 Task: Add an event  with title  Casual Second Performance Review, date '2024/03/19'  to 2024/03/20 & Select Event type as  Group. Add location for the event as  Ghent, Belgium and add a description: The session will begin with an introduction to the importance of effective presentations, emphasizing the impact of clear communication, engaging delivery, and confident body language. Participants will have the opportunity to learn key strategies and best practices for creating impactful presentations that captivate audiences and convey messages effectively.Create an event link  http-casualsecondperformancereviewcom & Select the event color as  Electric Lime. , logged in from the account softage.4@softage.netand send the event invitation to softage.2@softage.net and softage.3@softage.net
Action: Mouse moved to (535, 301)
Screenshot: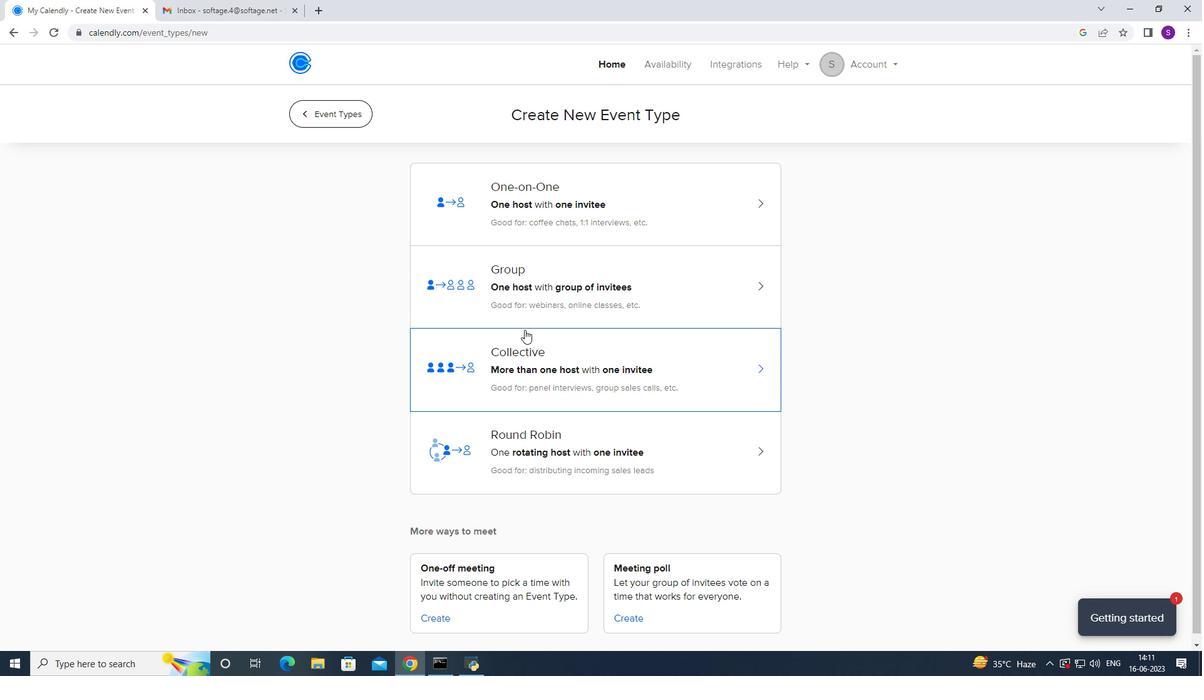 
Action: Mouse pressed left at (535, 301)
Screenshot: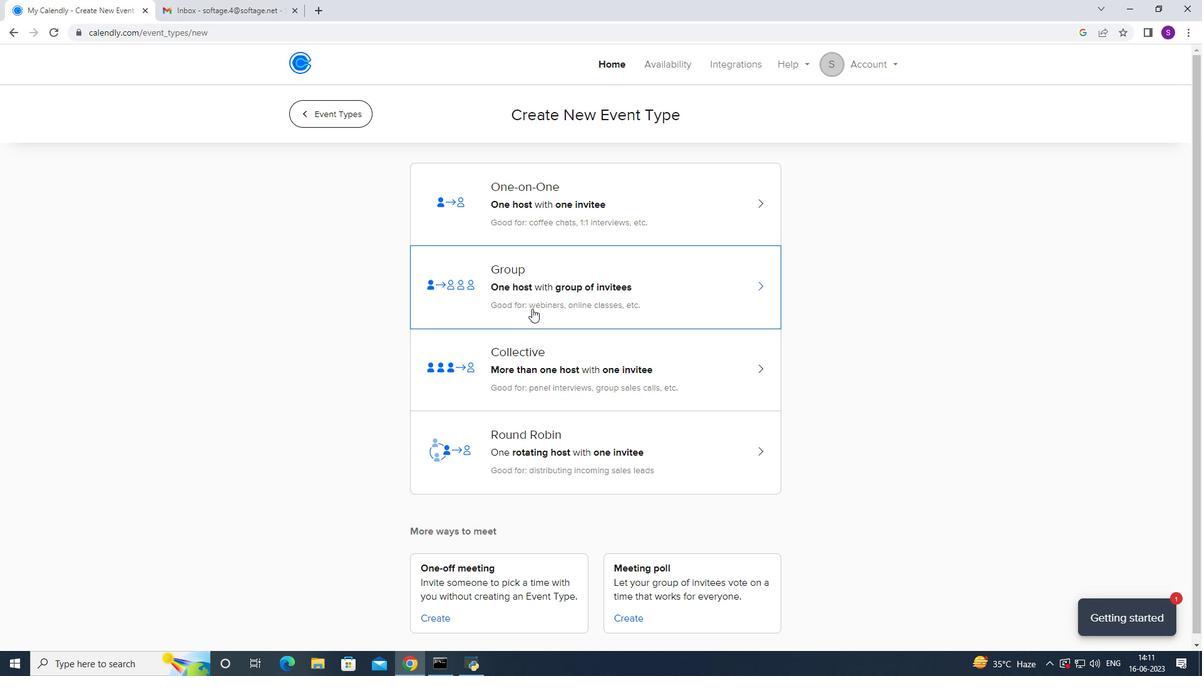 
Action: Mouse moved to (1097, 114)
Screenshot: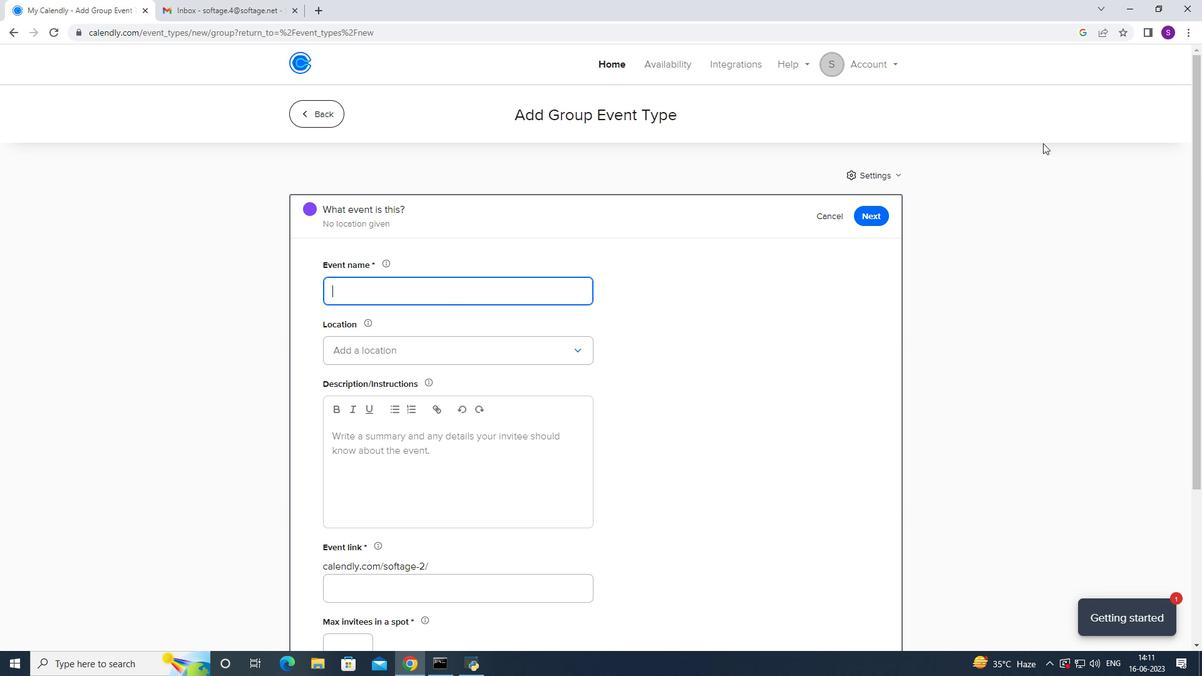
Action: Key pressed <Key.caps_lock>C<Key.caps_lock>asual
Screenshot: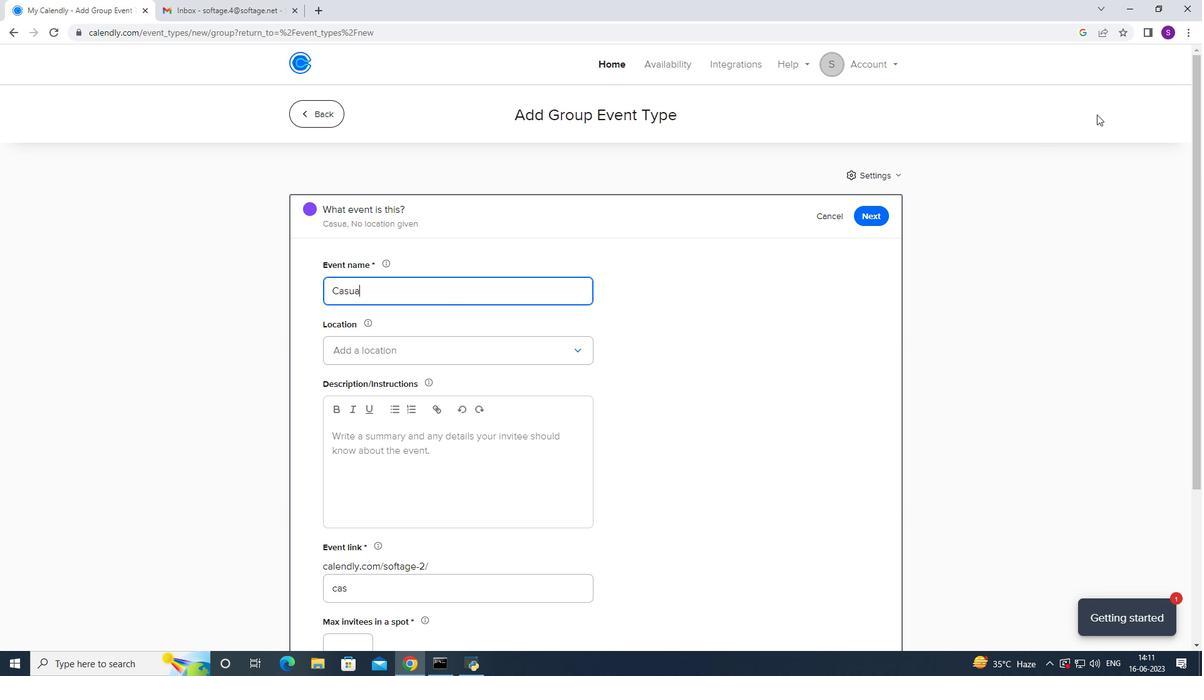 
Action: Mouse moved to (1101, 113)
Screenshot: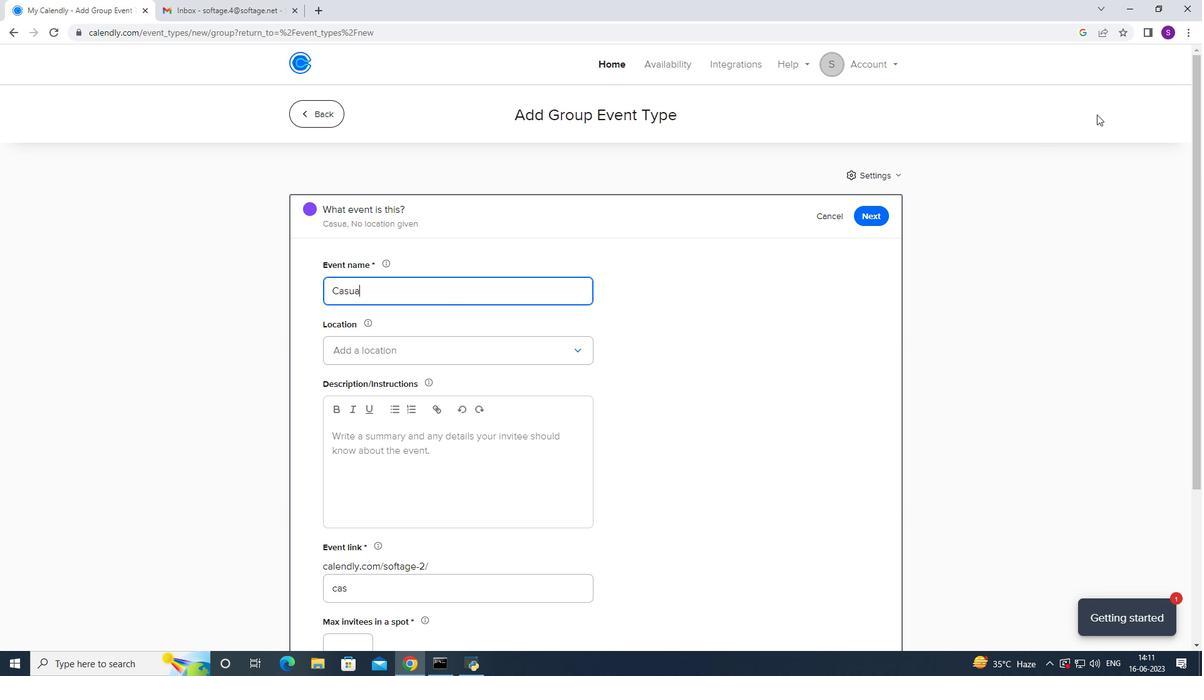 
Action: Key pressed <Key.space><Key.caps_lock>S<Key.caps_lock>ec
Screenshot: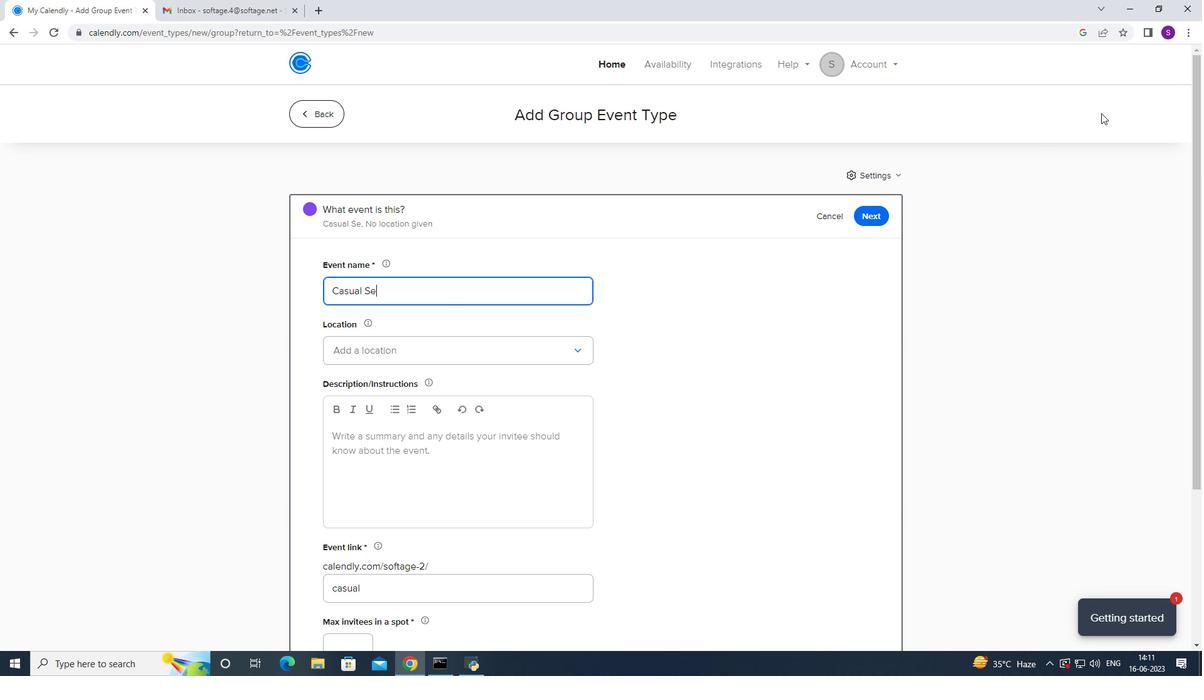 
Action: Mouse moved to (1164, 87)
Screenshot: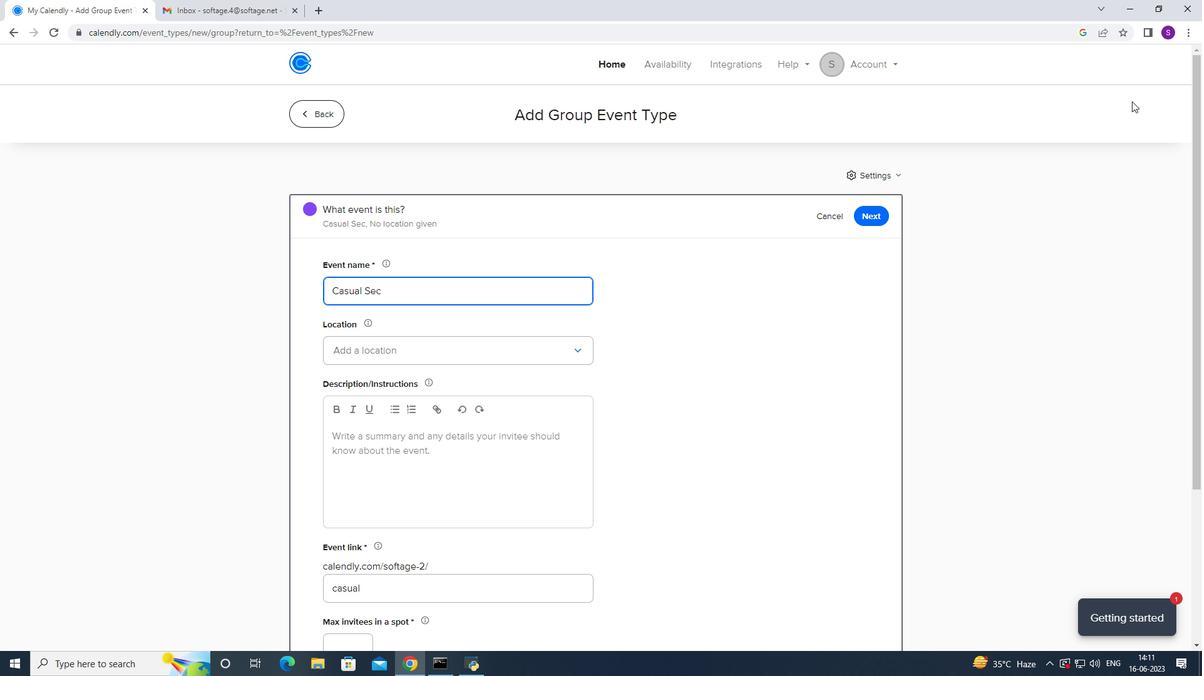 
Action: Key pressed o
Screenshot: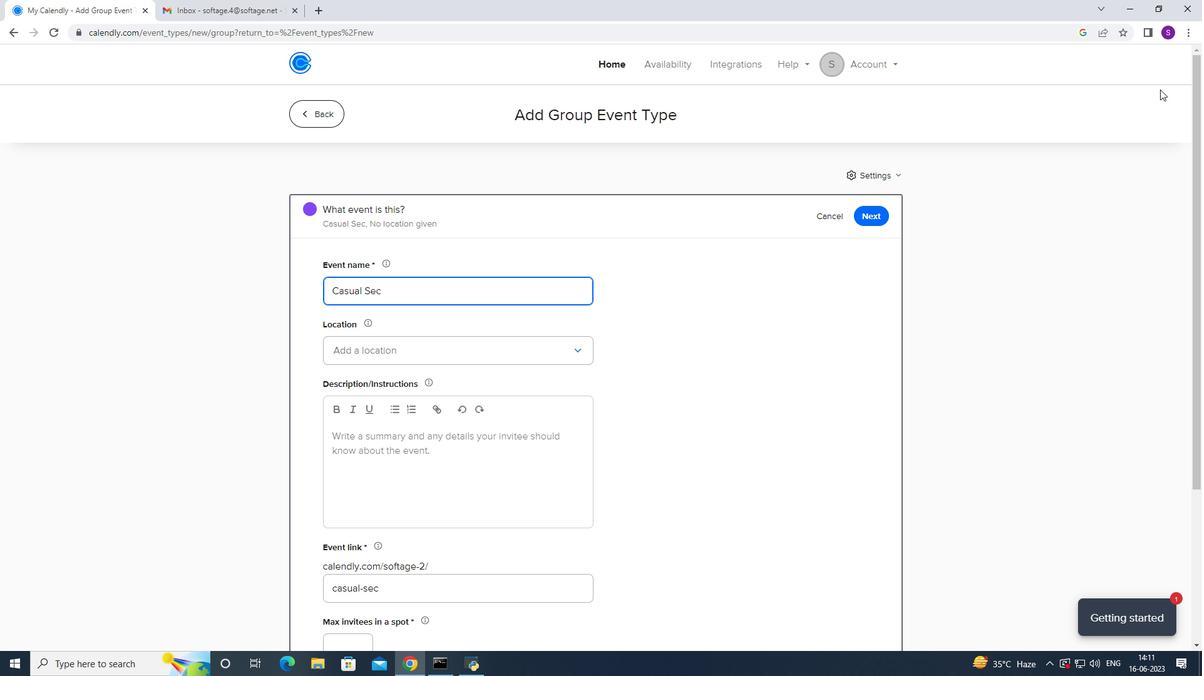 
Action: Mouse moved to (1172, 84)
Screenshot: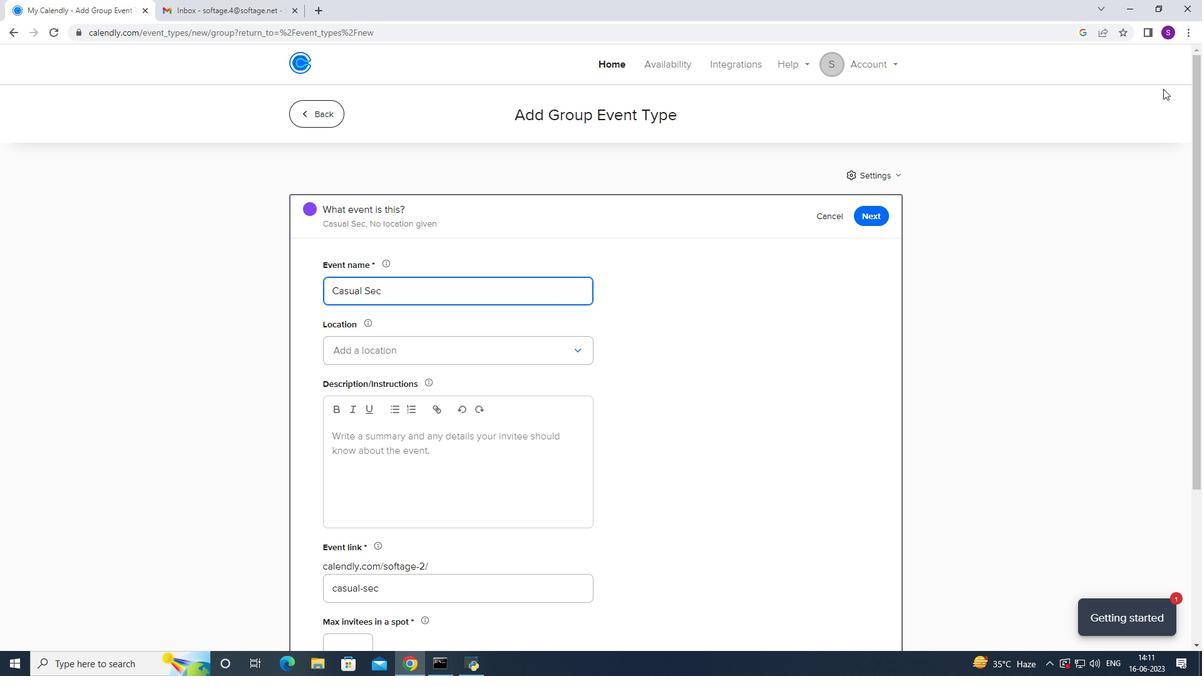 
Action: Key pressed nd<Key.space><Key.caps_lock>P<Key.caps_lock>erf
Screenshot: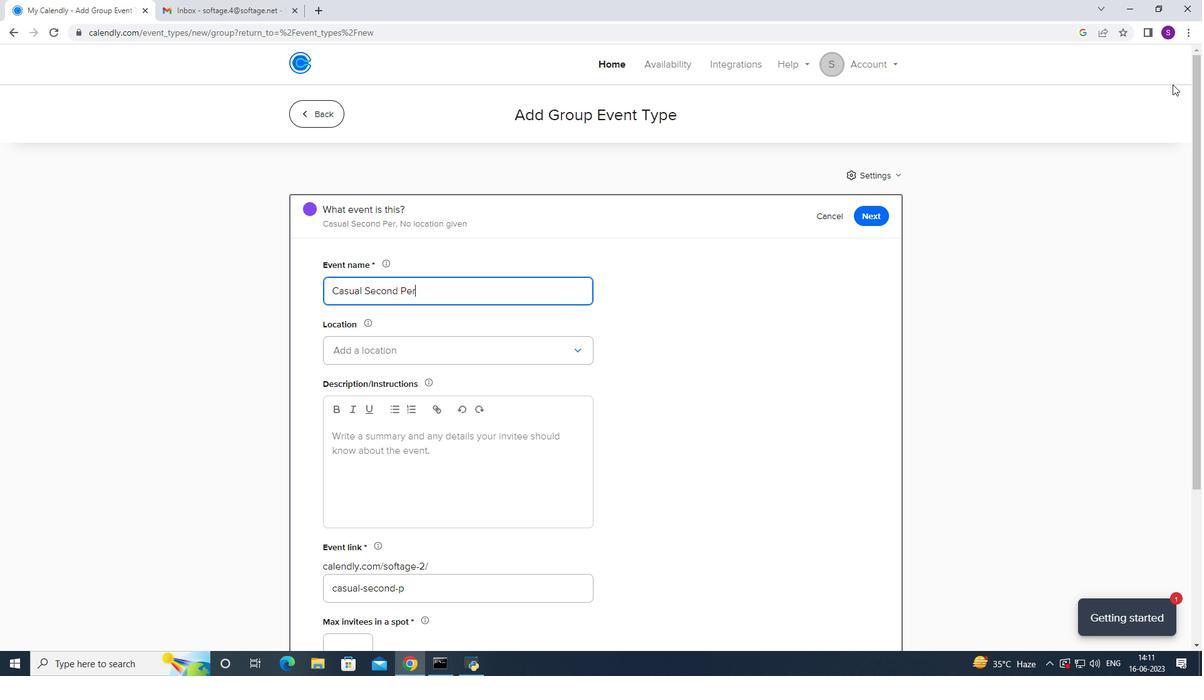 
Action: Mouse moved to (1182, 80)
Screenshot: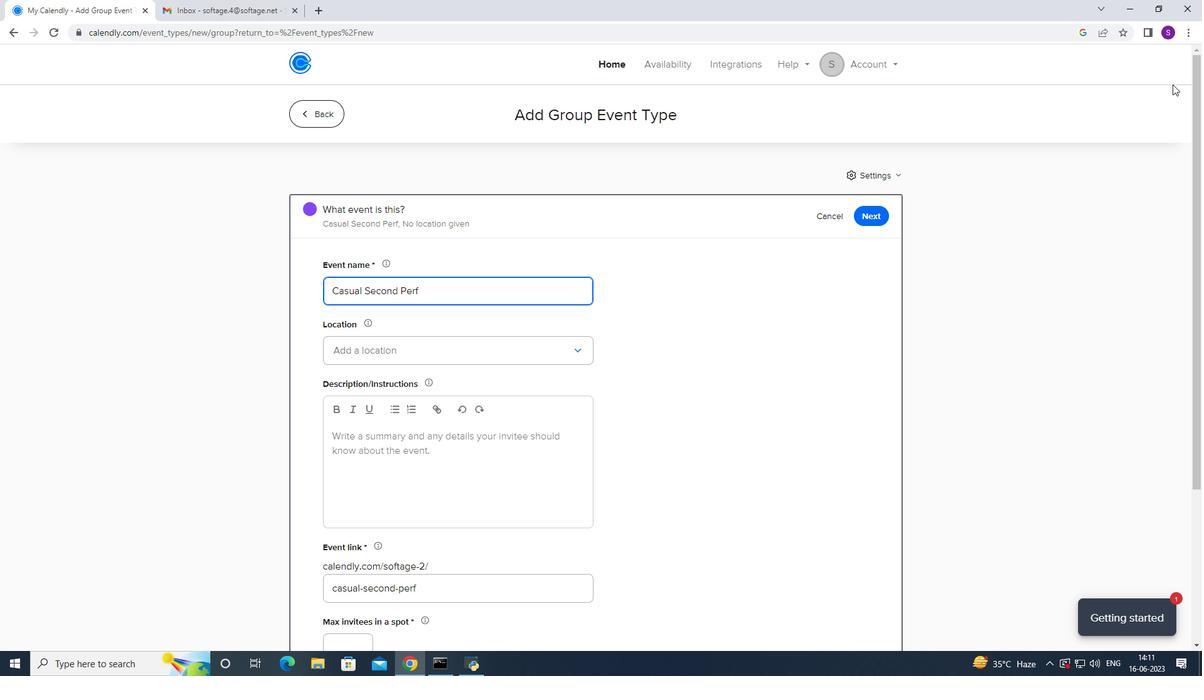 
Action: Key pressed ormance<Key.space><Key.caps_lock>RE
Screenshot: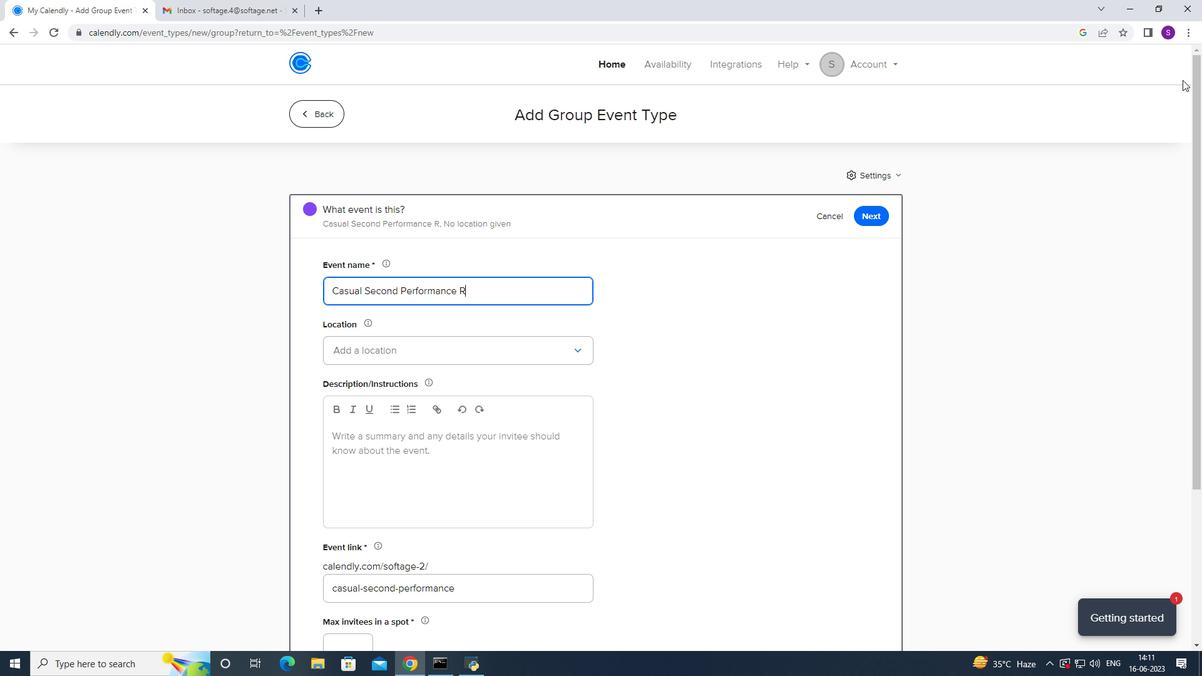 
Action: Mouse moved to (1184, 80)
Screenshot: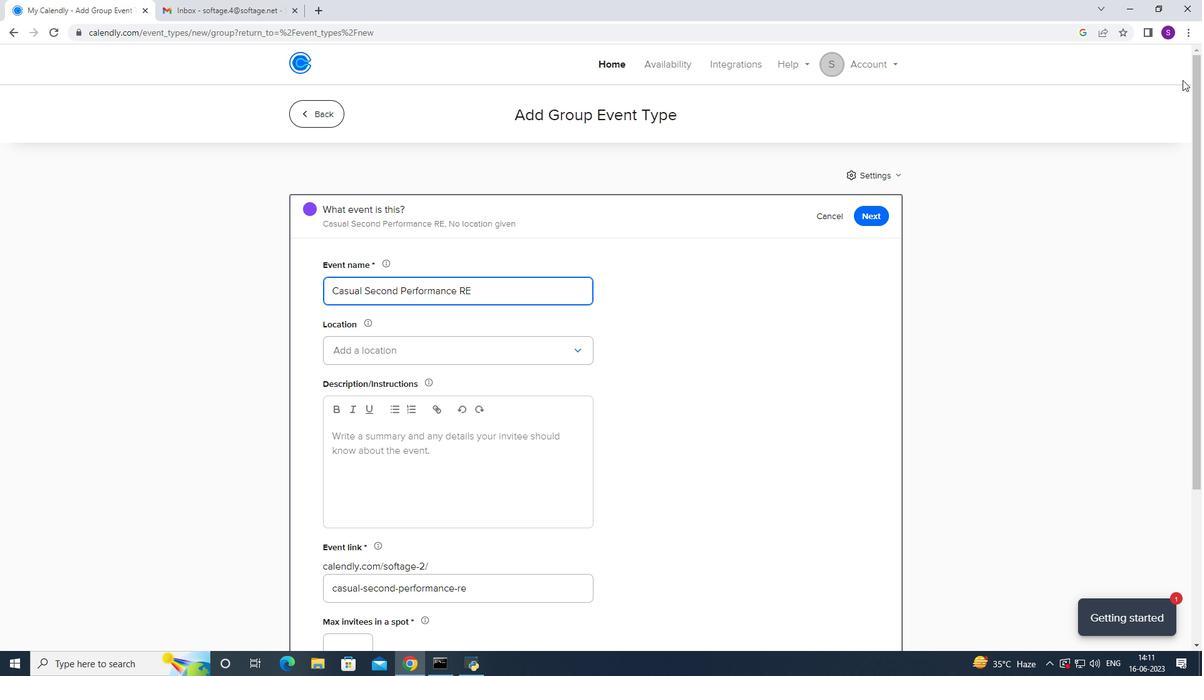
Action: Key pressed <Key.backspace>
Screenshot: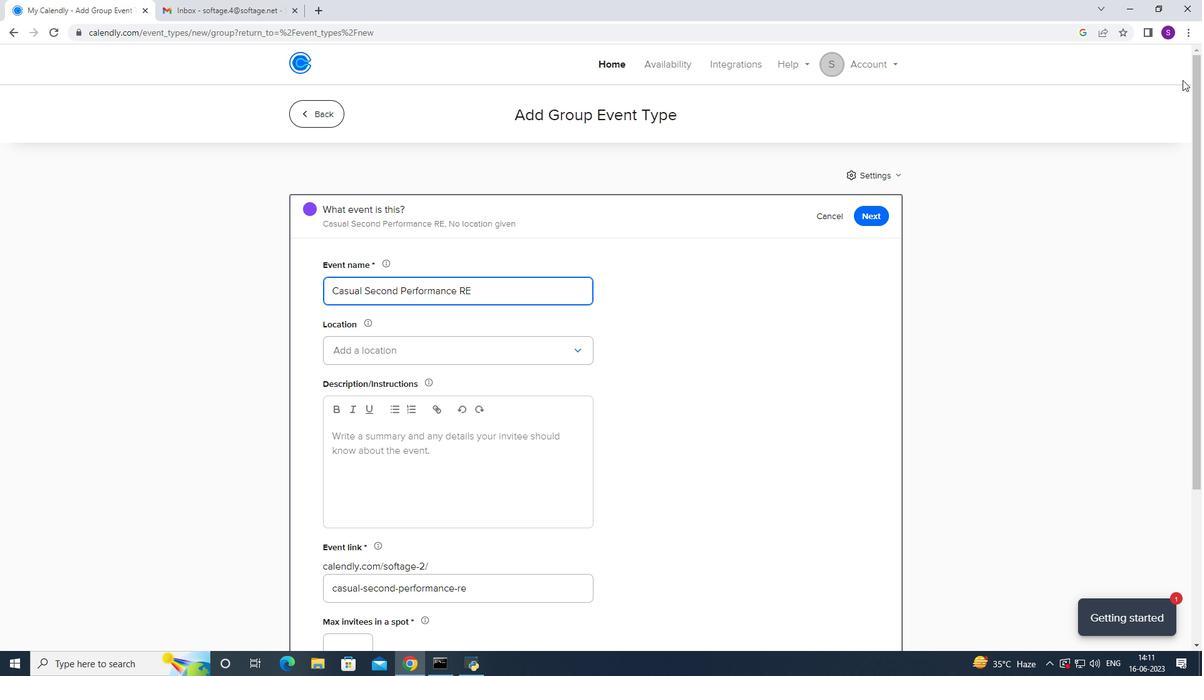 
Action: Mouse moved to (1202, 73)
Screenshot: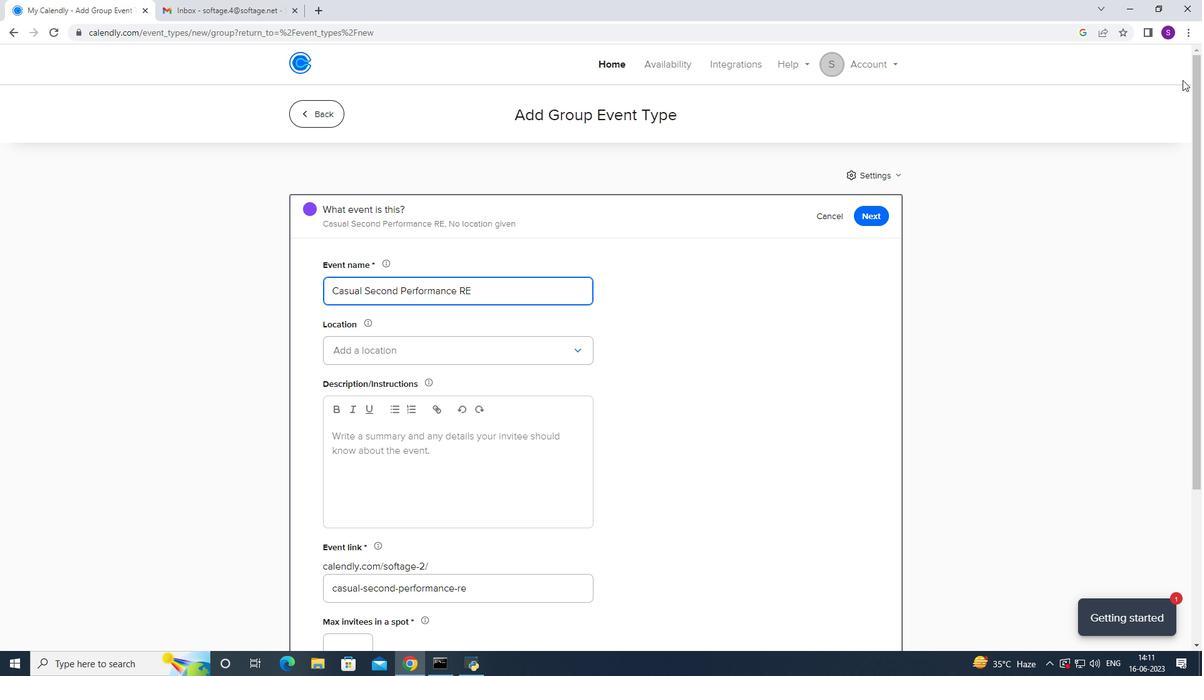 
Action: Key pressed <Key.caps_lock>eview
Screenshot: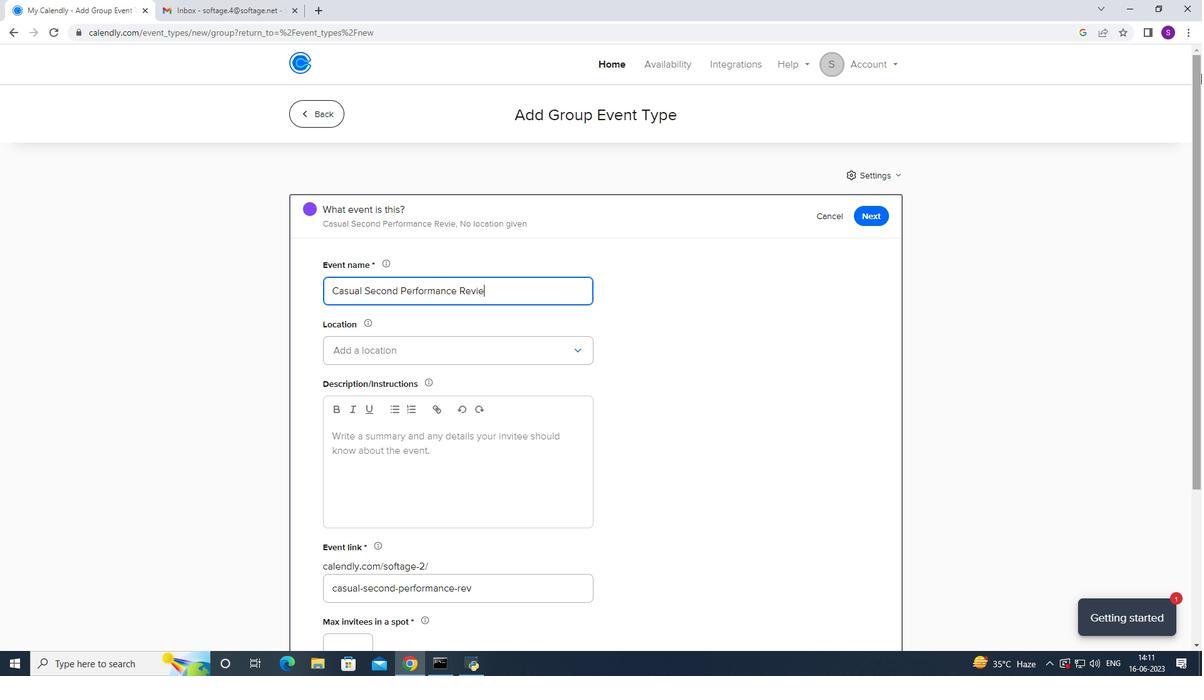 
Action: Mouse moved to (355, 363)
Screenshot: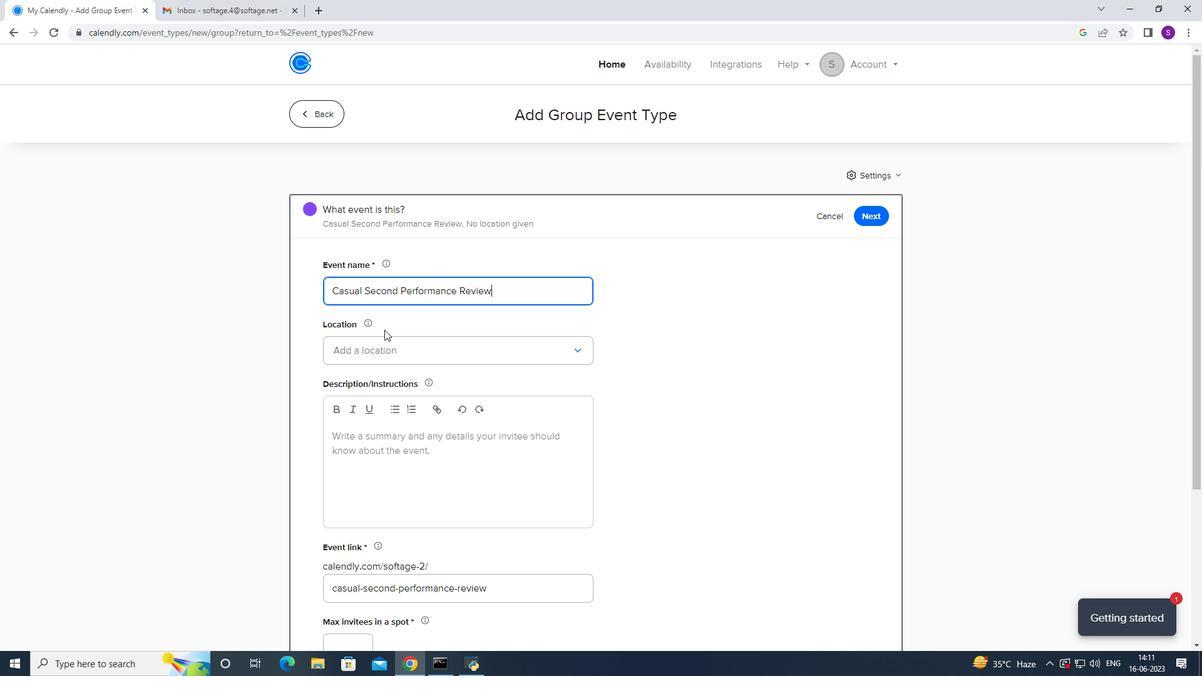 
Action: Mouse pressed left at (355, 363)
Screenshot: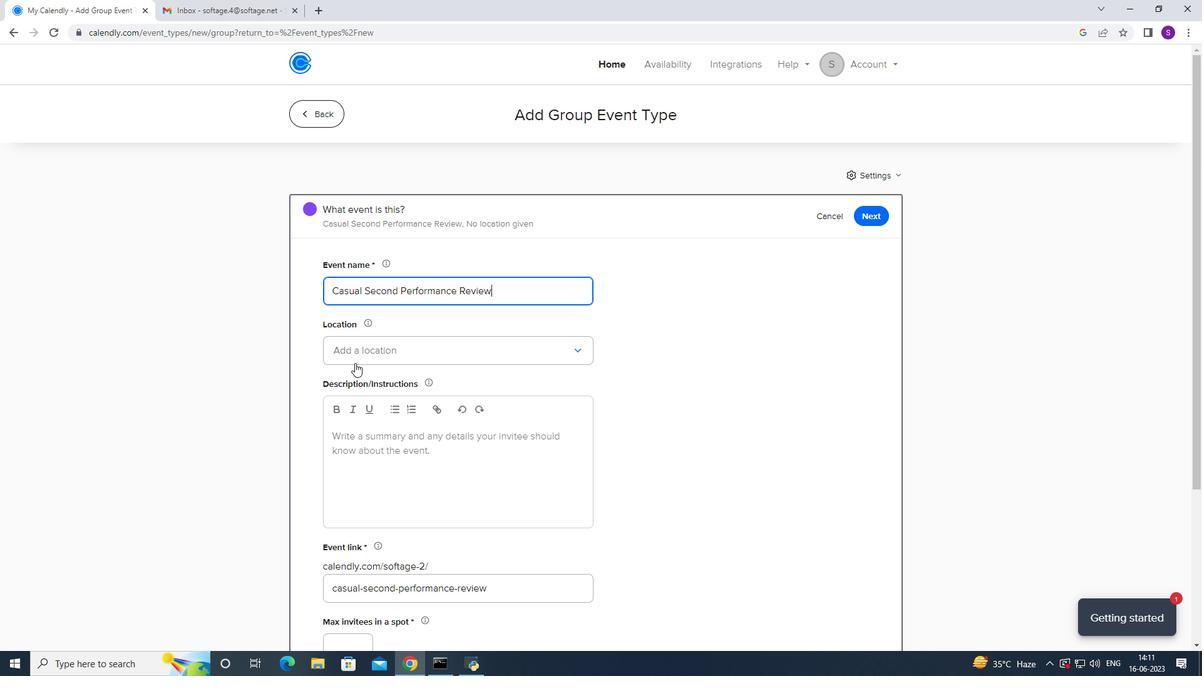 
Action: Mouse moved to (351, 391)
Screenshot: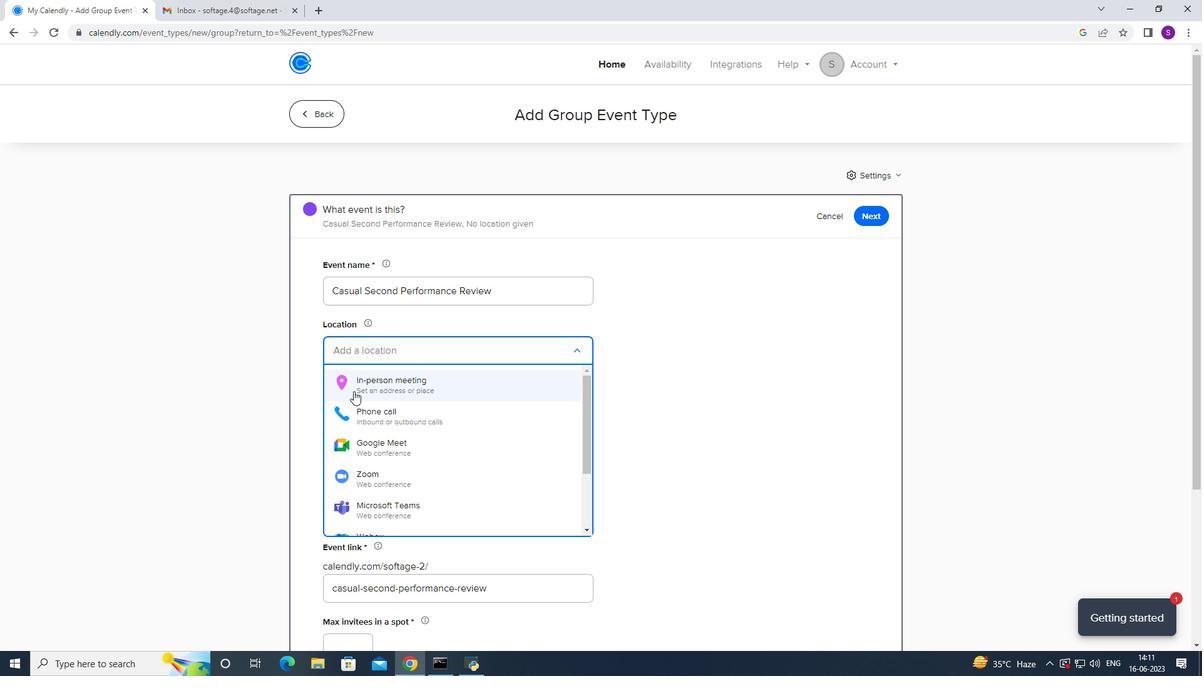 
Action: Mouse pressed left at (351, 391)
Screenshot: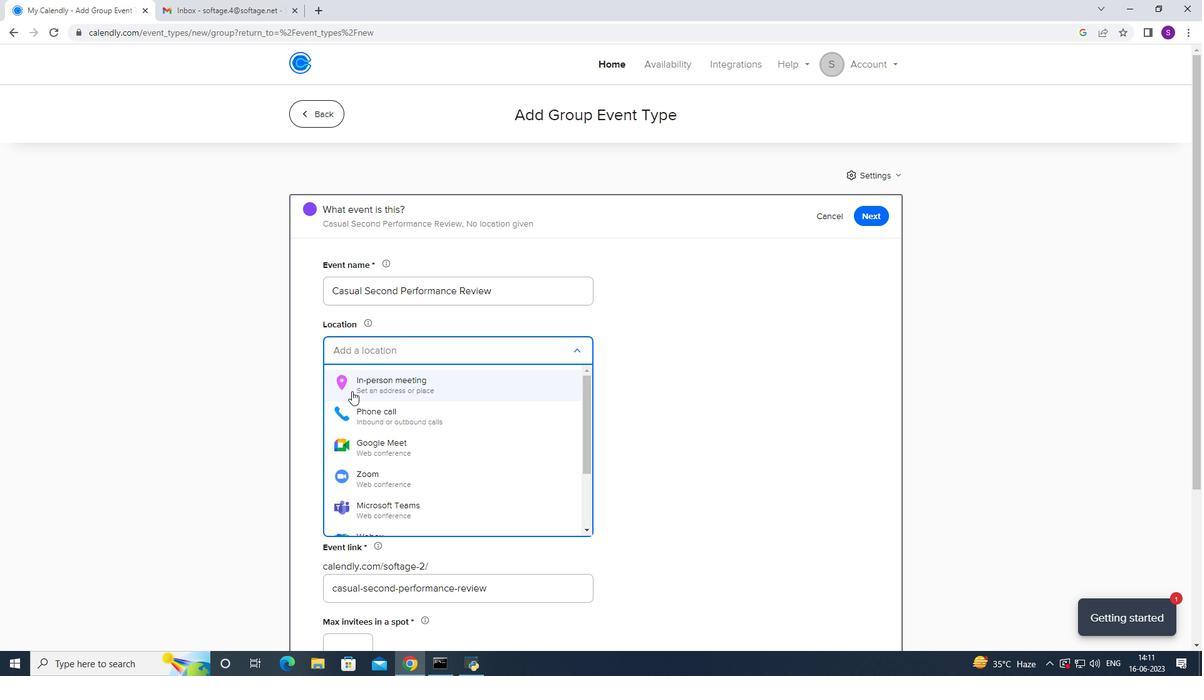 
Action: Mouse moved to (566, 211)
Screenshot: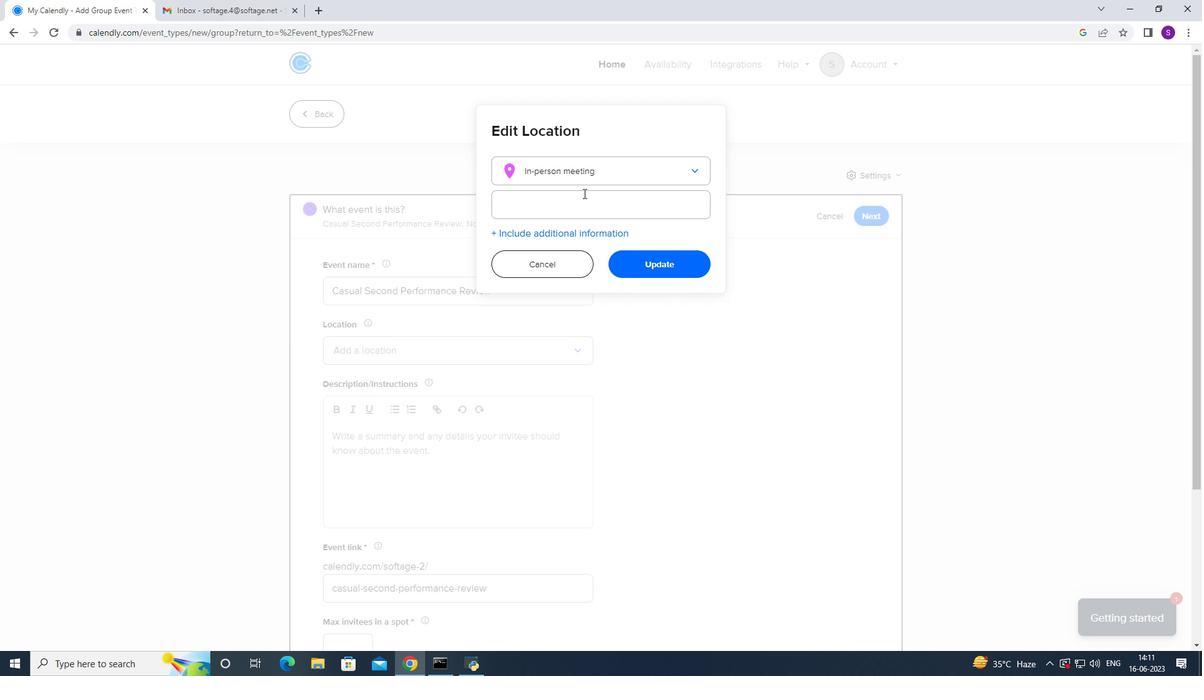 
Action: Mouse pressed left at (566, 211)
Screenshot: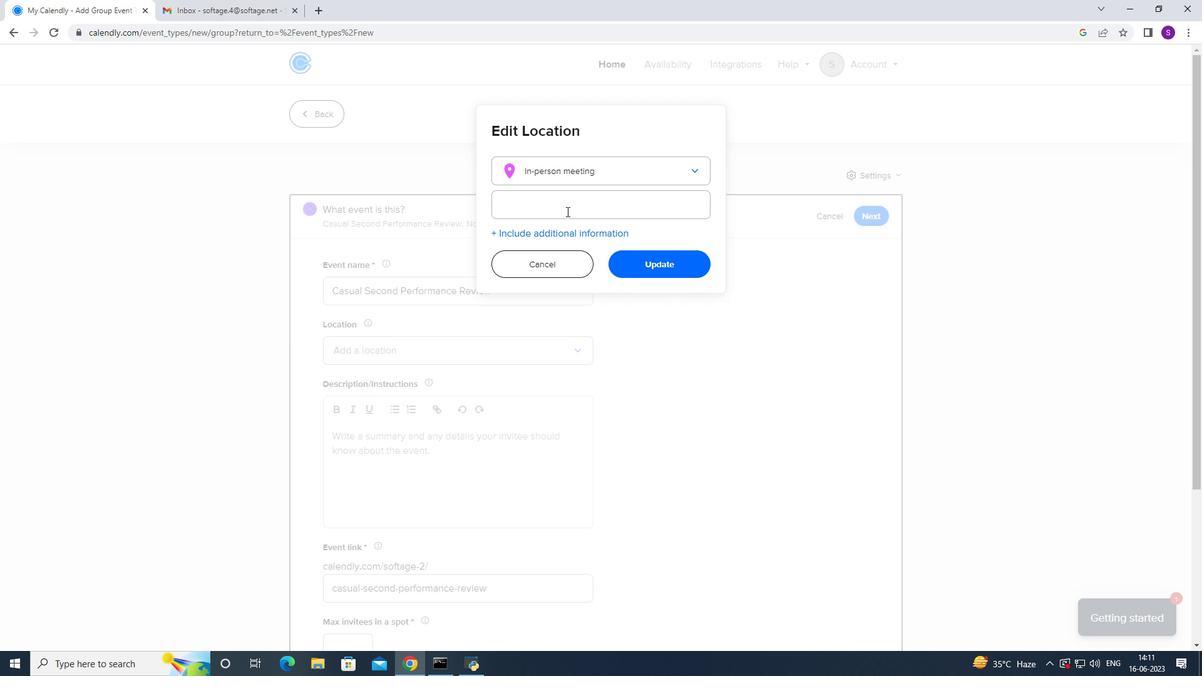 
Action: Mouse moved to (566, 213)
Screenshot: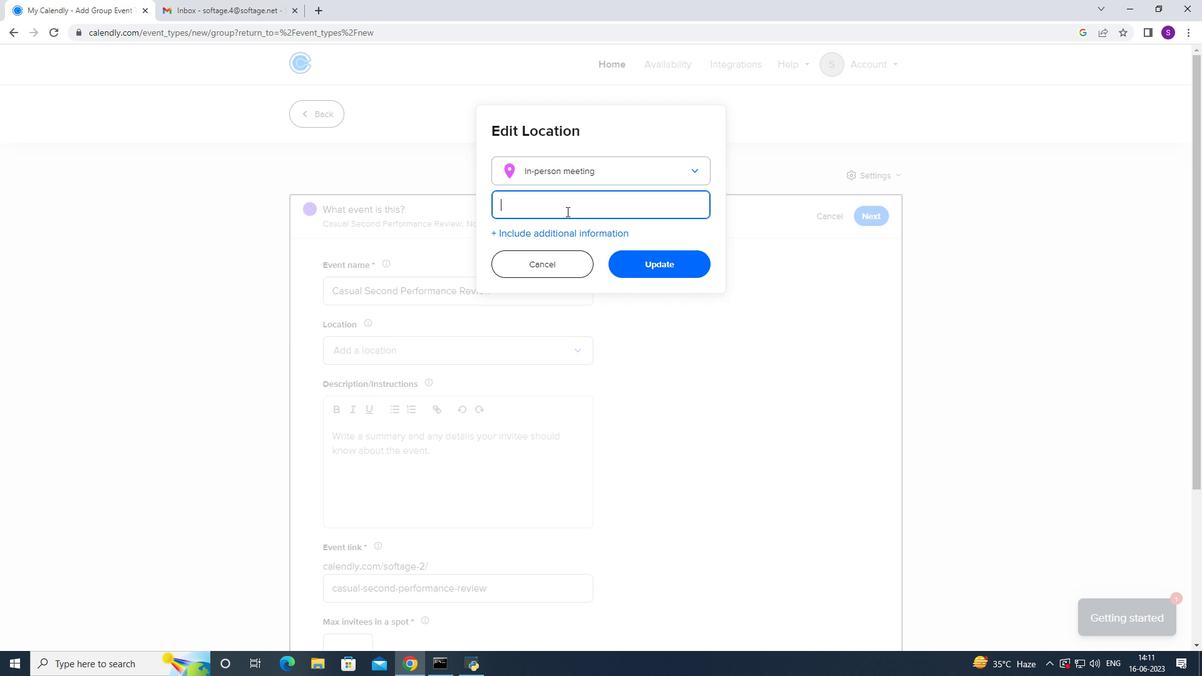 
Action: Key pressed <Key.caps_lock>G<Key.caps_lock>hent,<Key.space><Key.caps_lock>B<Key.caps_lock>elgiy
Screenshot: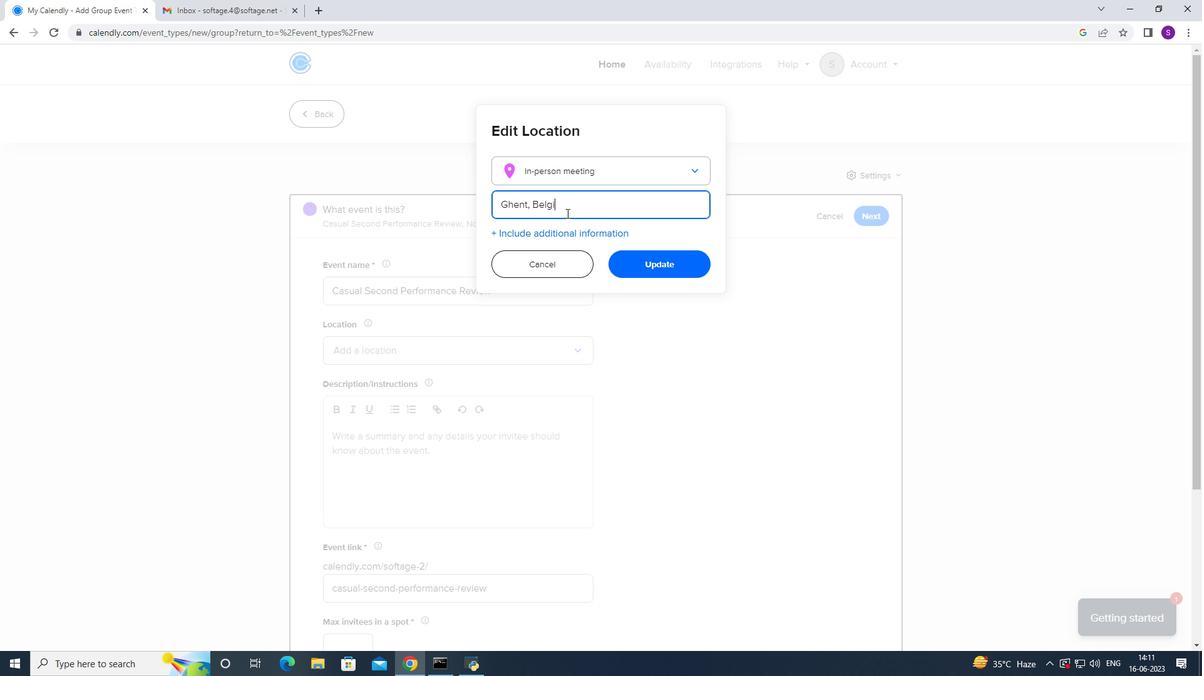 
Action: Mouse moved to (684, 214)
Screenshot: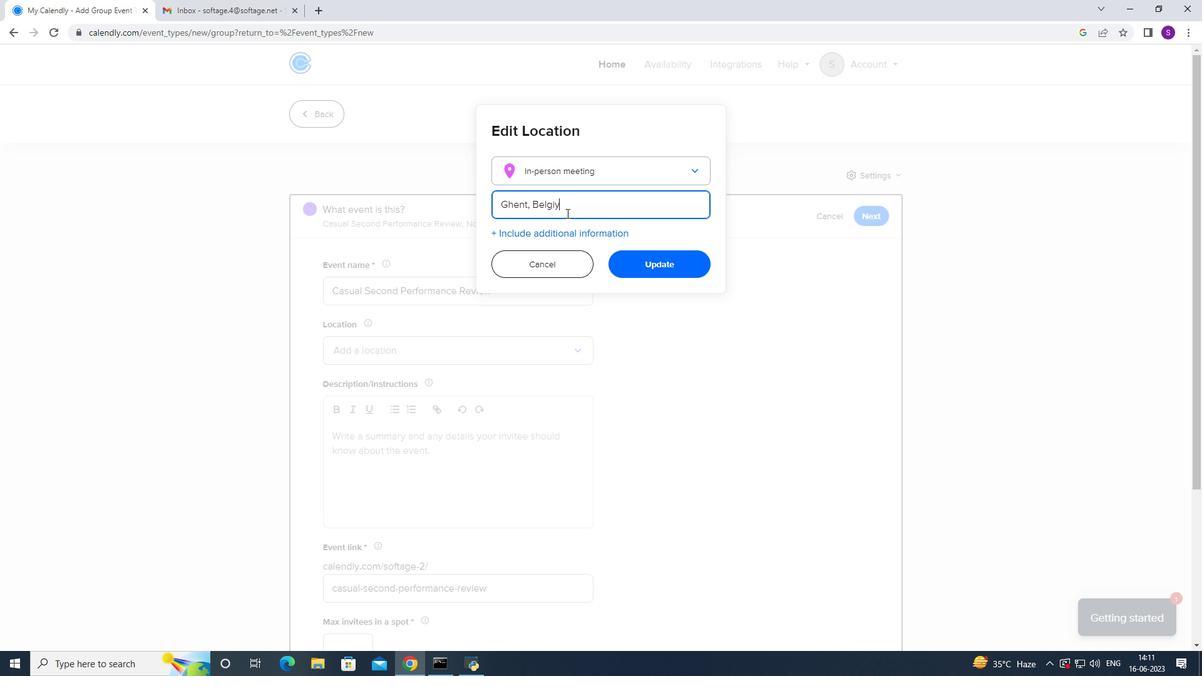 
Action: Key pressed =
Screenshot: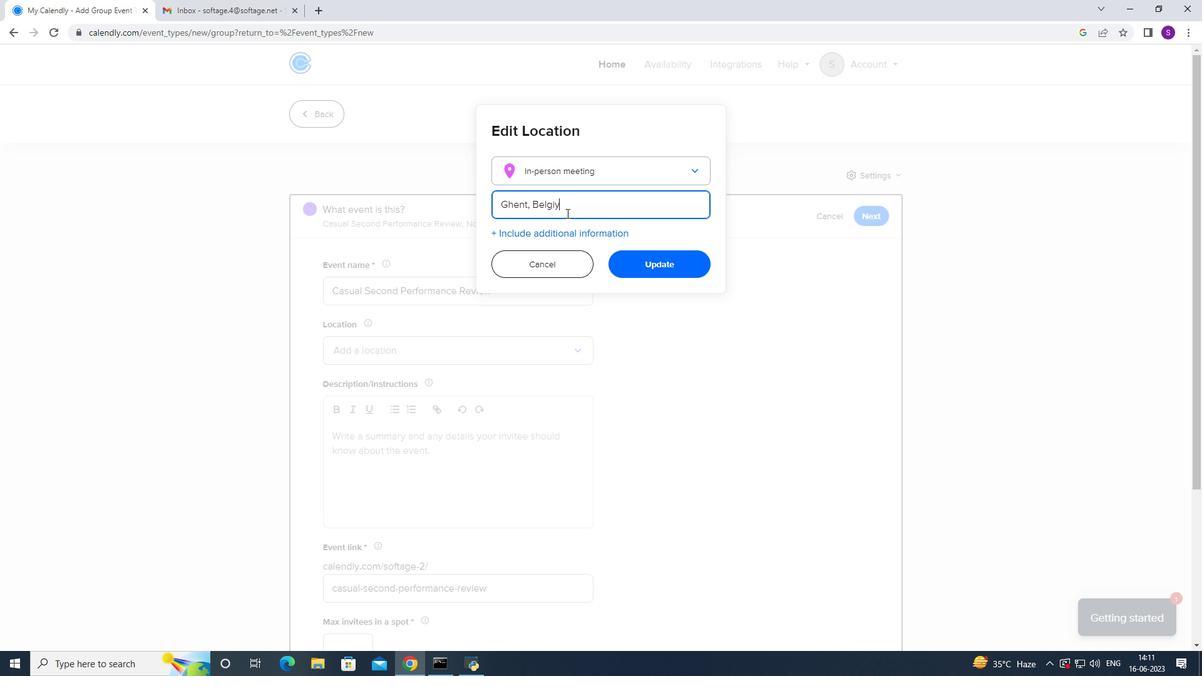 
Action: Mouse moved to (763, 204)
Screenshot: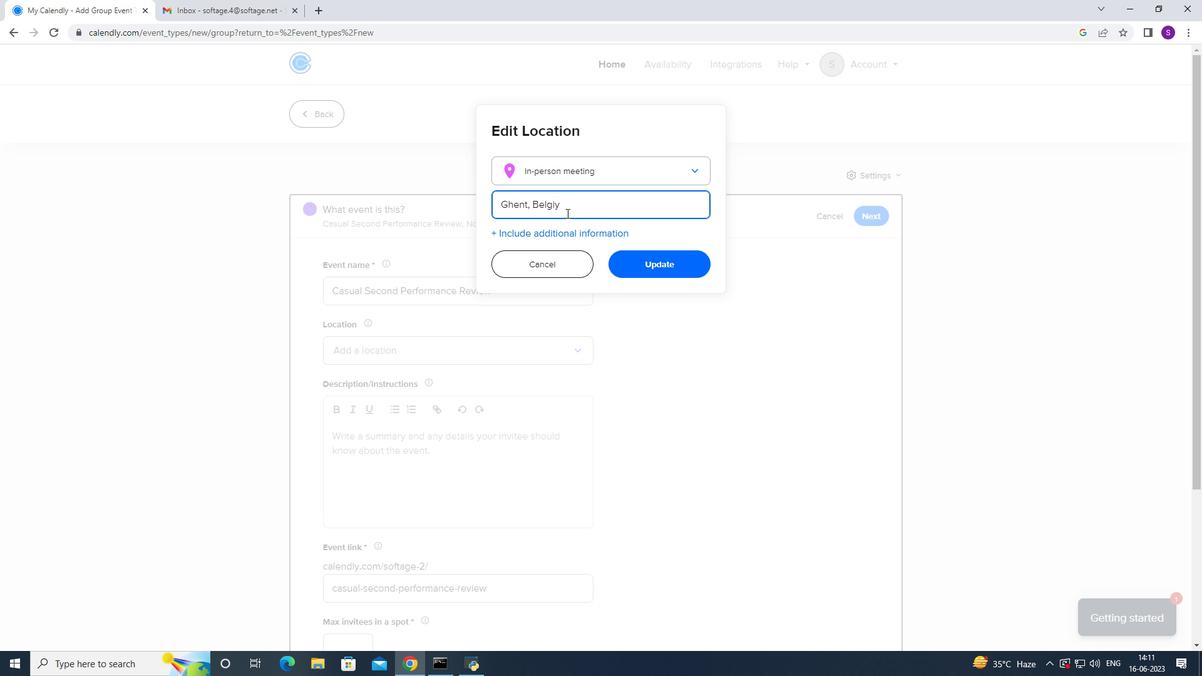 
Action: Key pressed <Key.backspace><Key.backspace>um
Screenshot: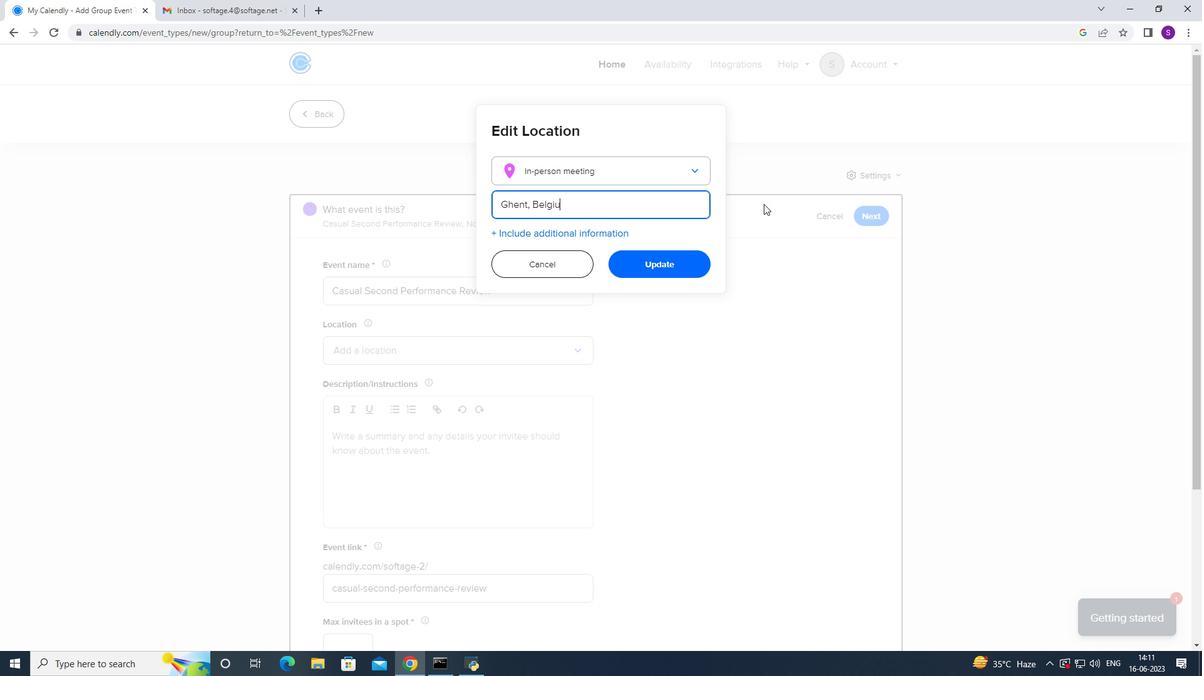 
Action: Mouse moved to (654, 270)
Screenshot: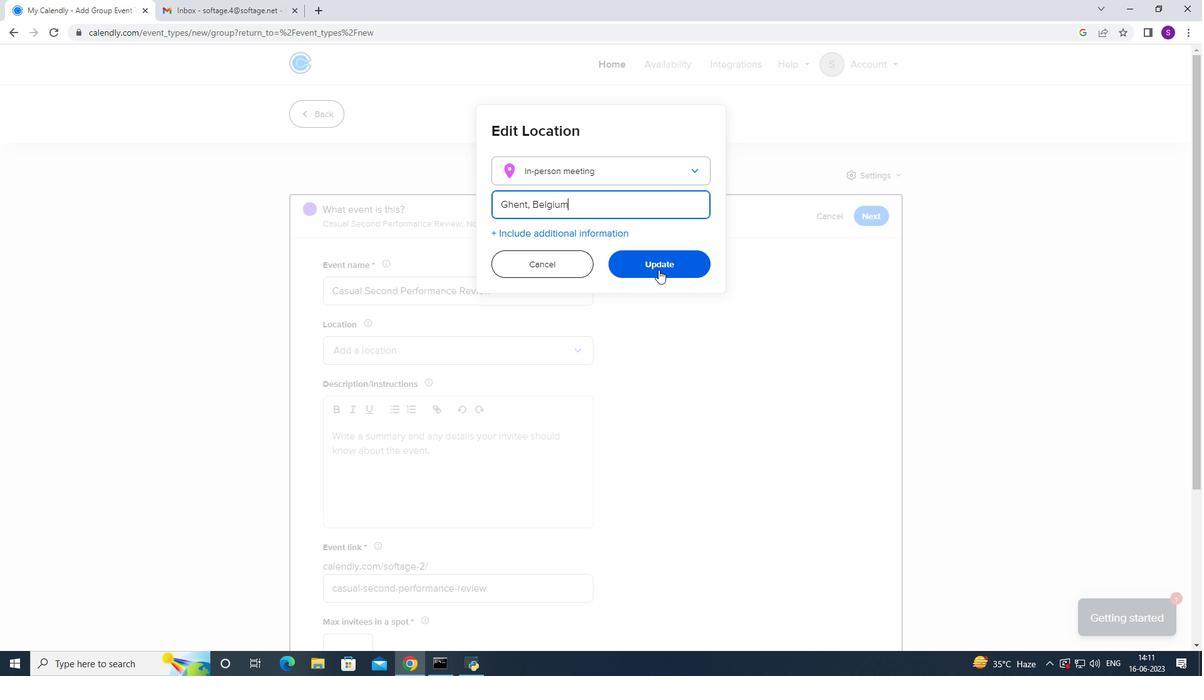 
Action: Mouse pressed left at (654, 270)
Screenshot: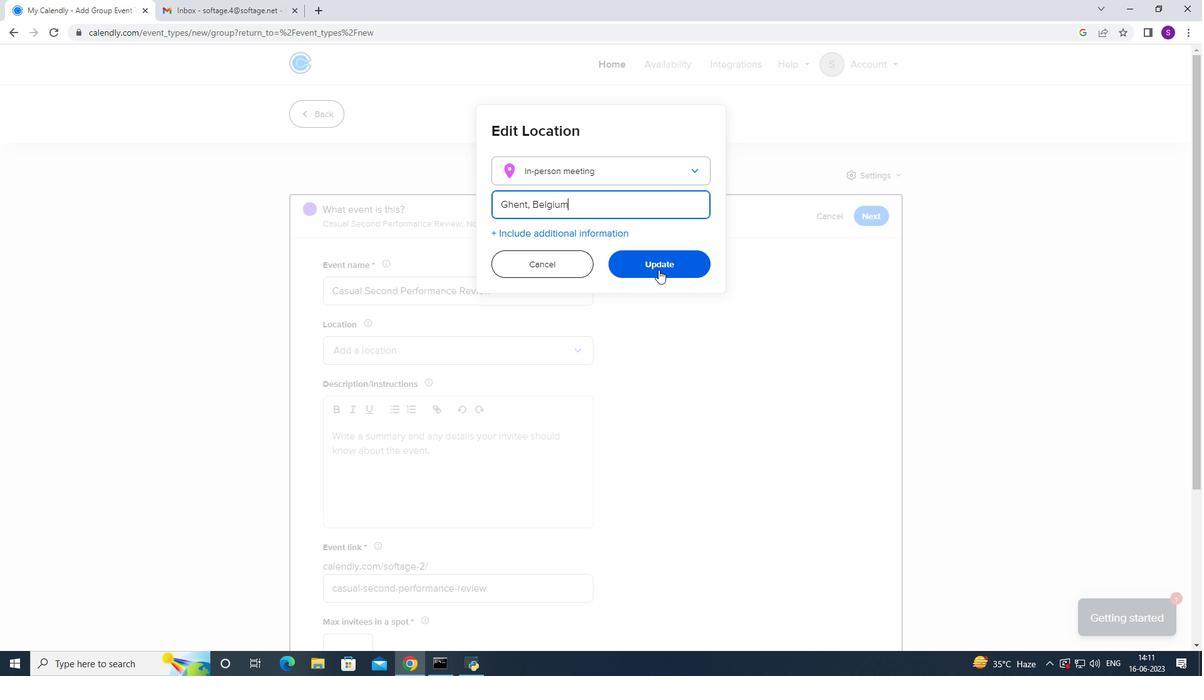 
Action: Mouse moved to (519, 374)
Screenshot: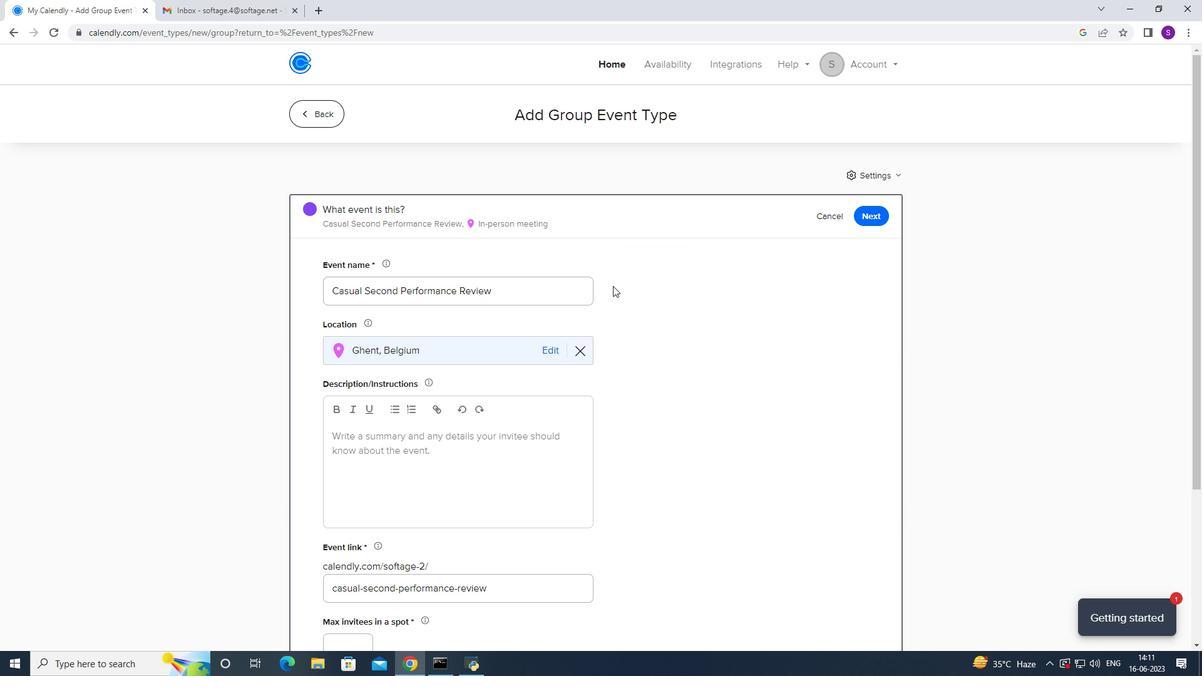
Action: Mouse scrolled (529, 363) with delta (0, 0)
Screenshot: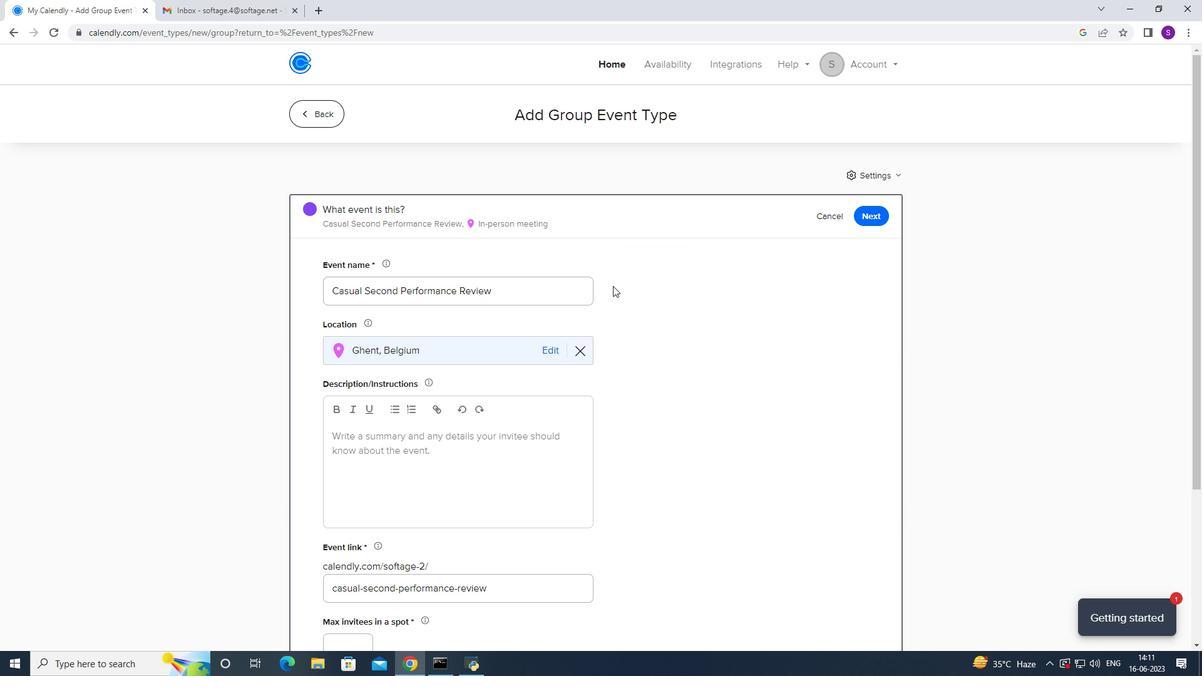 
Action: Mouse moved to (515, 376)
Screenshot: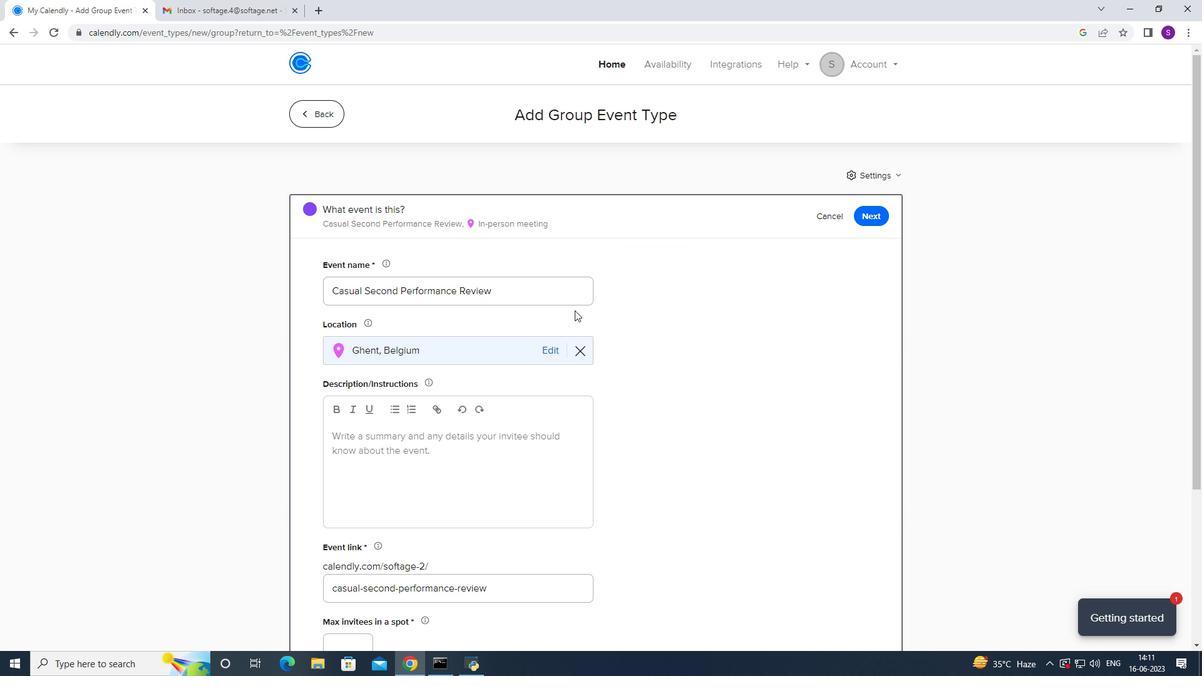 
Action: Mouse scrolled (519, 373) with delta (0, 0)
Screenshot: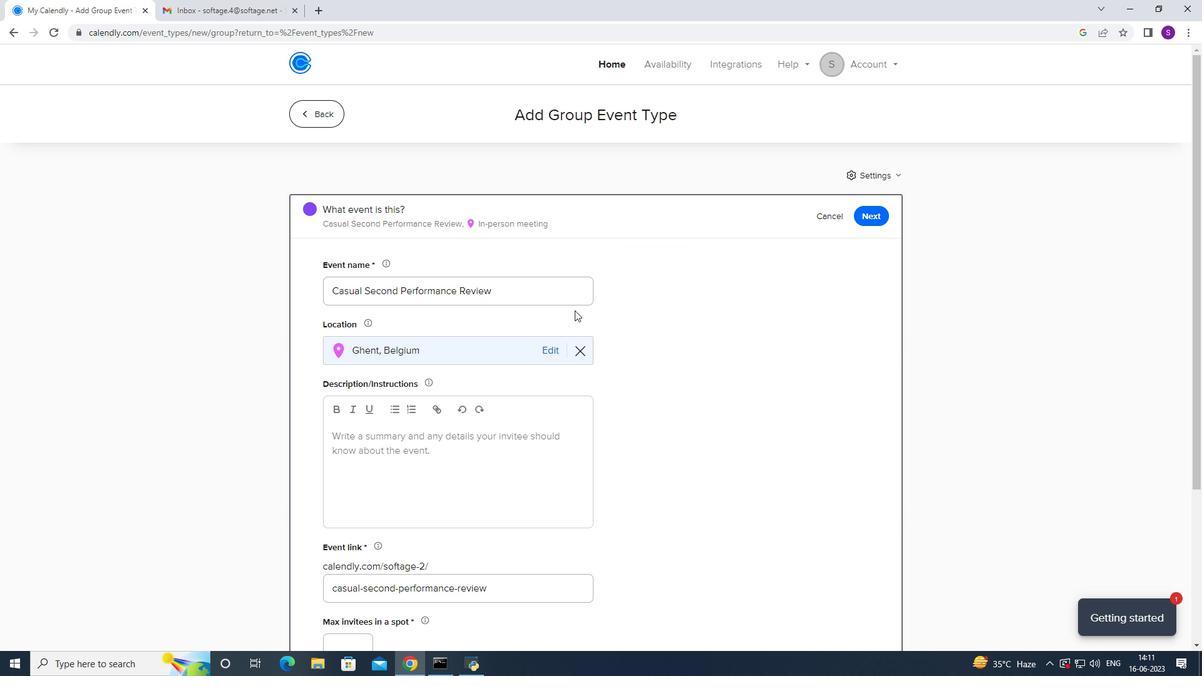 
Action: Mouse moved to (510, 376)
Screenshot: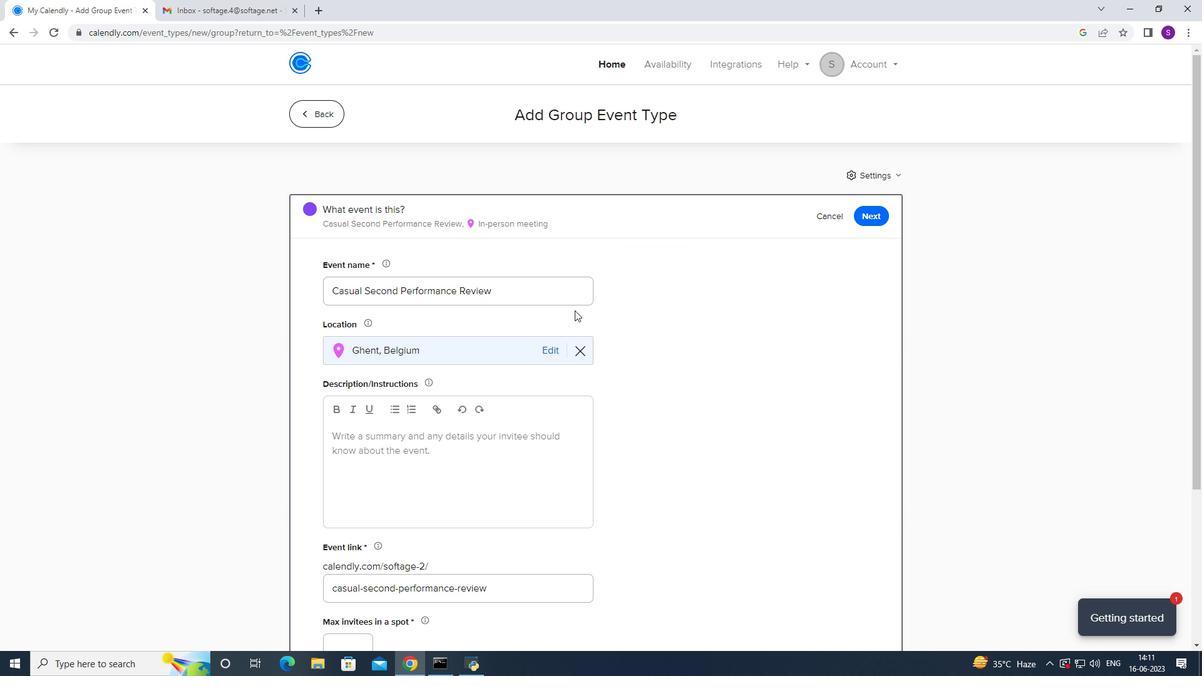
Action: Mouse scrolled (515, 375) with delta (0, 0)
Screenshot: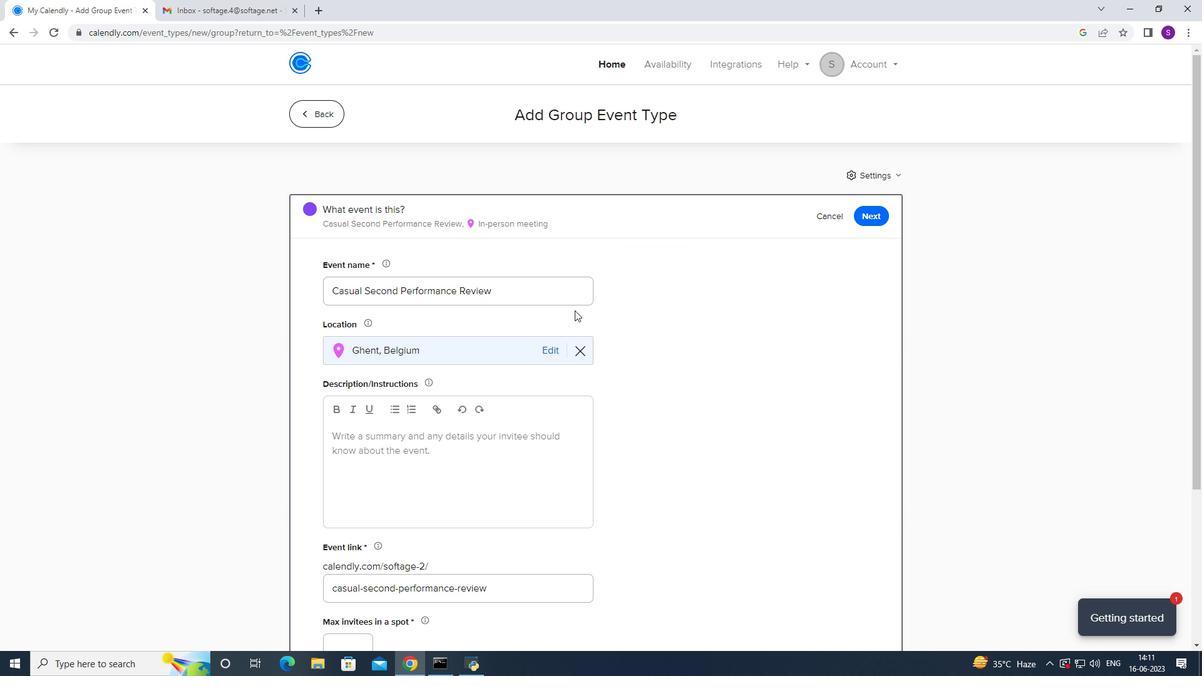 
Action: Mouse moved to (505, 378)
Screenshot: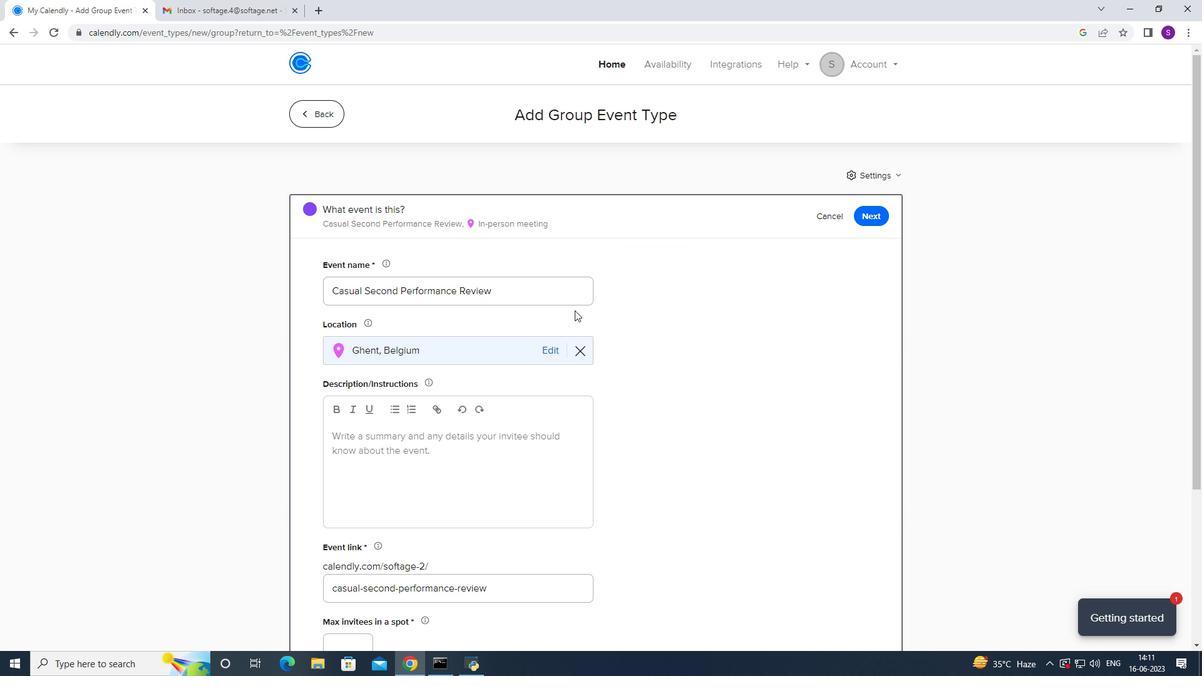 
Action: Mouse scrolled (510, 376) with delta (0, 0)
Screenshot: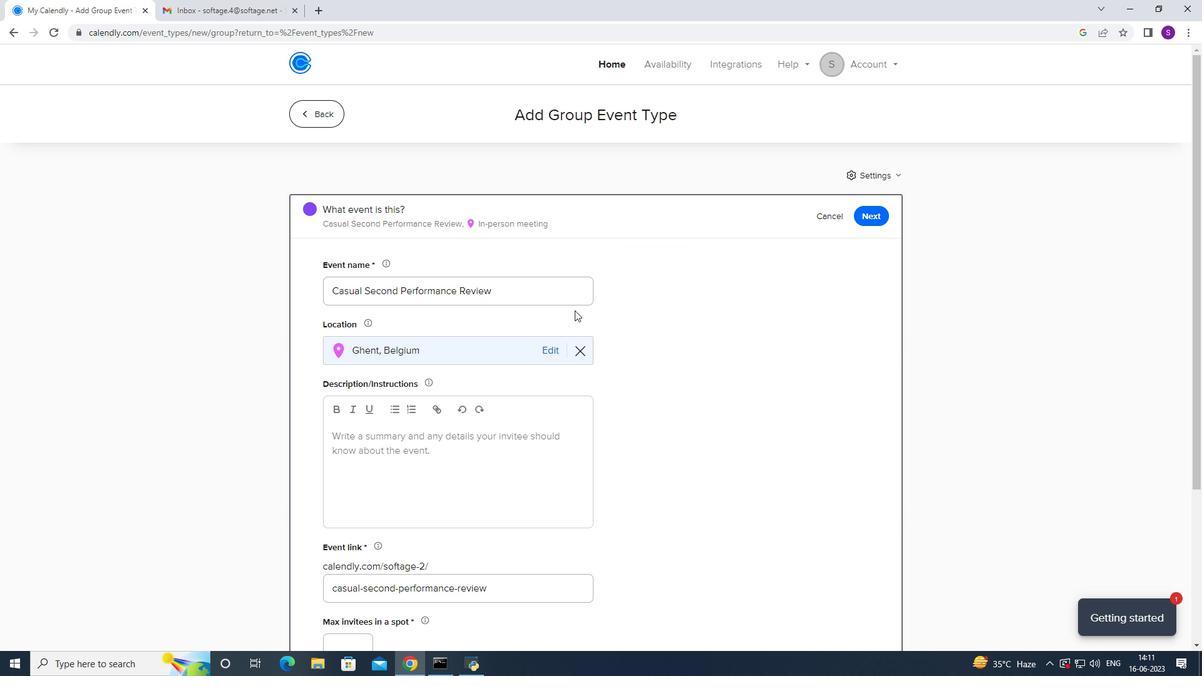 
Action: Mouse moved to (501, 380)
Screenshot: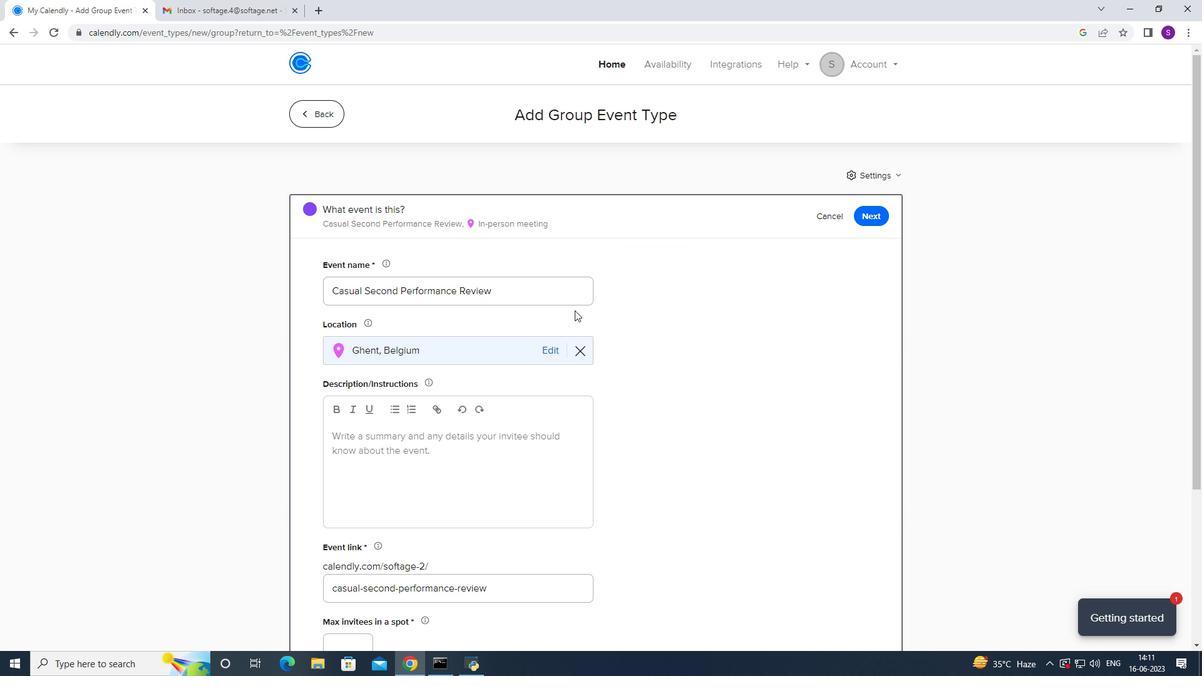 
Action: Mouse scrolled (505, 378) with delta (0, 0)
Screenshot: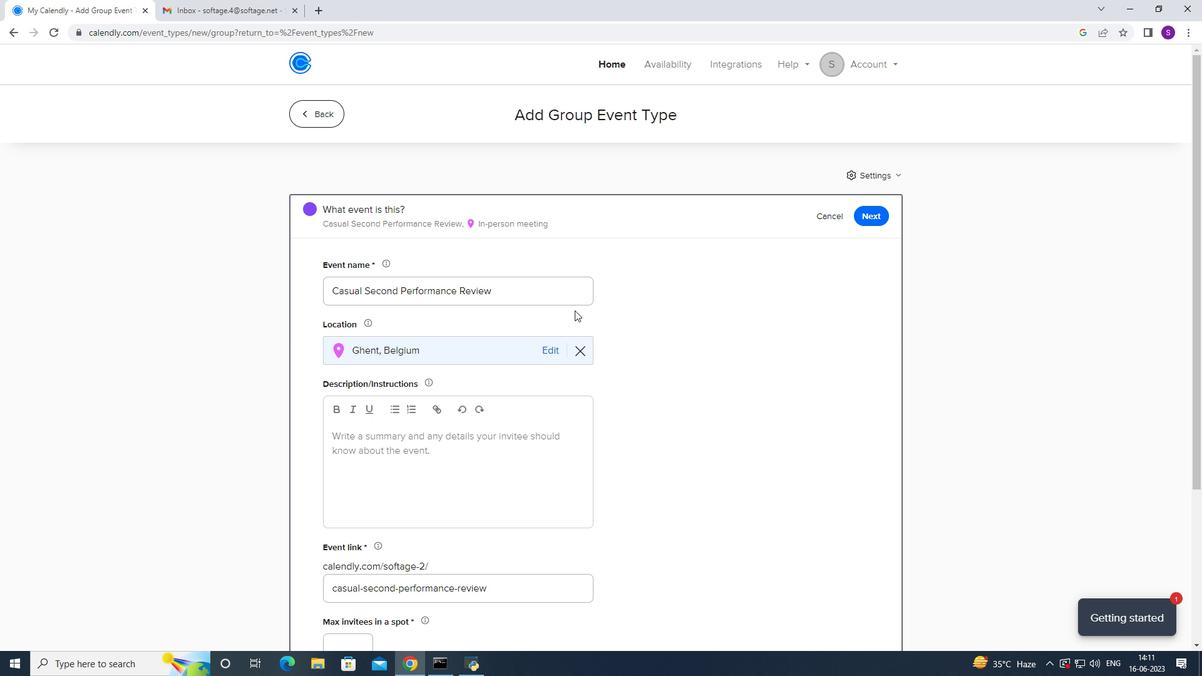 
Action: Mouse moved to (353, 438)
Screenshot: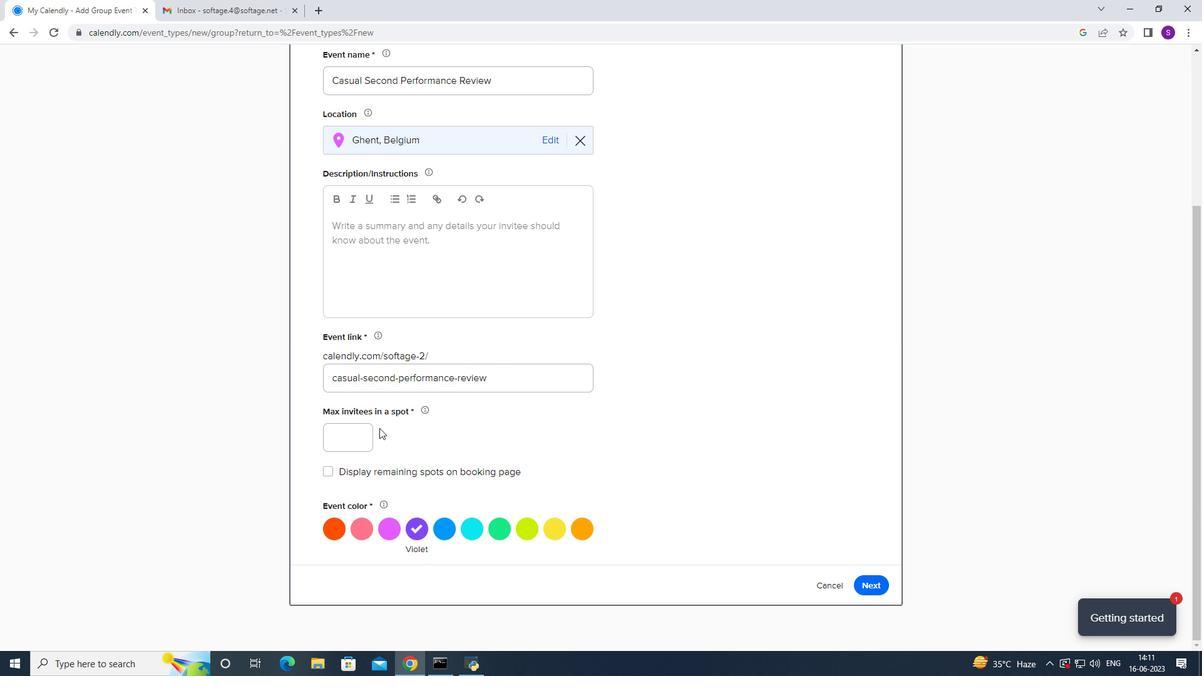 
Action: Mouse pressed left at (353, 438)
Screenshot: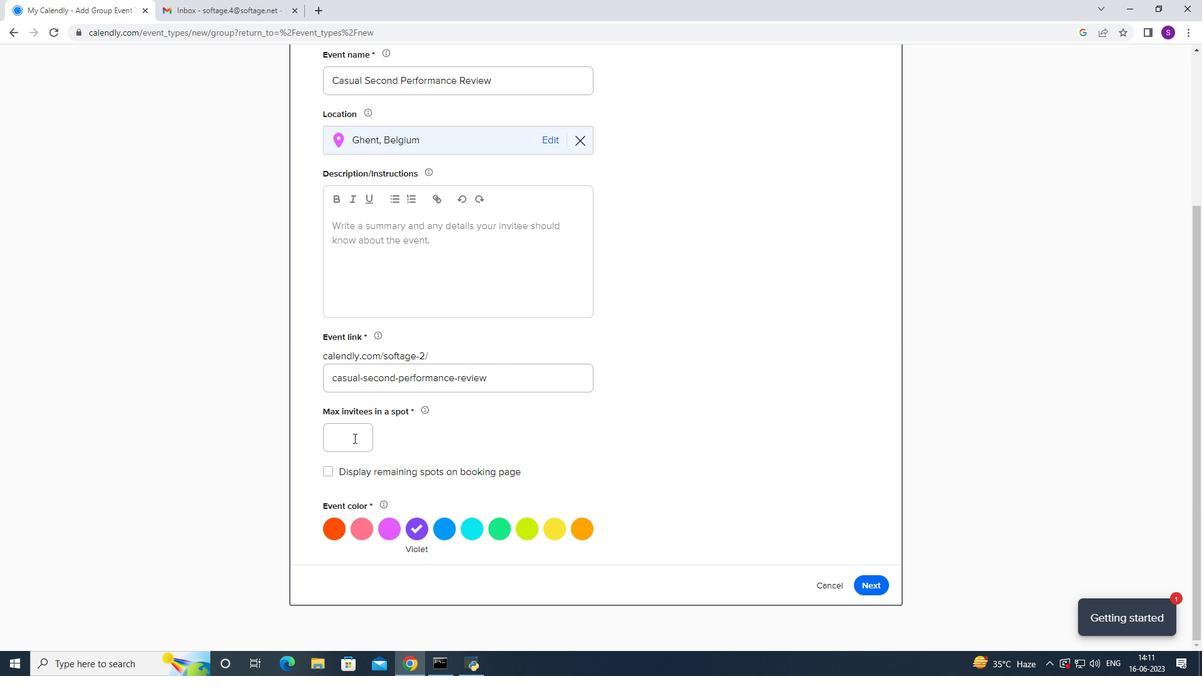 
Action: Key pressed 3
Screenshot: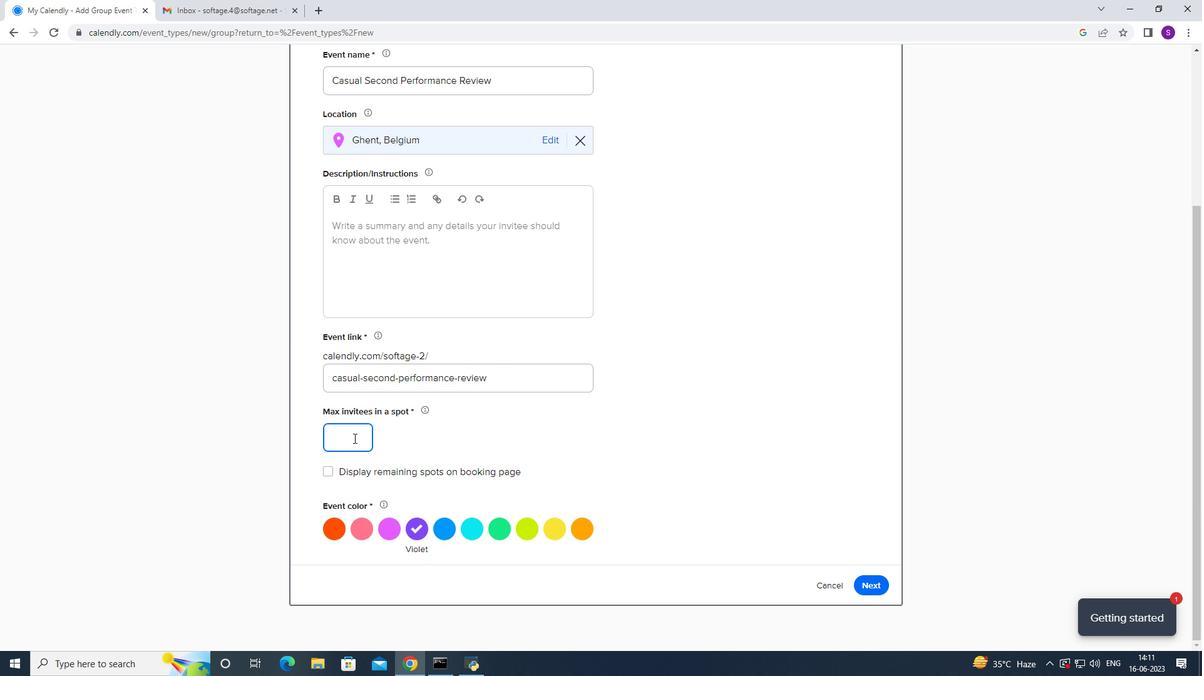 
Action: Mouse moved to (353, 521)
Screenshot: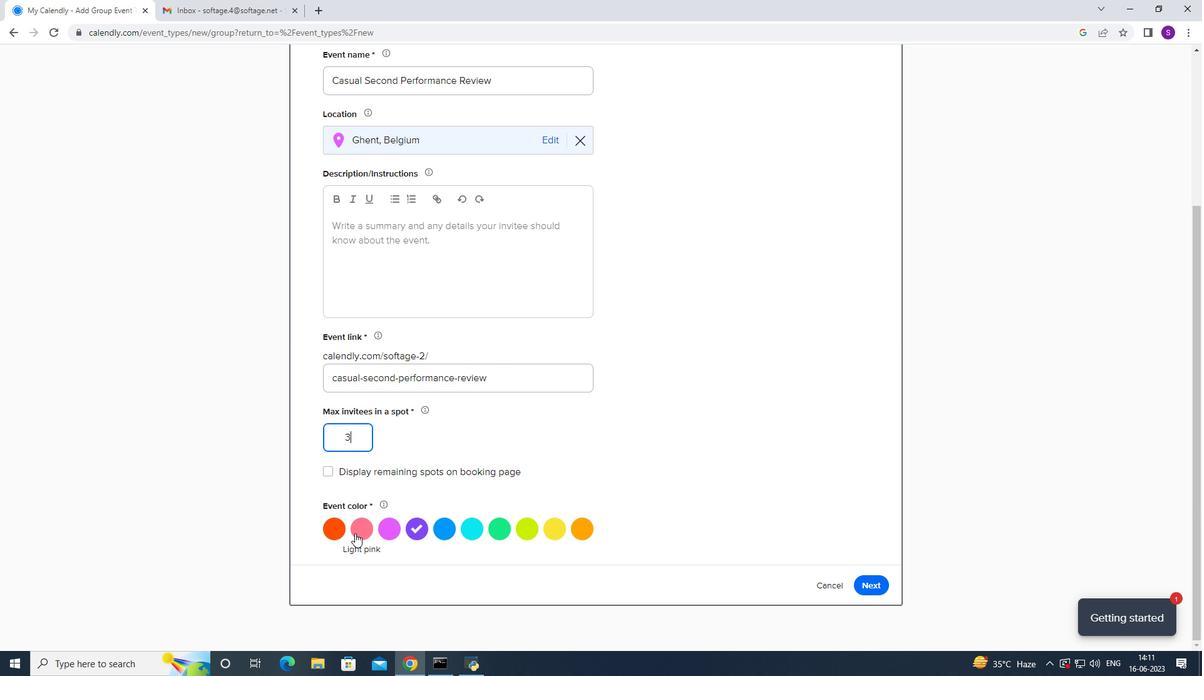 
Action: Mouse scrolled (353, 520) with delta (0, 0)
Screenshot: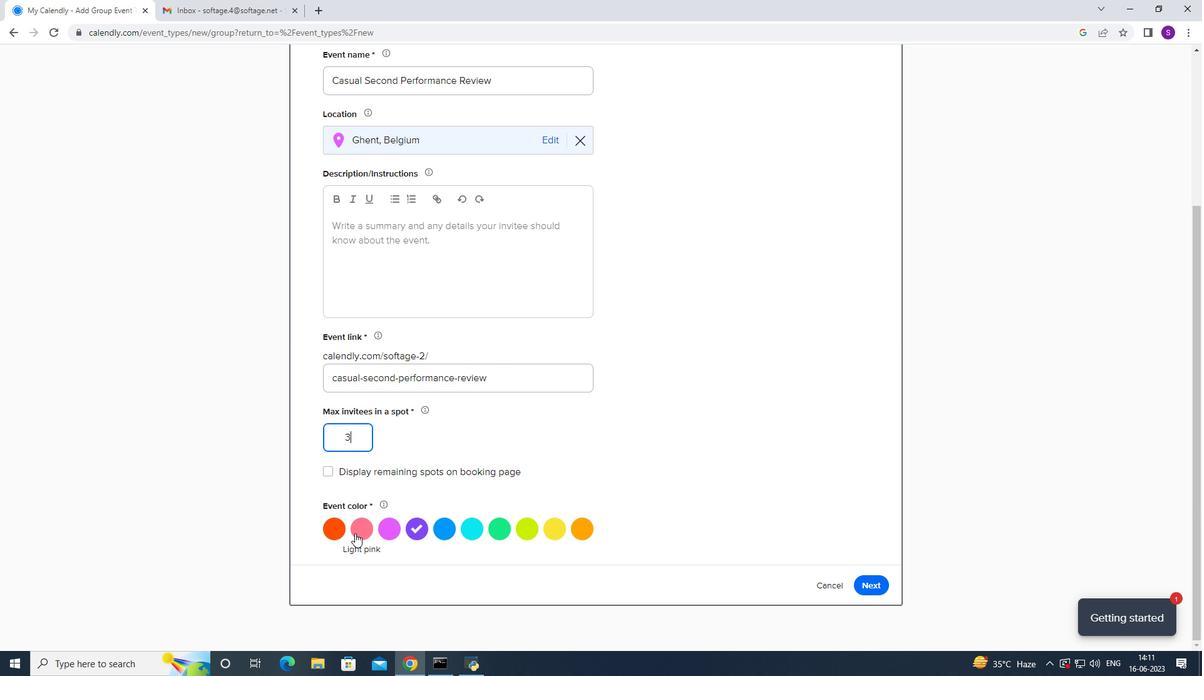 
Action: Mouse moved to (532, 536)
Screenshot: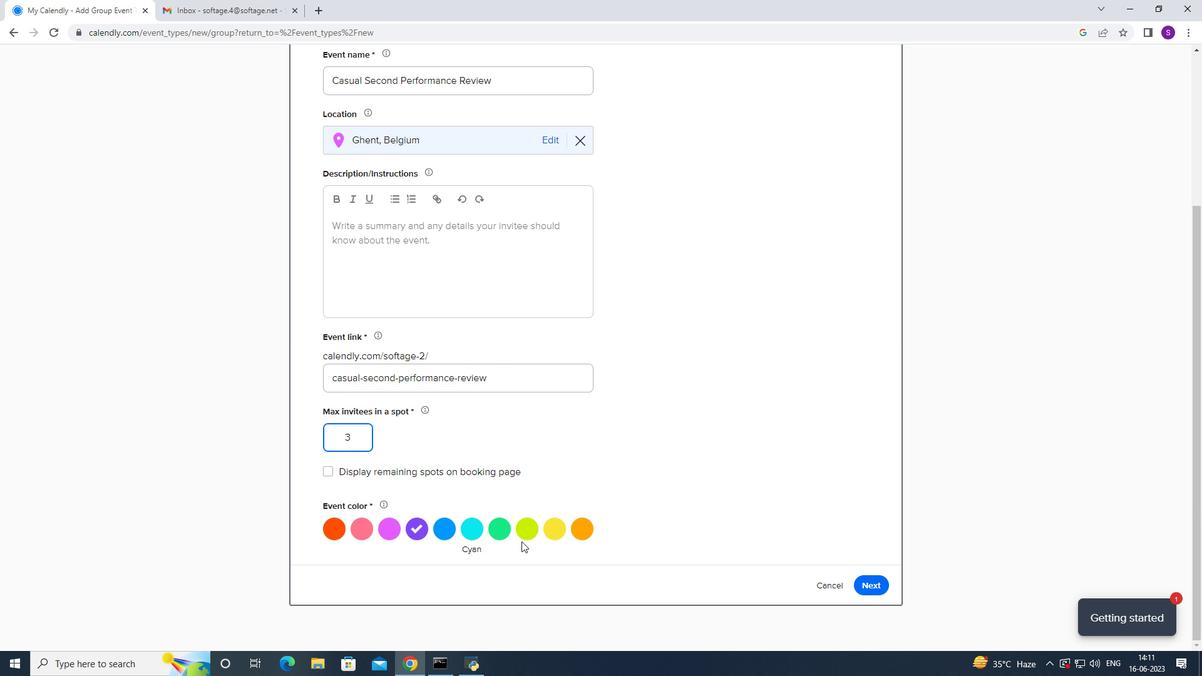 
Action: Mouse pressed left at (532, 536)
Screenshot: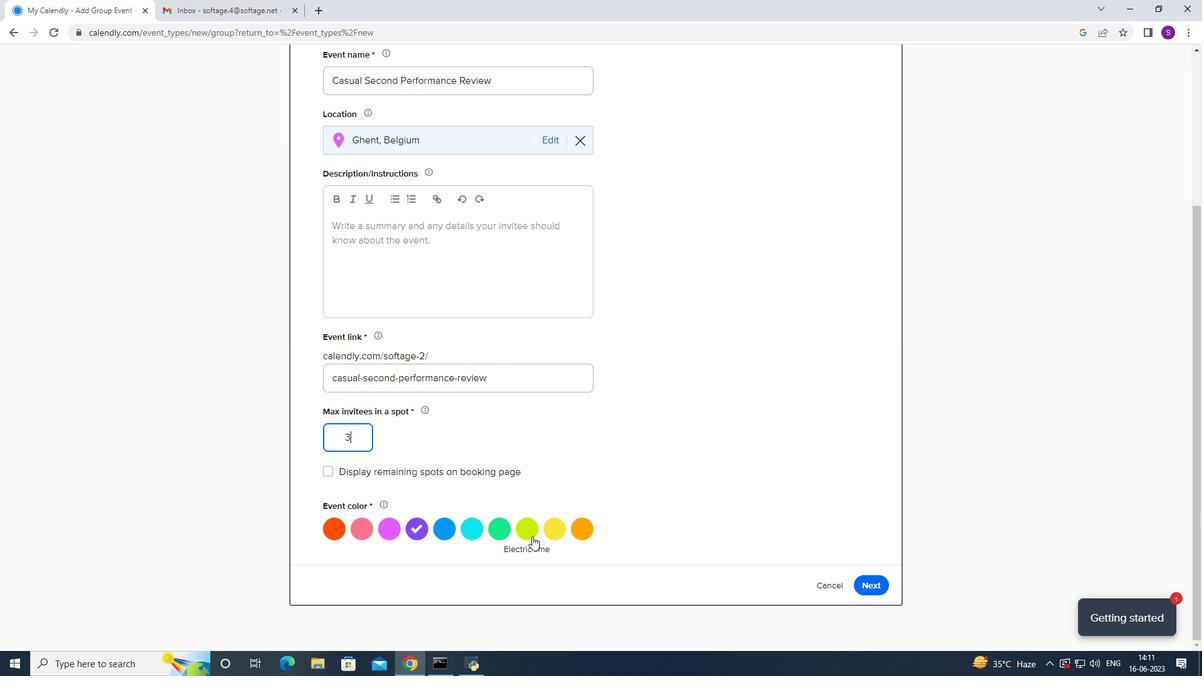 
Action: Mouse moved to (388, 246)
Screenshot: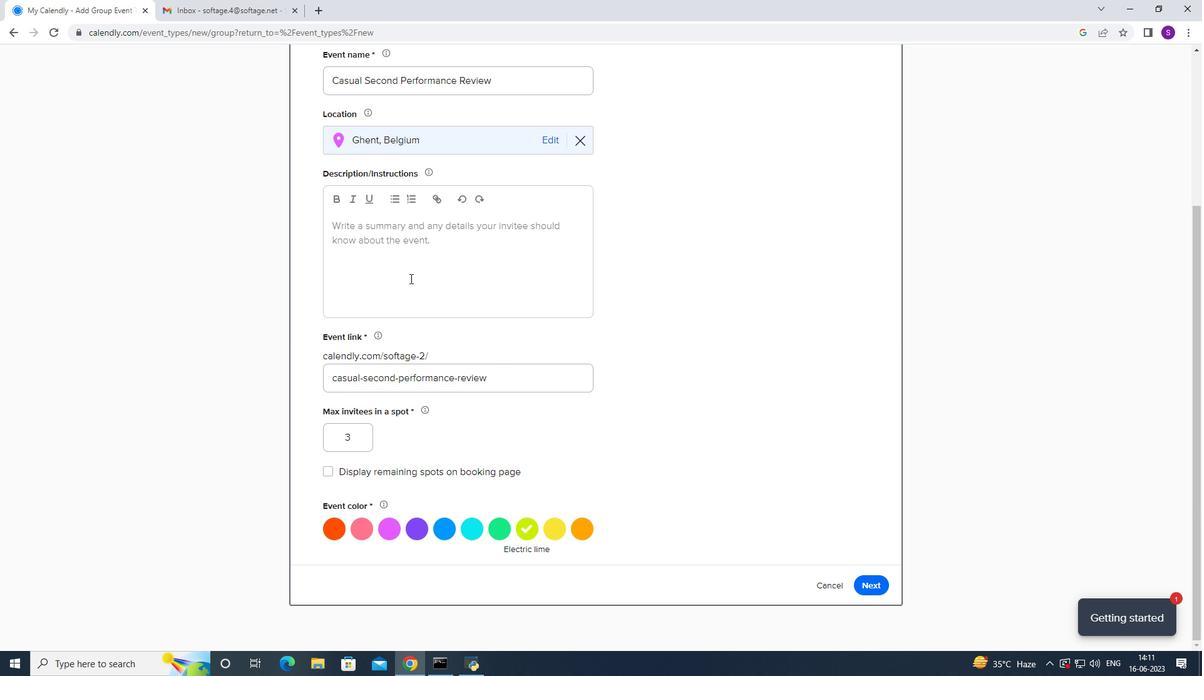 
Action: Mouse pressed left at (388, 246)
Screenshot: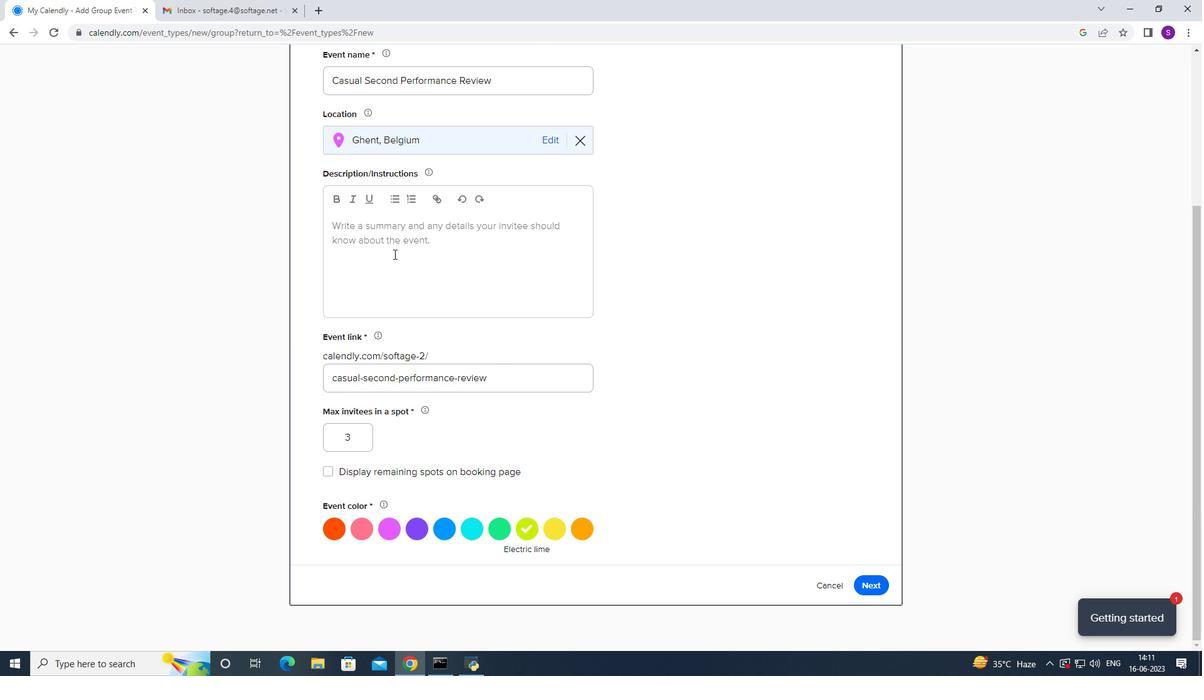 
Action: Mouse moved to (516, 281)
Screenshot: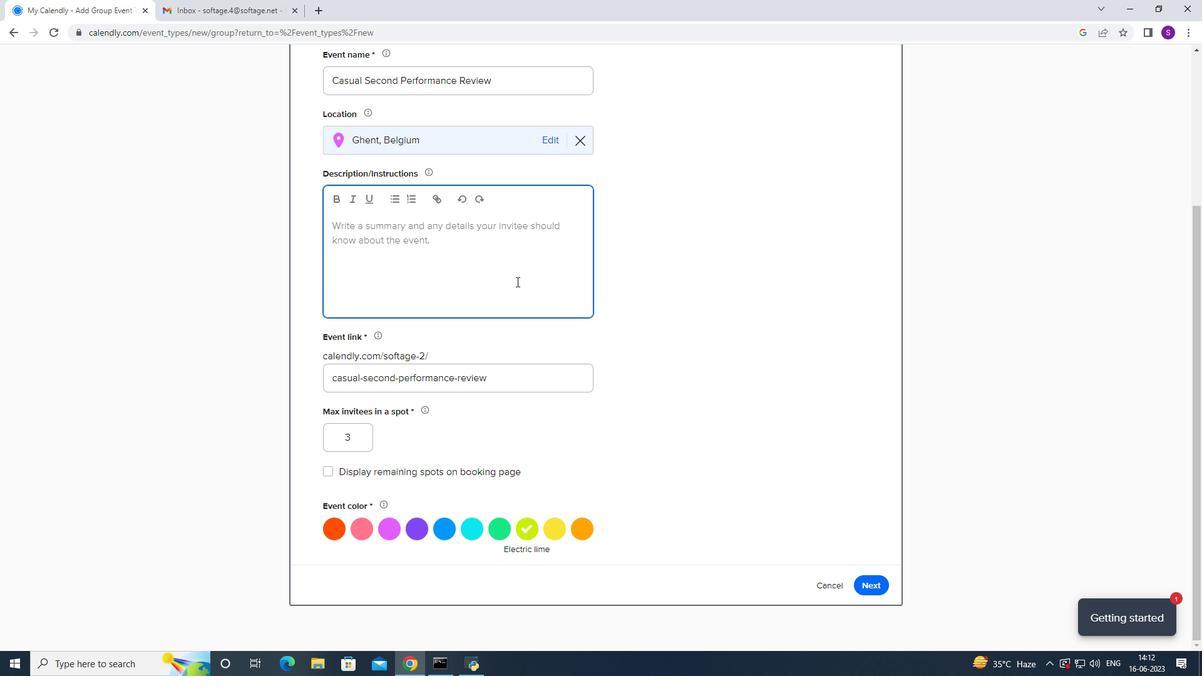 
Action: Key pressed <Key.caps_lock>T<Key.caps_lock>he<Key.space>session<Key.space>will<Key.space>beginb<Key.space><Key.backspace><Key.backspace><Key.space>with<Key.space>an<Key.space>introf
Screenshot: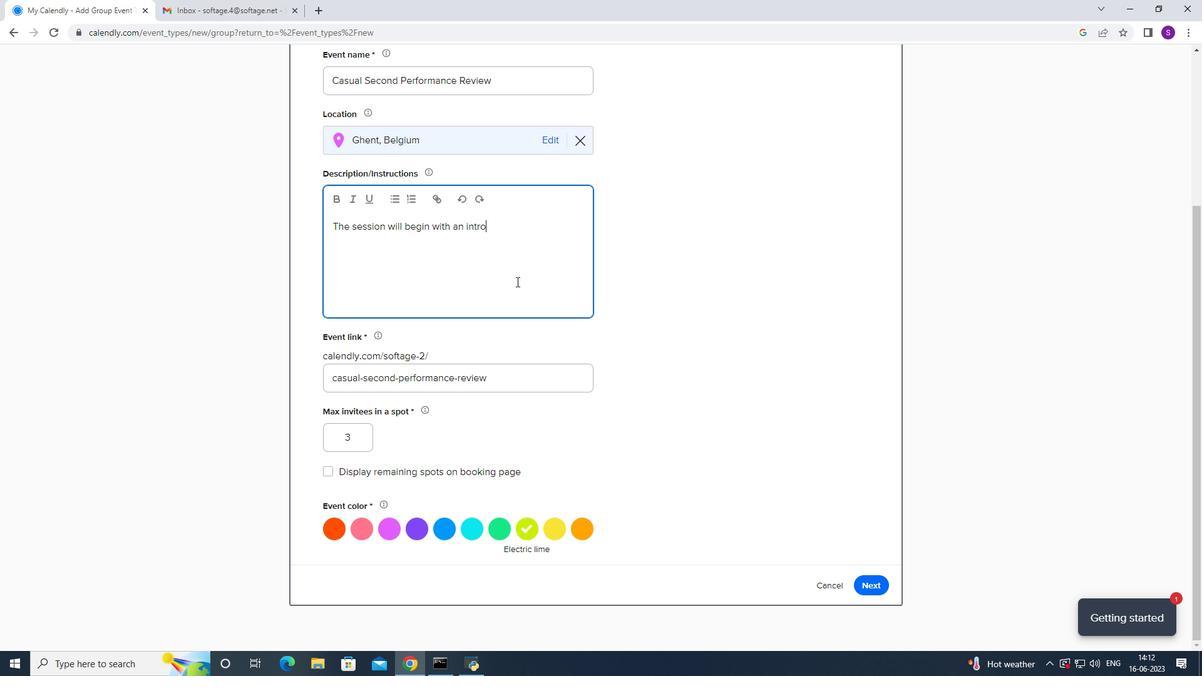 
Action: Mouse moved to (691, 266)
Screenshot: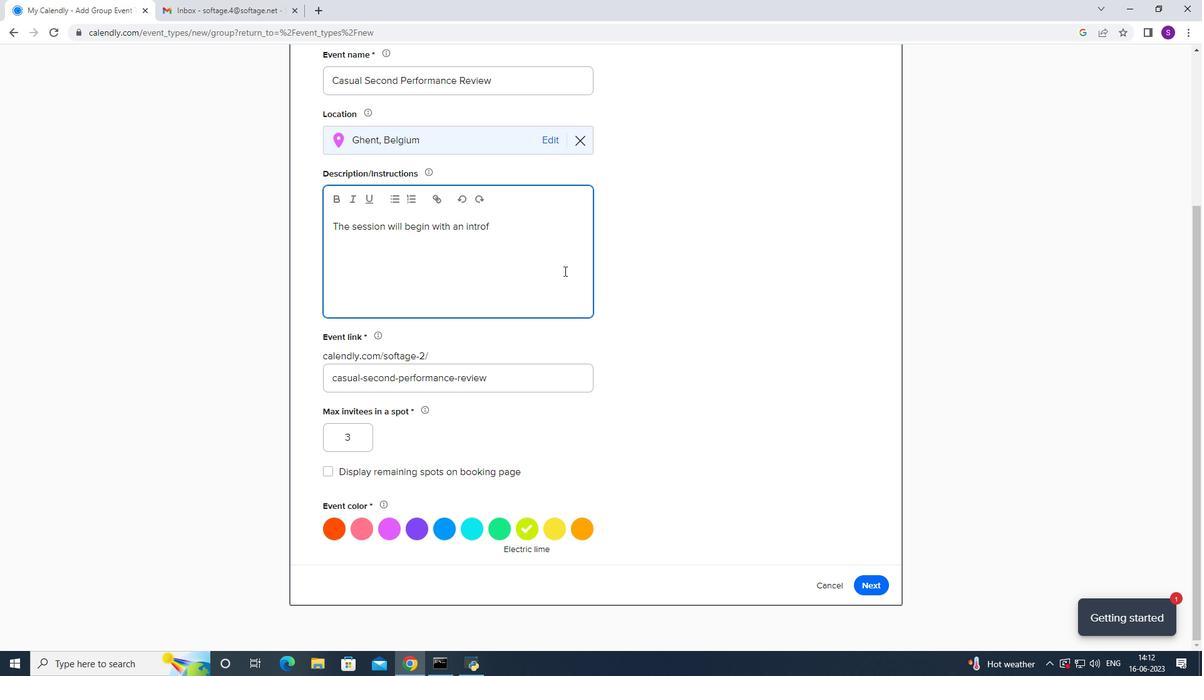 
Action: Key pressed <Key.backspace>duction<Key.space>to<Key.space>the<Key.space>importanc<Key.space>of<Key.space>effective<Key.space>presentato<Key.backspace><Key.backspace><Key.backspace><Key.backspace><Key.backspace><Key.backspace><Key.backspace><Key.backspace>esentta<Key.backspace><Key.backspace>ations<Key.space>
Screenshot: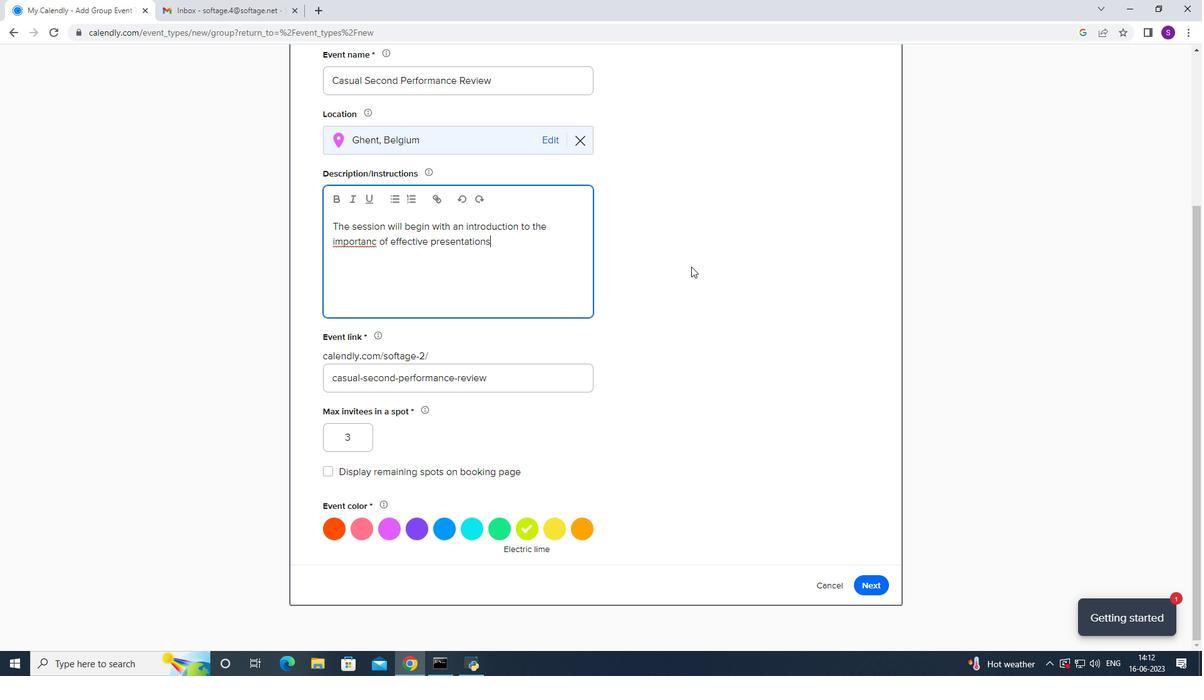 
Action: Mouse scrolled (691, 267) with delta (0, 0)
Screenshot: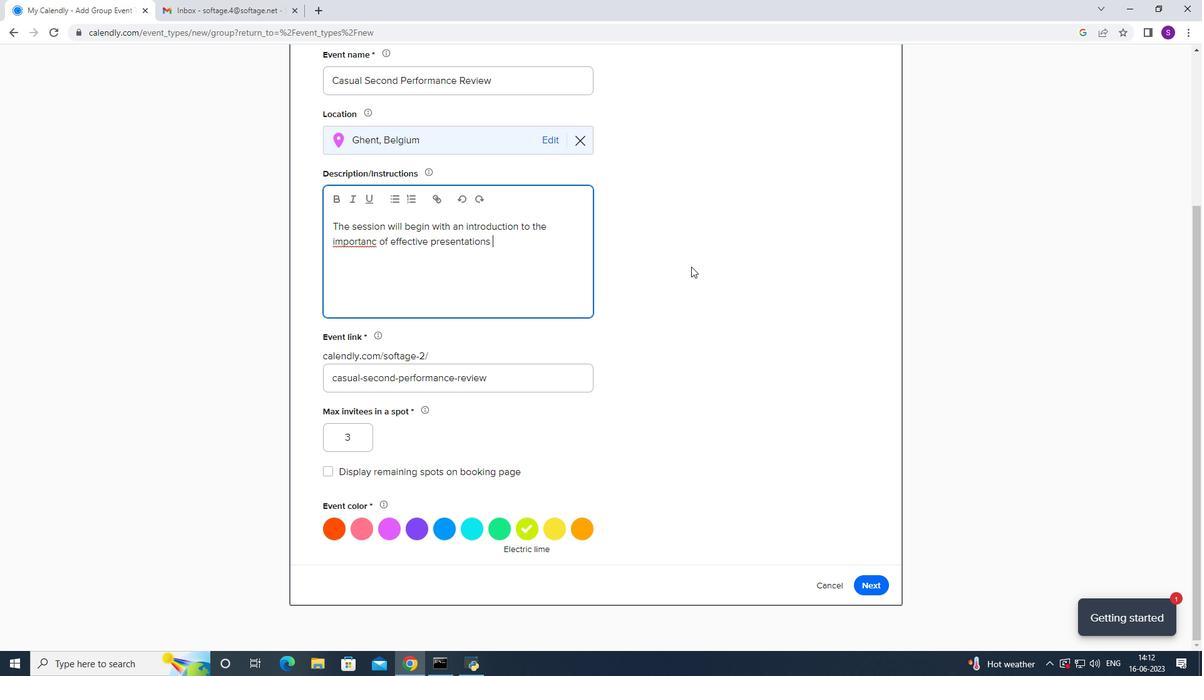 
Action: Mouse moved to (373, 308)
Screenshot: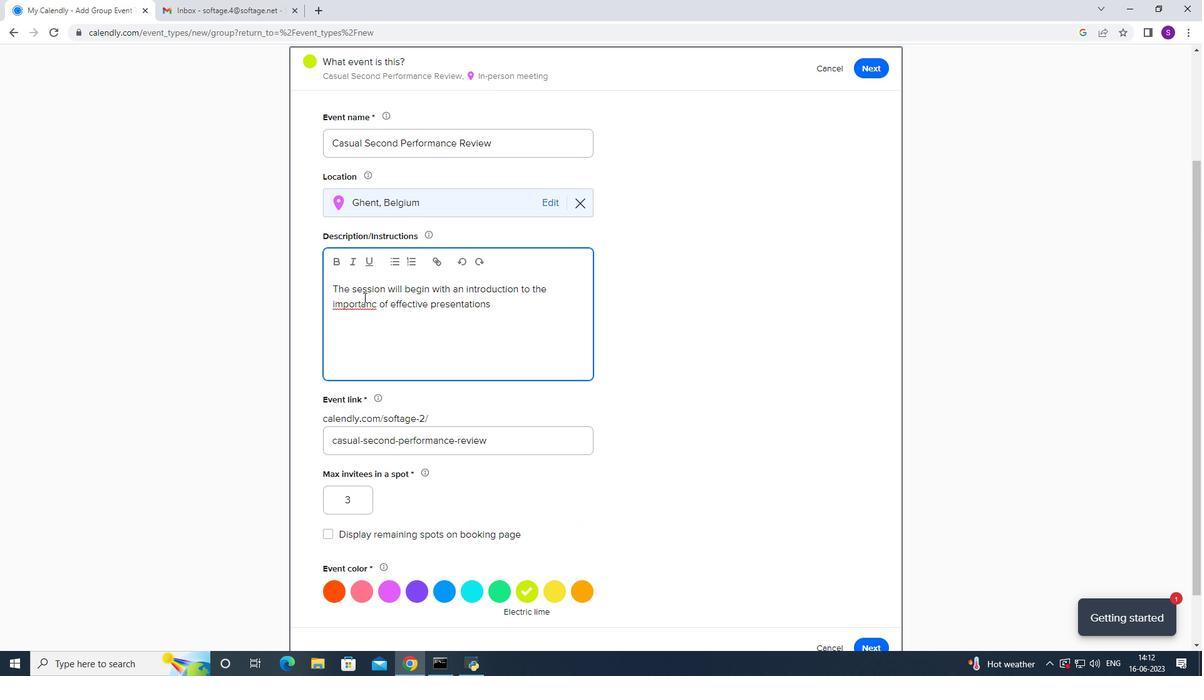 
Action: Mouse pressed left at (373, 308)
Screenshot: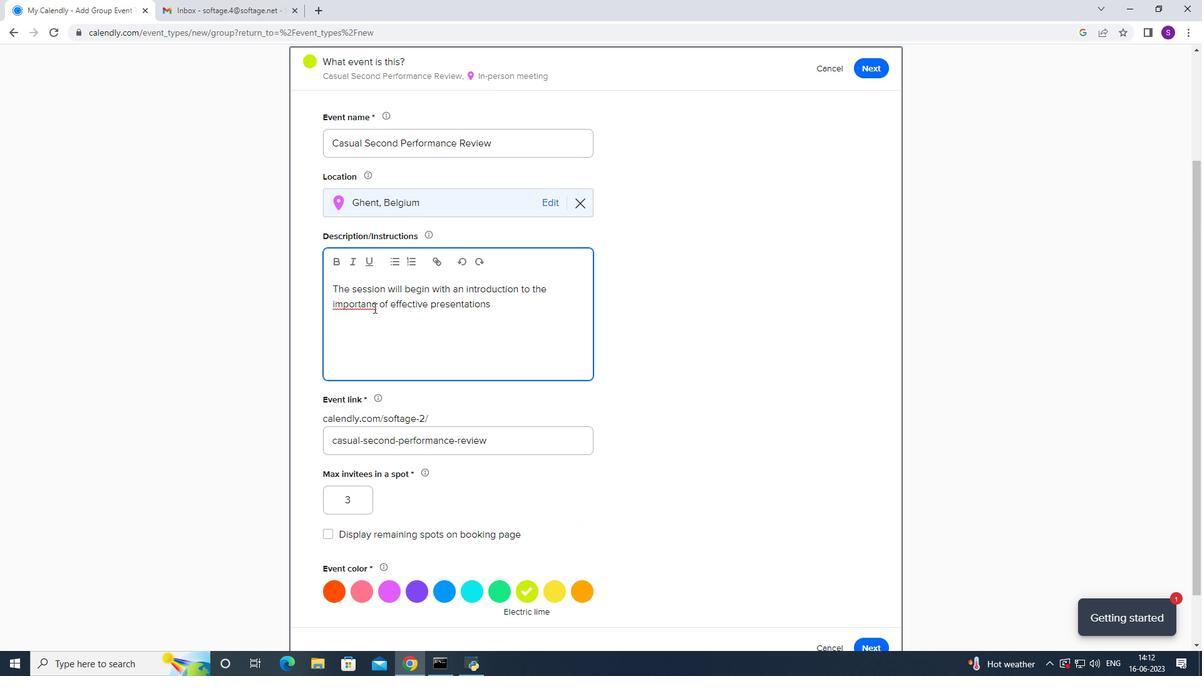 
Action: Mouse moved to (378, 306)
Screenshot: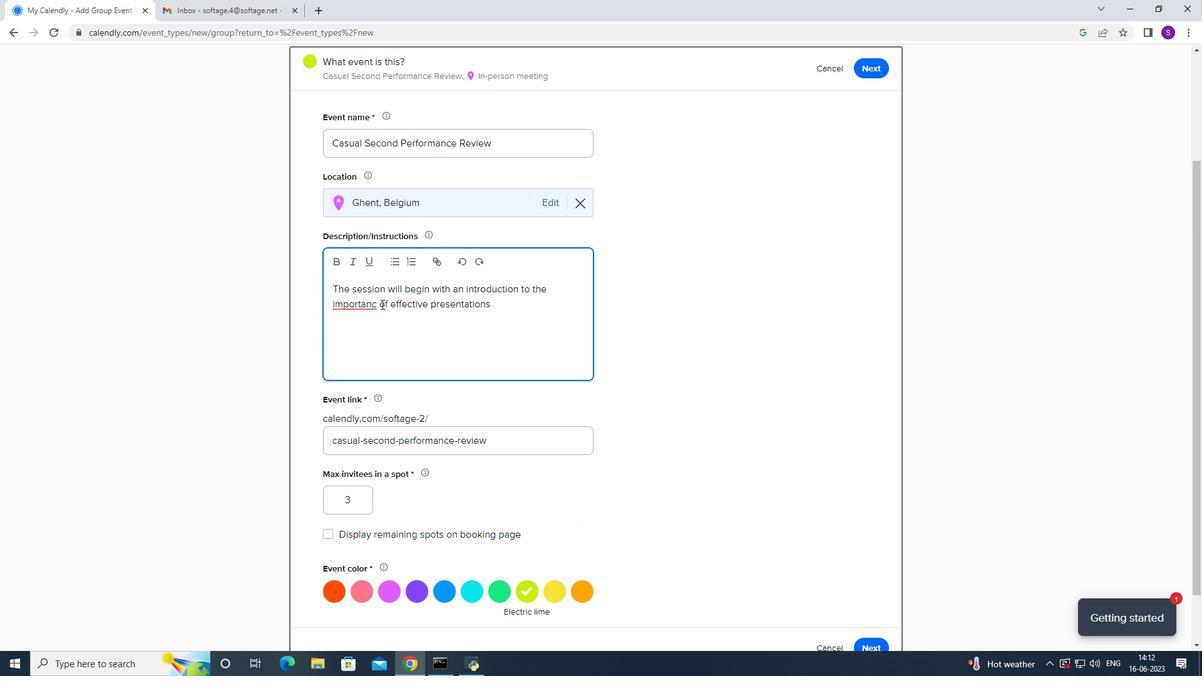 
Action: Mouse pressed left at (378, 306)
Screenshot: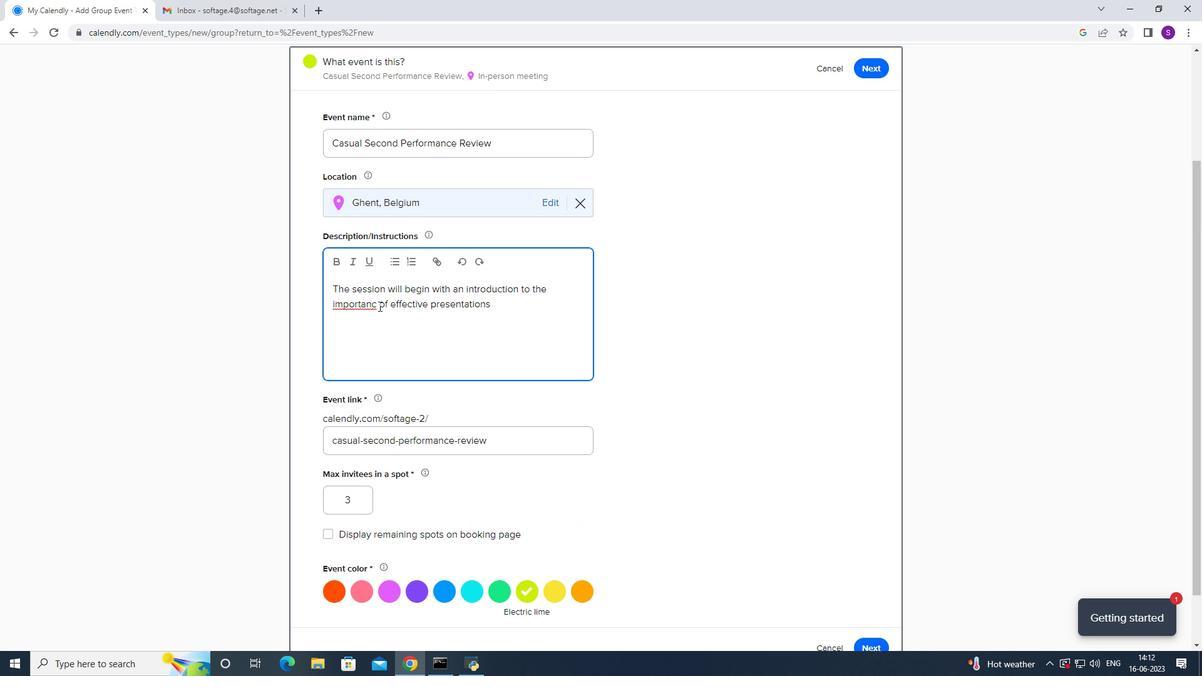 
Action: Mouse moved to (373, 304)
Screenshot: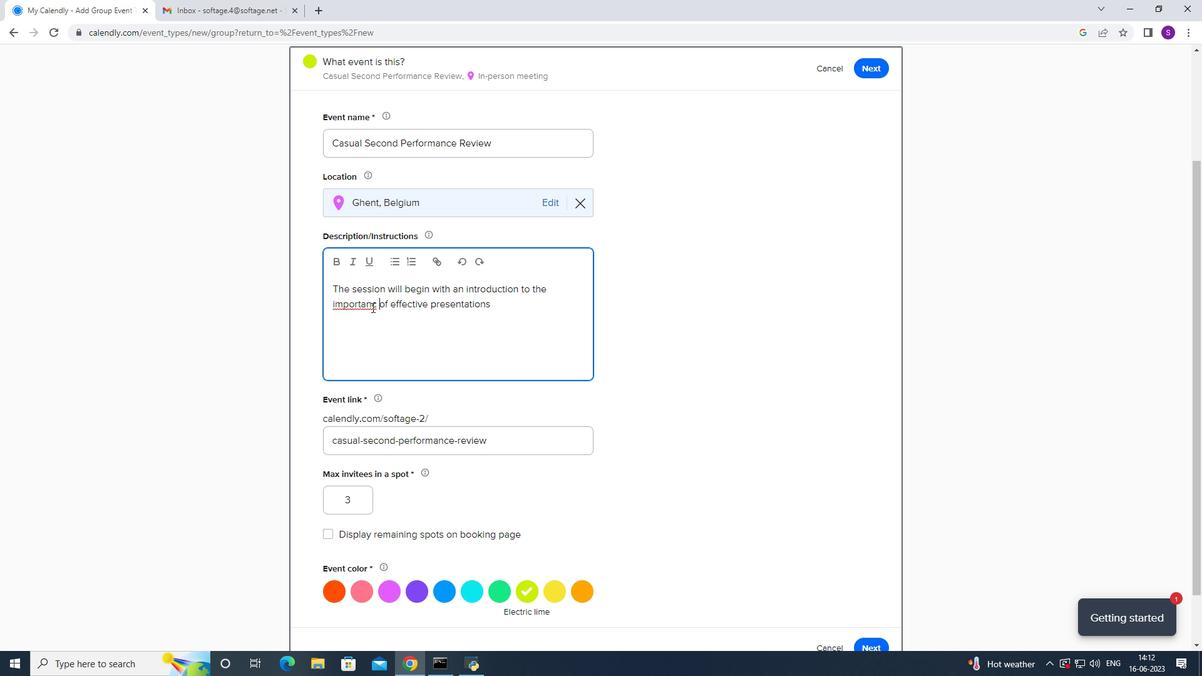 
Action: Mouse pressed left at (373, 304)
Screenshot: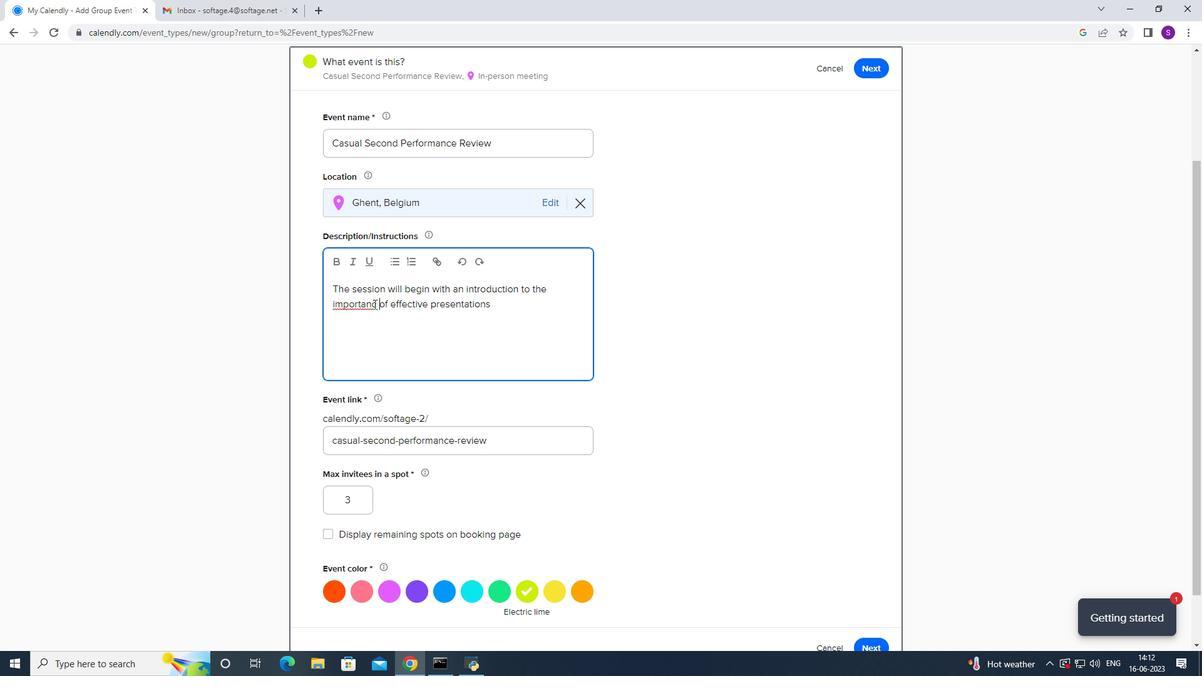 
Action: Key pressed e<Key.backspace>
Screenshot: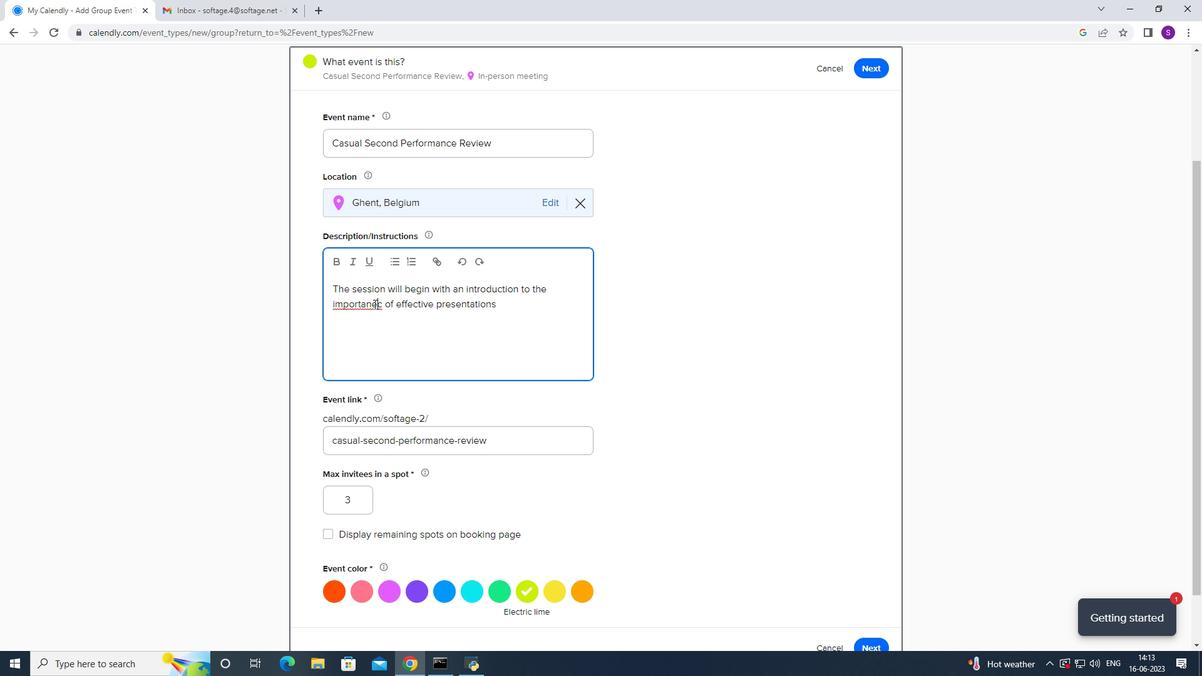 
Action: Mouse moved to (373, 308)
Screenshot: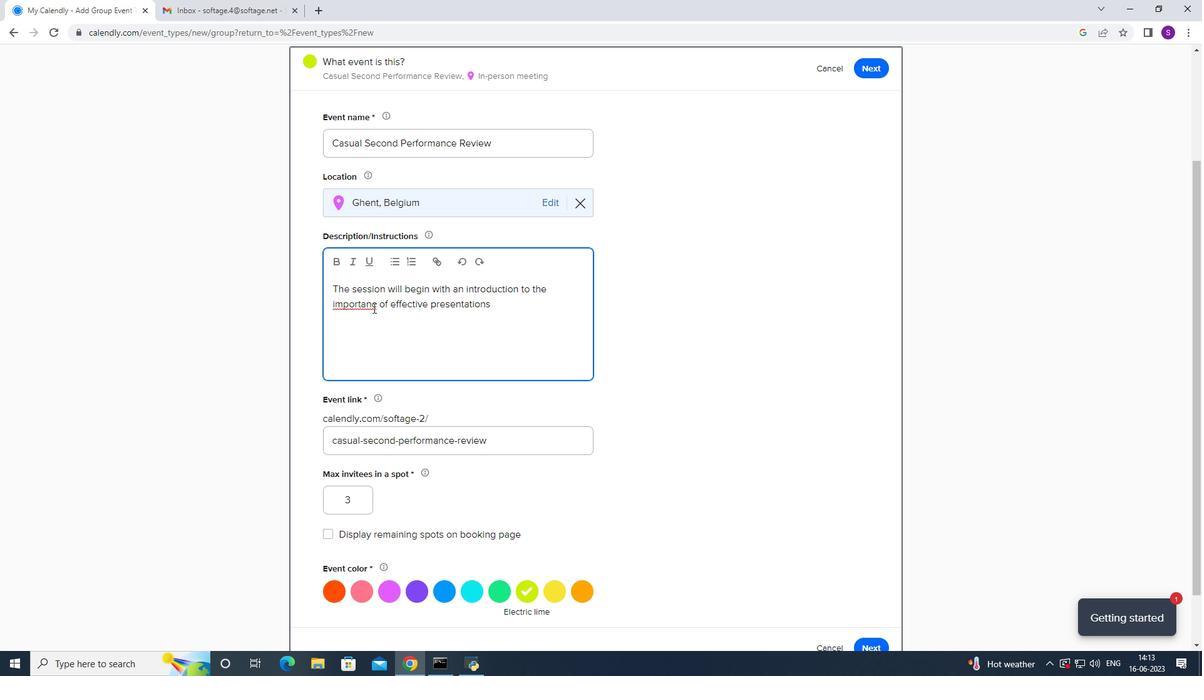 
Action: Mouse pressed left at (373, 308)
Screenshot: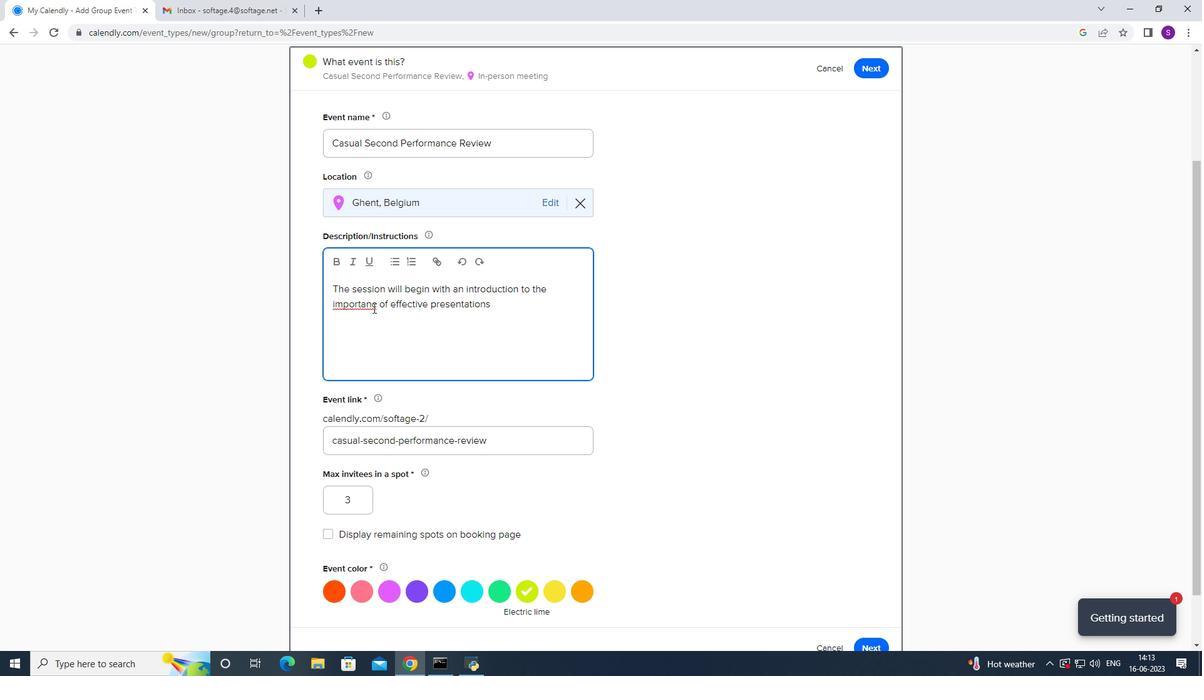 
Action: Mouse moved to (375, 308)
Screenshot: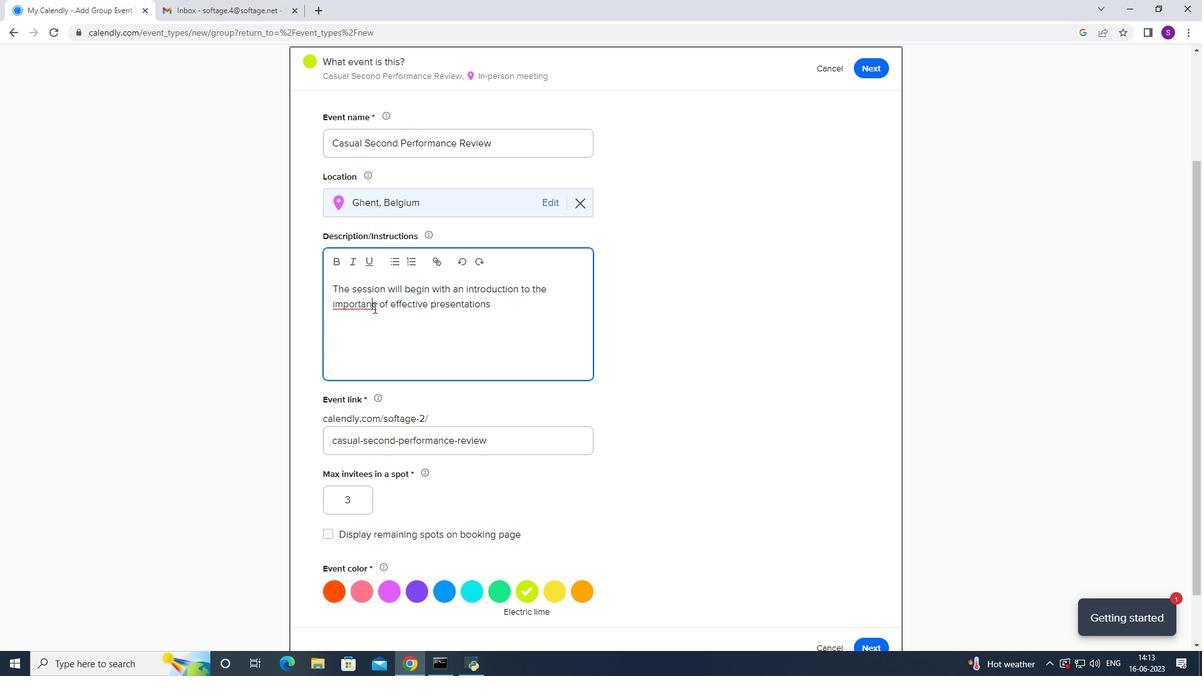 
Action: Mouse pressed left at (375, 308)
Screenshot: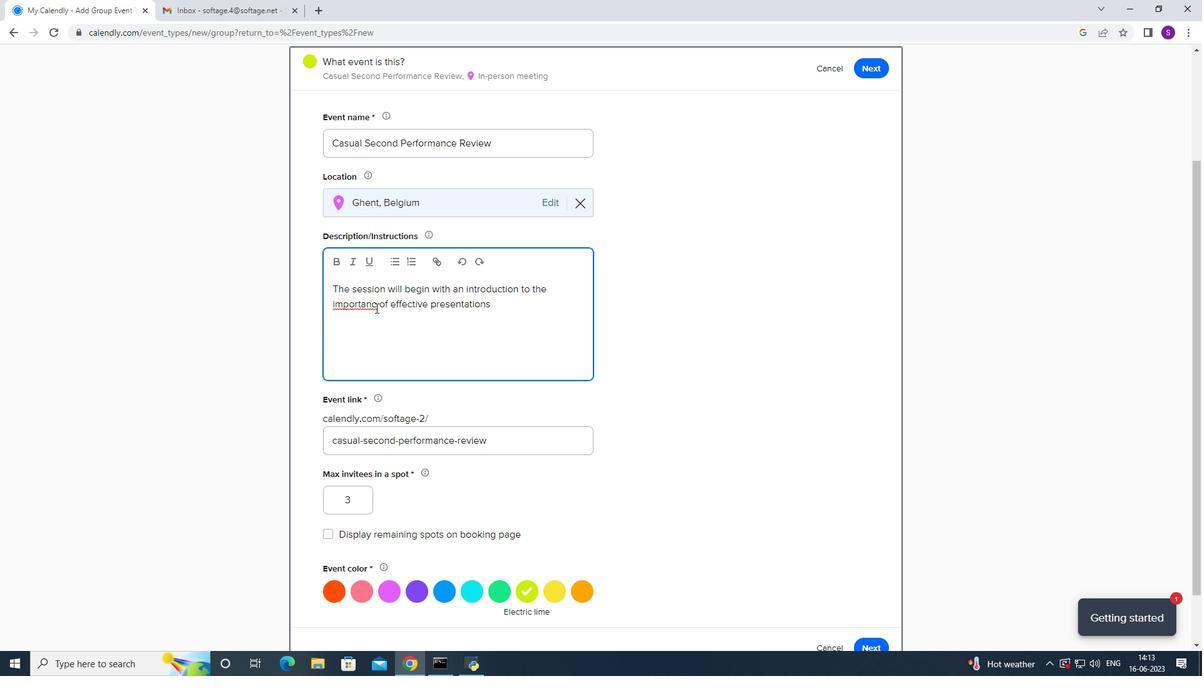 
Action: Key pressed e
Screenshot: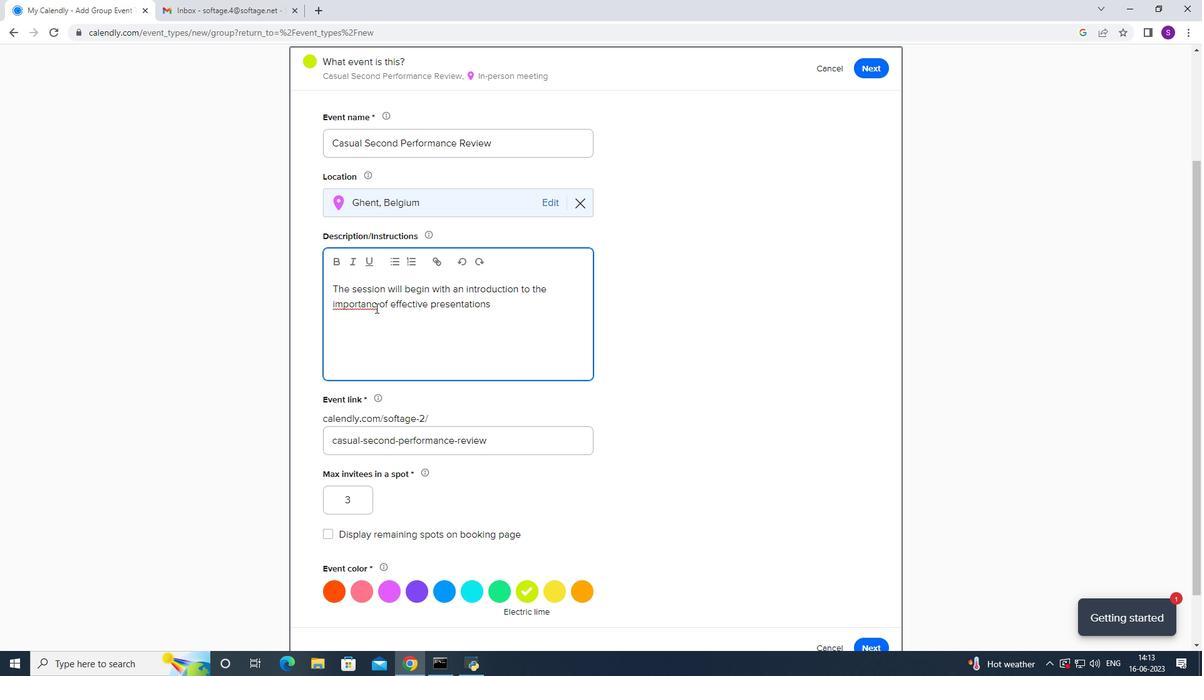 
Action: Mouse moved to (537, 304)
Screenshot: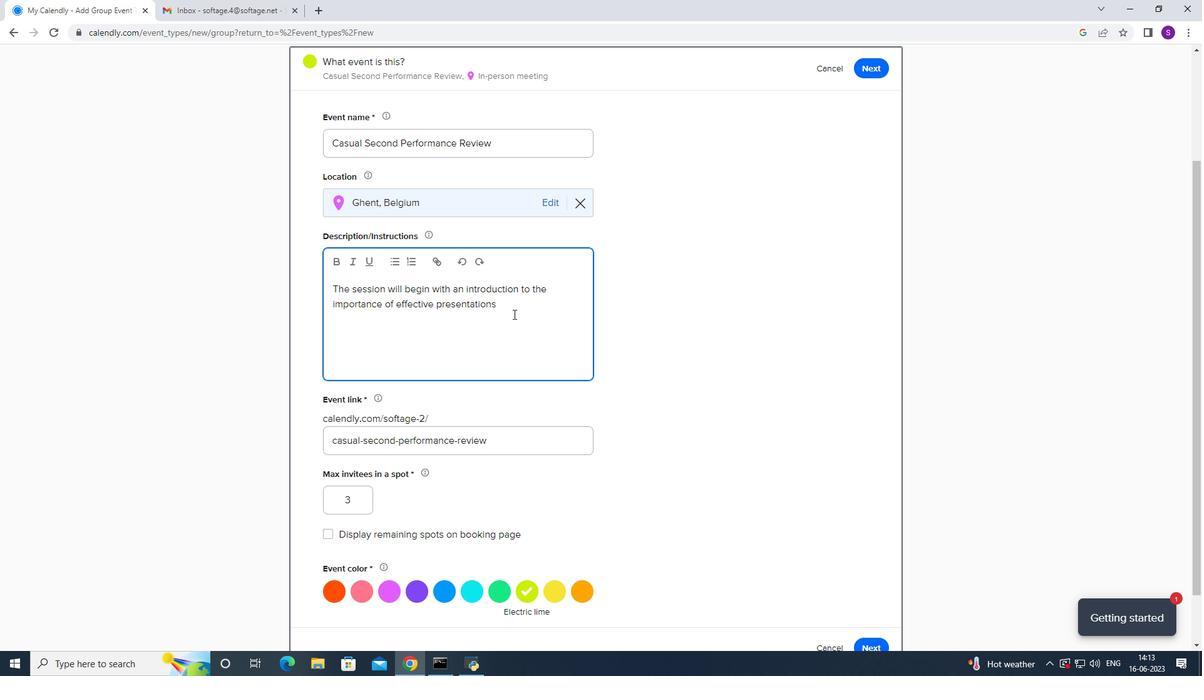 
Action: Mouse pressed left at (537, 304)
Screenshot: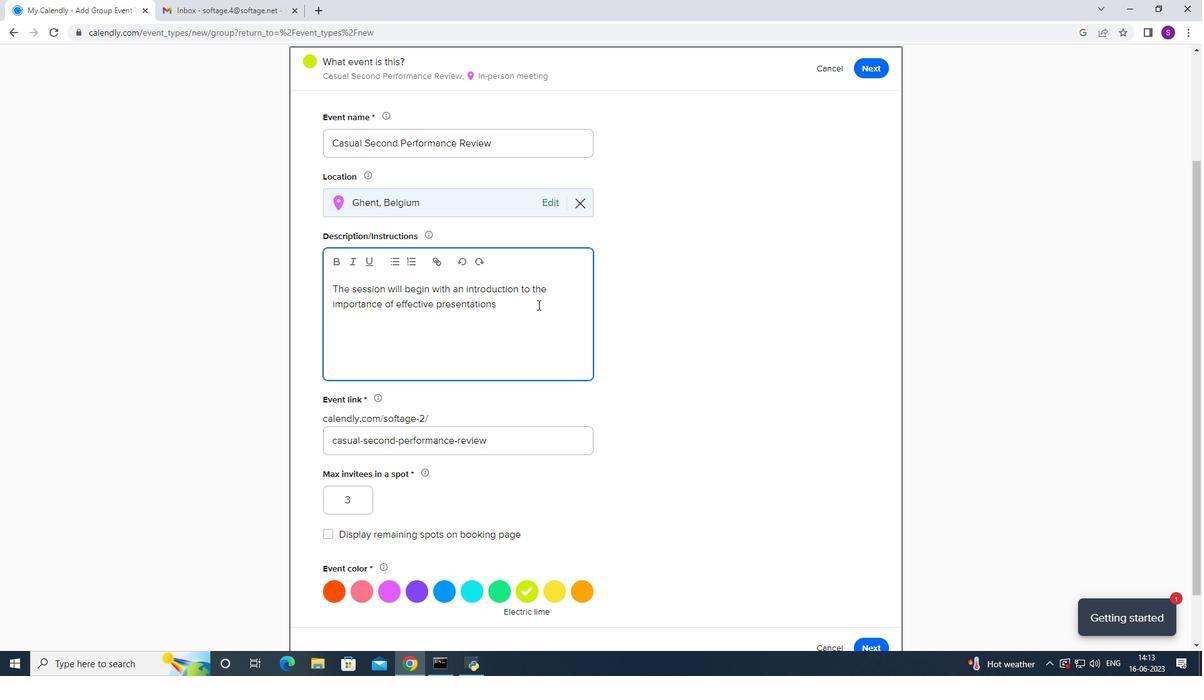 
Action: Mouse moved to (537, 303)
Screenshot: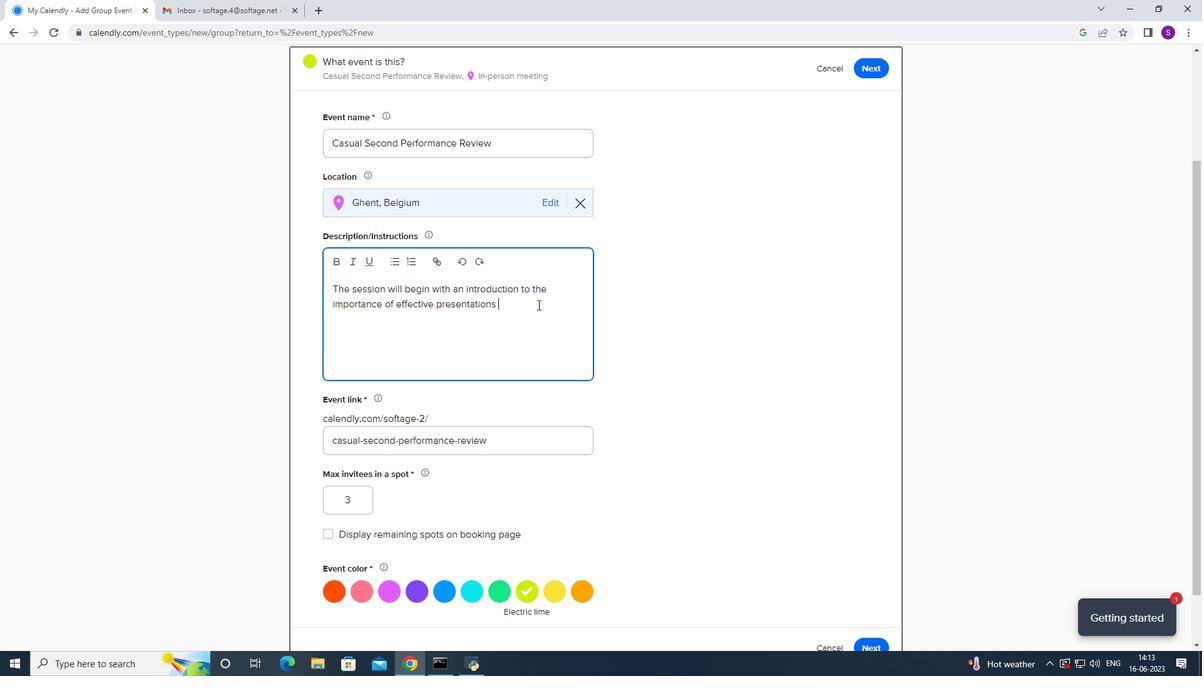 
Action: Key pressed ,em
Screenshot: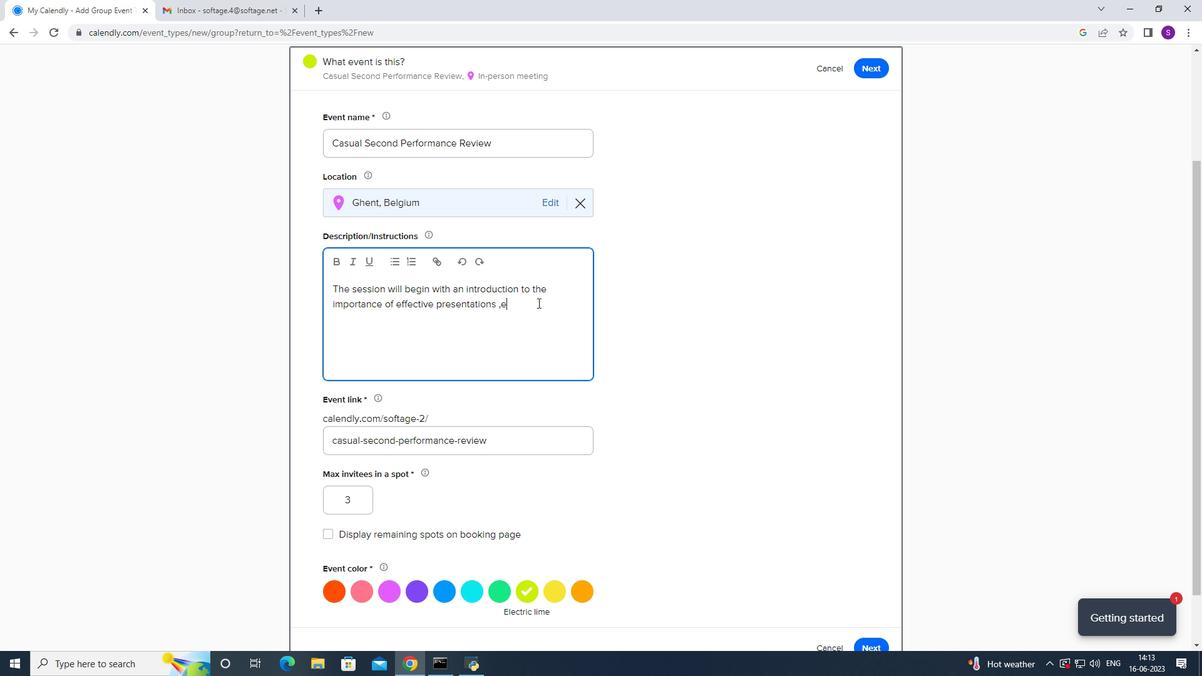 
Action: Mouse moved to (553, 294)
Screenshot: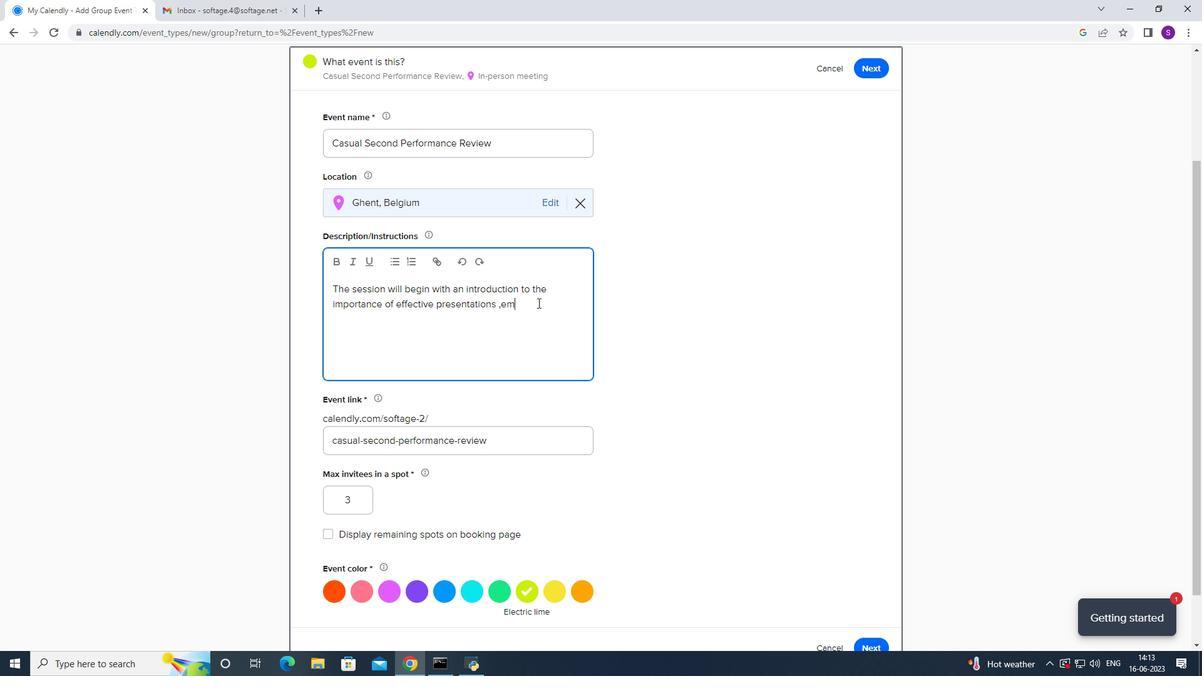 
Action: Key pressed p
Screenshot: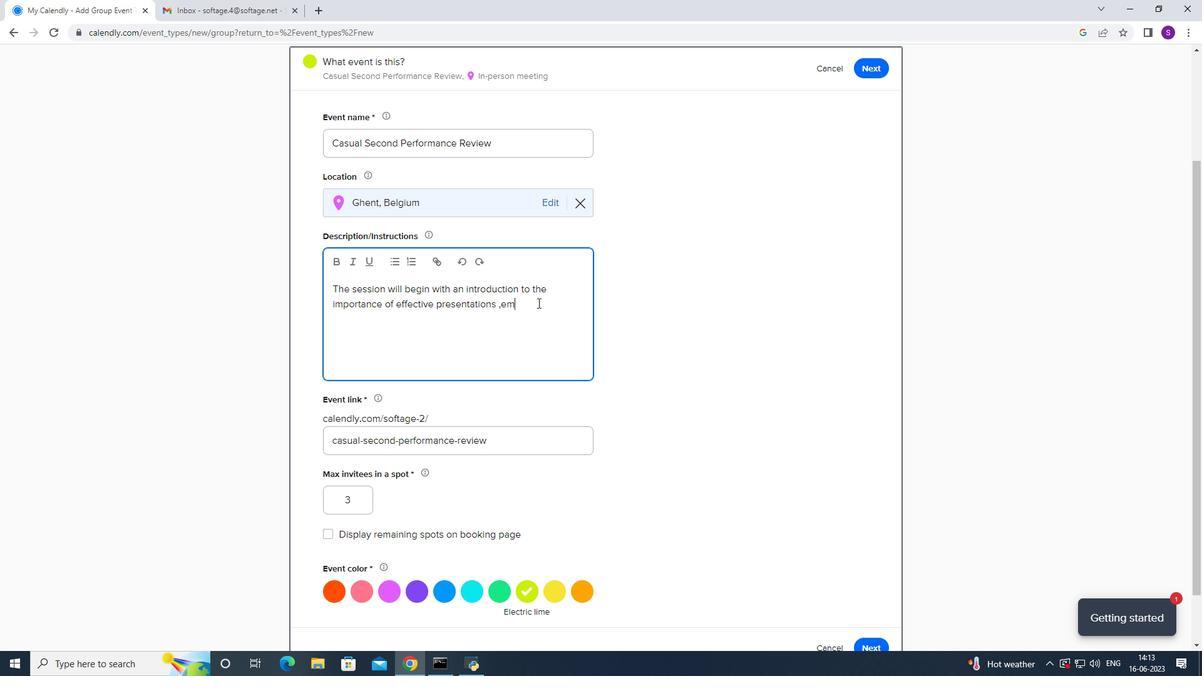 
Action: Mouse moved to (602, 275)
Screenshot: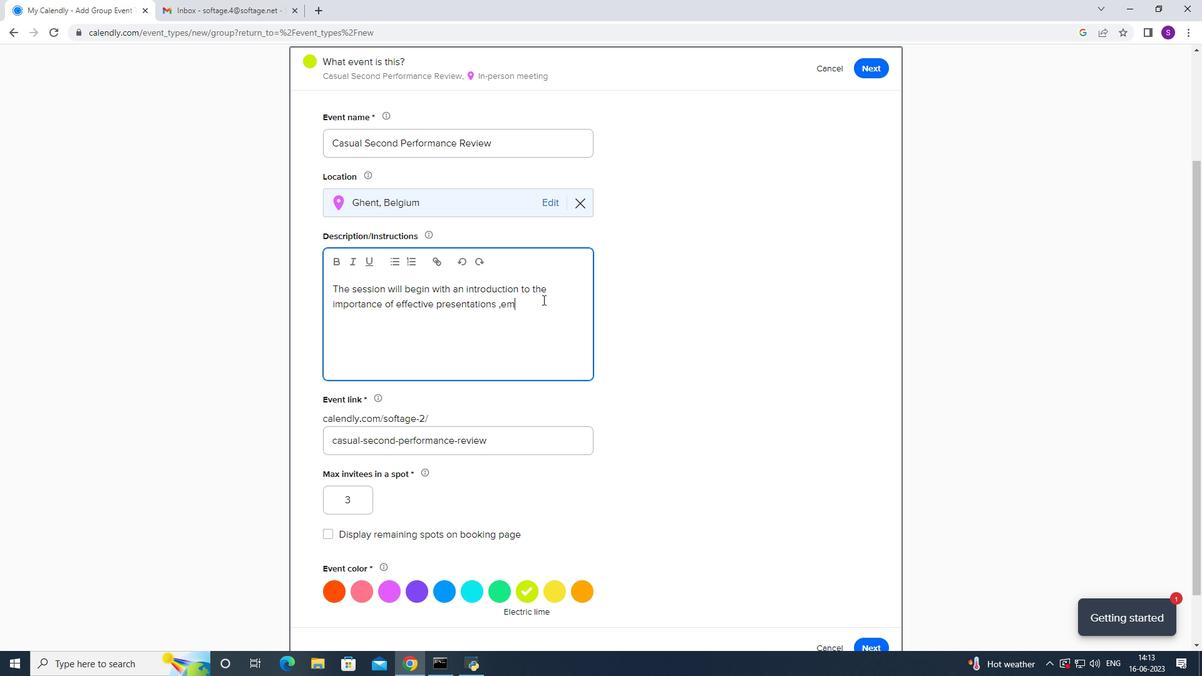 
Action: Key pressed hasizing<Key.space>the<Key.space>impact<Key.space>of<Key.space>clear<Key.space>communication<Key.space>,engaging<Key.space>delib
Screenshot: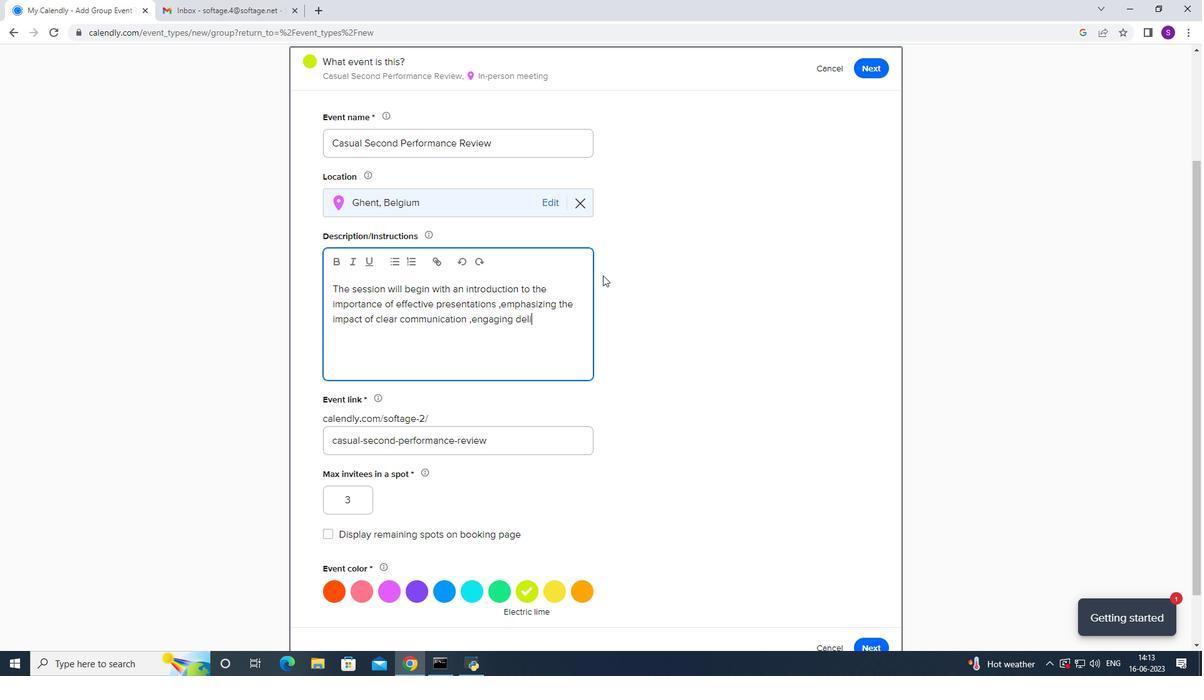 
Action: Mouse moved to (640, 260)
Screenshot: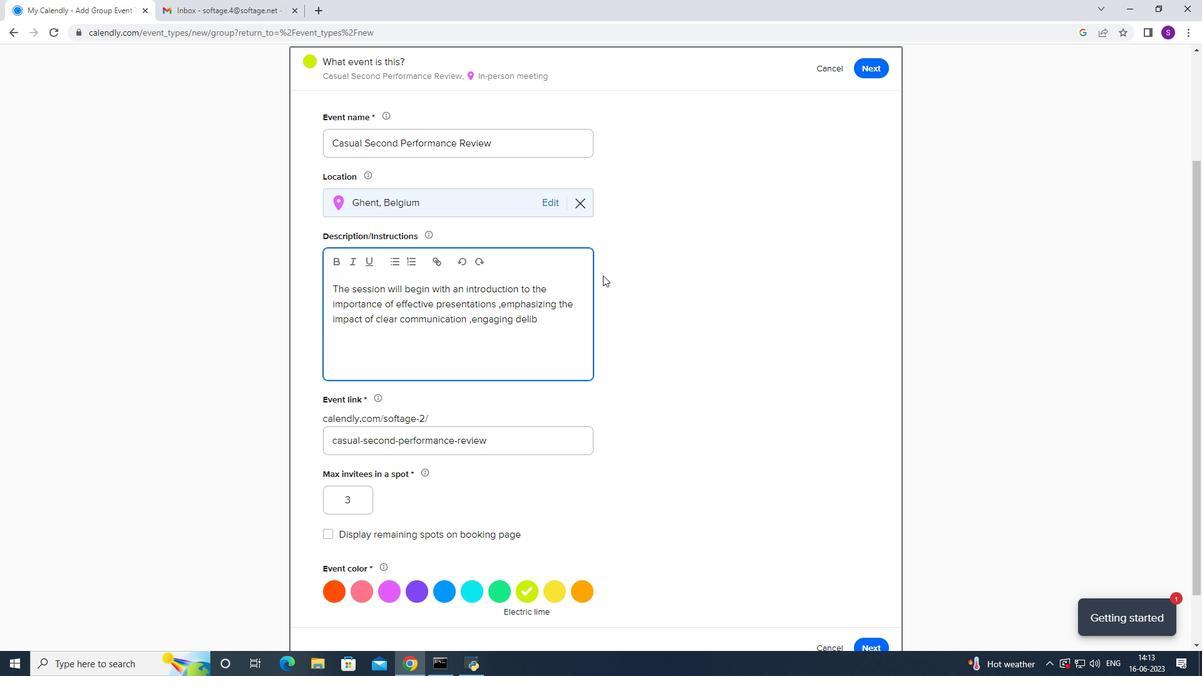 
Action: Key pressed <Key.backspace>
Screenshot: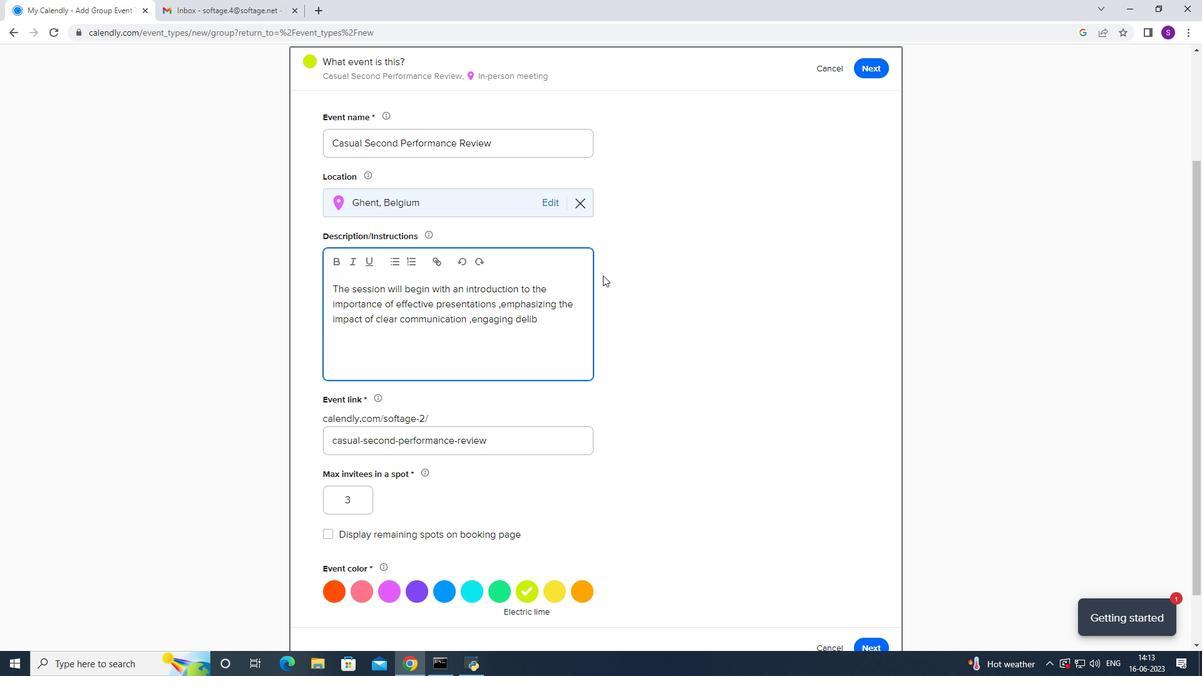 
Action: Mouse moved to (838, 179)
Screenshot: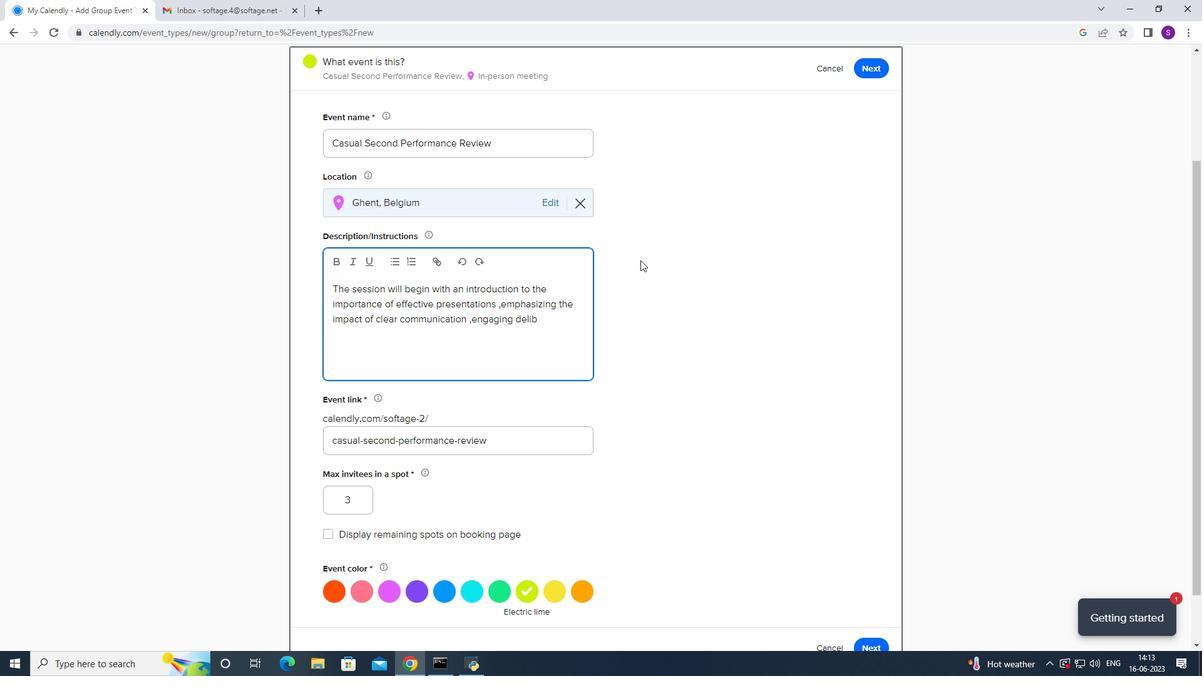 
Action: Key pressed vey<Key.backspace>
Screenshot: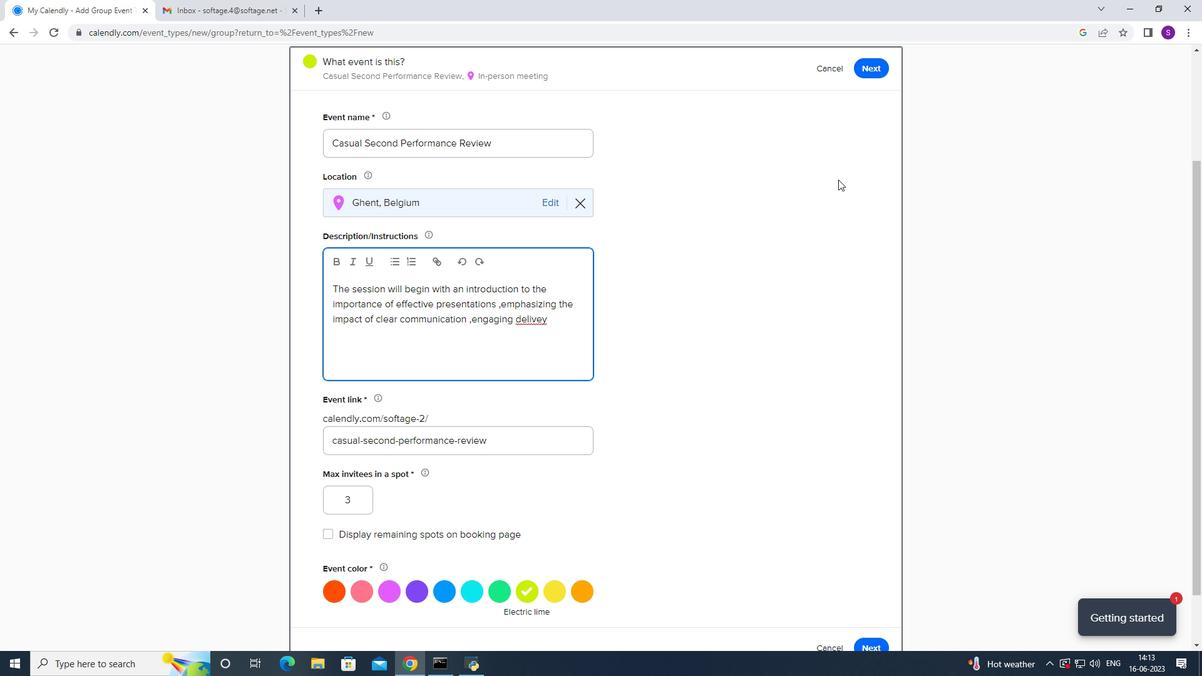 
Action: Mouse moved to (850, 174)
Screenshot: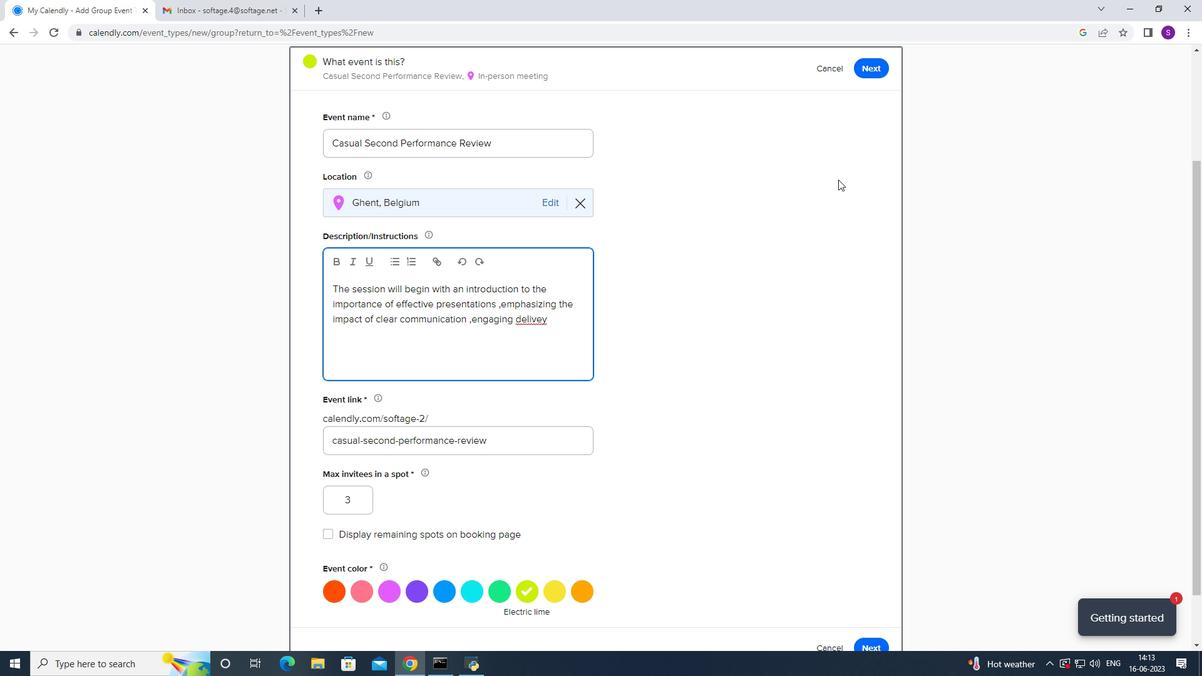 
Action: Key pressed ry,<Key.space>and<Key.space>confident
Screenshot: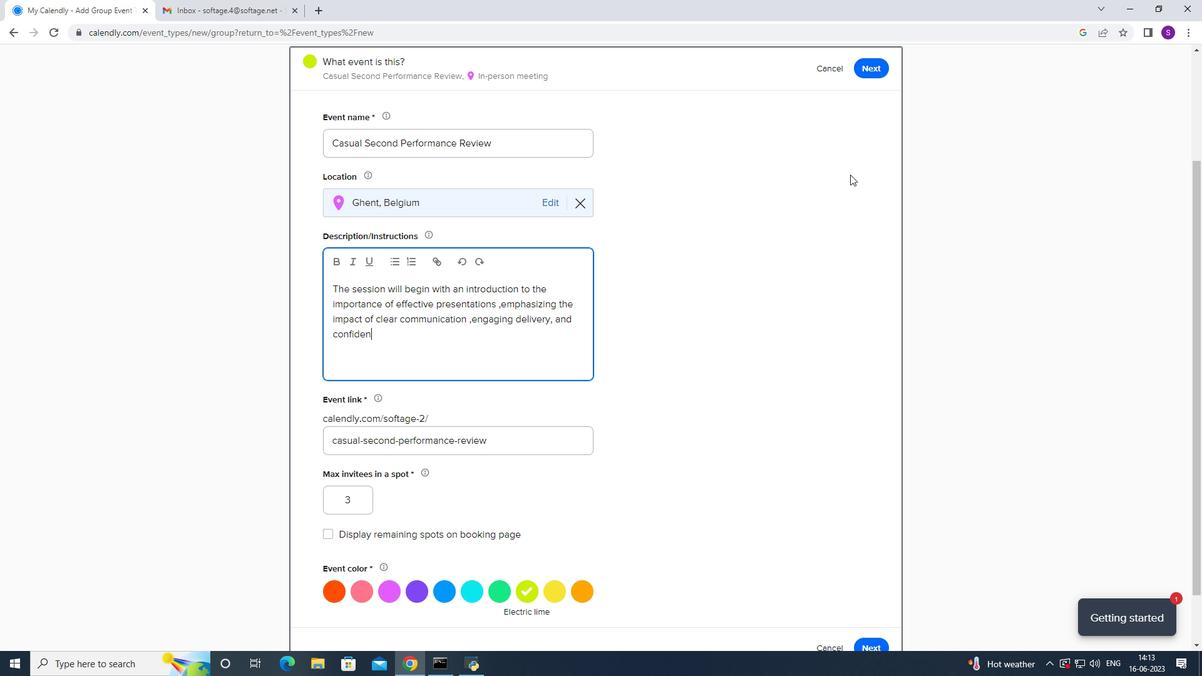 
Action: Mouse moved to (850, 174)
Screenshot: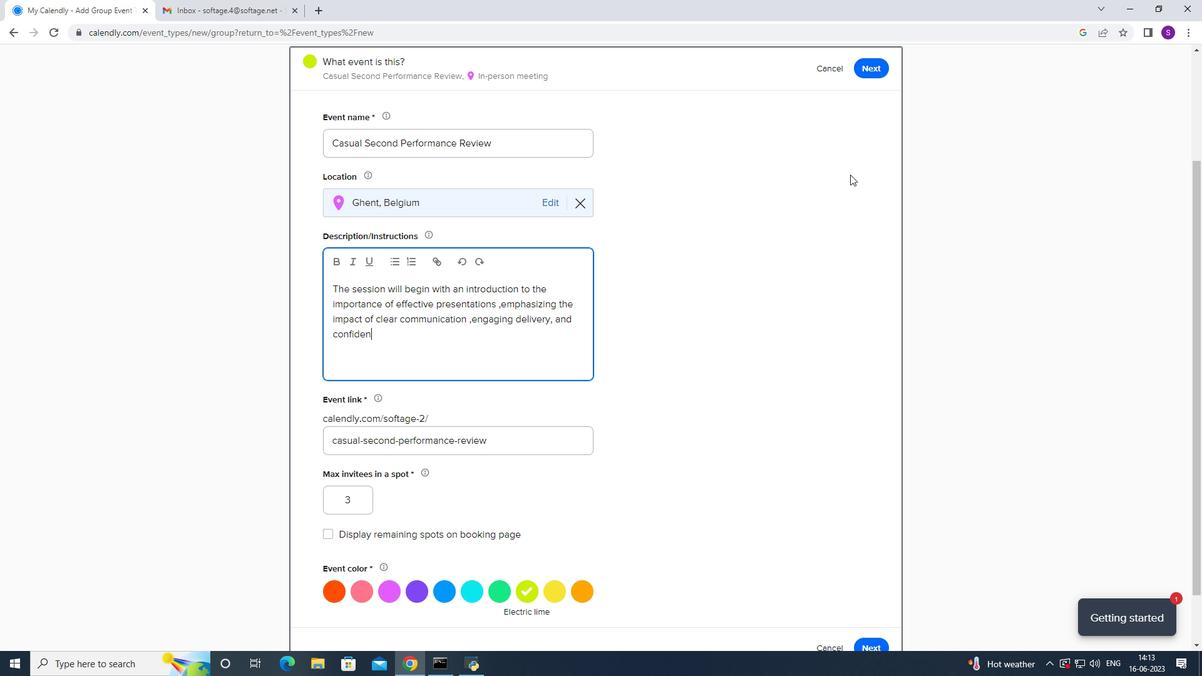 
Action: Key pressed body<Key.space>language.<Key.space>
Screenshot: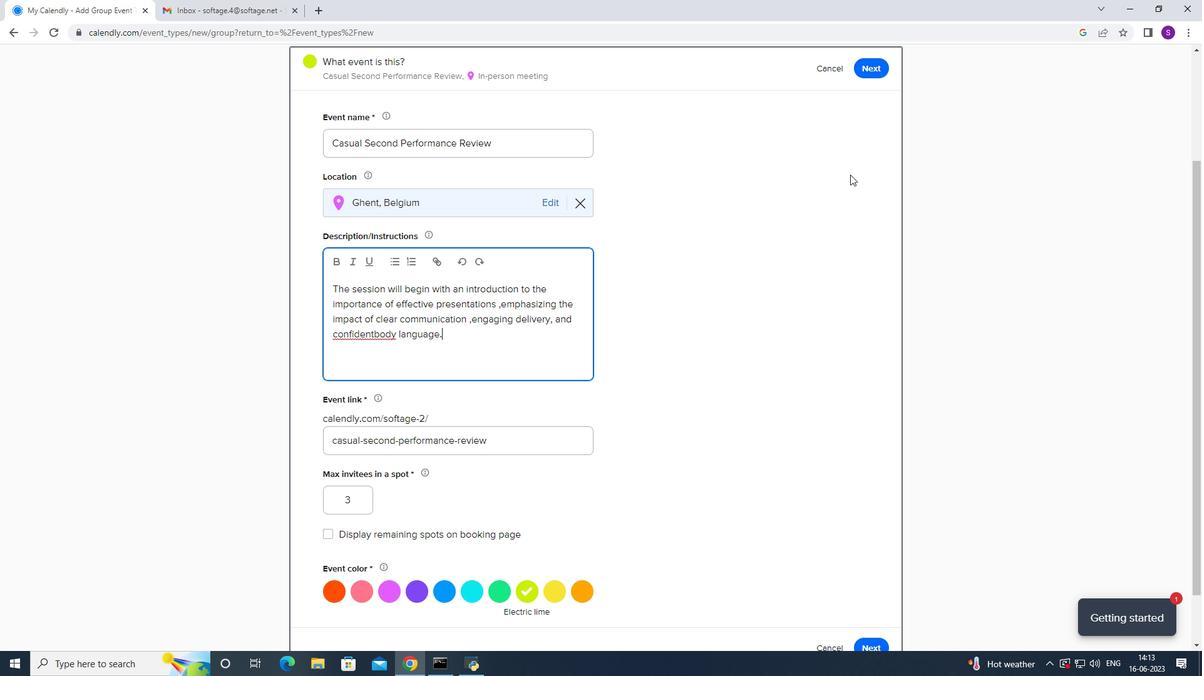 
Action: Mouse moved to (837, 159)
Screenshot: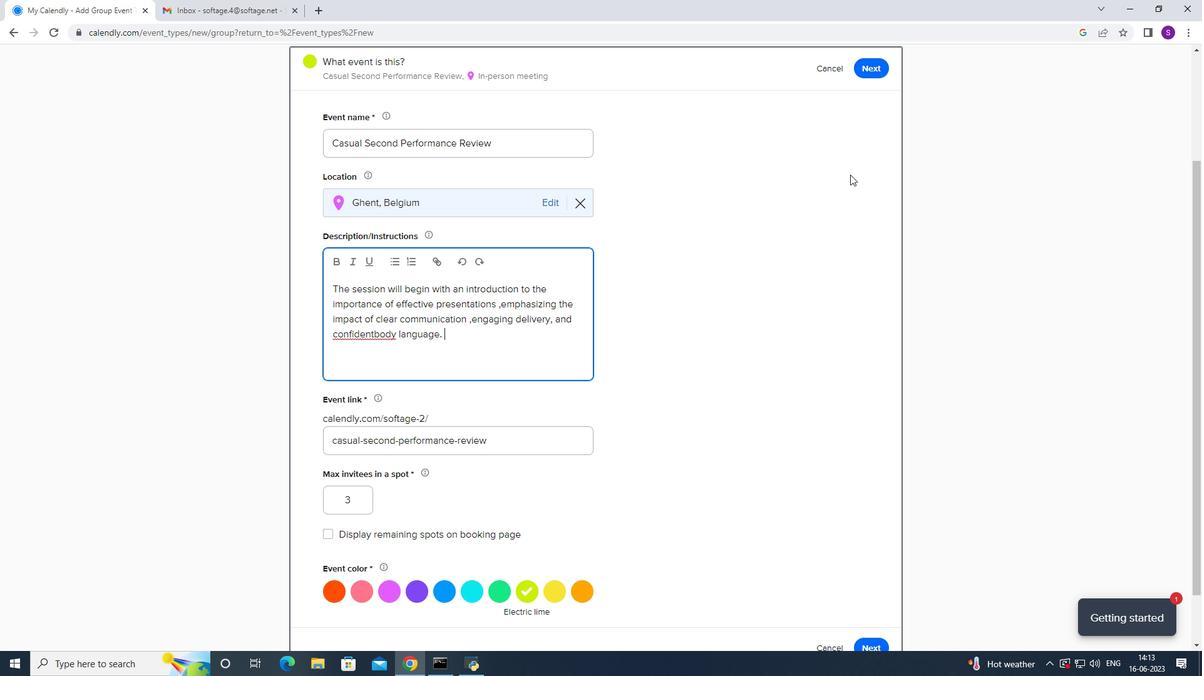 
Action: Mouse scrolled (837, 160) with delta (0, 0)
Screenshot: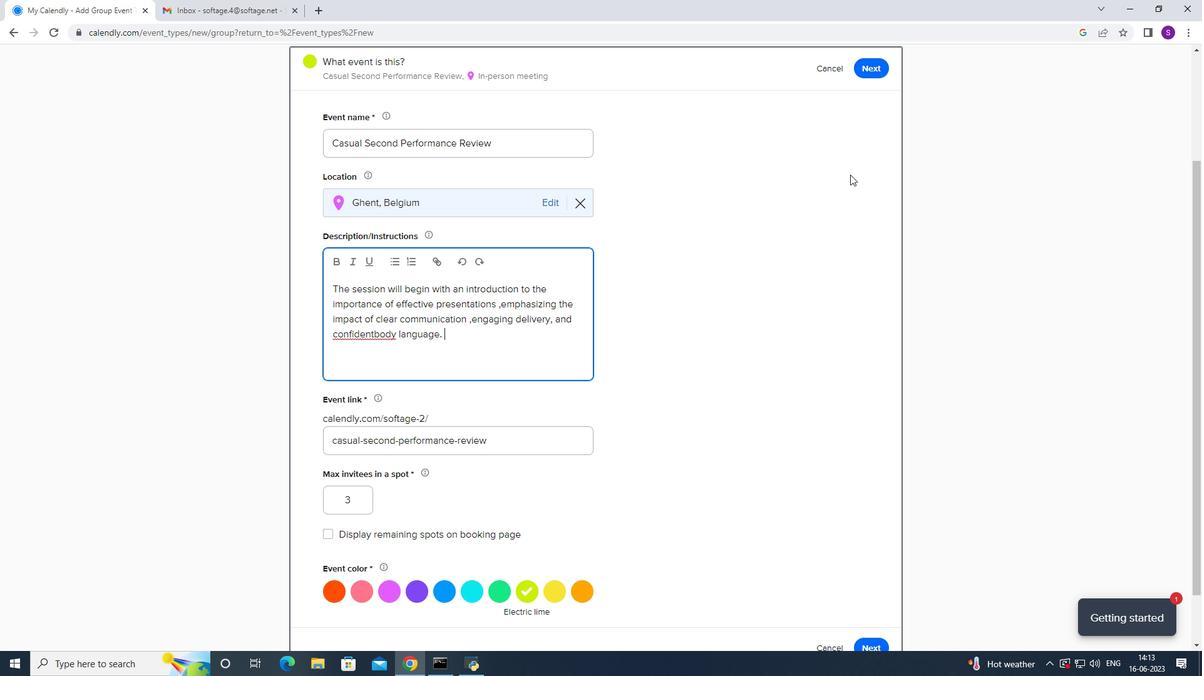 
Action: Mouse moved to (375, 400)
Screenshot: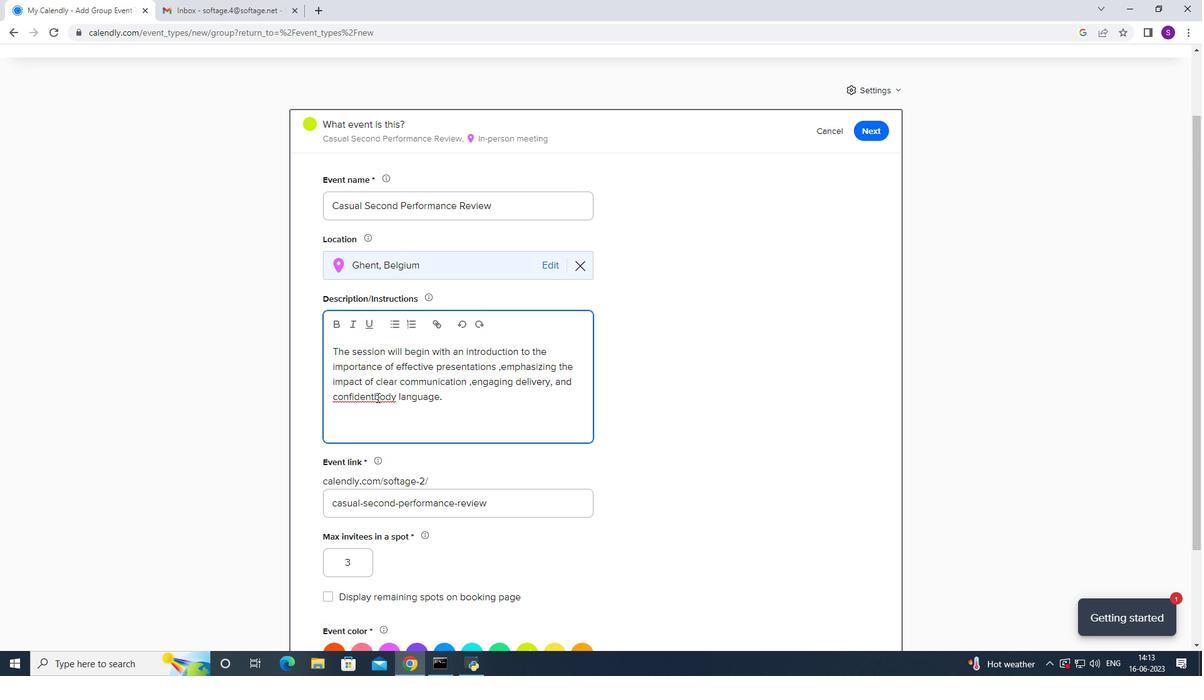 
Action: Mouse pressed left at (375, 400)
Screenshot: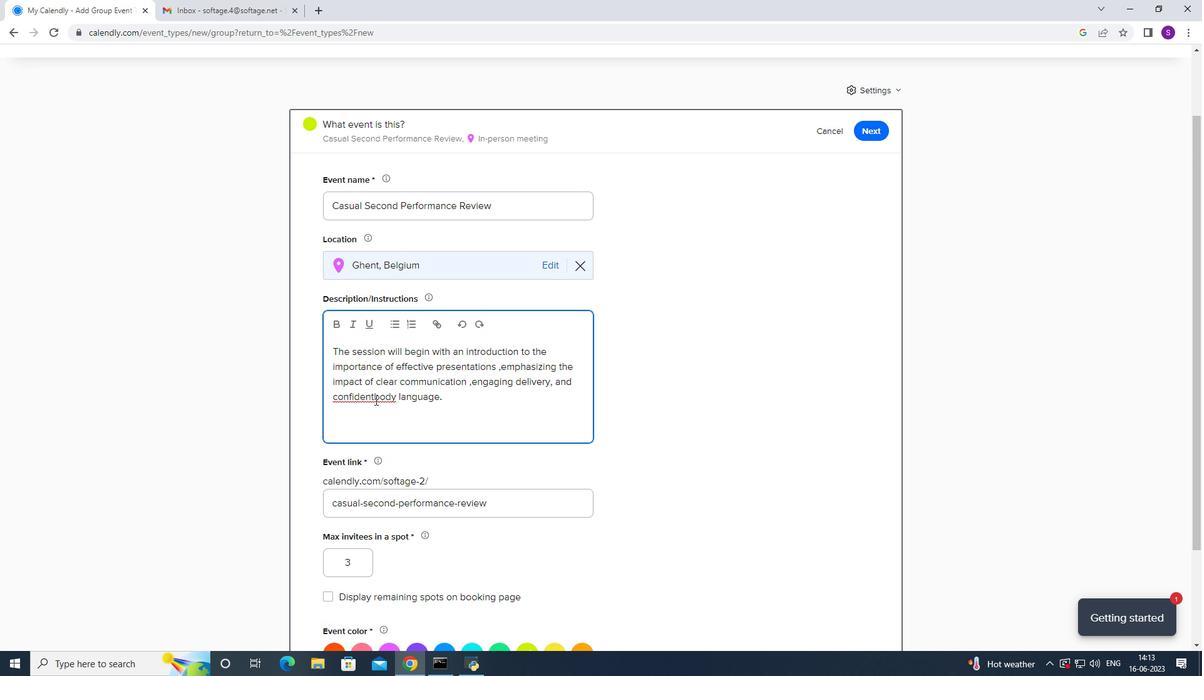 
Action: Key pressed <Key.space>
Screenshot: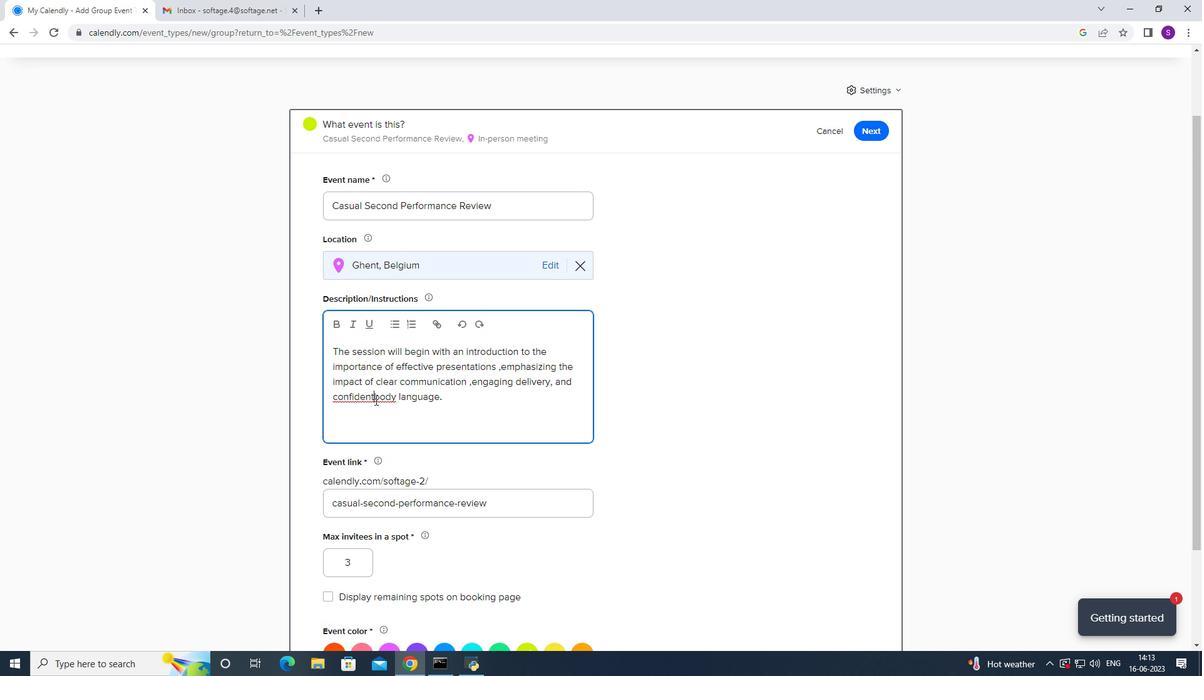 
Action: Mouse moved to (457, 400)
Screenshot: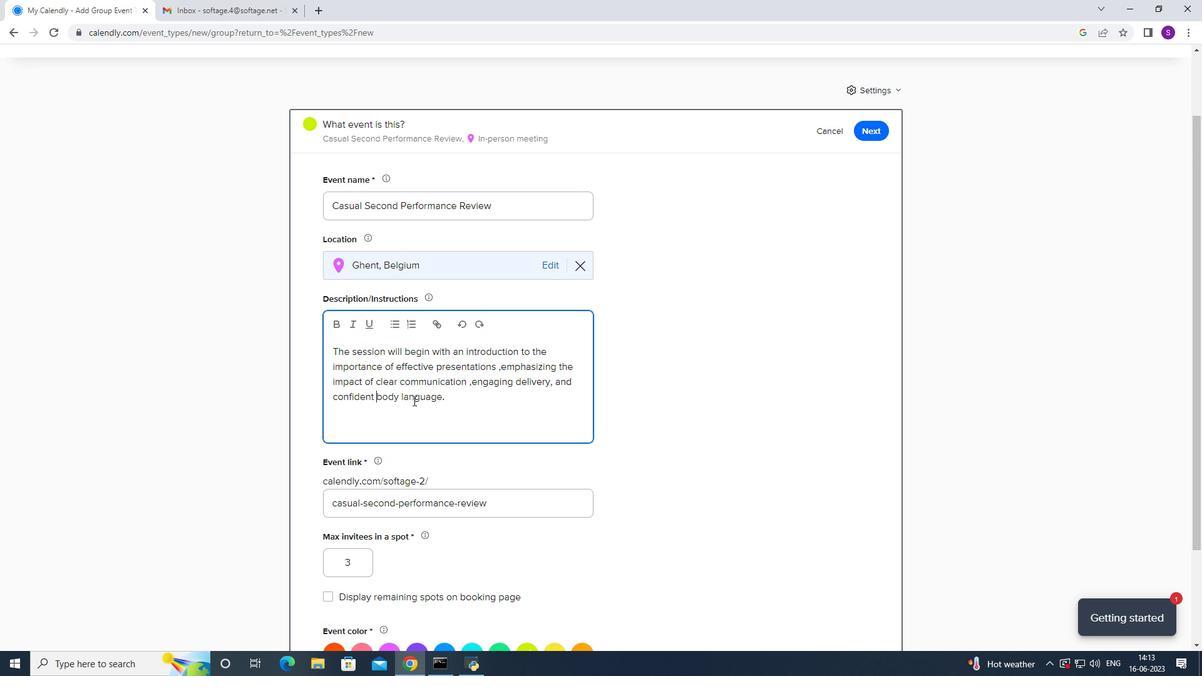 
Action: Mouse pressed left at (457, 400)
Screenshot: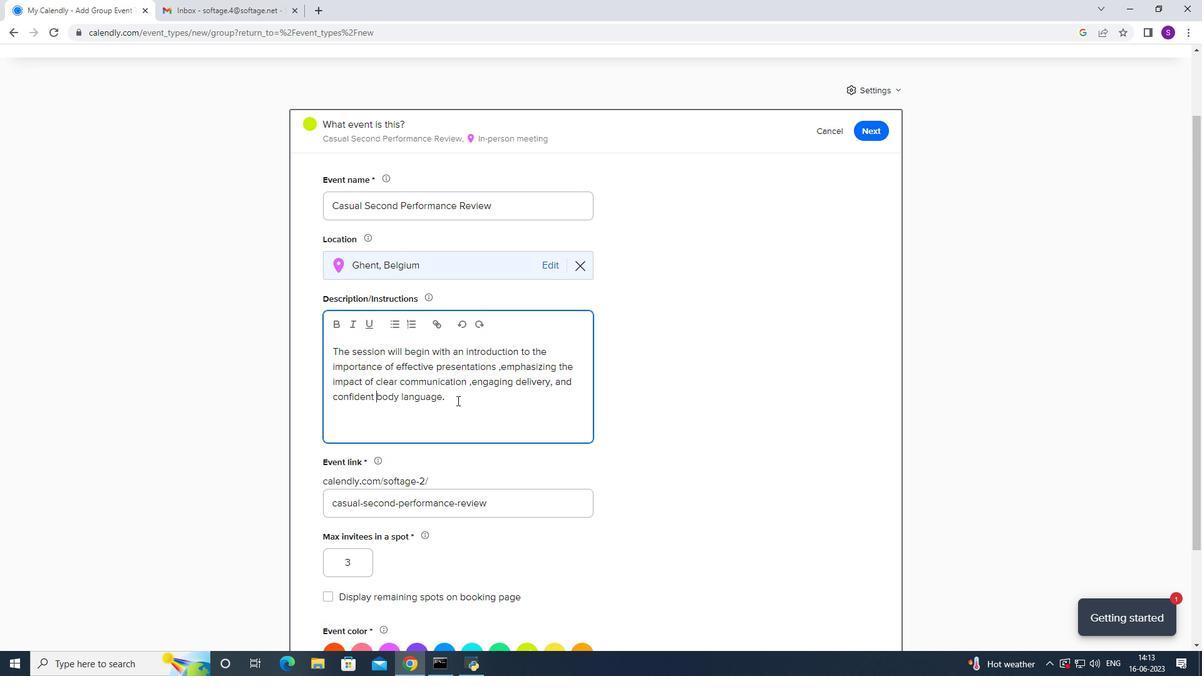 
Action: Mouse moved to (466, 403)
Screenshot: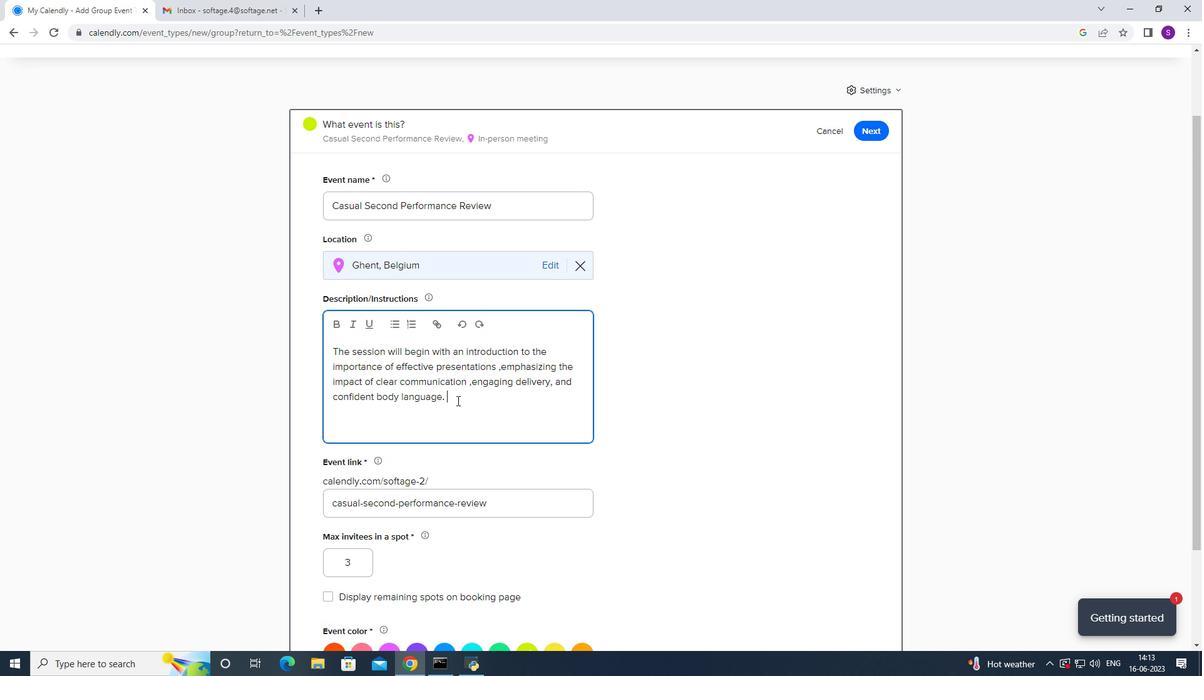 
Action: Key pressed <Key.caps_lock>P<Key.caps_lock>articipants<Key.space>will<Key.space>have<Key.space>the<Key.space>opportunity<Key.space>to<Key.space>learn<Key.space>key<Key.space>strategies<Key.space>and<Key.space>best<Key.space>prctices
Screenshot: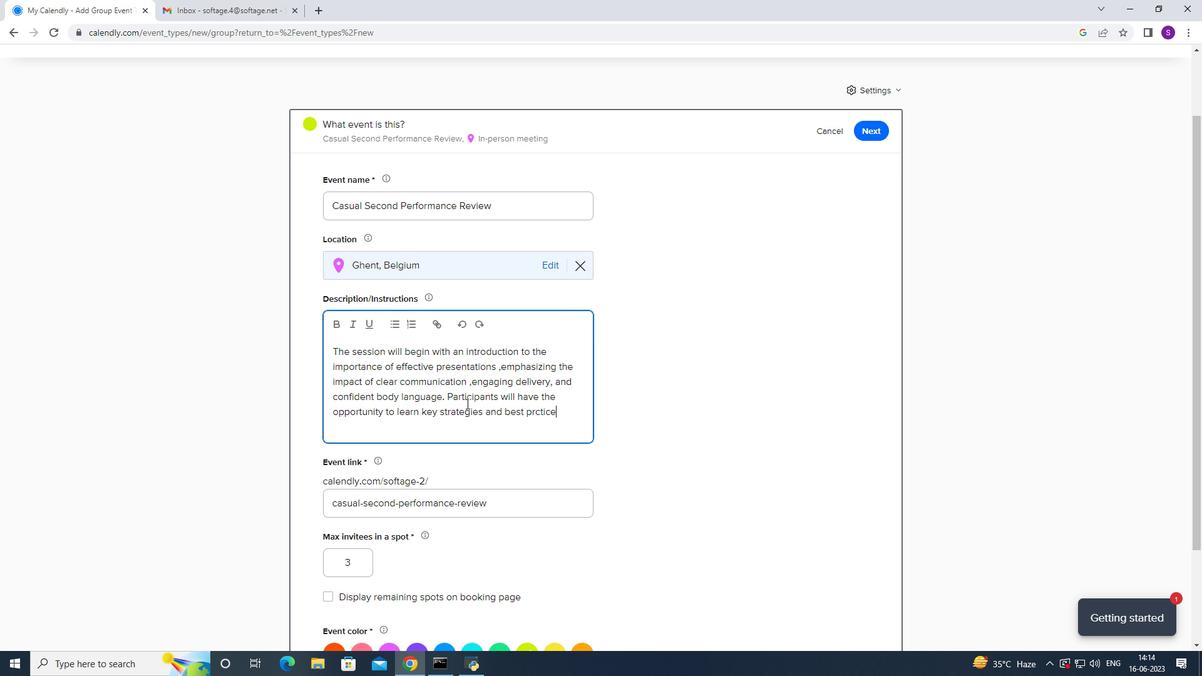 
Action: Mouse moved to (537, 416)
Screenshot: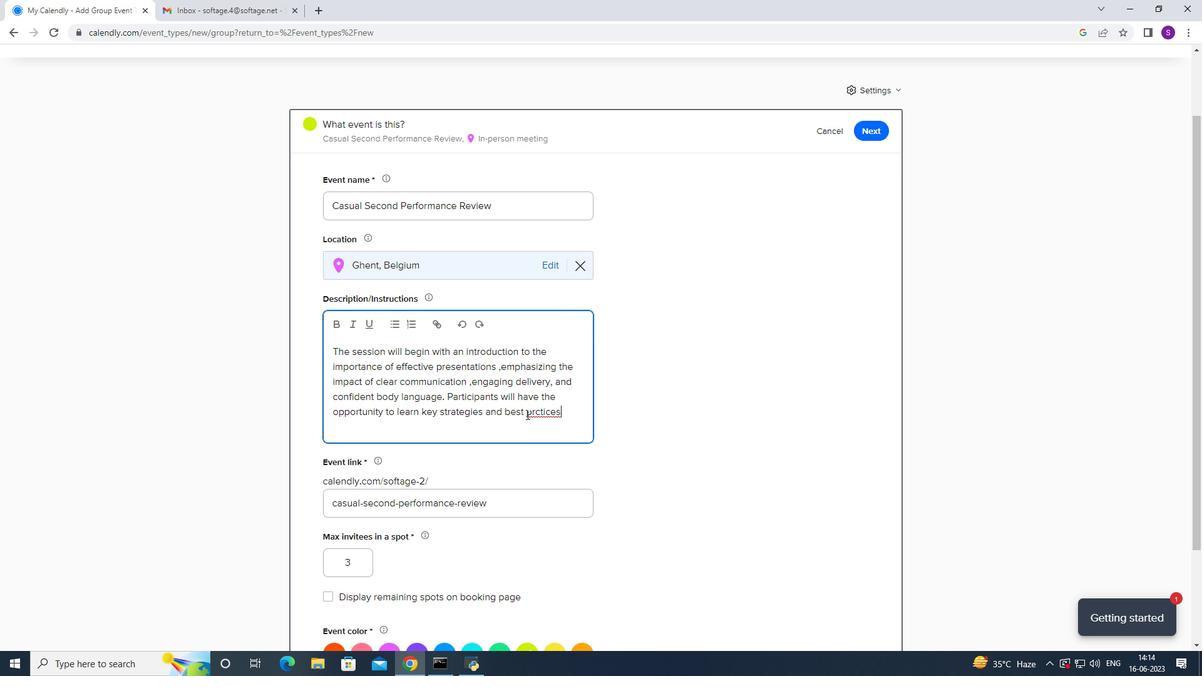 
Action: Mouse pressed left at (537, 416)
Screenshot: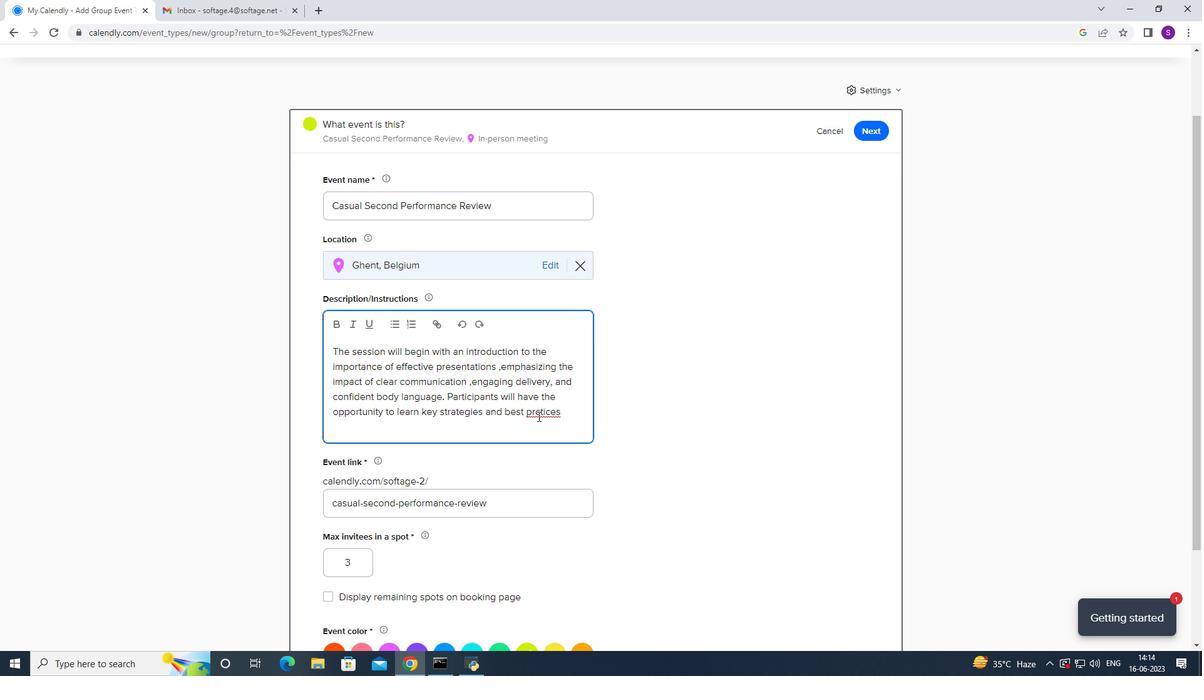 
Action: Mouse moved to (537, 418)
Screenshot: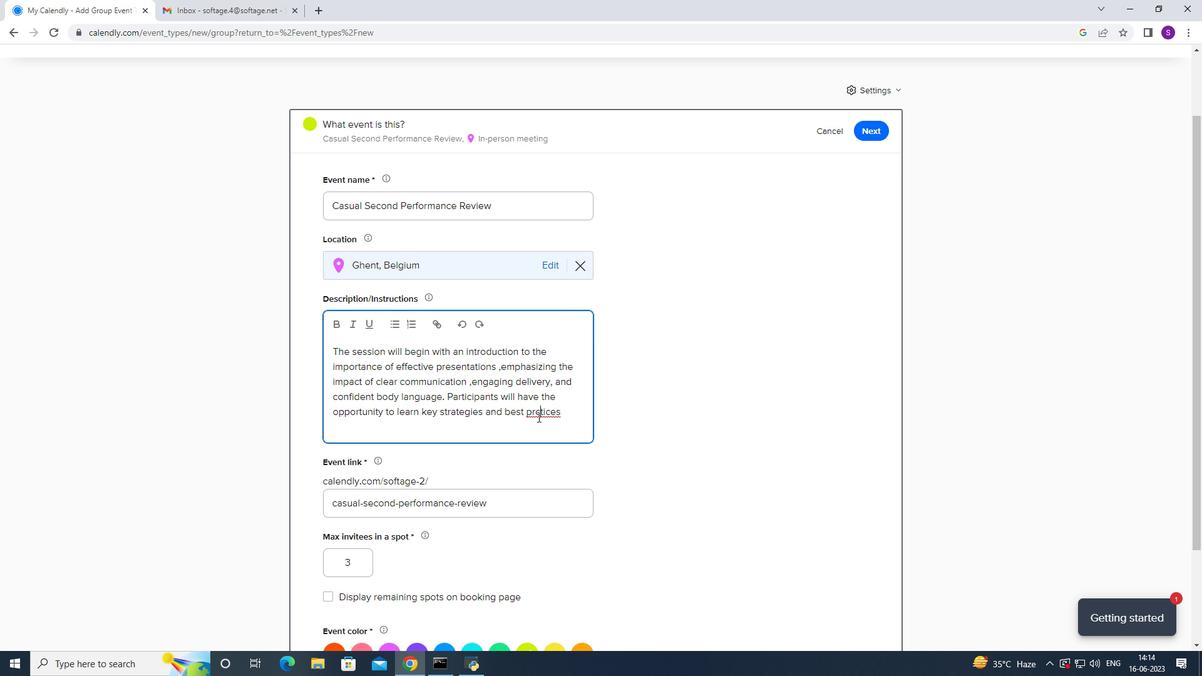 
Action: Mouse pressed left at (537, 418)
Screenshot: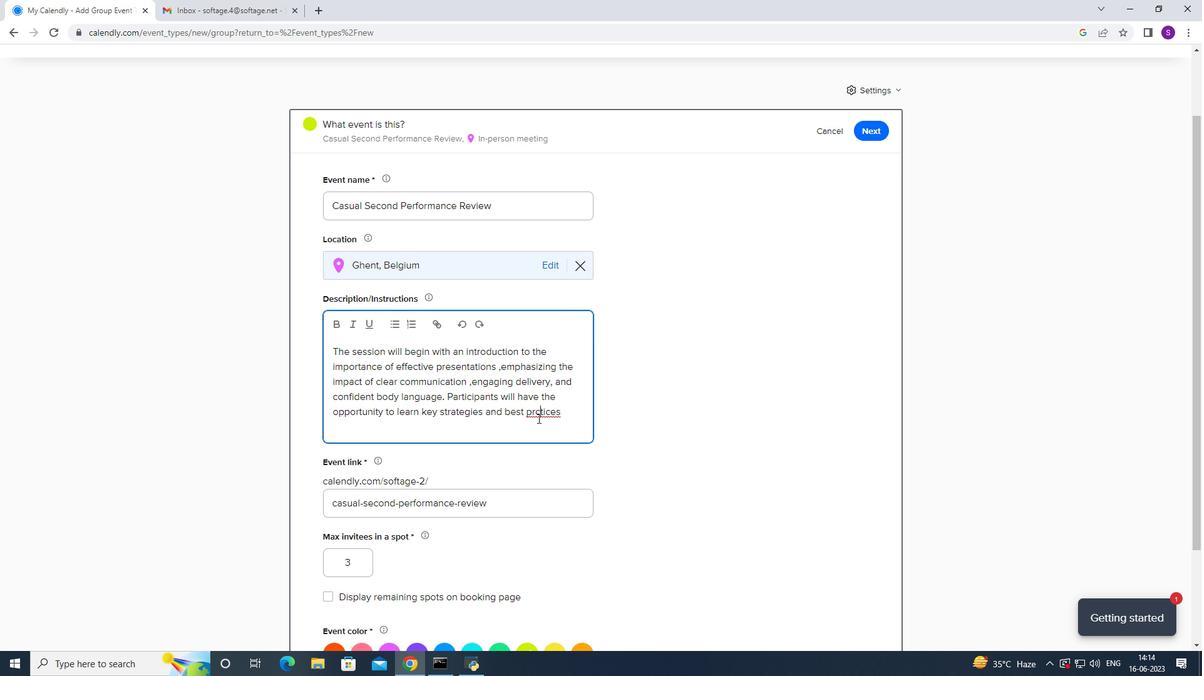 
Action: Mouse moved to (537, 418)
Screenshot: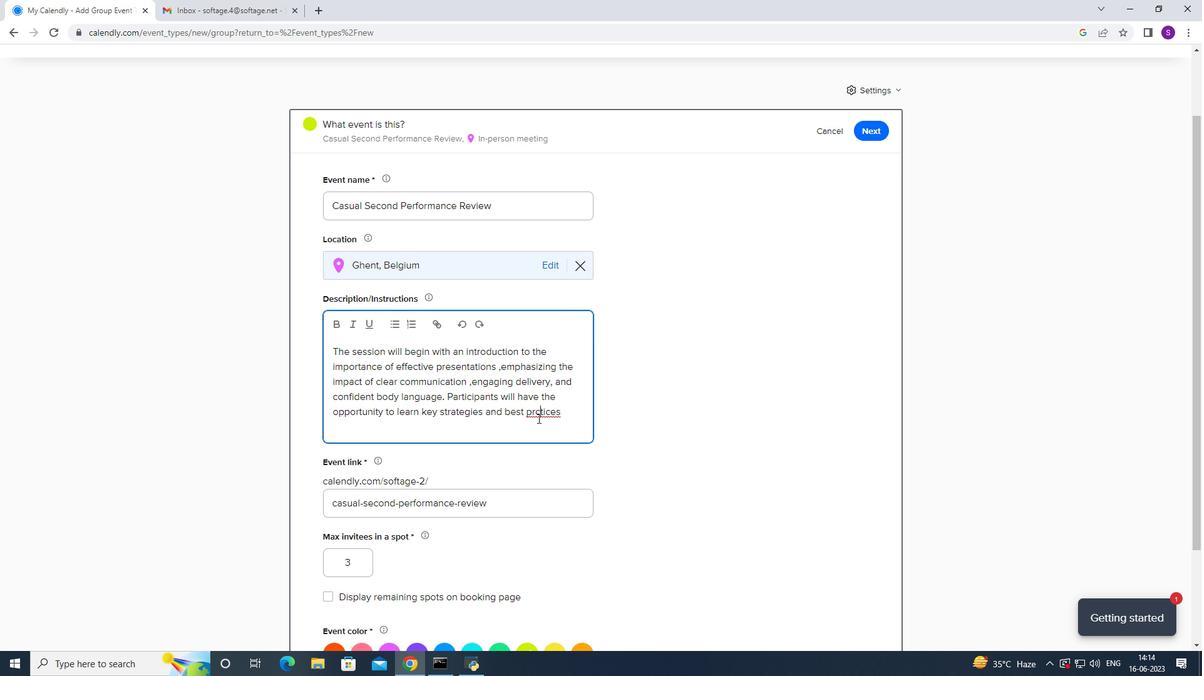 
Action: Mouse pressed left at (537, 418)
Screenshot: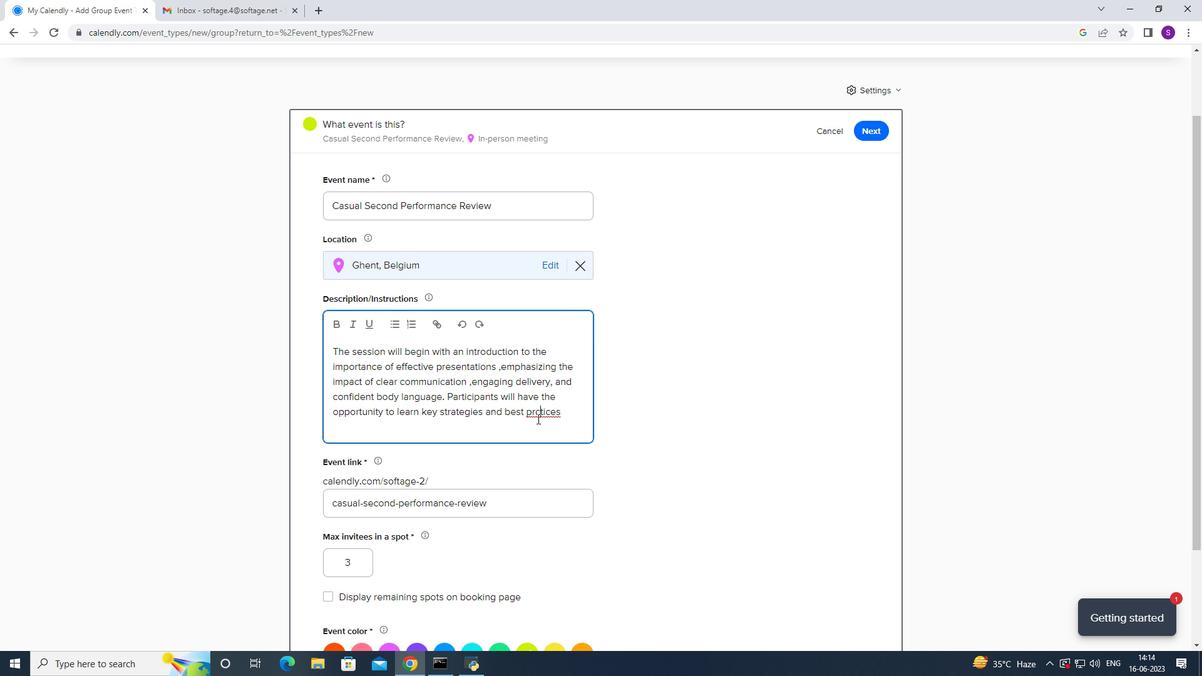 
Action: Mouse moved to (536, 419)
Screenshot: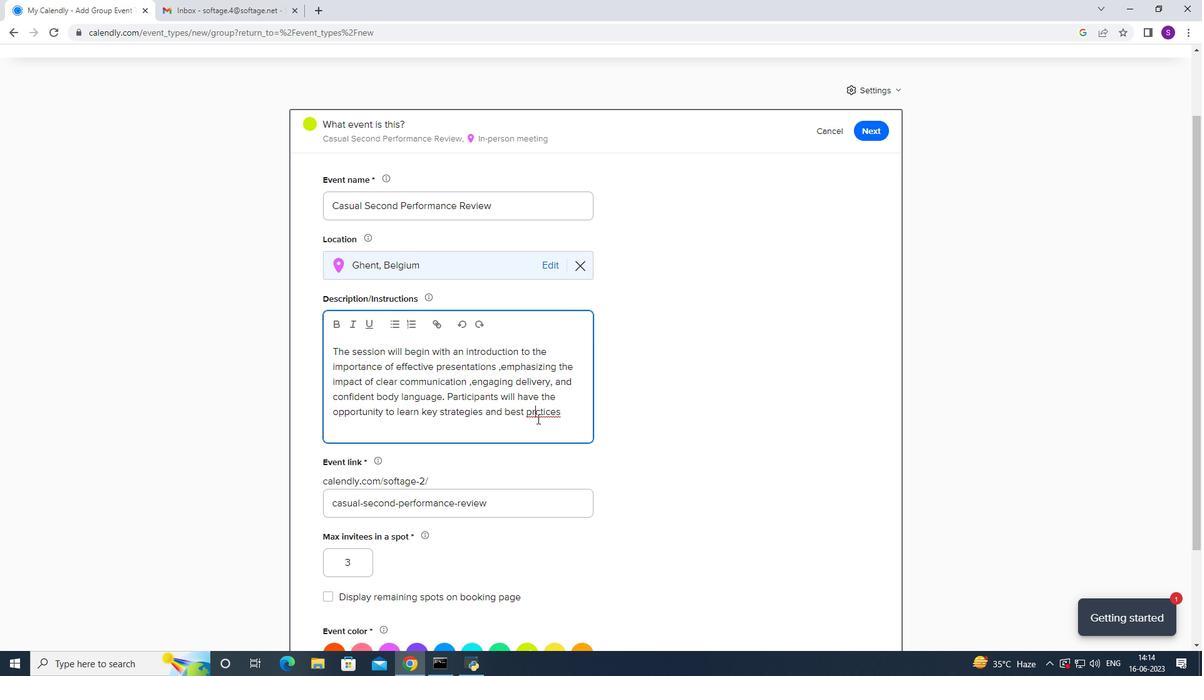 
Action: Key pressed a
Screenshot: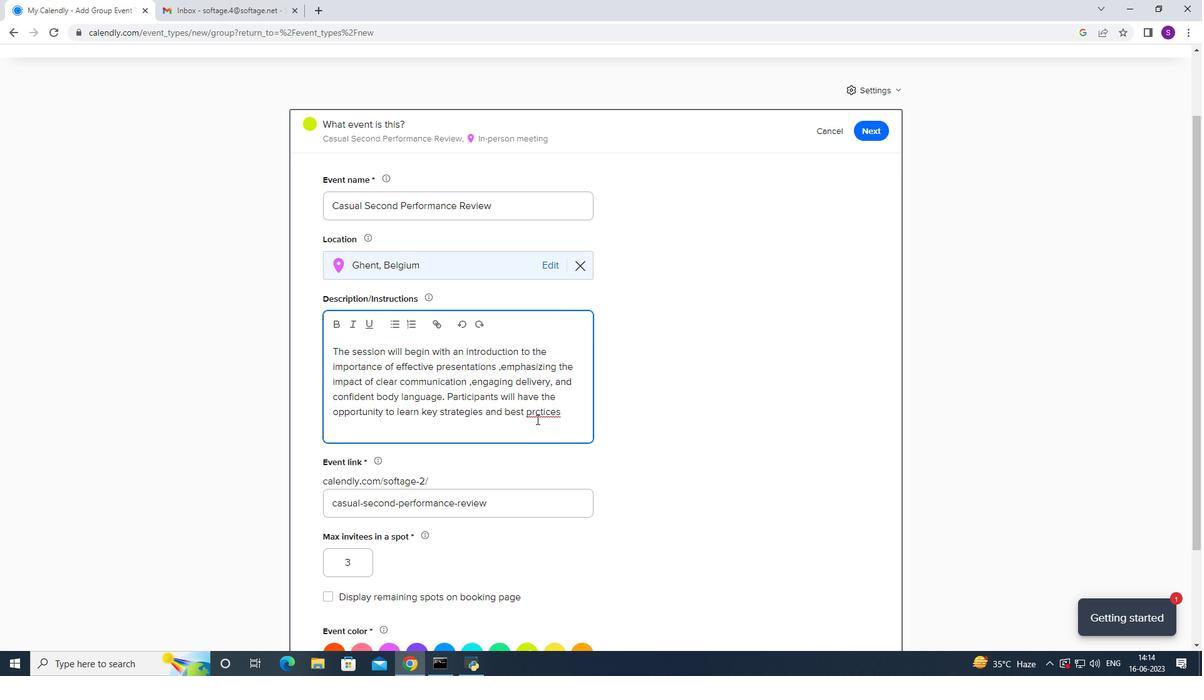 
Action: Mouse moved to (580, 414)
Screenshot: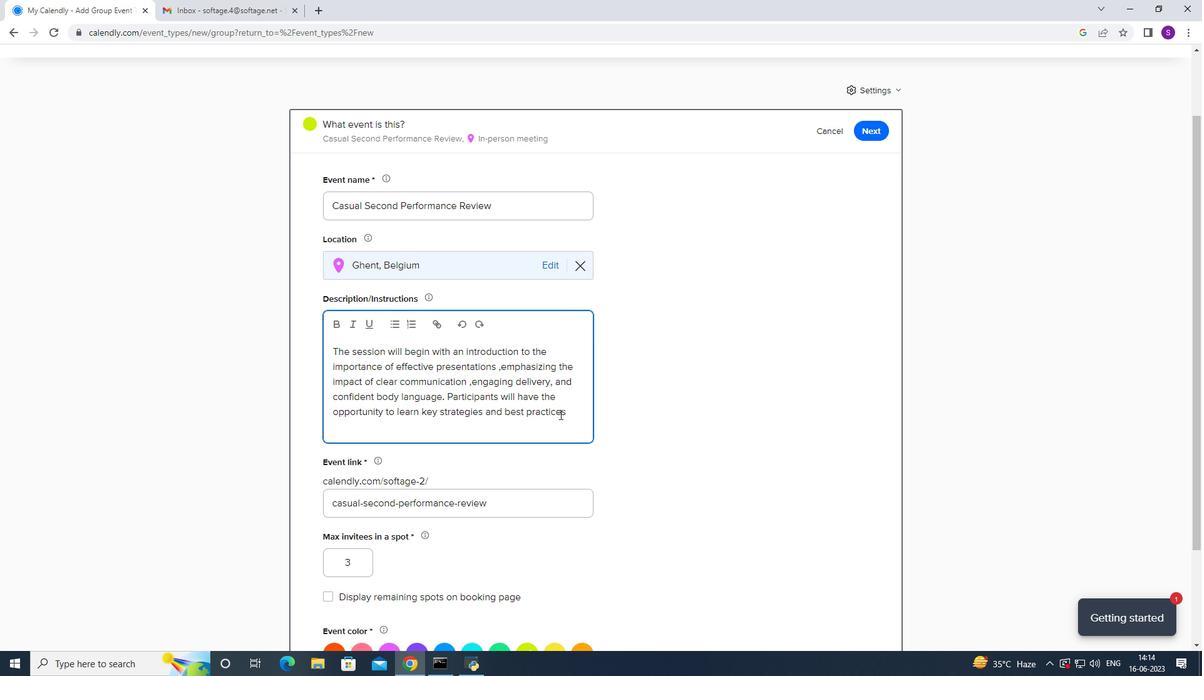
Action: Mouse pressed left at (580, 414)
Screenshot: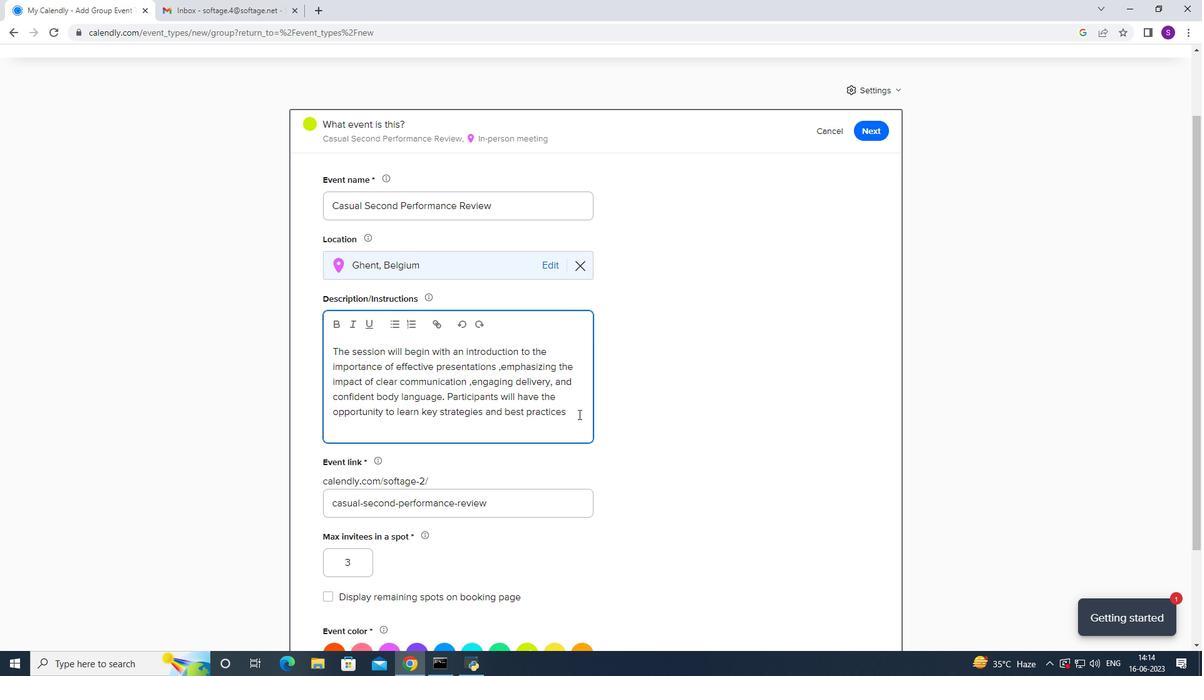 
Action: Mouse moved to (581, 413)
Screenshot: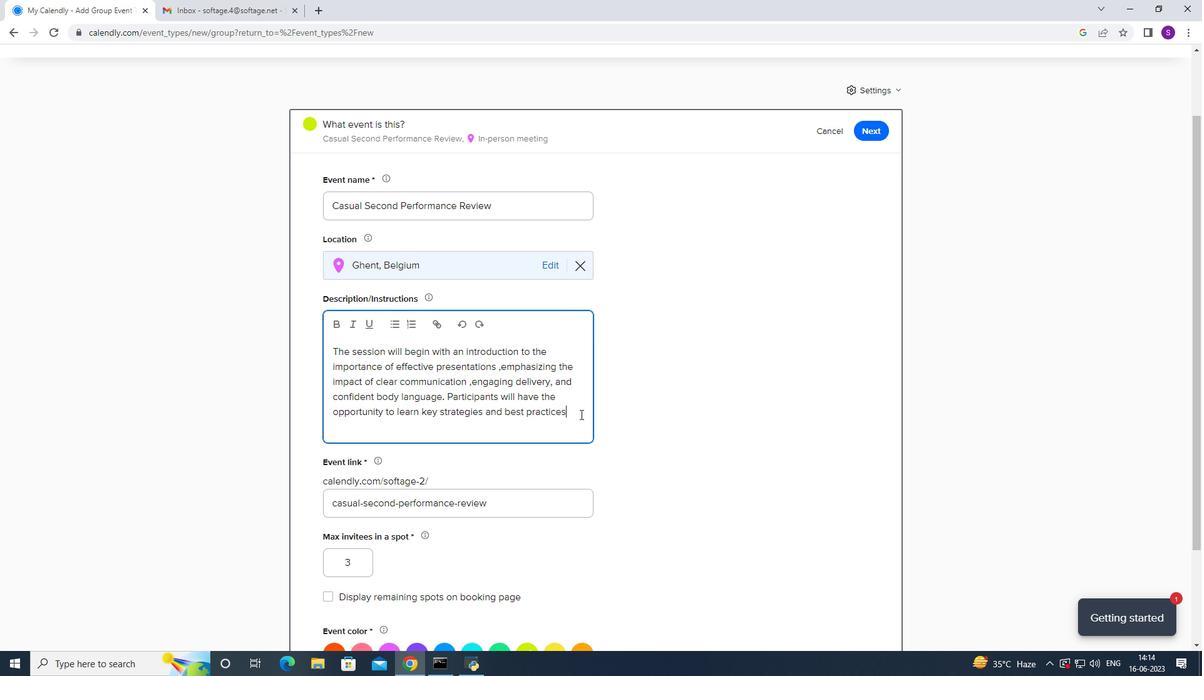 
Action: Key pressed forc<Key.backspace><Key.backspace><Key.backspace><Key.backspace><Key.space>for<Key.space>creatig<Key.backspace><Key.backspace>ing<Key.space>im
Screenshot: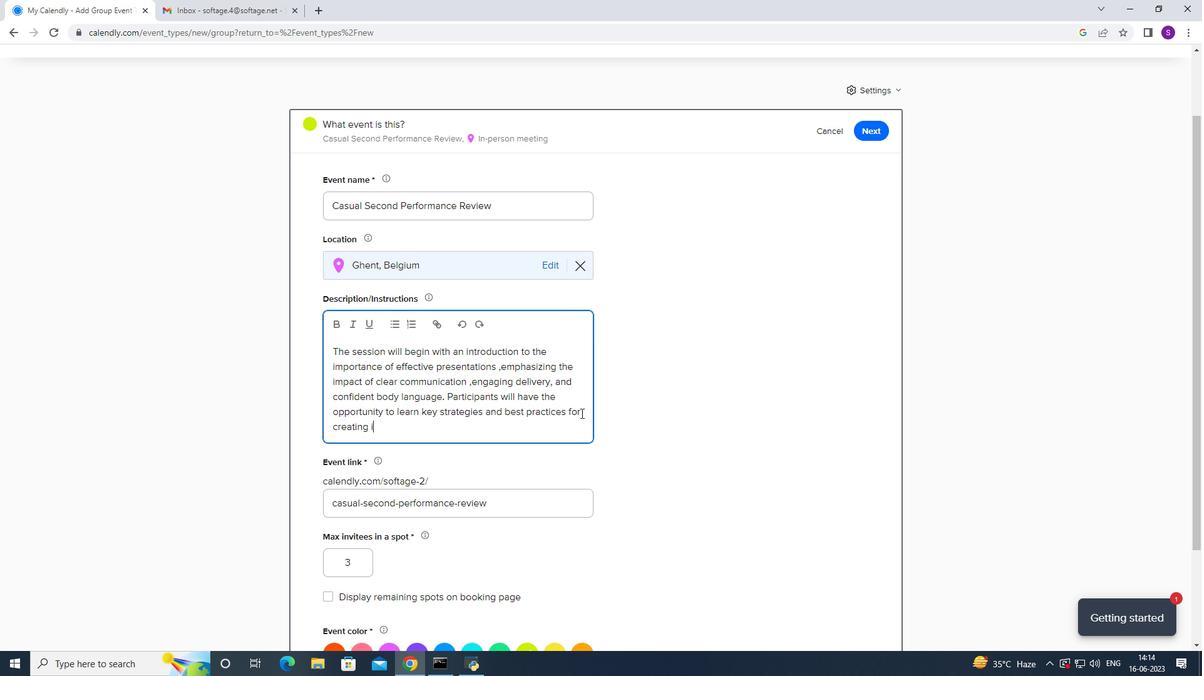 
Action: Mouse moved to (594, 406)
Screenshot: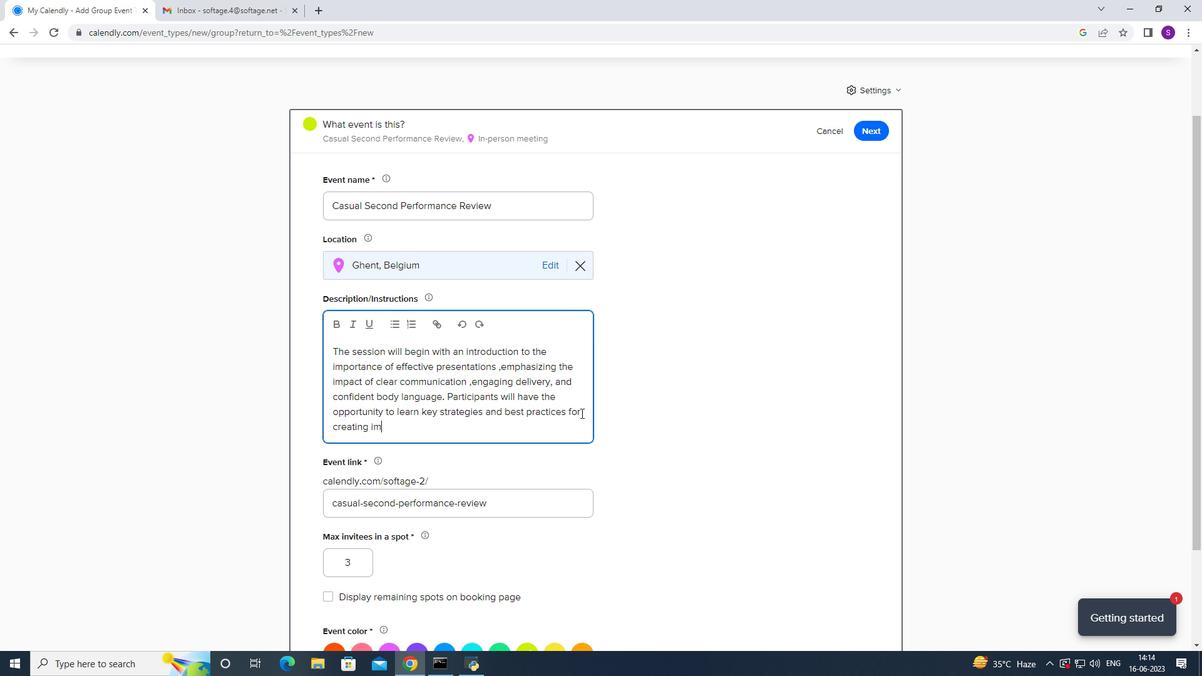
Action: Key pressed p
Screenshot: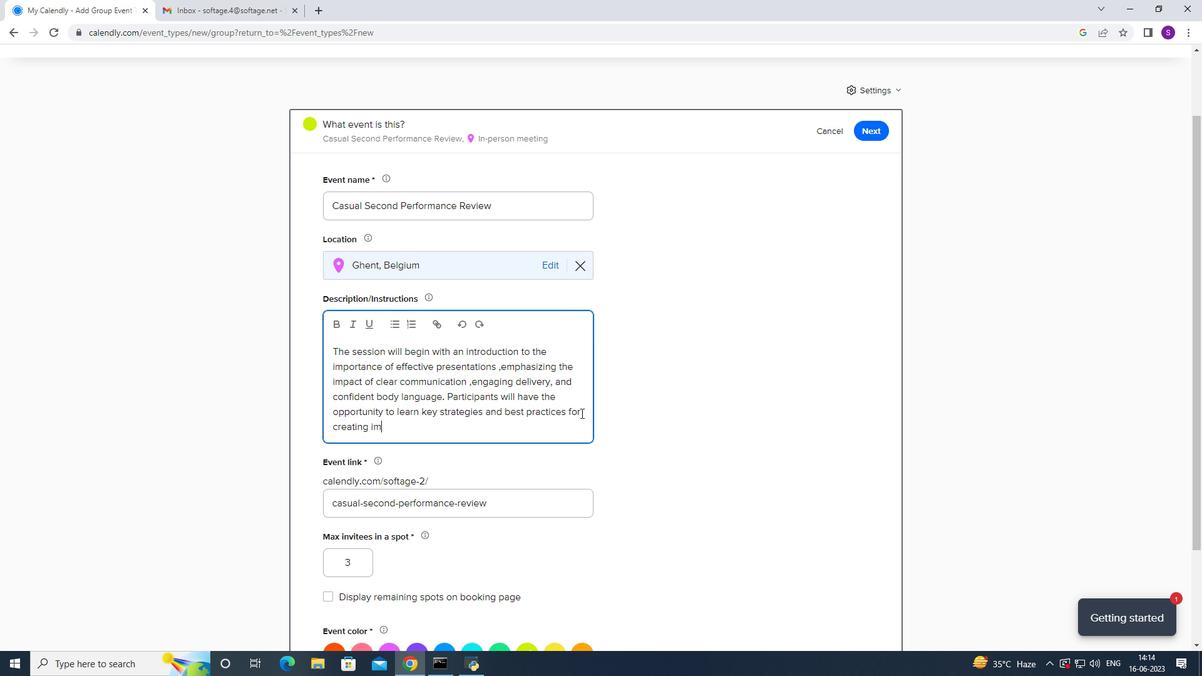 
Action: Mouse moved to (647, 383)
Screenshot: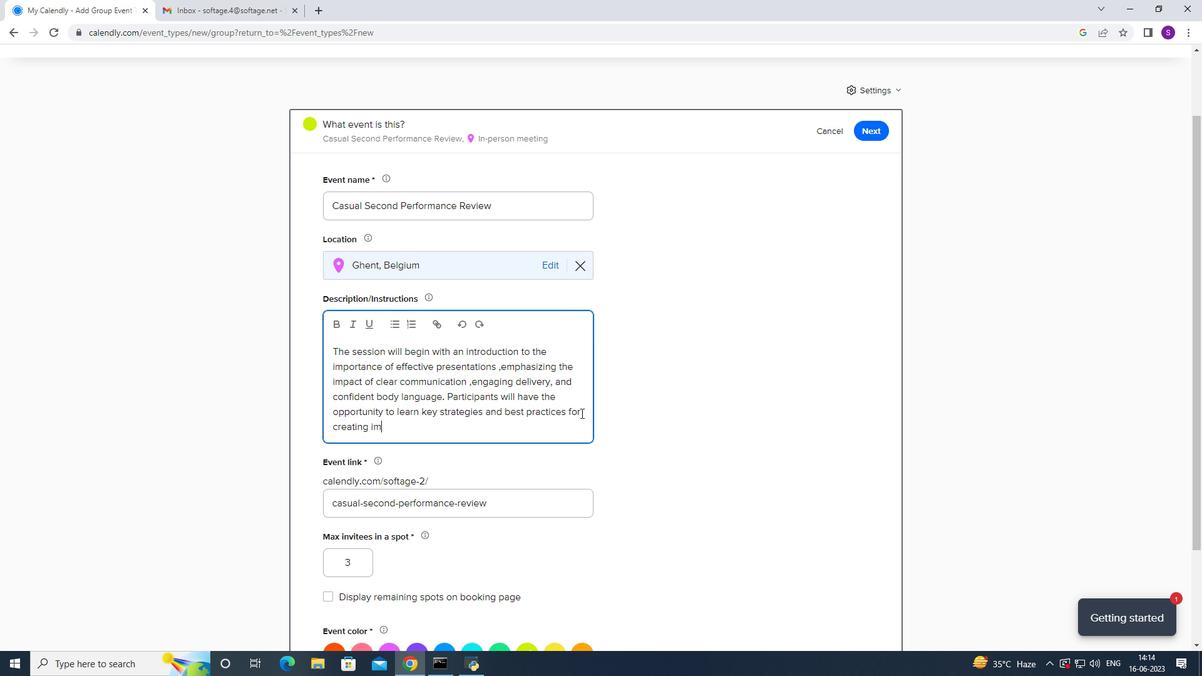 
Action: Key pressed actfi<Key.backspace>
Screenshot: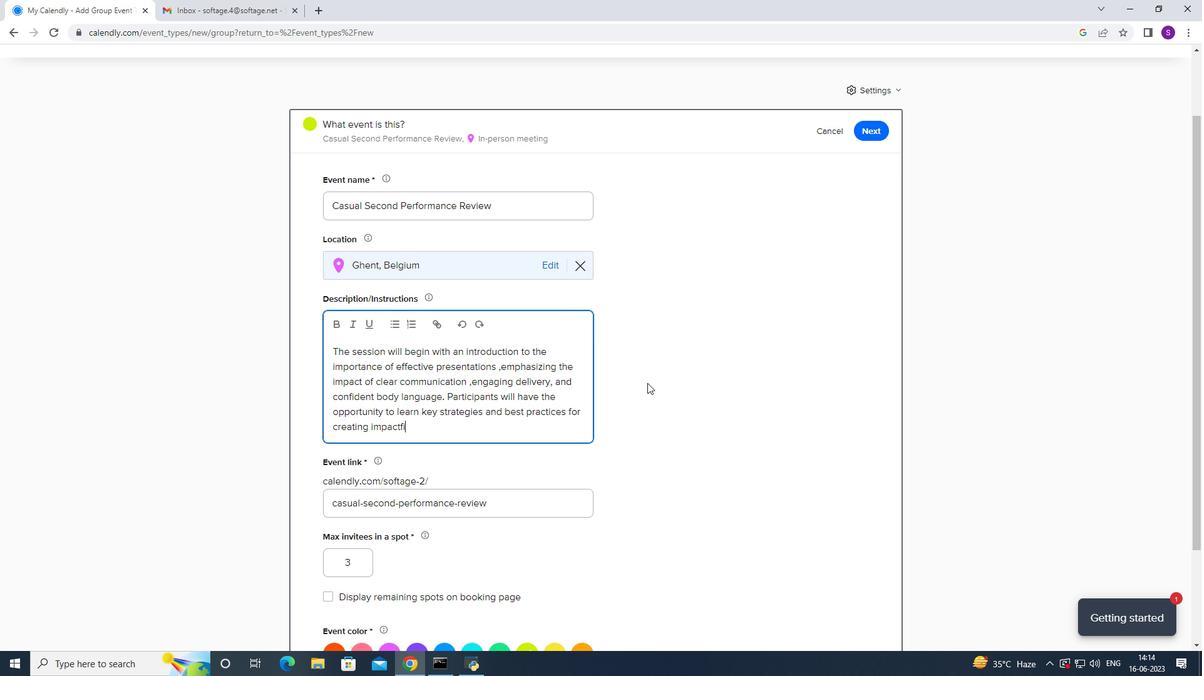 
Action: Mouse moved to (648, 383)
Screenshot: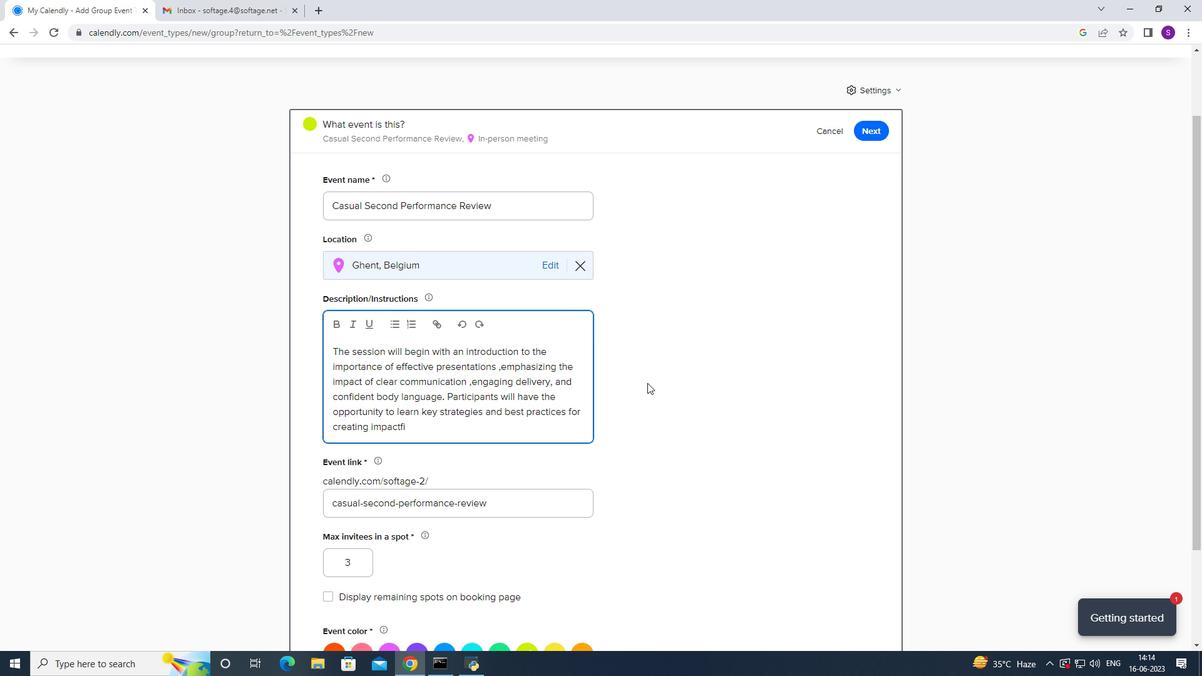 
Action: Key pressed ul<Key.space>presentations<Key.space>that<Key.space>capy<Key.backspace>=t<Key.backspace><Key.backspace>tivate<Key.space>audui<Key.backspace><Key.backspace>iences<Key.space>and<Key.space>convey<Key.space>messages<Key.space>effectively.
Screenshot: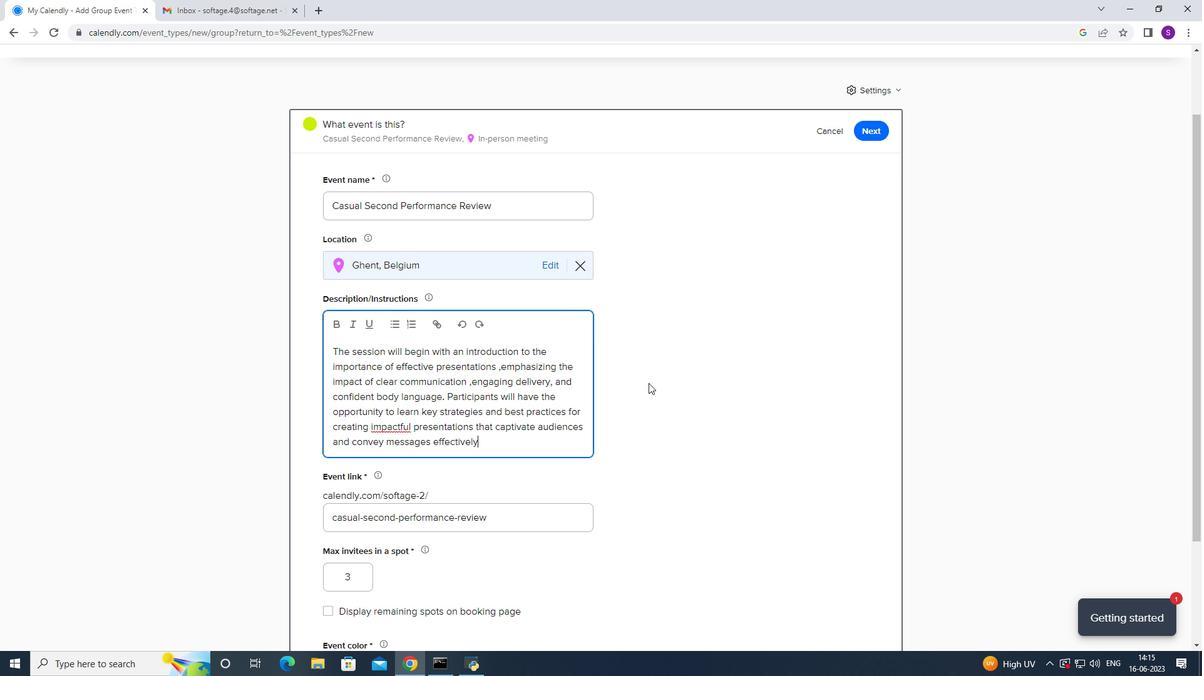
Action: Mouse moved to (422, 532)
Screenshot: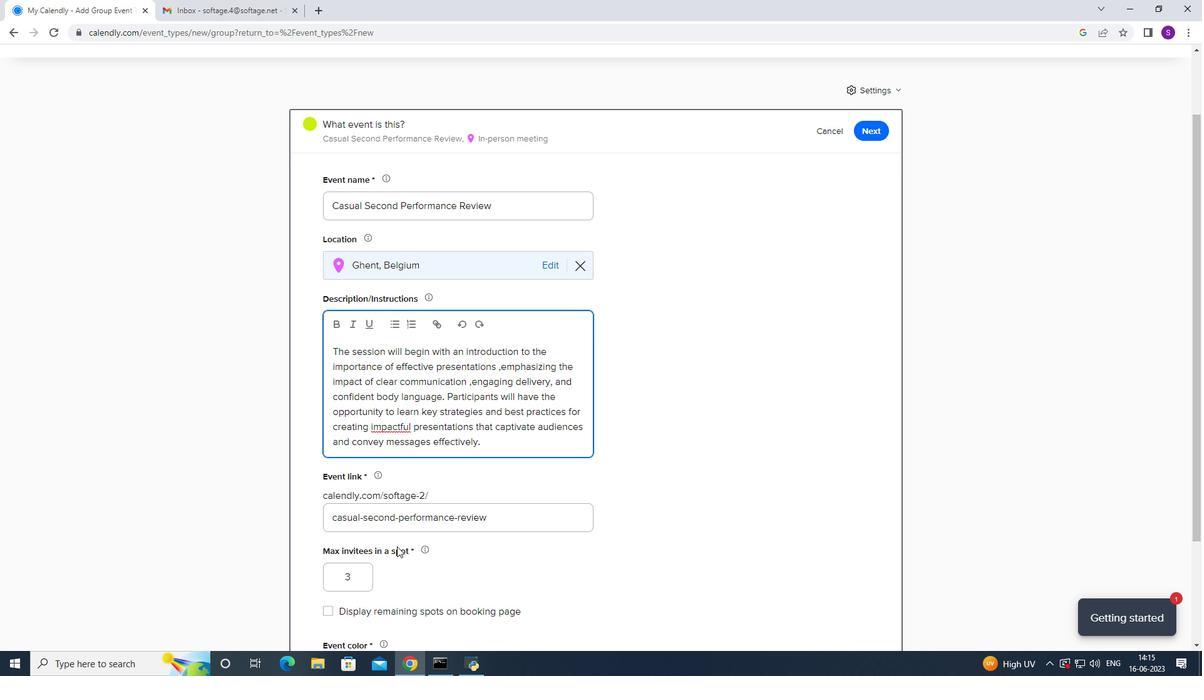 
Action: Mouse scrolled (422, 531) with delta (0, 0)
Screenshot: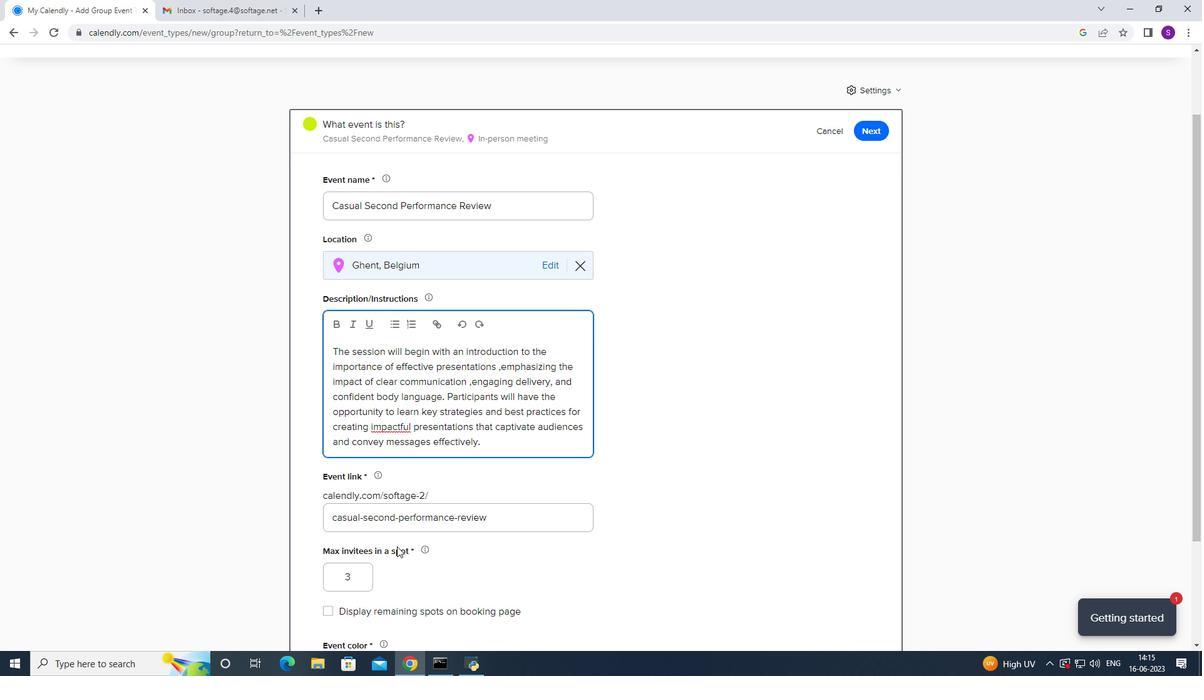 
Action: Mouse scrolled (422, 531) with delta (0, 0)
Screenshot: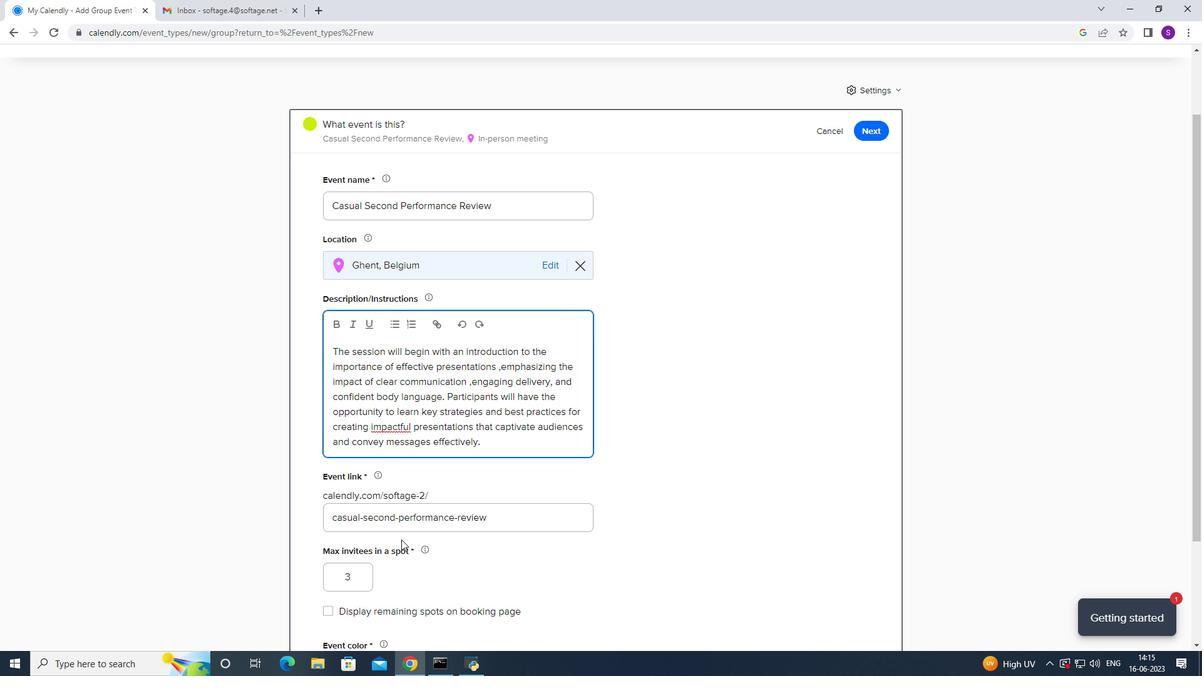 
Action: Mouse scrolled (422, 531) with delta (0, 0)
Screenshot: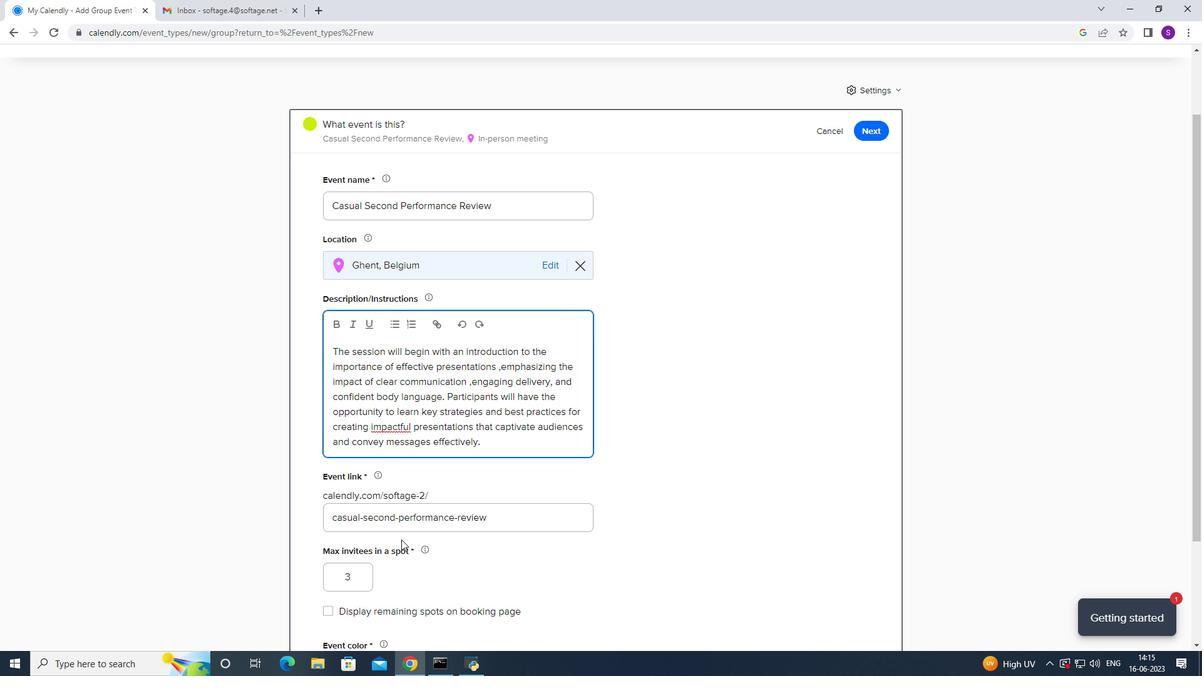 
Action: Mouse scrolled (422, 531) with delta (0, 0)
Screenshot: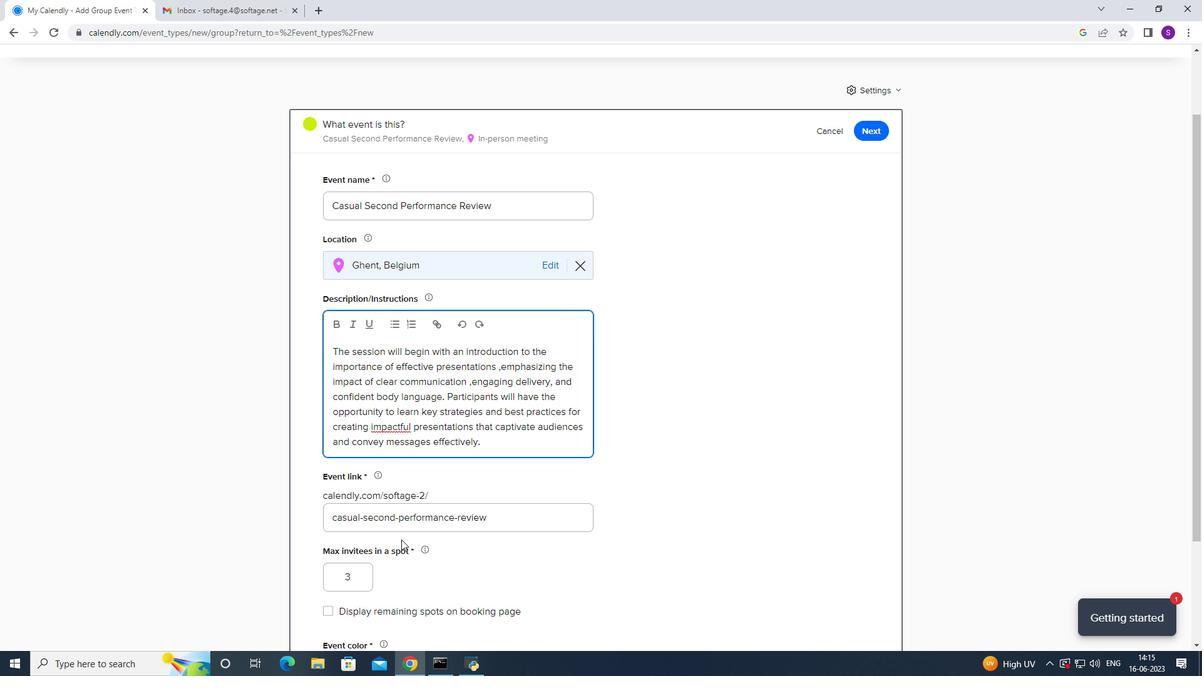 
Action: Mouse scrolled (422, 530) with delta (0, -1)
Screenshot: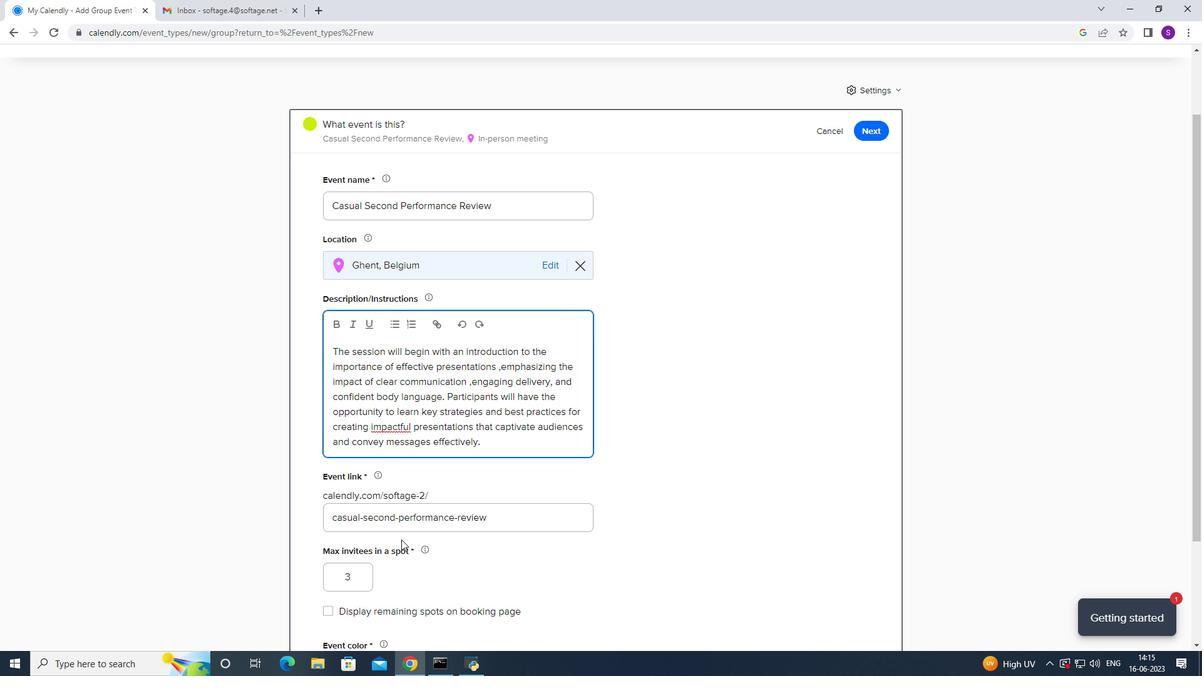 
Action: Mouse scrolled (422, 531) with delta (0, 0)
Screenshot: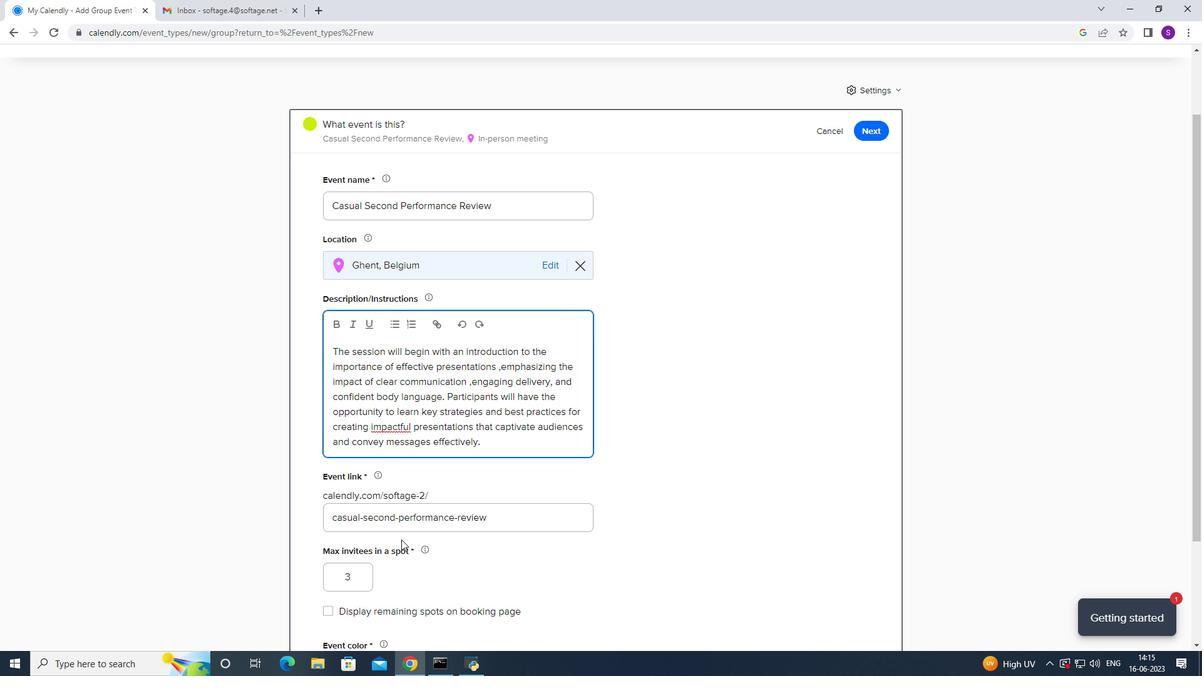 
Action: Mouse scrolled (422, 531) with delta (0, 0)
Screenshot: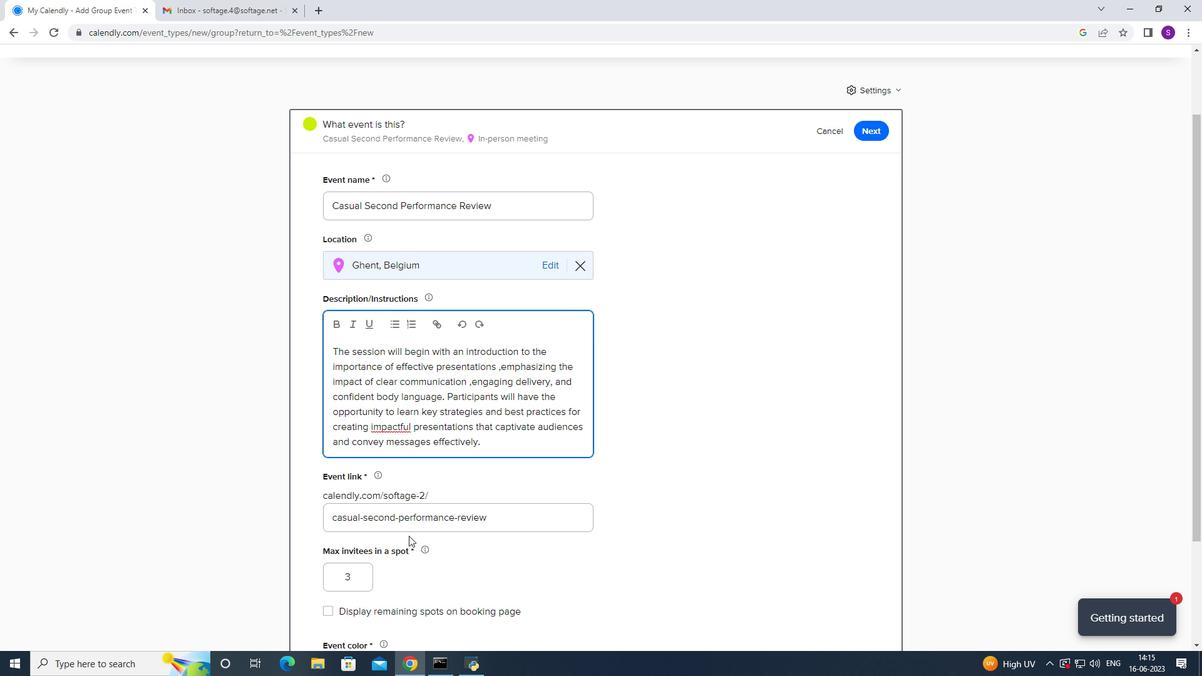 
Action: Mouse moved to (875, 581)
Screenshot: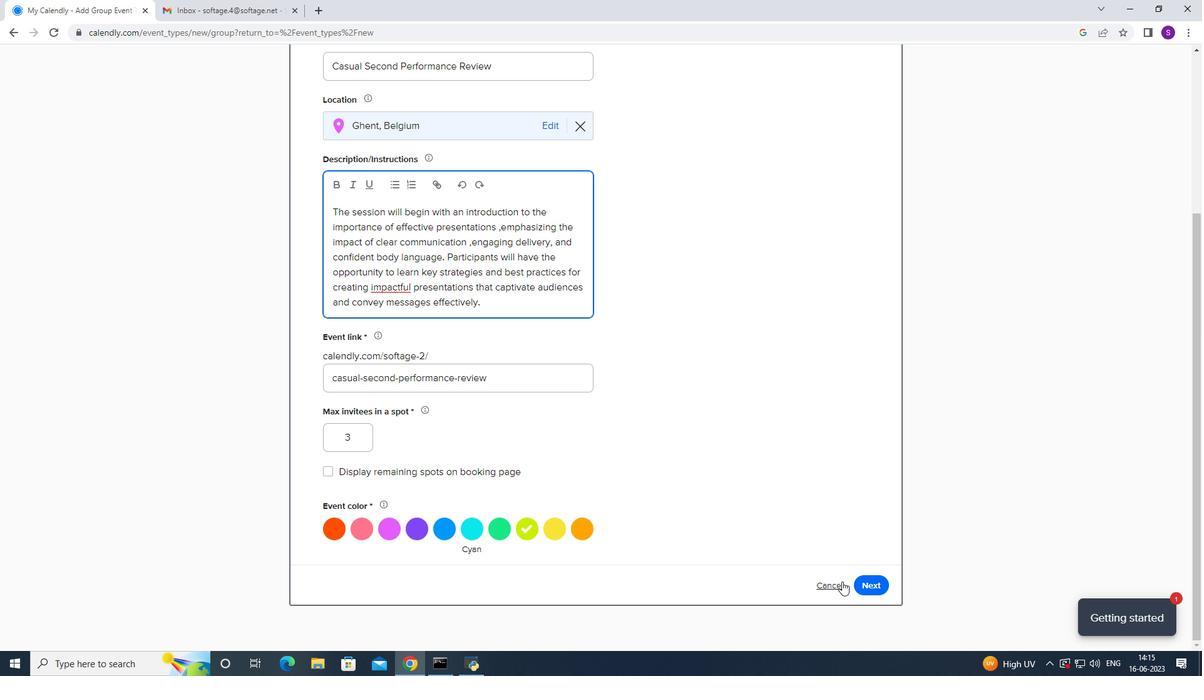 
Action: Mouse pressed left at (875, 581)
Screenshot: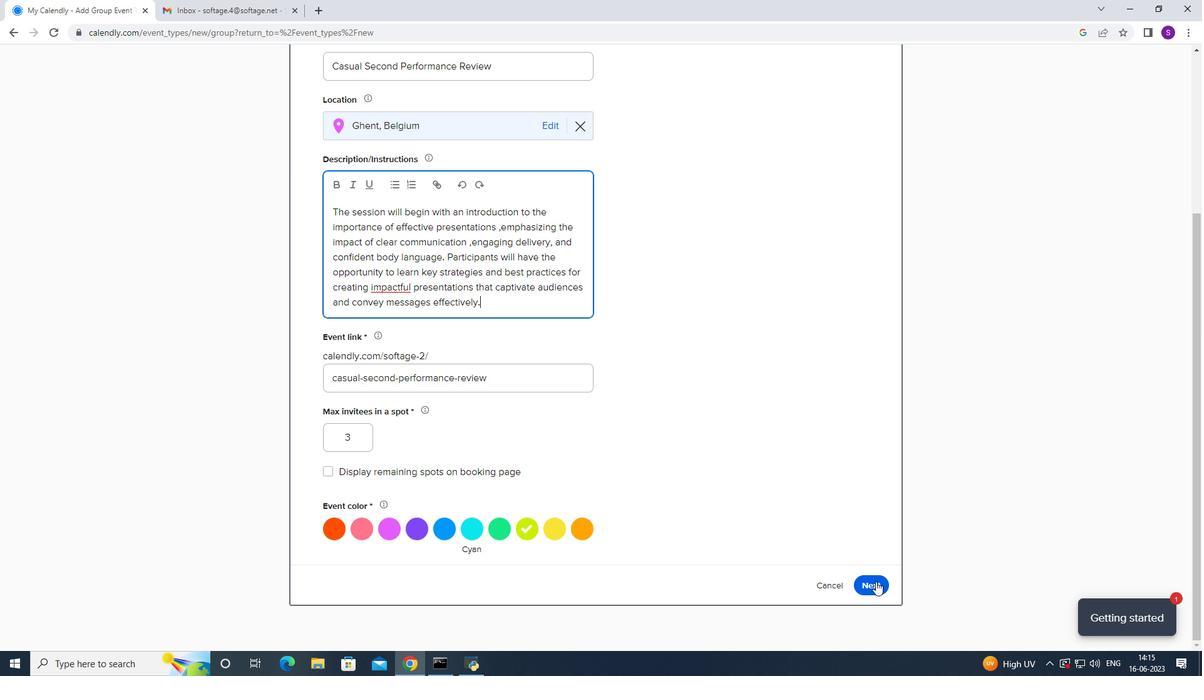 
Action: Mouse moved to (341, 179)
Screenshot: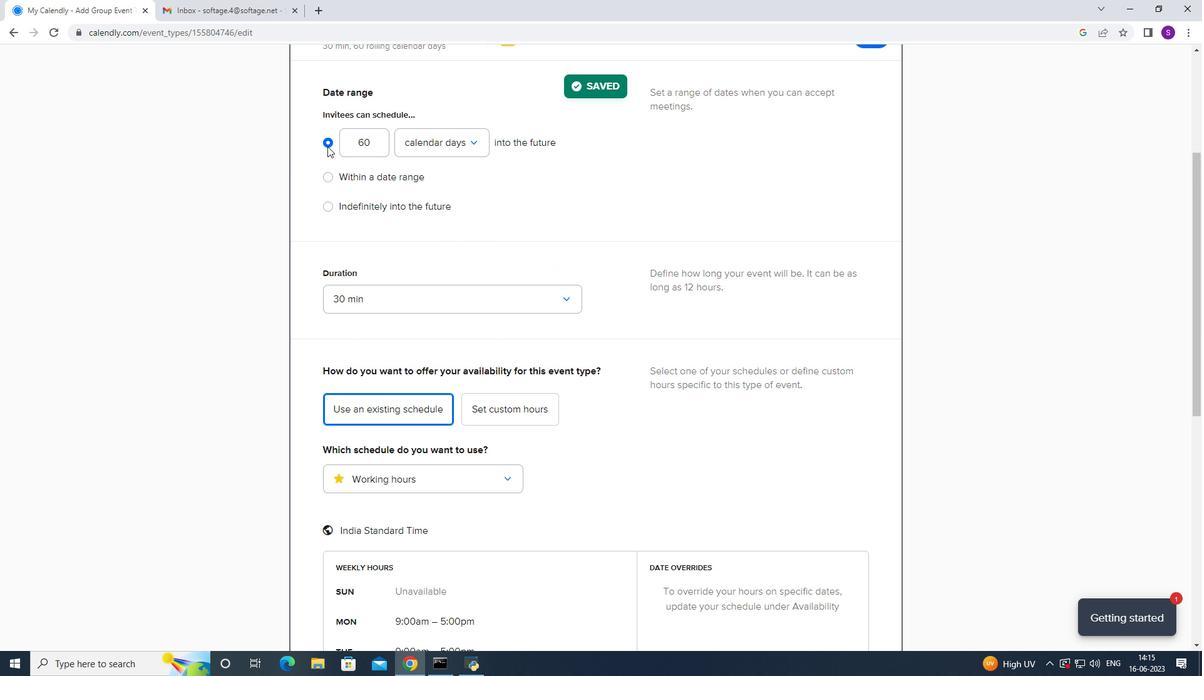 
Action: Mouse pressed left at (341, 179)
Screenshot: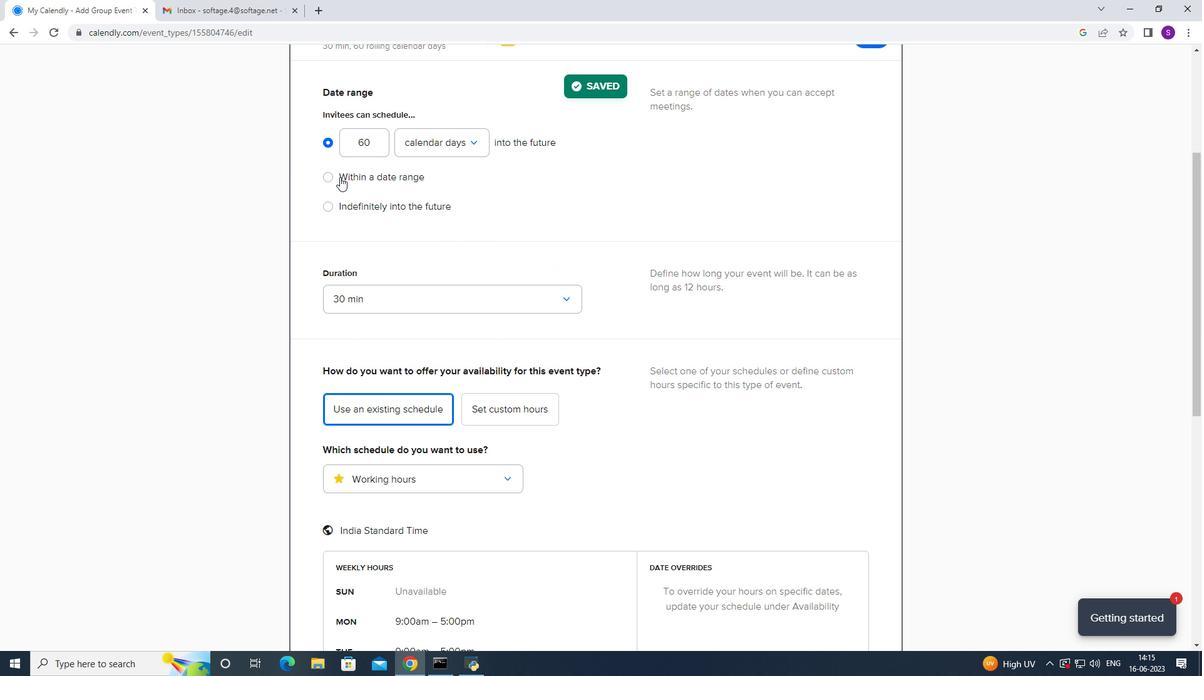 
Action: Mouse moved to (461, 182)
Screenshot: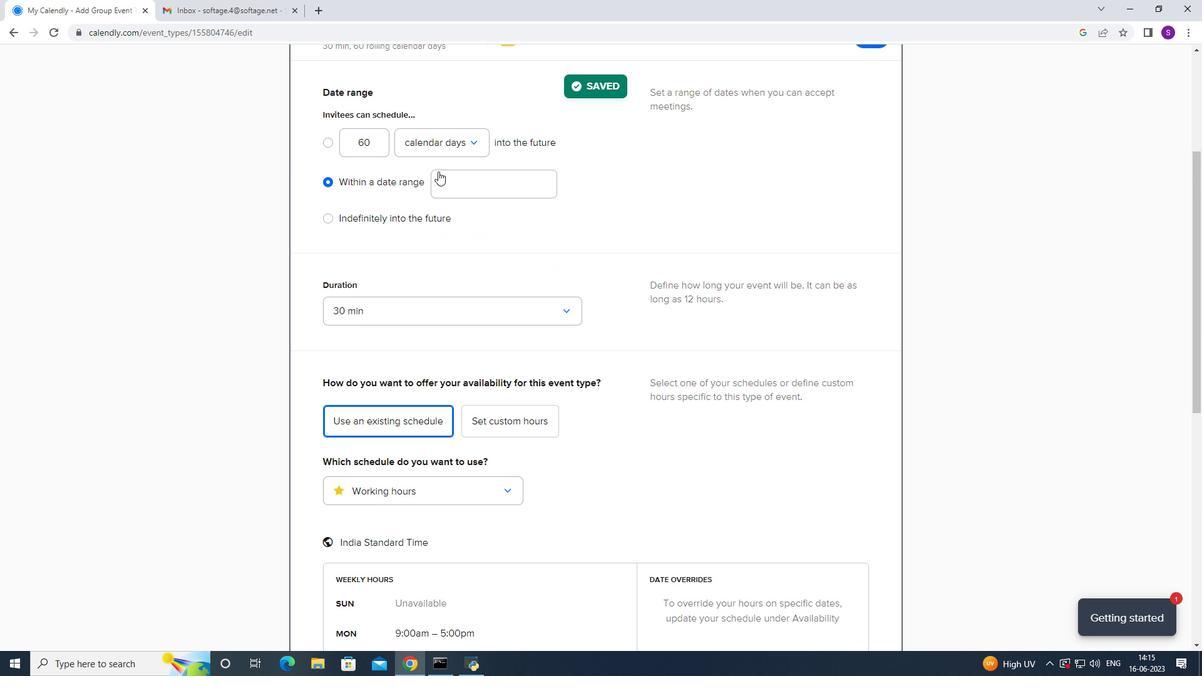 
Action: Mouse pressed left at (461, 182)
Screenshot: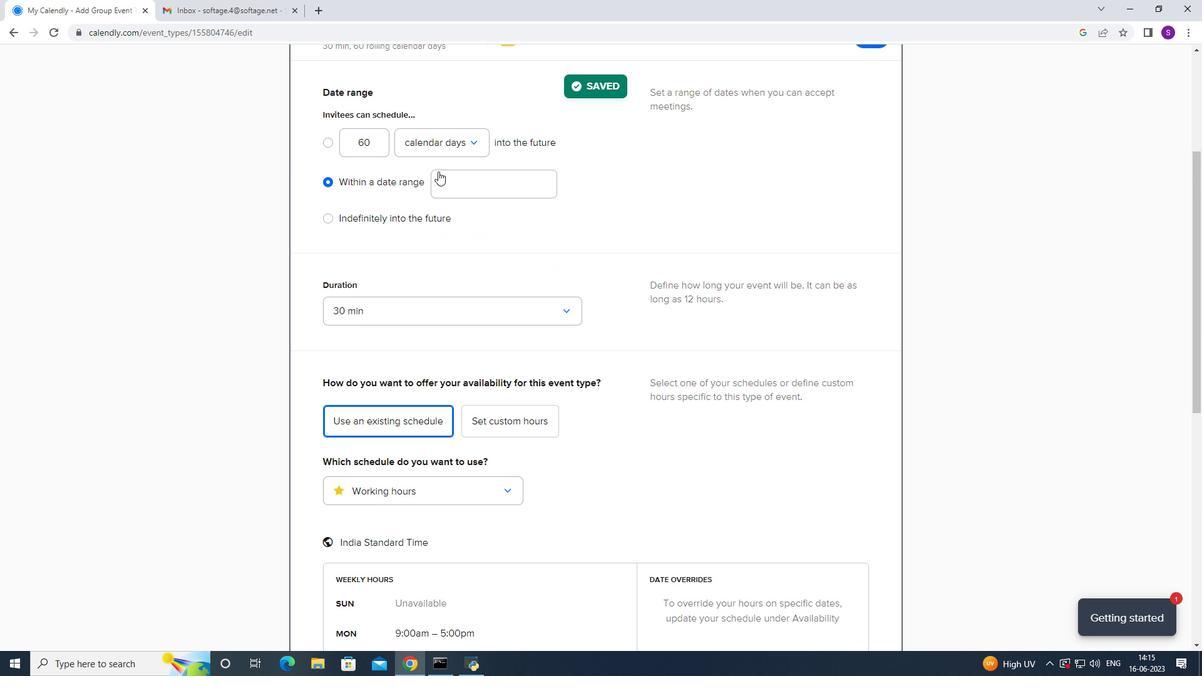 
Action: Mouse moved to (535, 236)
Screenshot: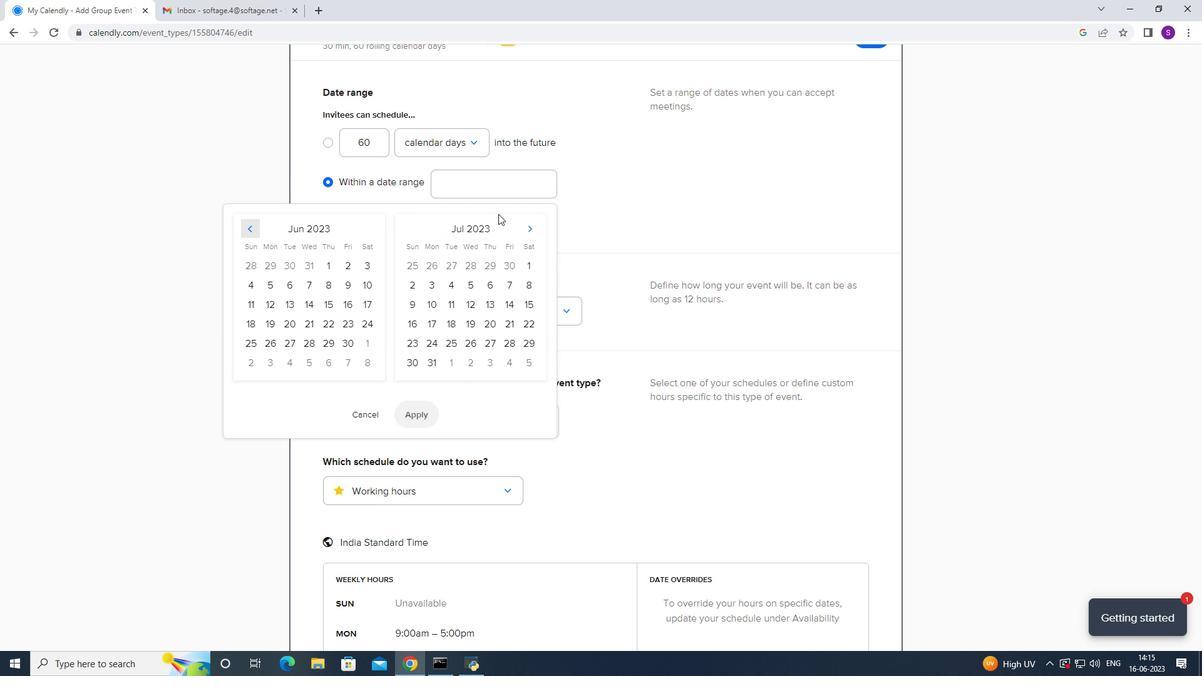 
Action: Mouse pressed left at (535, 236)
Screenshot: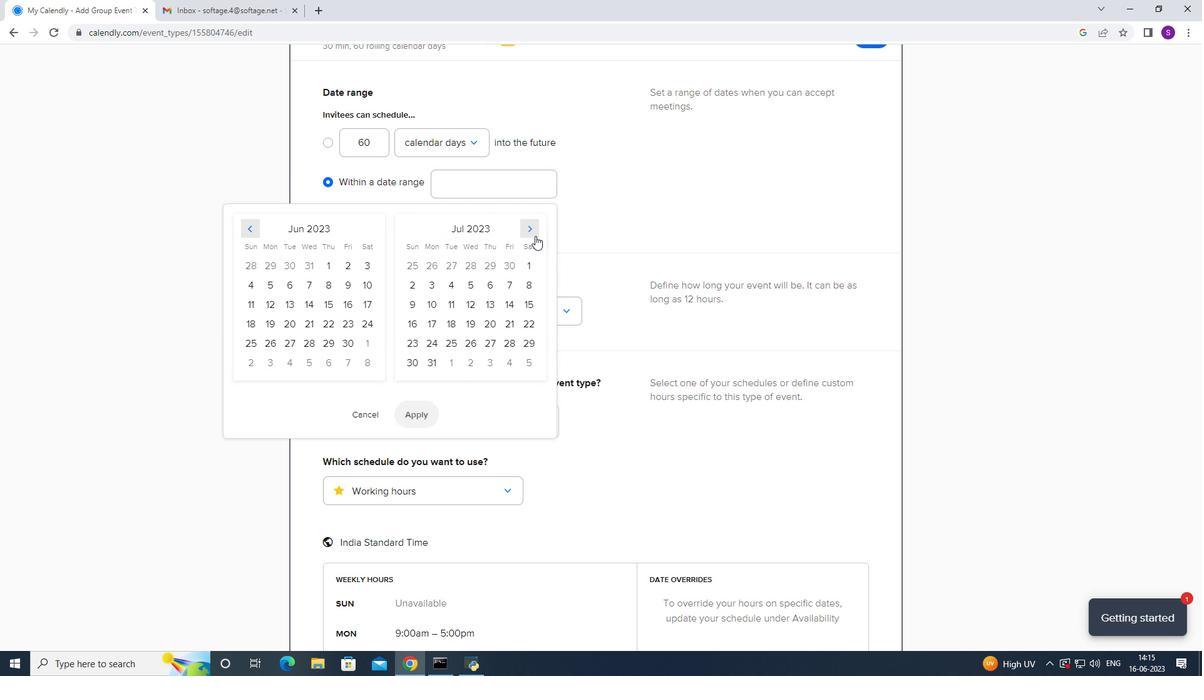 
Action: Mouse pressed left at (535, 236)
Screenshot: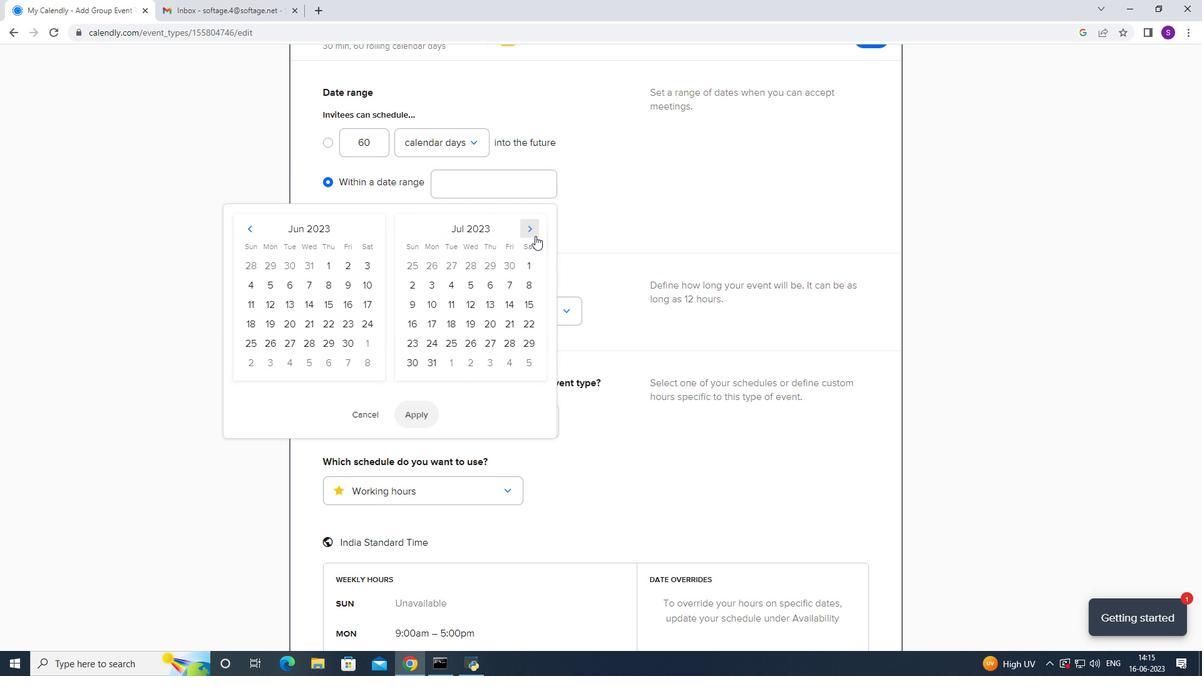 
Action: Mouse pressed left at (535, 236)
Screenshot: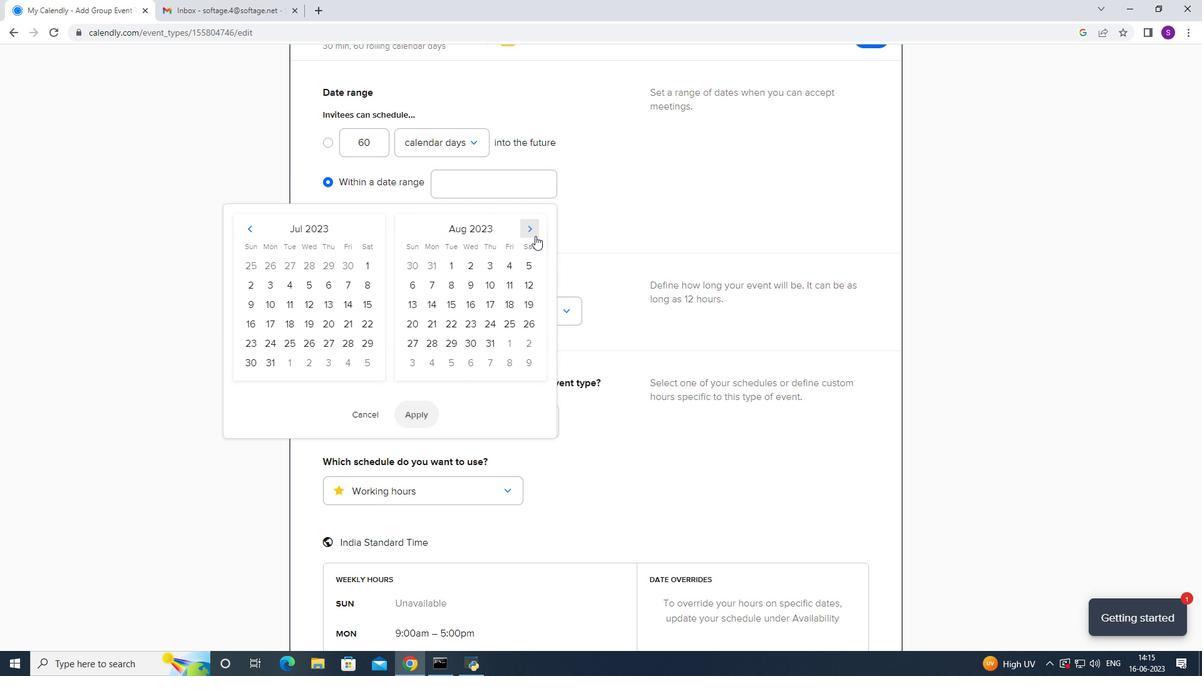 
Action: Mouse pressed left at (535, 236)
Screenshot: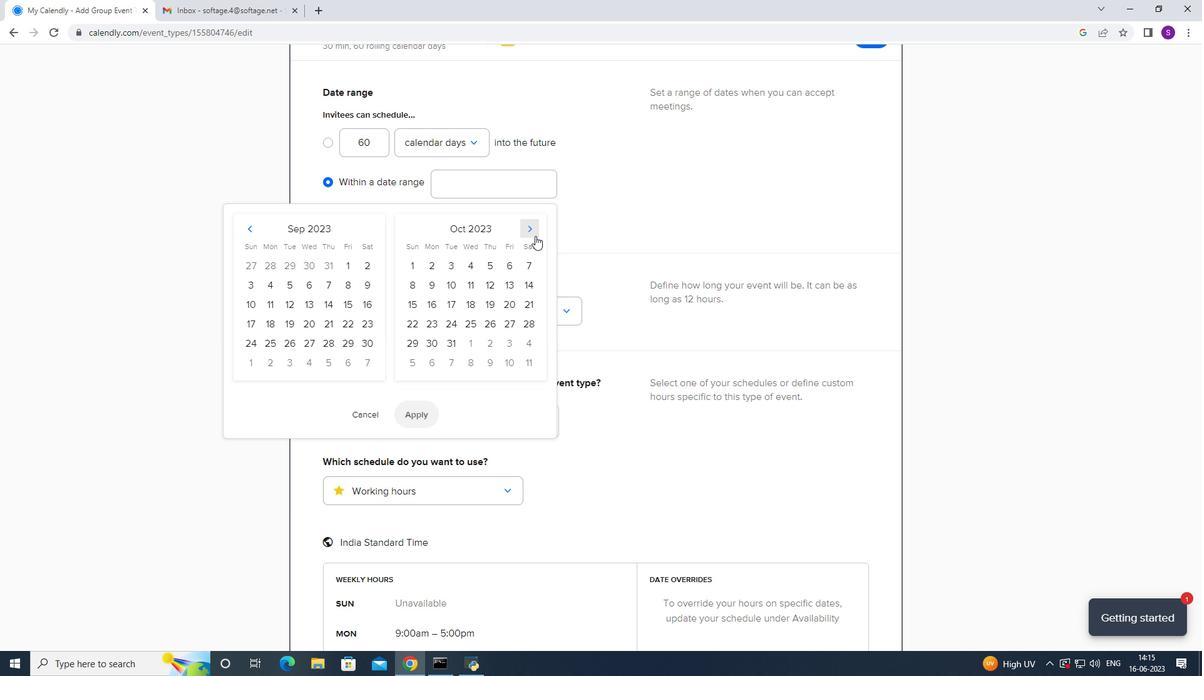 
Action: Mouse pressed left at (535, 236)
Screenshot: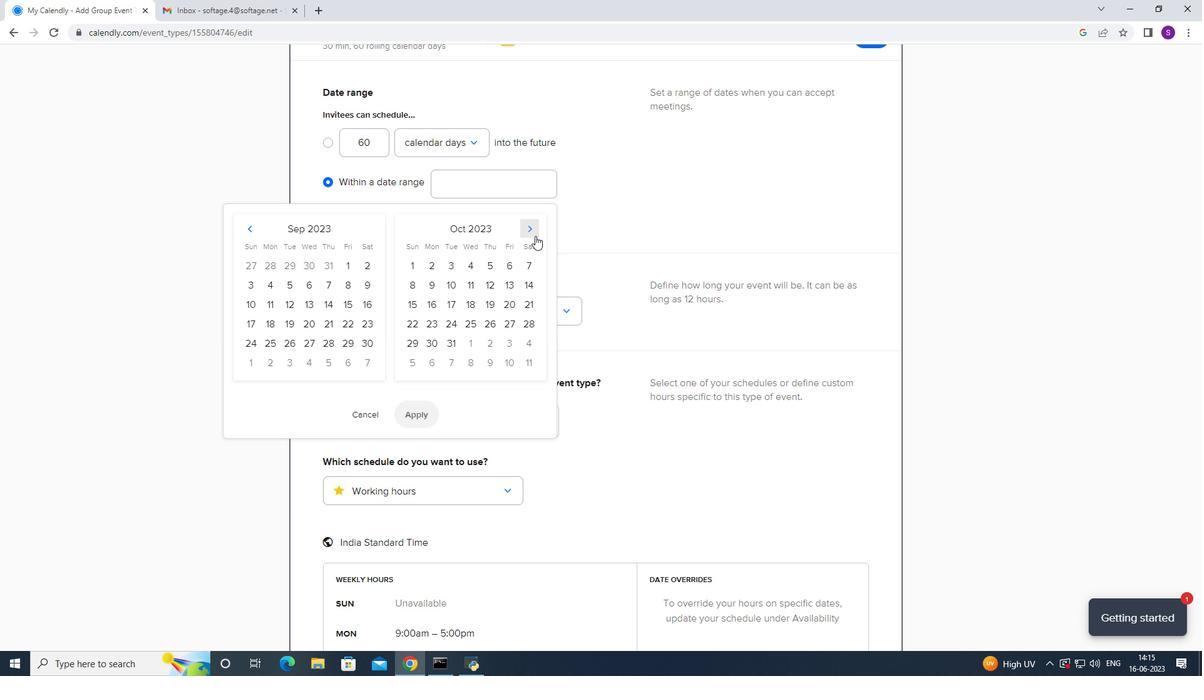 
Action: Mouse pressed left at (535, 236)
Screenshot: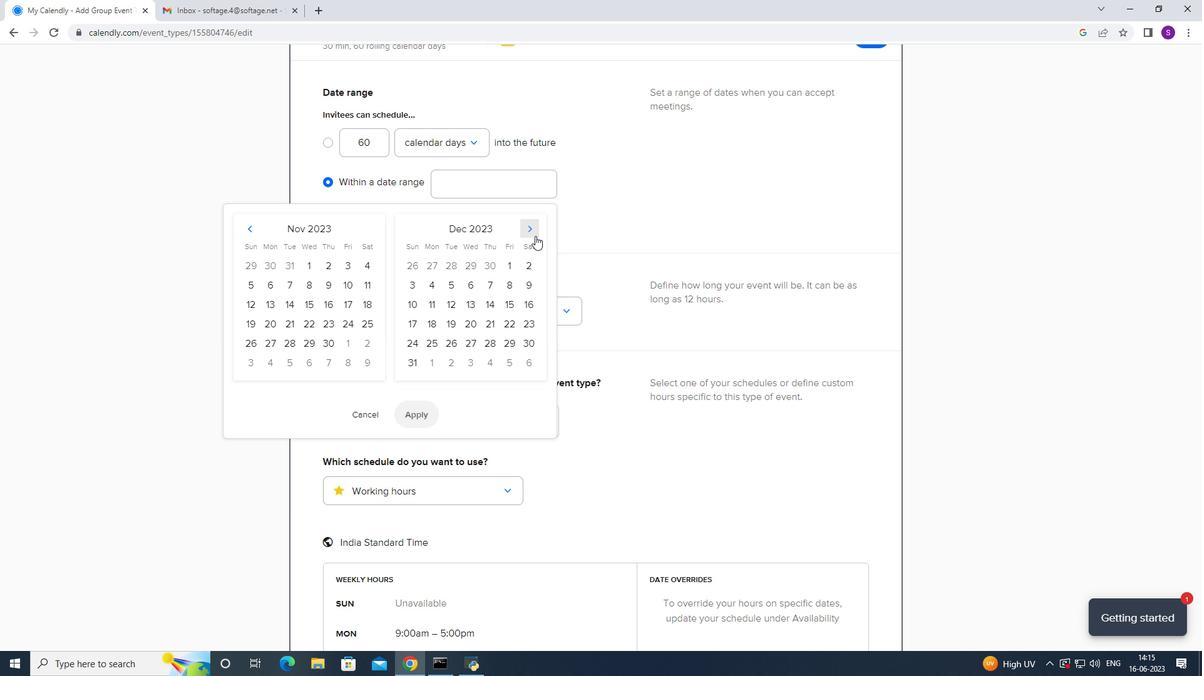 
Action: Mouse pressed left at (535, 236)
Screenshot: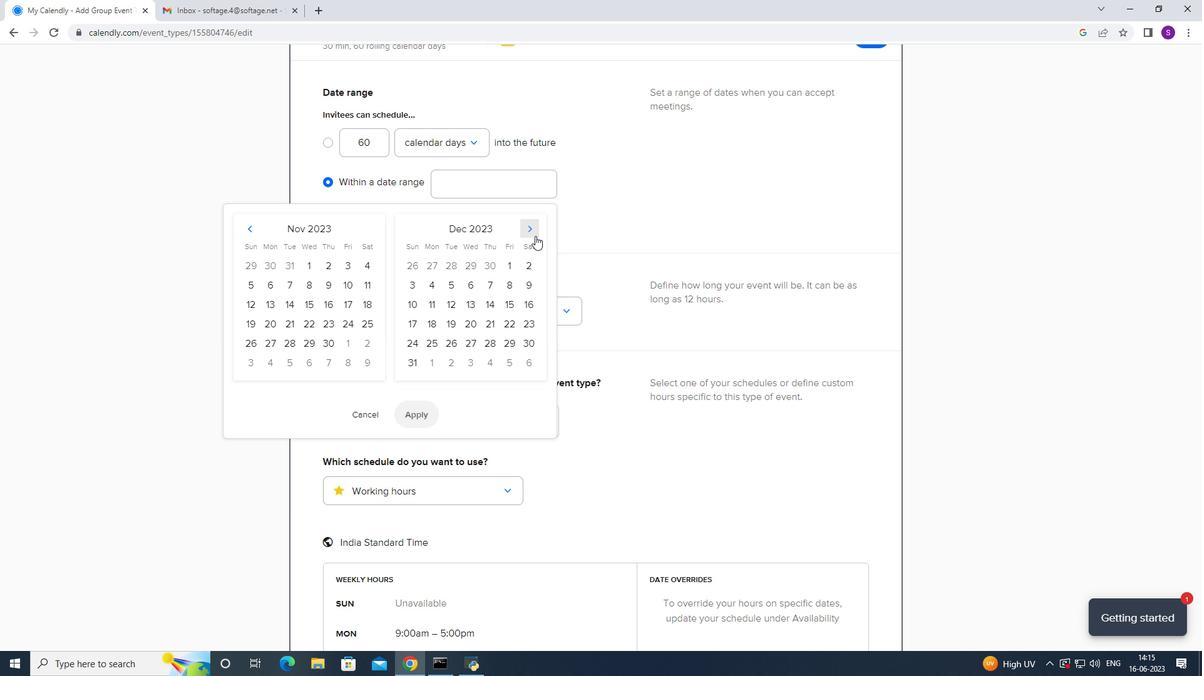 
Action: Mouse pressed left at (535, 236)
Screenshot: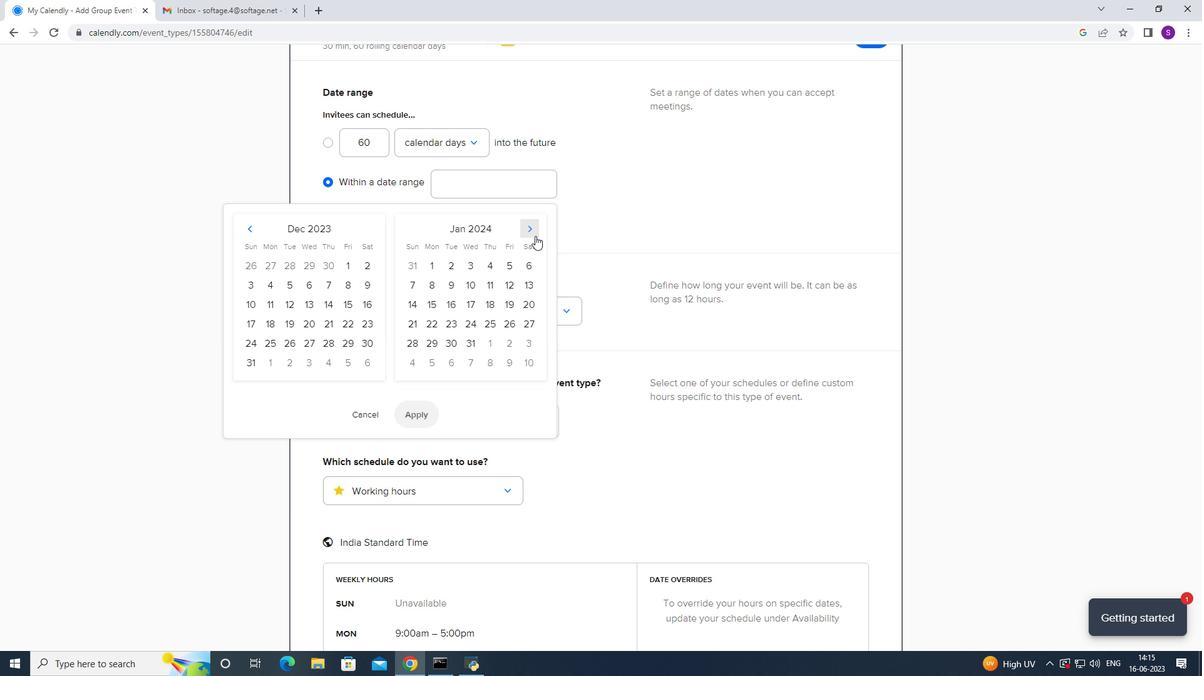 
Action: Mouse moved to (451, 328)
Screenshot: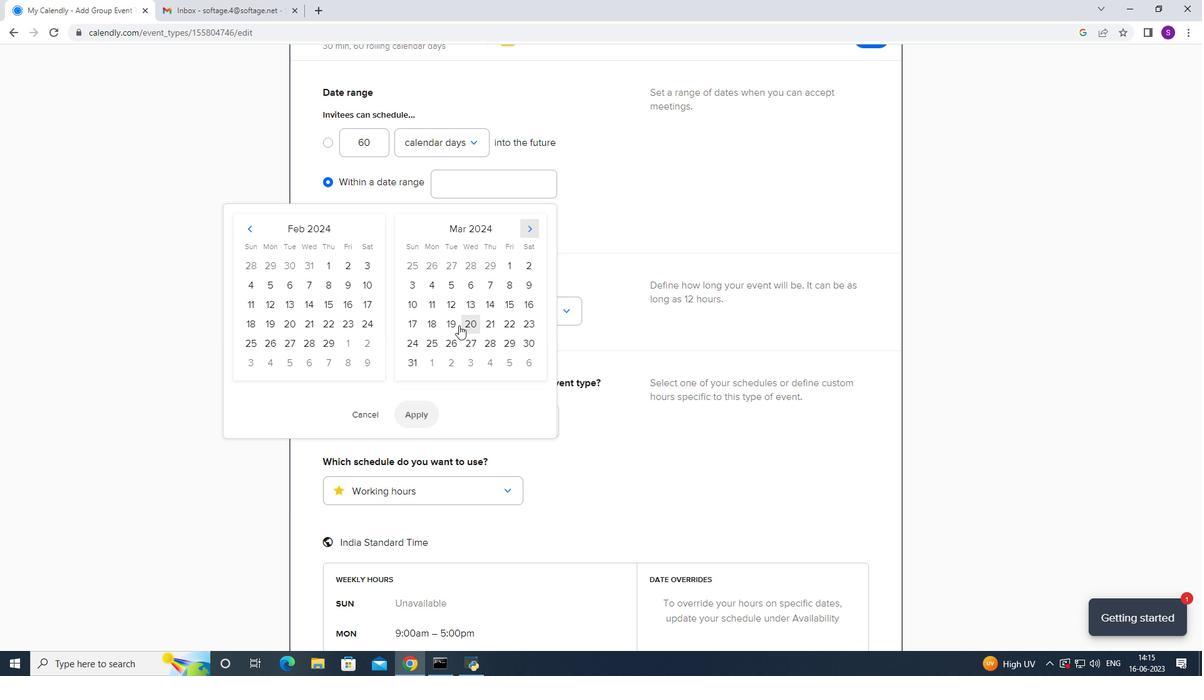 
Action: Mouse pressed left at (451, 328)
Screenshot: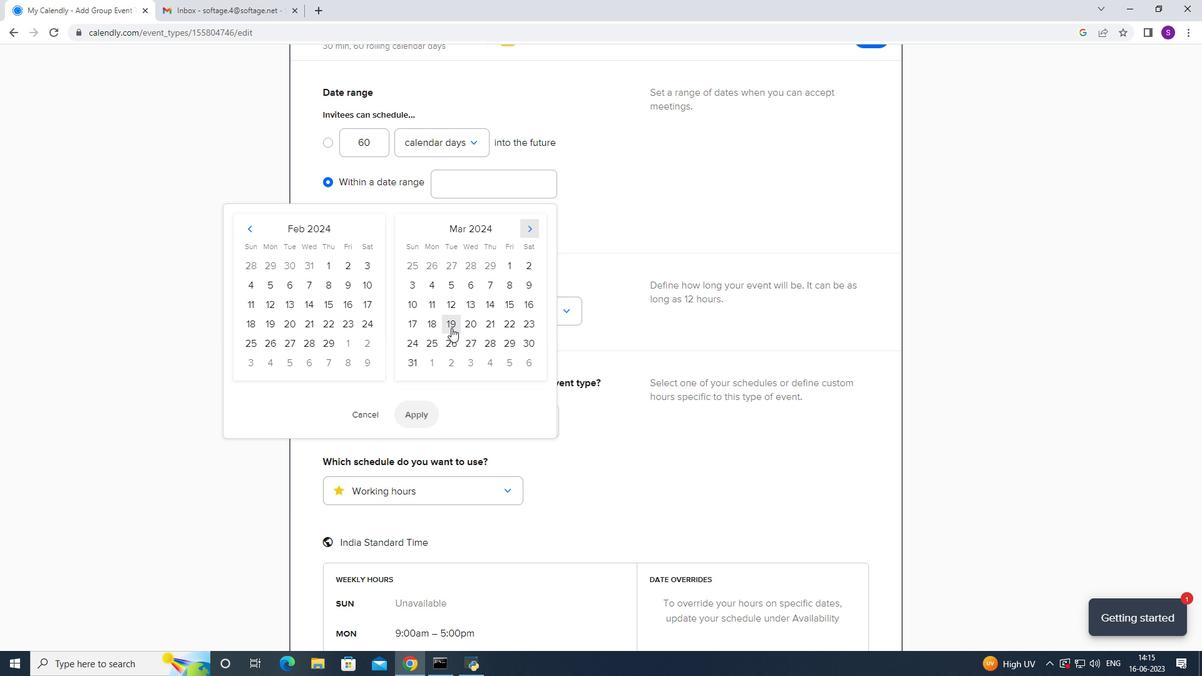
Action: Mouse moved to (472, 324)
Screenshot: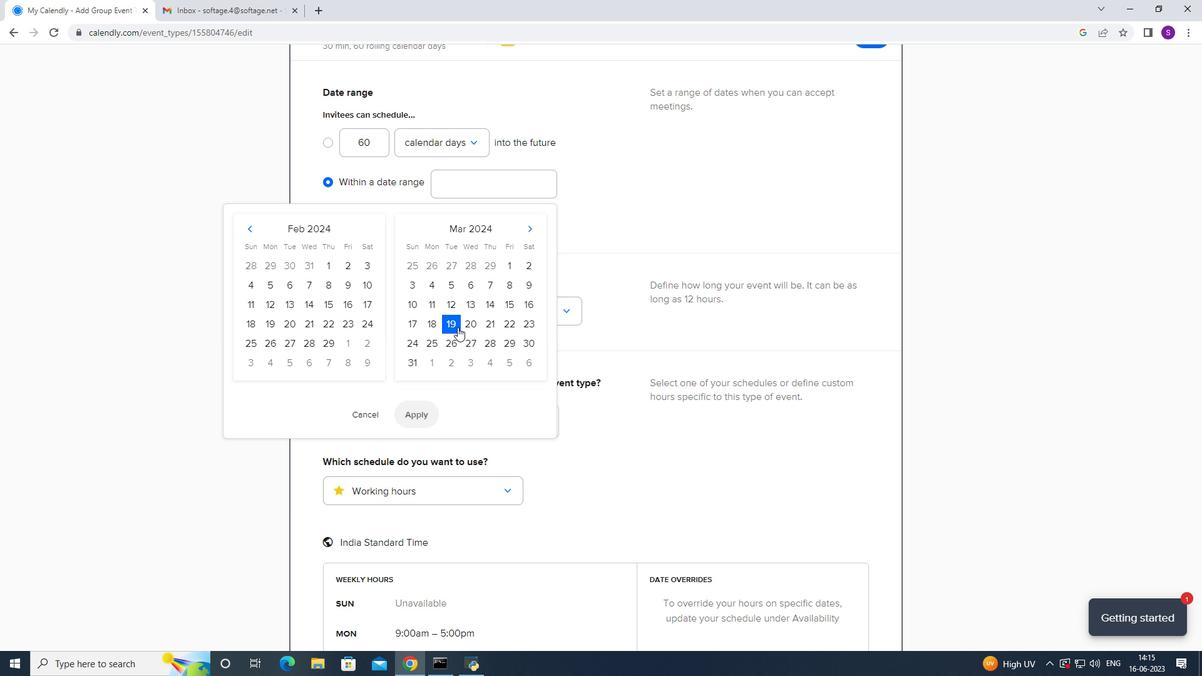 
Action: Mouse pressed left at (472, 324)
Screenshot: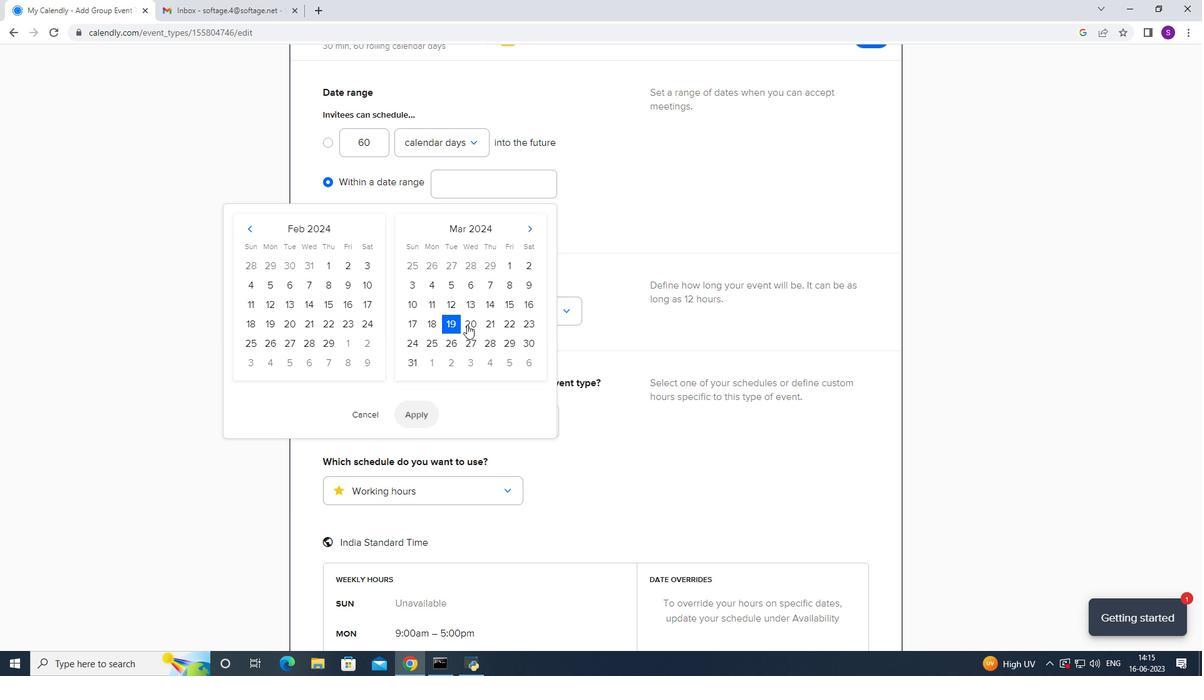 
Action: Mouse moved to (426, 413)
Screenshot: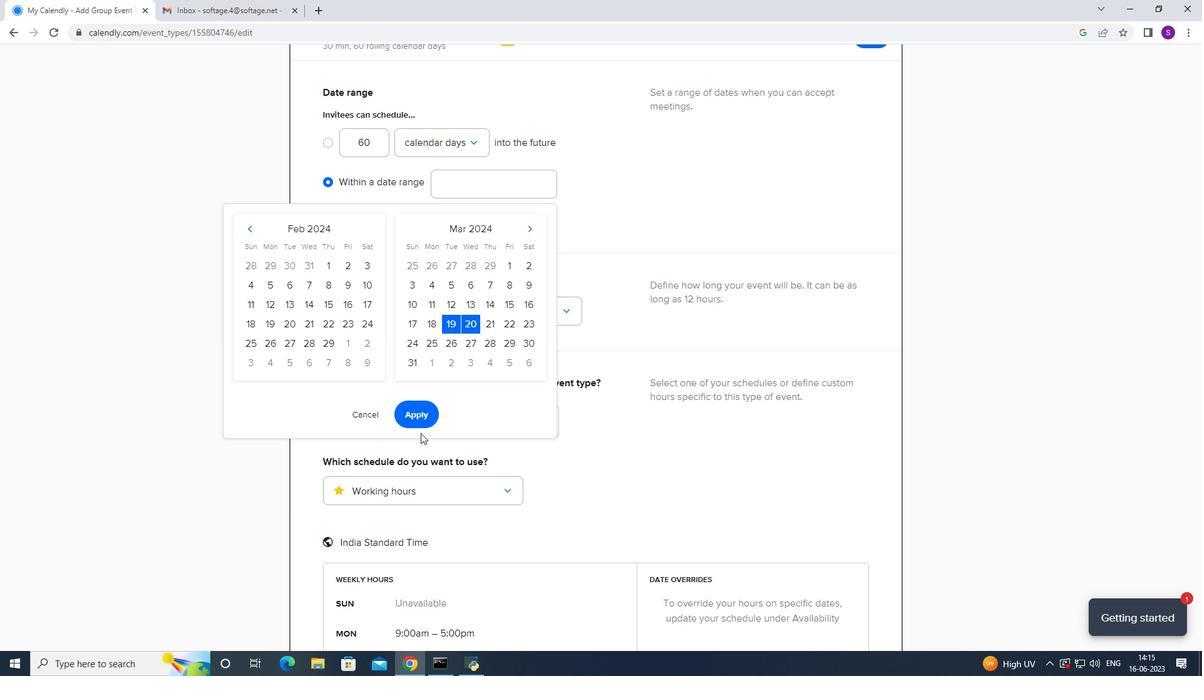 
Action: Mouse pressed left at (426, 413)
Screenshot: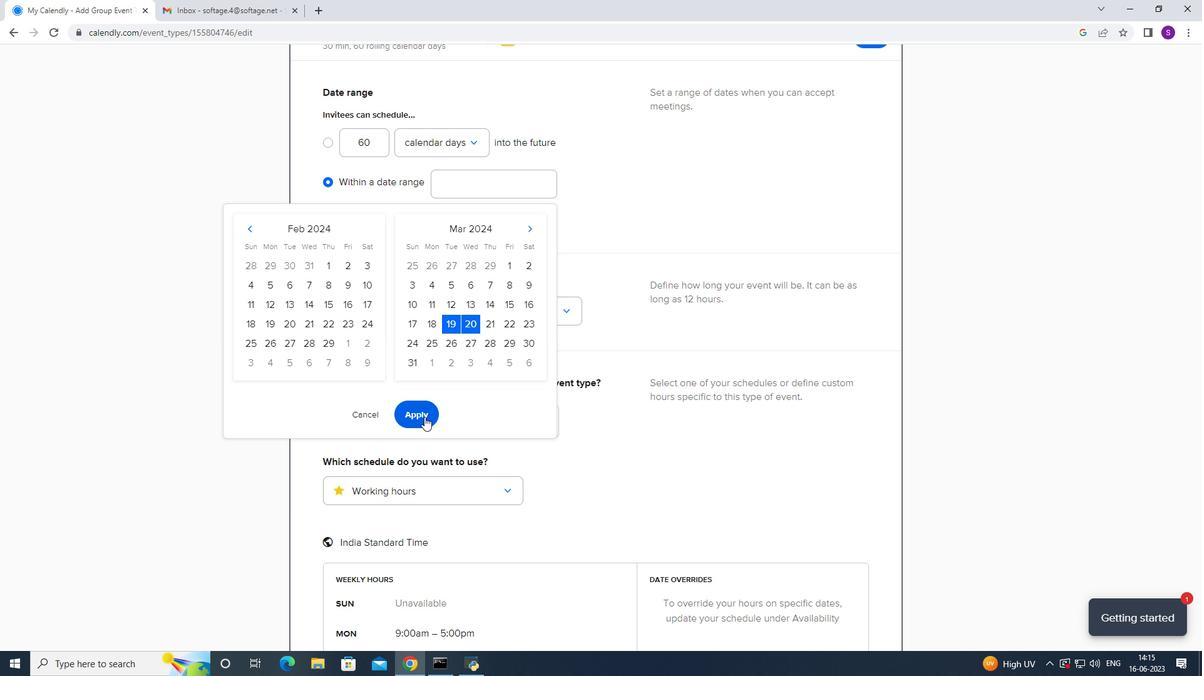 
Action: Mouse moved to (513, 392)
Screenshot: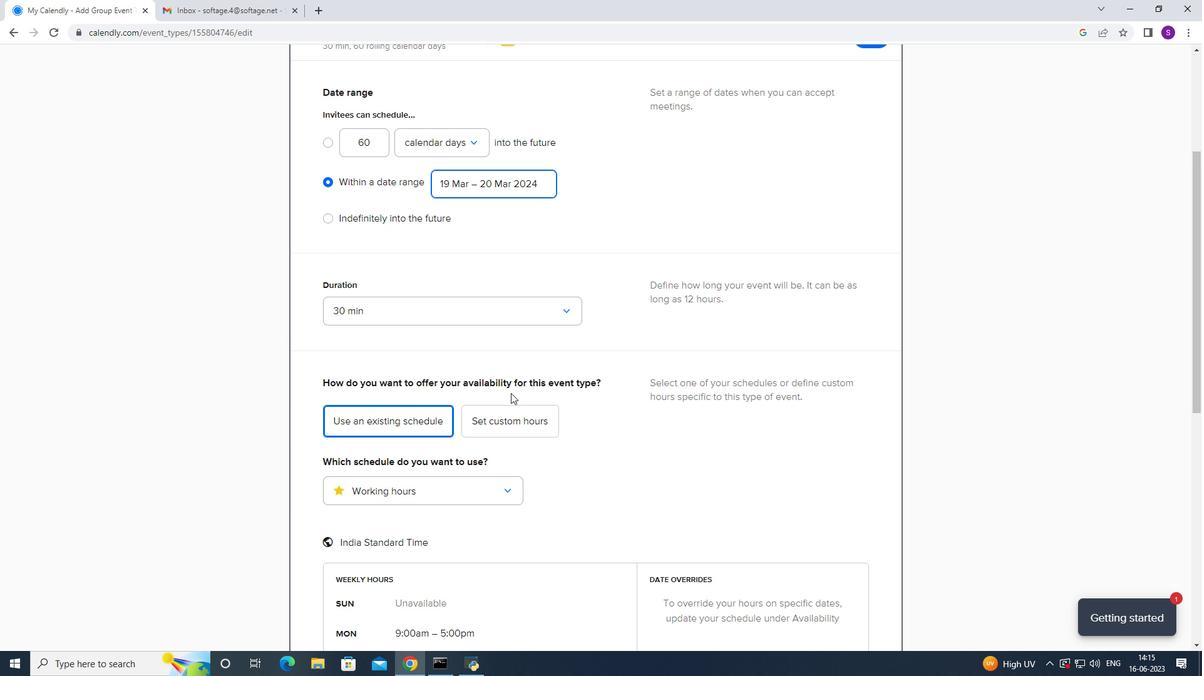 
Action: Mouse scrolled (513, 391) with delta (0, 0)
Screenshot: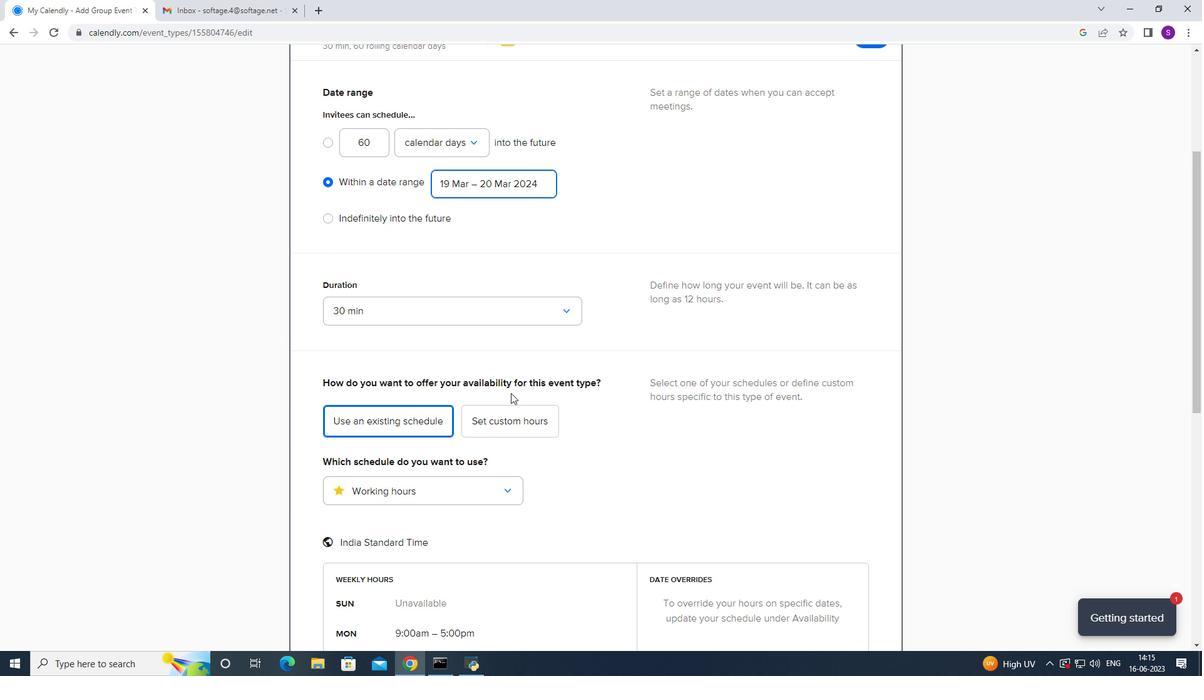 
Action: Mouse scrolled (513, 391) with delta (0, 0)
Screenshot: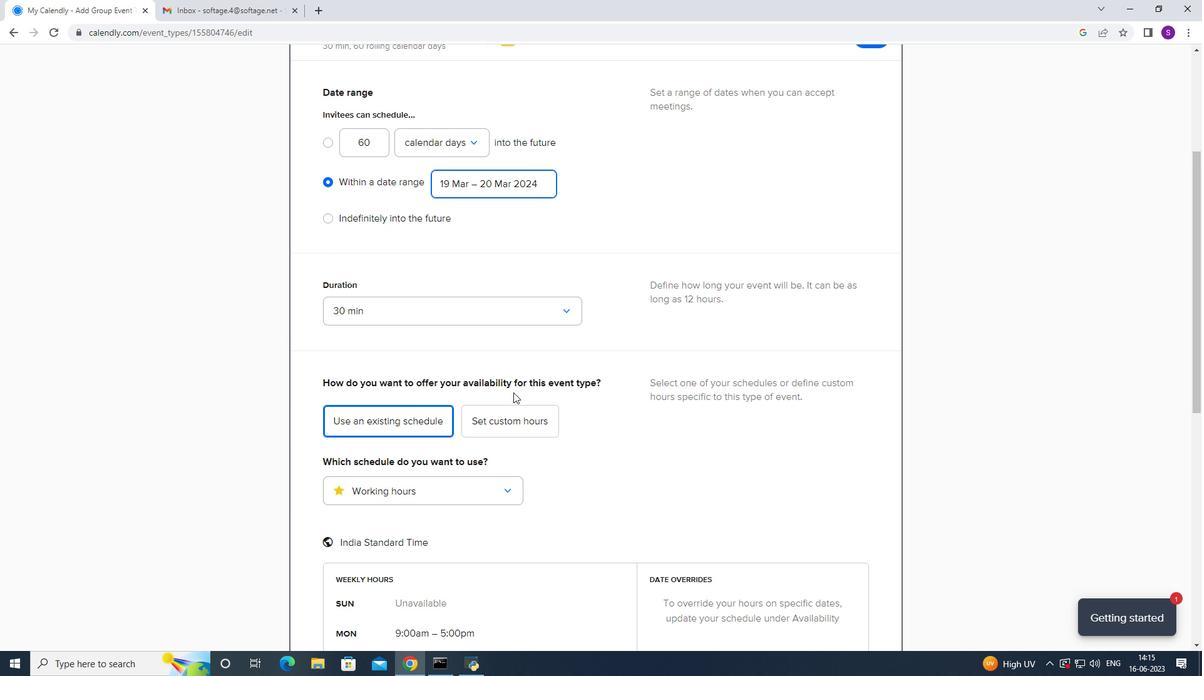 
Action: Mouse scrolled (513, 391) with delta (0, 0)
Screenshot: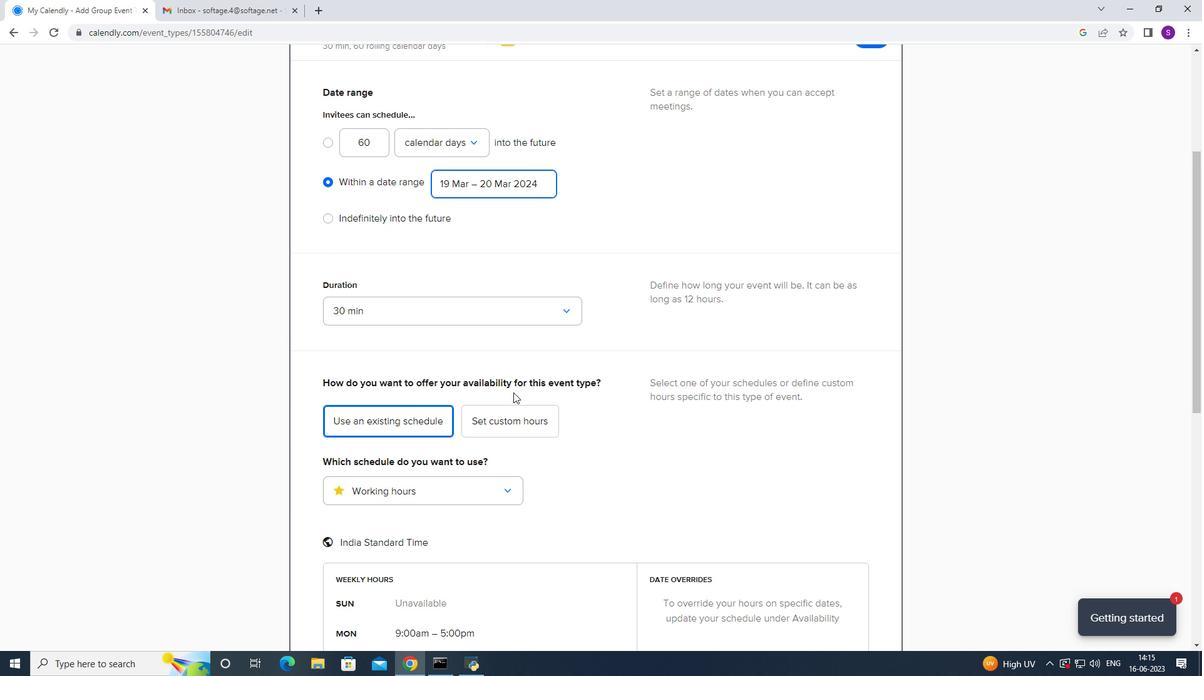 
Action: Mouse scrolled (513, 391) with delta (0, 0)
Screenshot: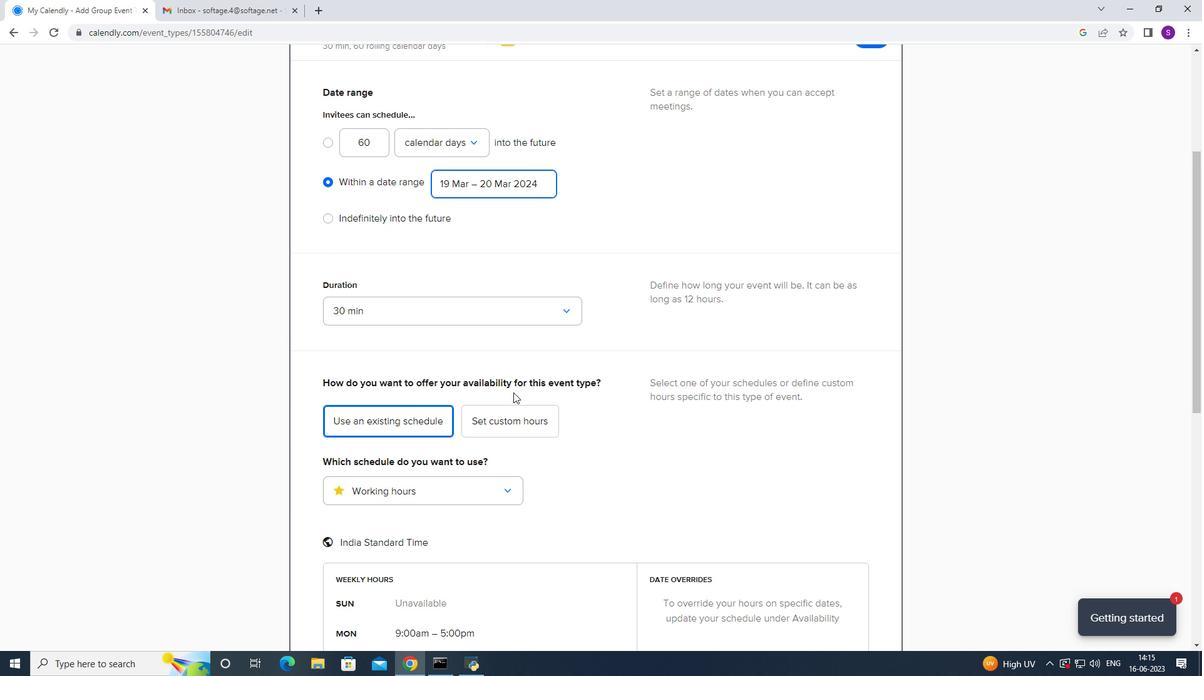 
Action: Mouse scrolled (513, 391) with delta (0, 0)
Screenshot: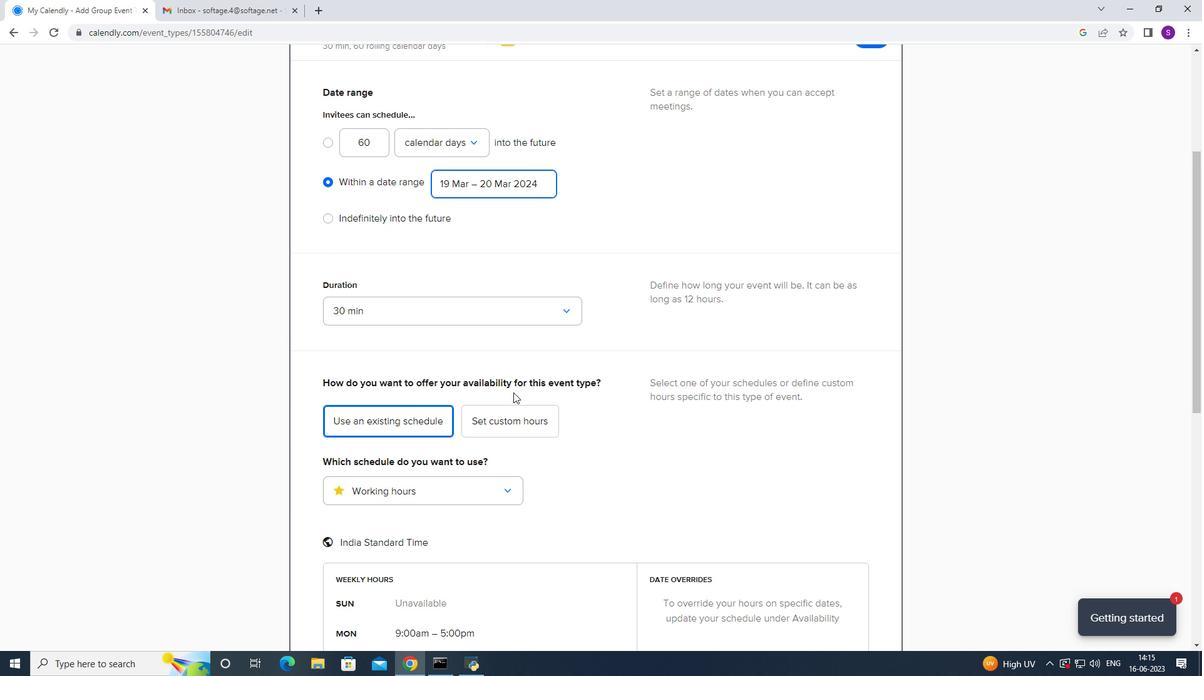 
Action: Mouse scrolled (513, 391) with delta (0, 0)
Screenshot: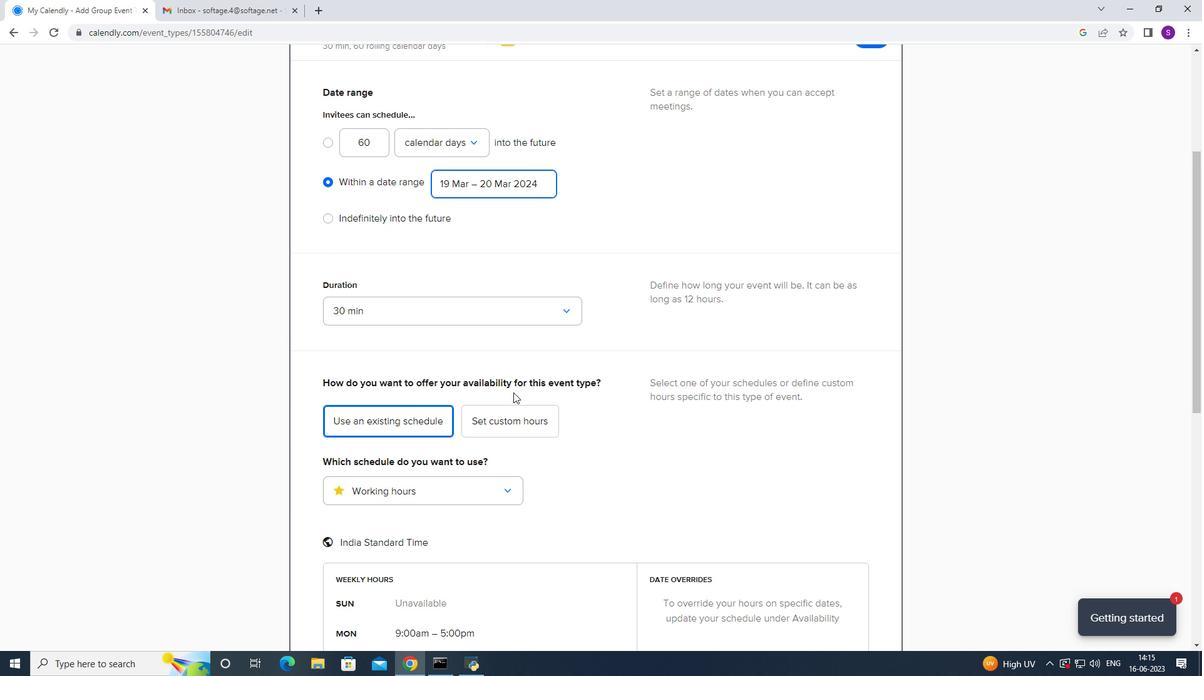 
Action: Mouse scrolled (513, 391) with delta (0, 0)
Screenshot: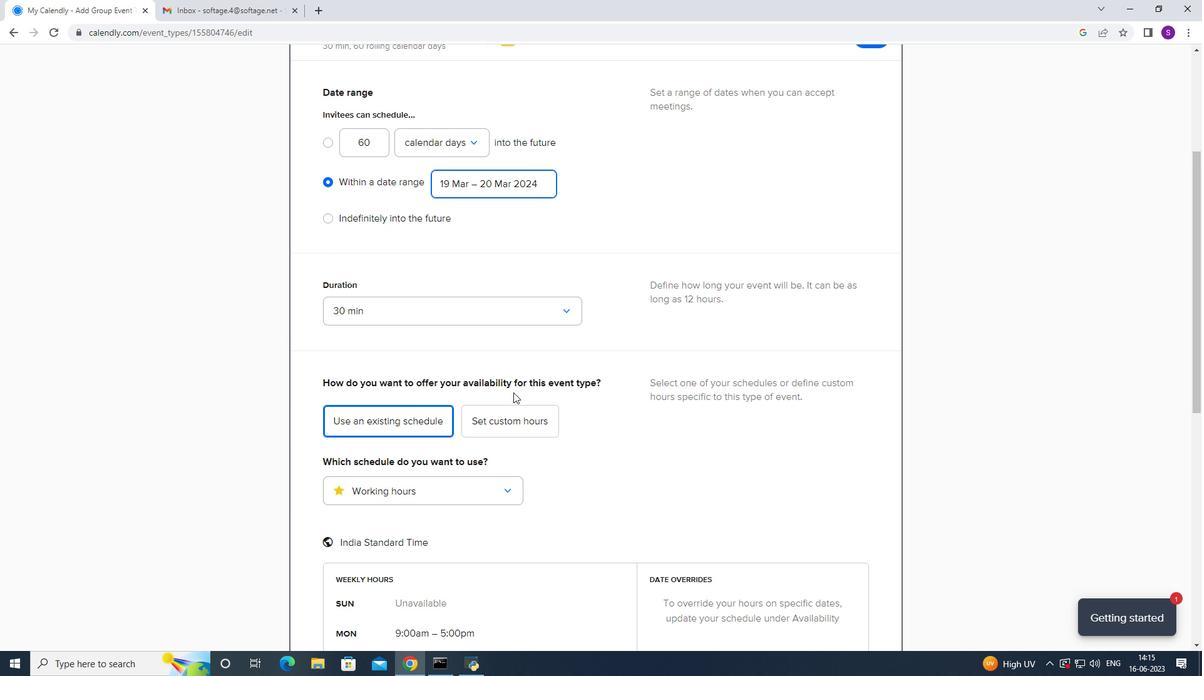 
Action: Mouse moved to (513, 392)
Screenshot: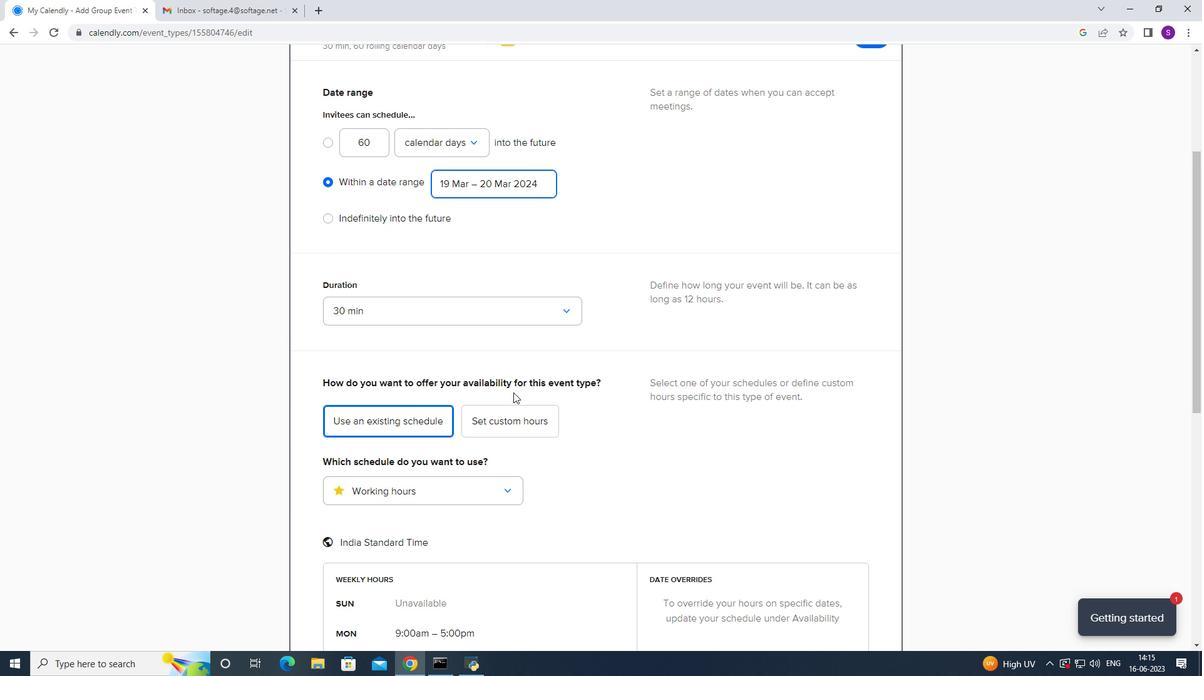 
Action: Mouse scrolled (513, 391) with delta (0, 0)
Screenshot: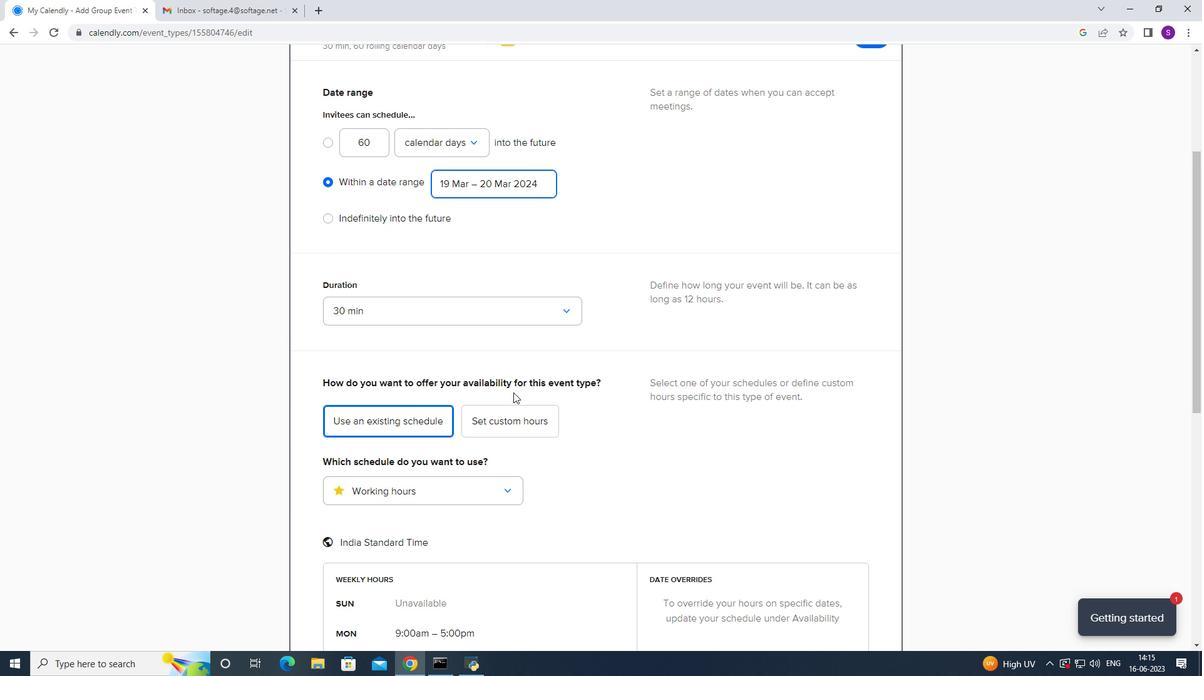 
Action: Mouse moved to (517, 390)
Screenshot: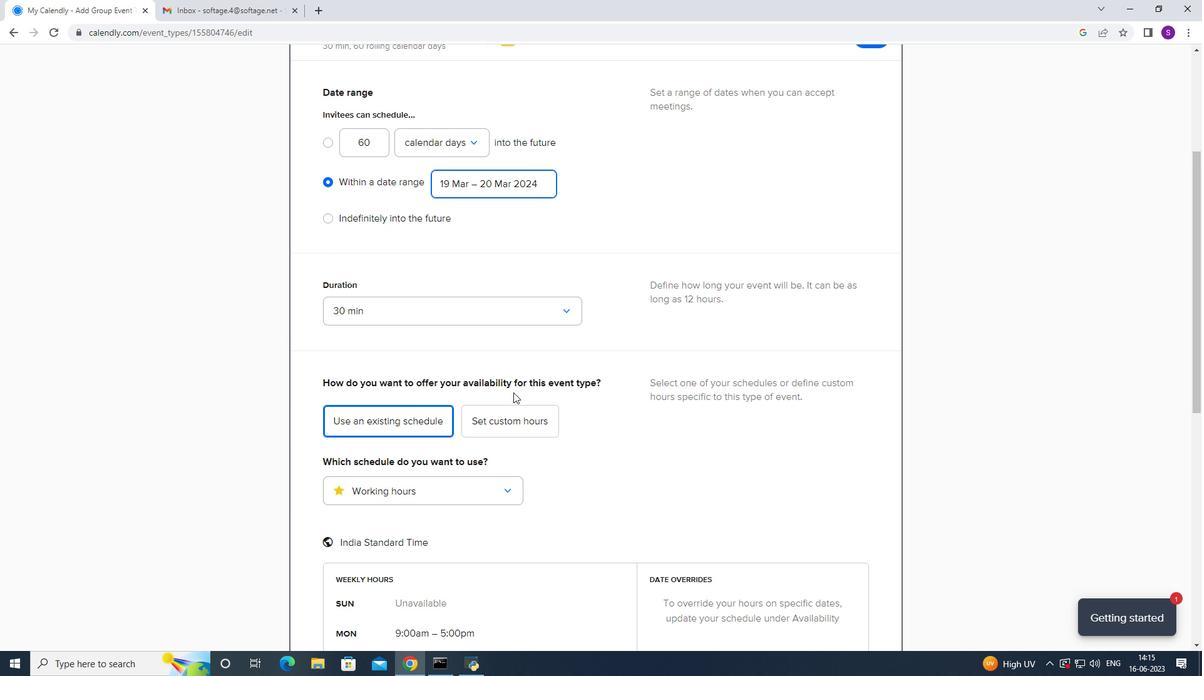 
Action: Mouse scrolled (517, 390) with delta (0, 0)
Screenshot: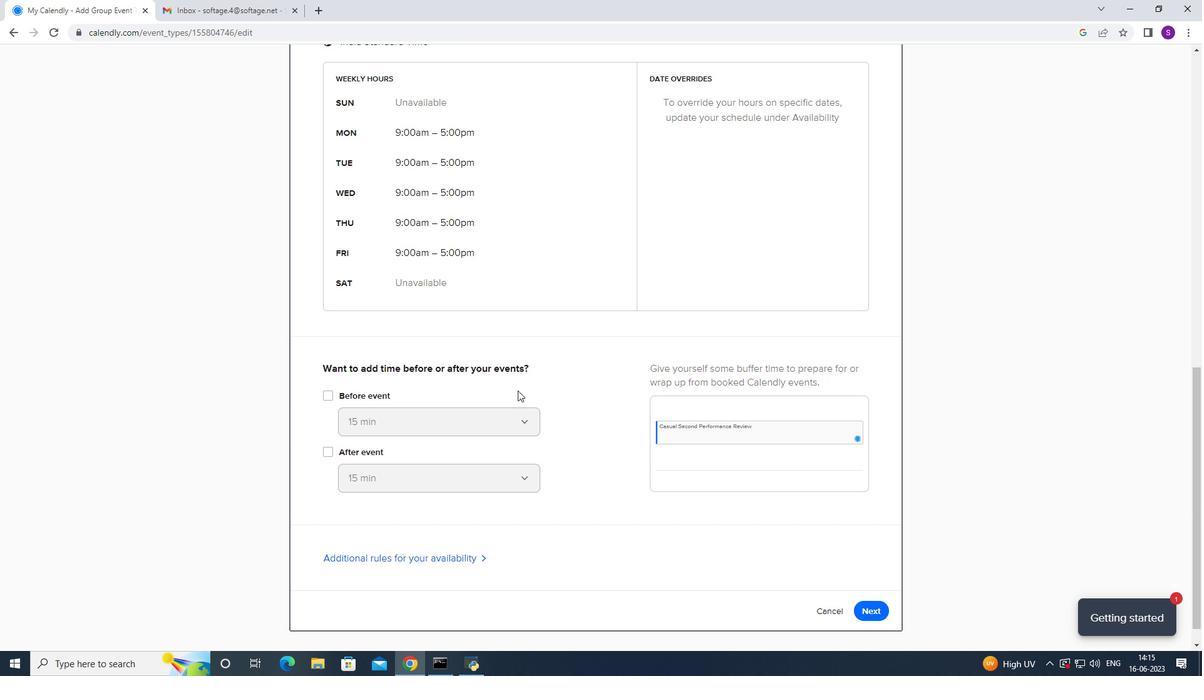 
Action: Mouse moved to (517, 390)
Screenshot: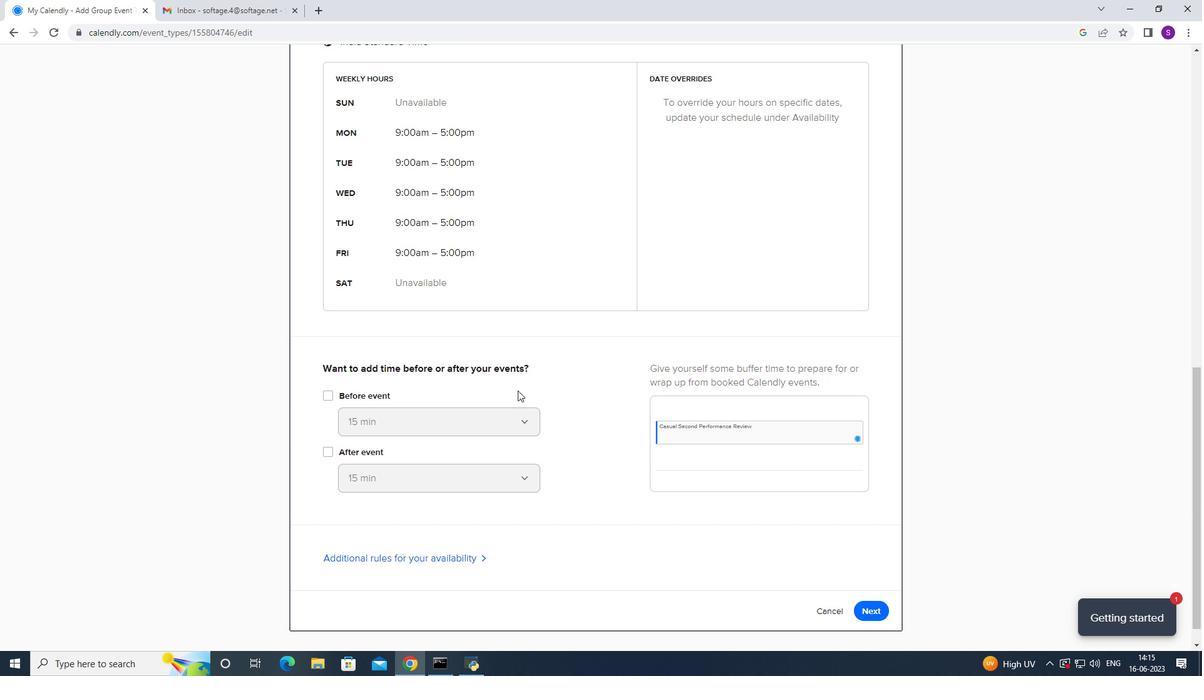 
Action: Mouse scrolled (517, 389) with delta (0, 0)
Screenshot: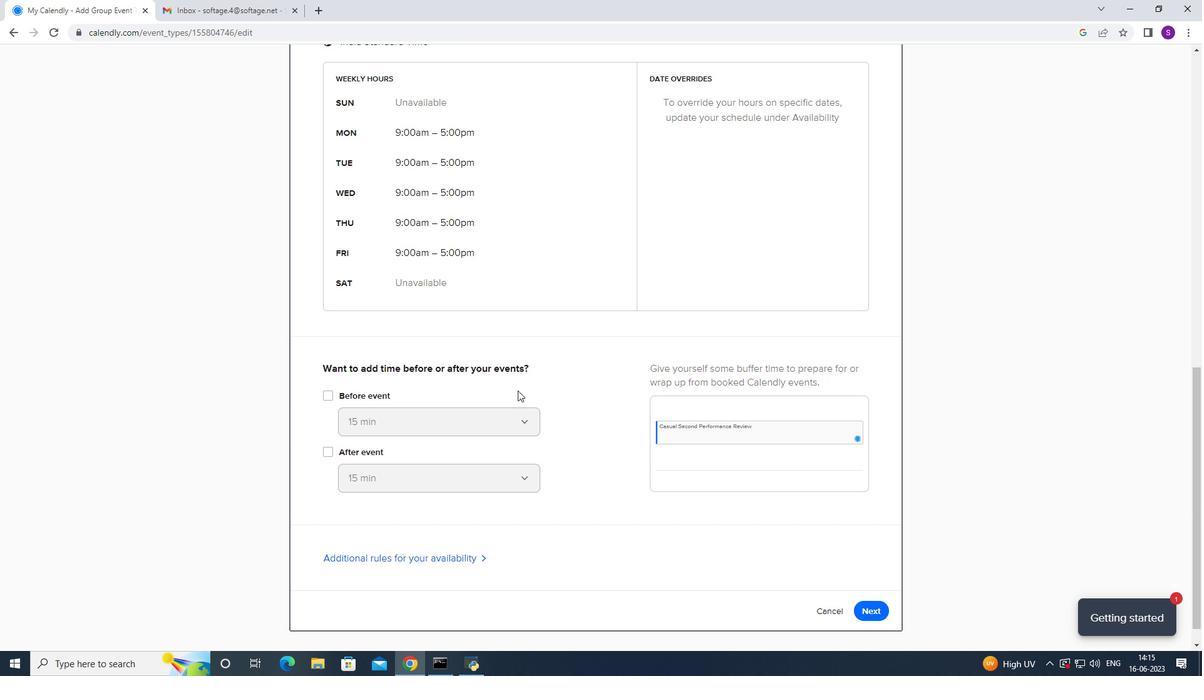 
Action: Mouse scrolled (517, 388) with delta (0, -1)
Screenshot: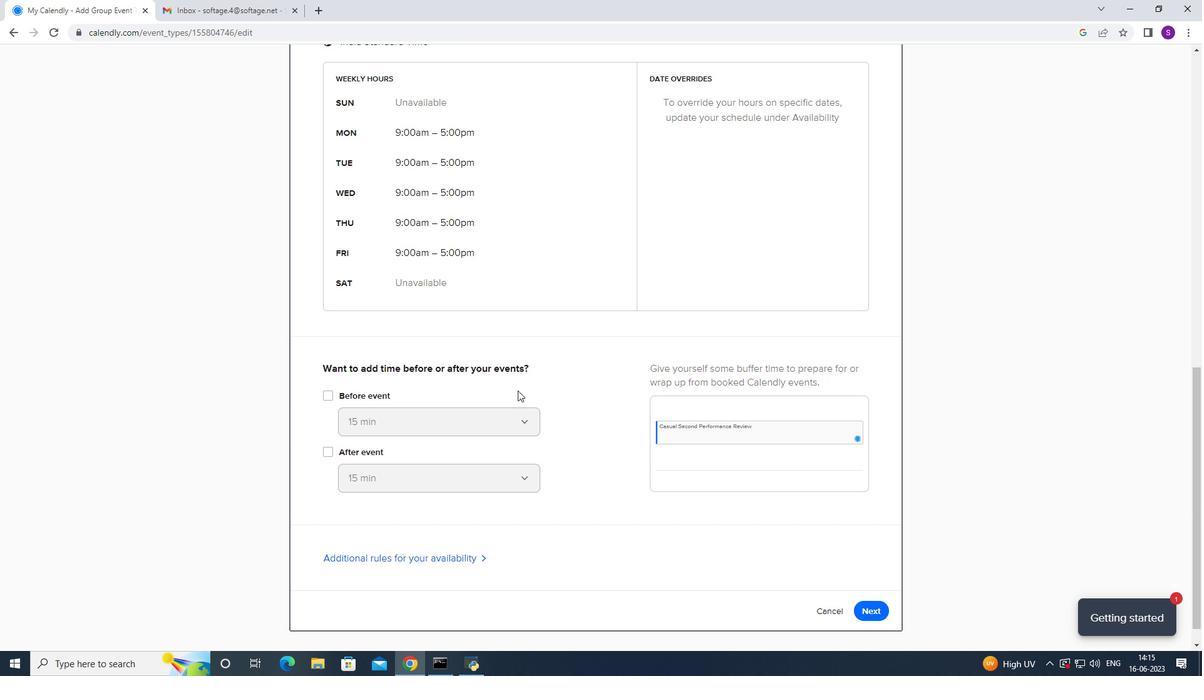 
Action: Mouse scrolled (517, 389) with delta (0, 0)
Screenshot: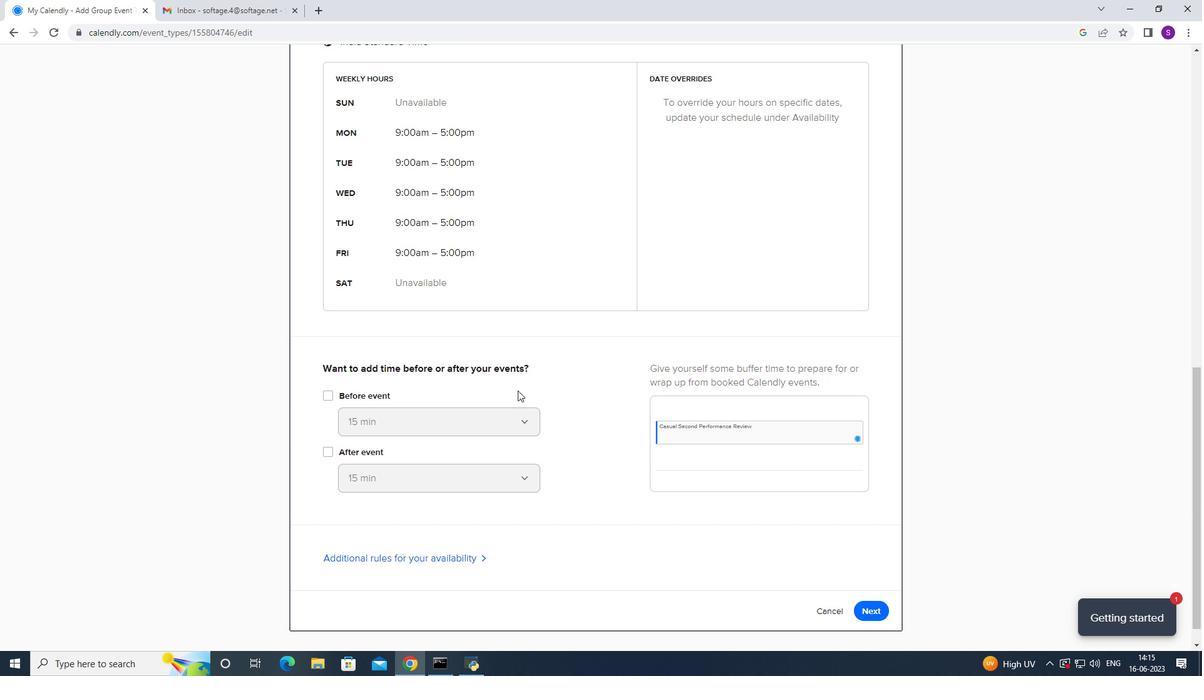 
Action: Mouse scrolled (517, 389) with delta (0, 0)
Screenshot: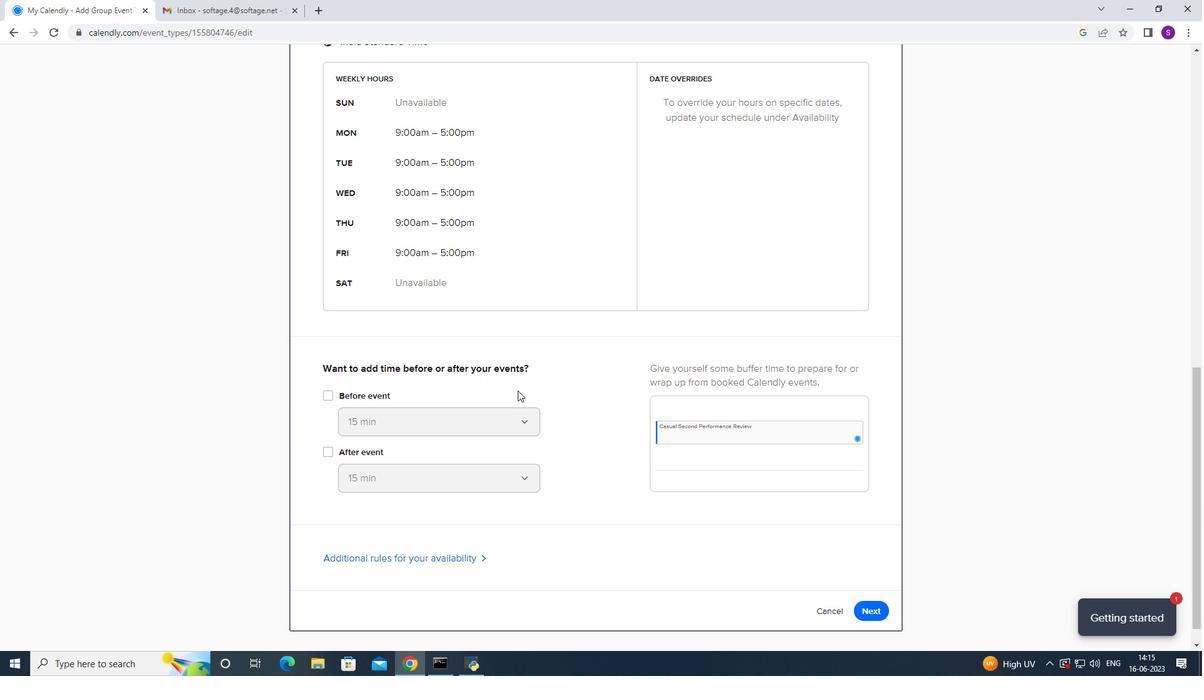 
Action: Mouse moved to (869, 589)
Screenshot: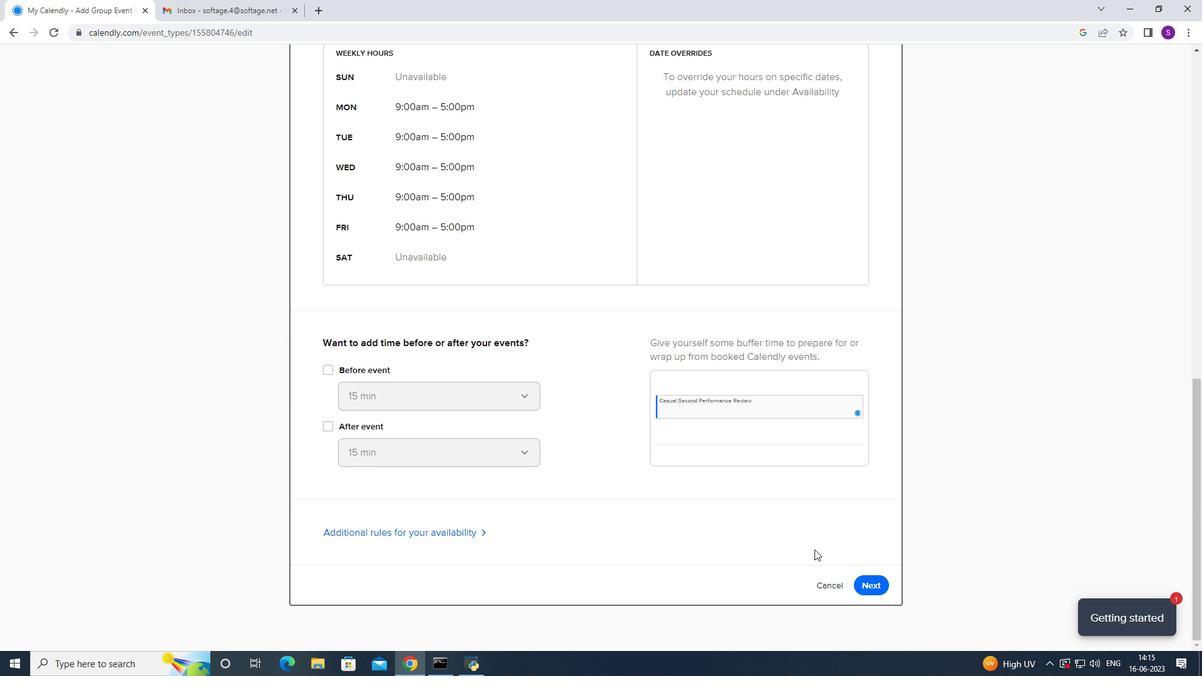 
Action: Mouse pressed left at (869, 589)
Screenshot: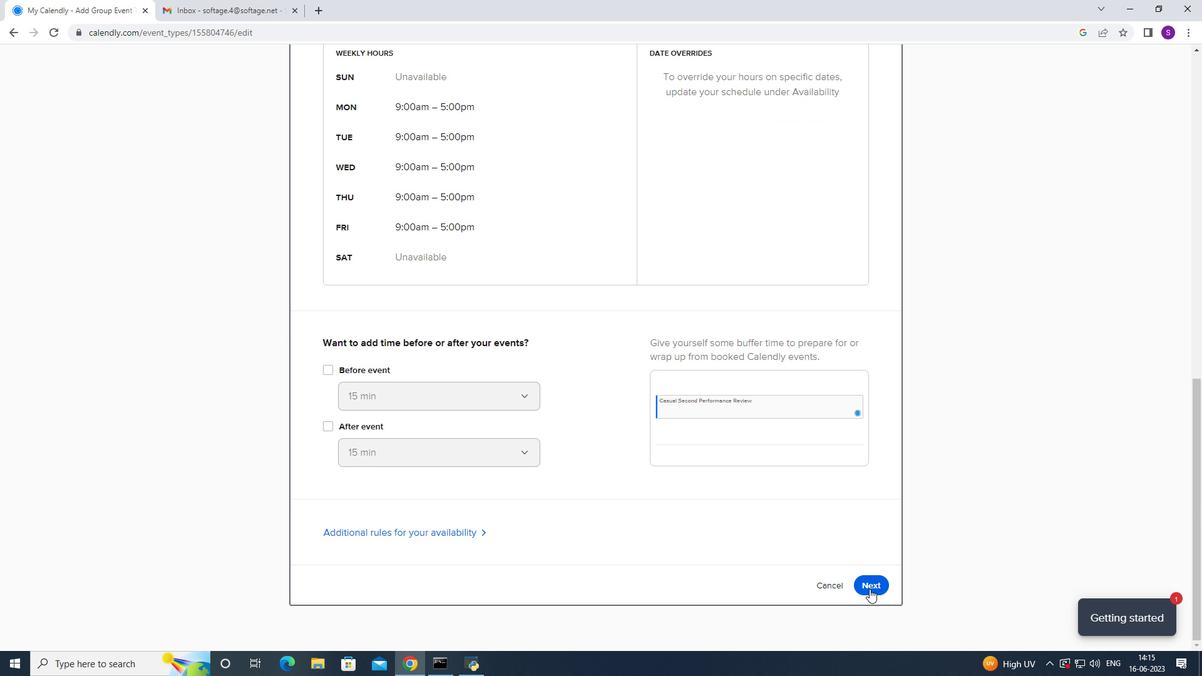 
Action: Mouse moved to (875, 123)
Screenshot: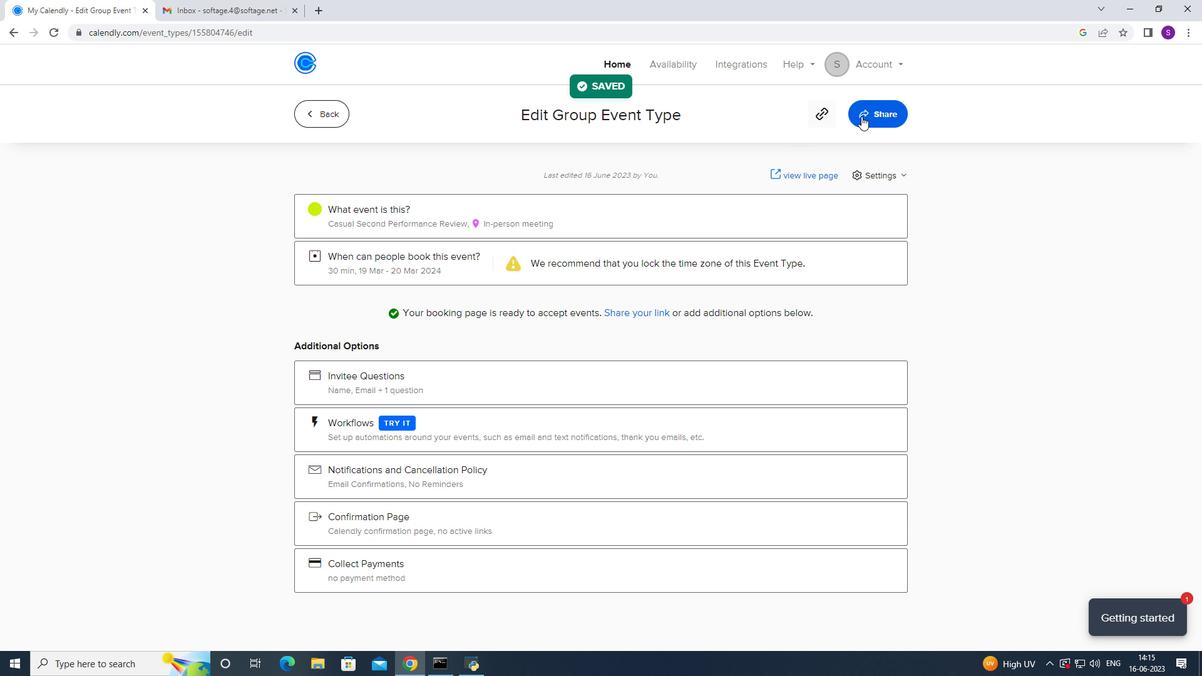 
Action: Mouse pressed left at (875, 123)
Screenshot: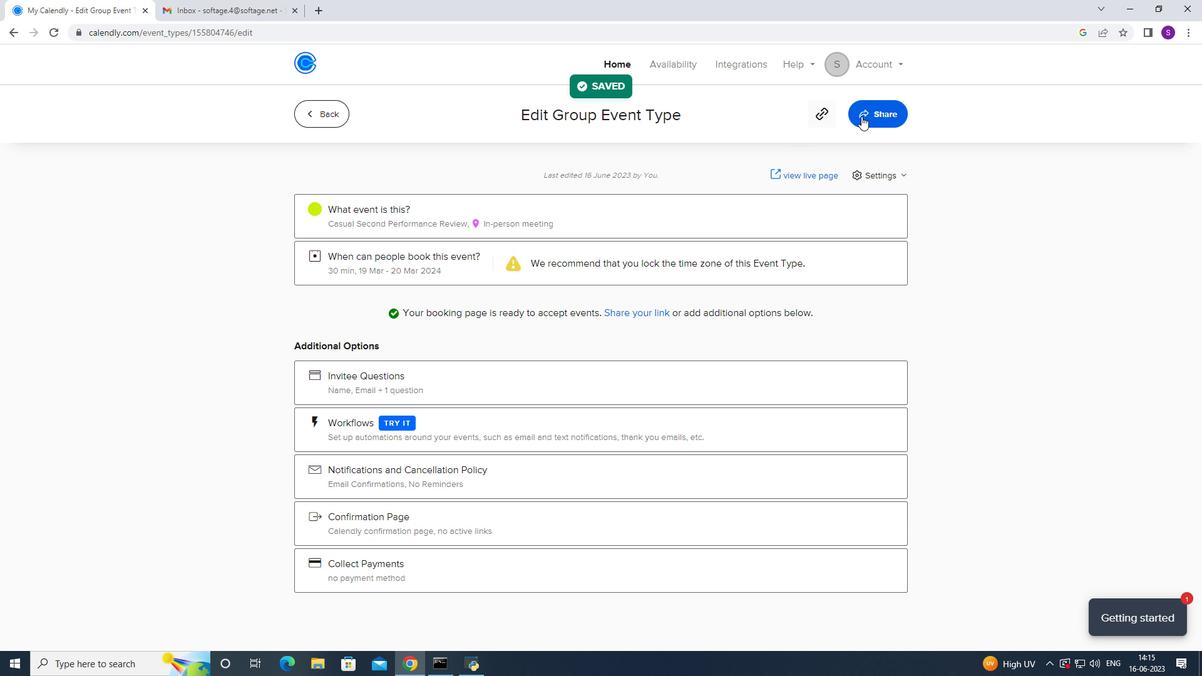 
Action: Mouse moved to (766, 230)
Screenshot: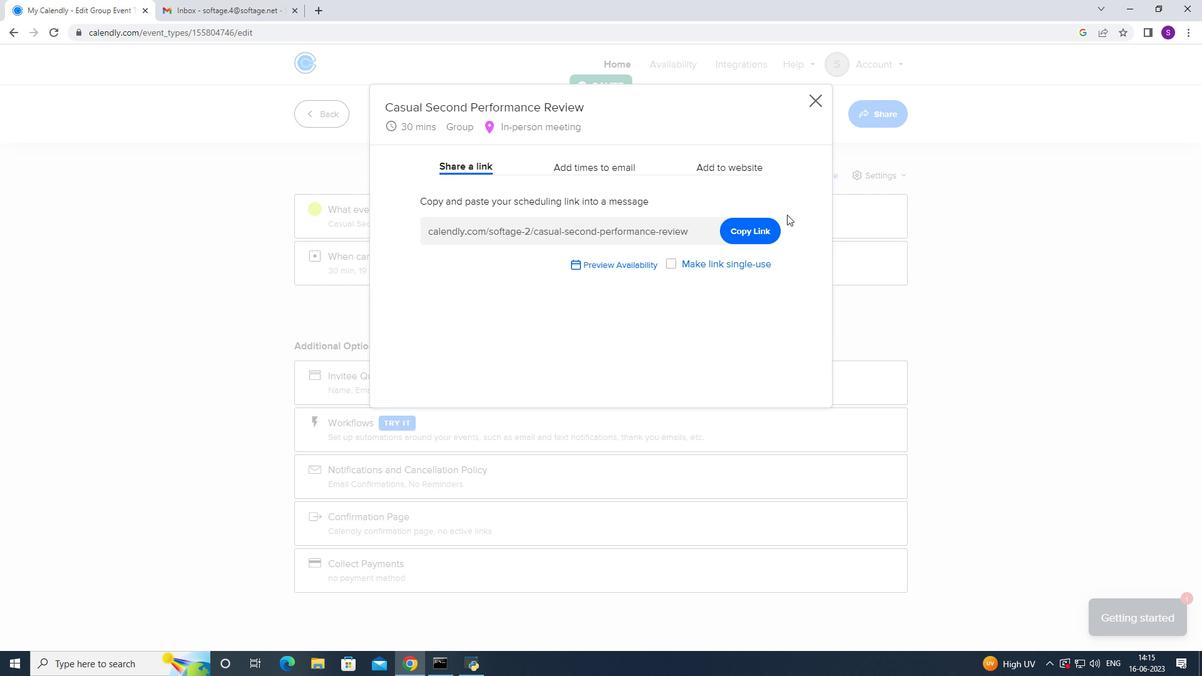 
Action: Mouse pressed left at (766, 230)
Screenshot: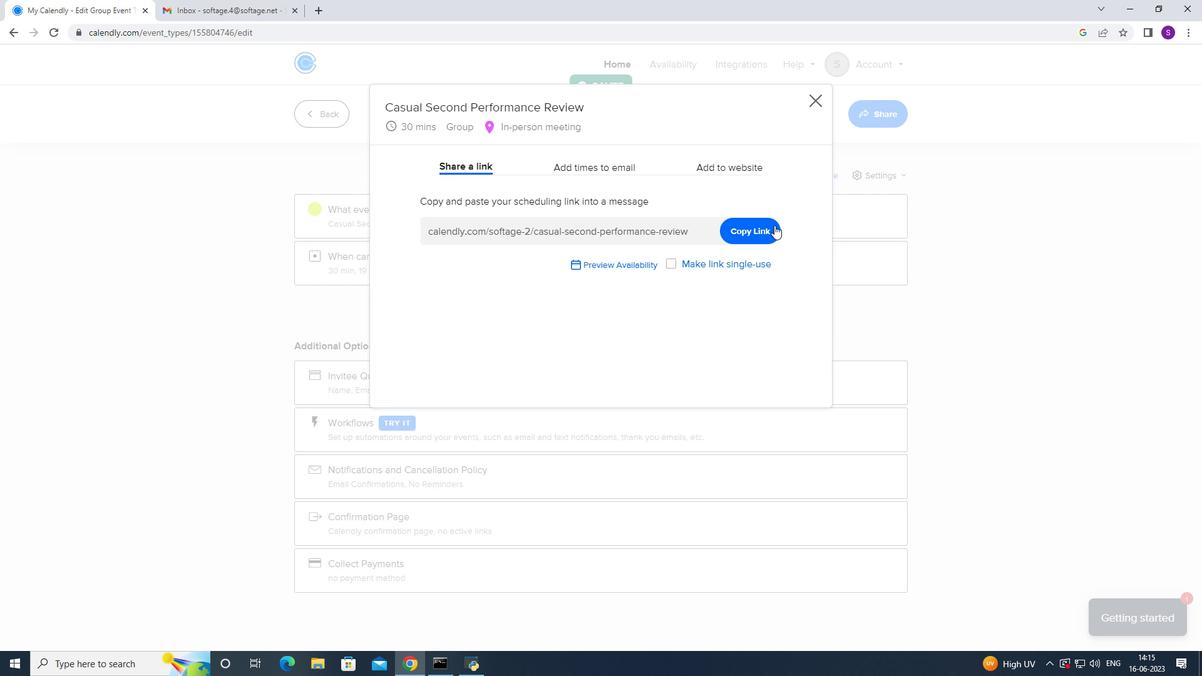 
Action: Mouse moved to (183, 1)
Screenshot: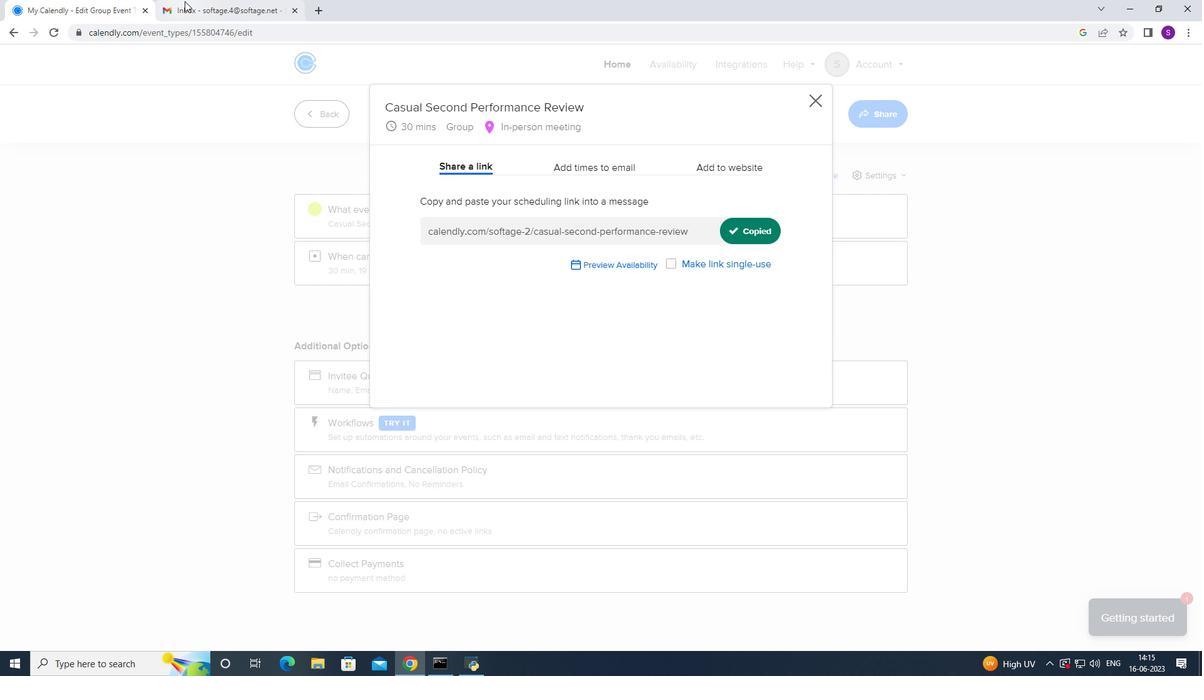 
Action: Mouse pressed left at (183, 1)
Screenshot: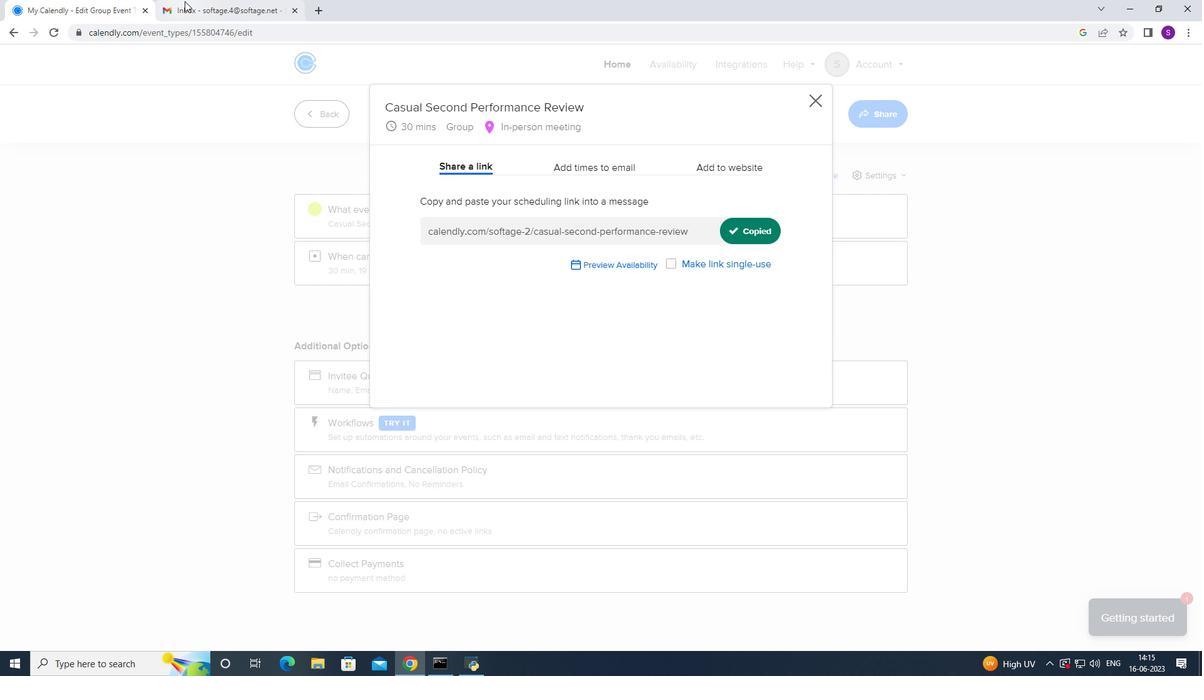 
Action: Mouse moved to (85, 107)
Screenshot: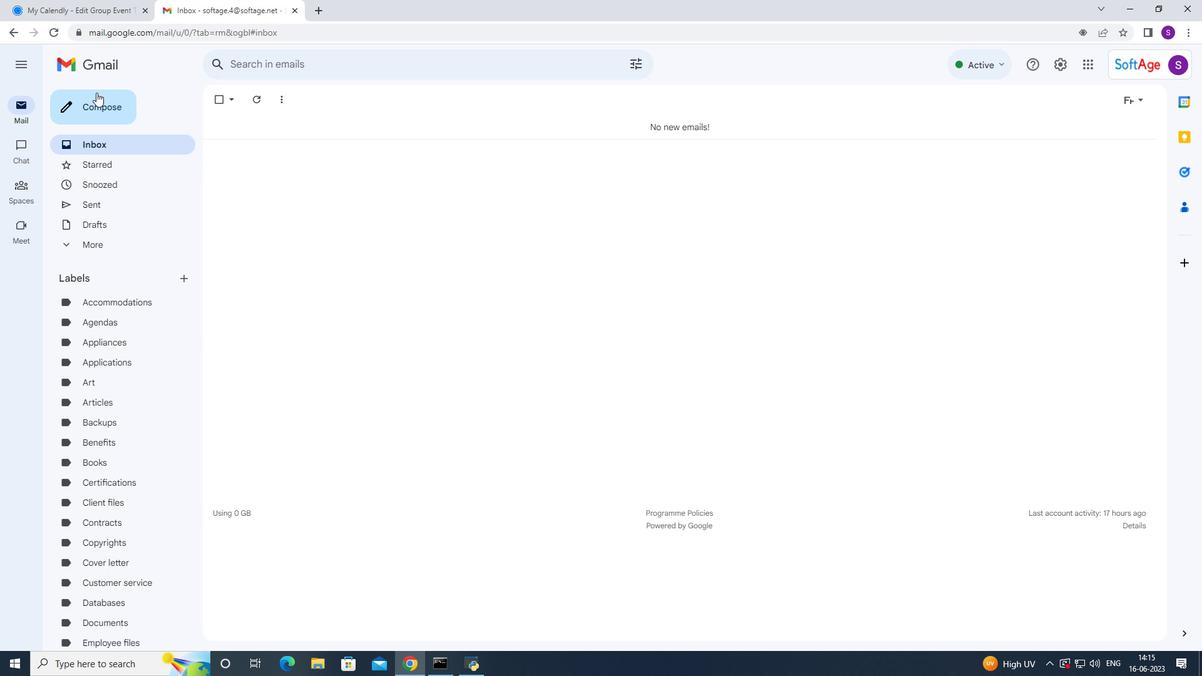 
Action: Mouse pressed left at (85, 107)
Screenshot: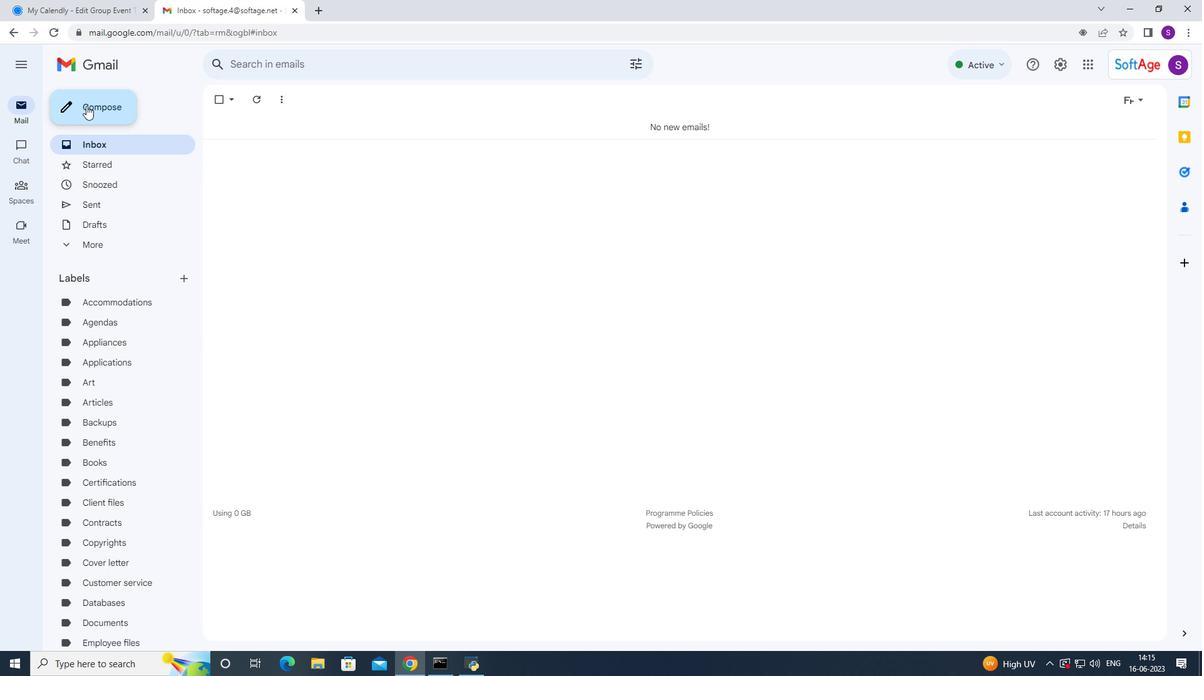 
Action: Mouse moved to (898, 385)
Screenshot: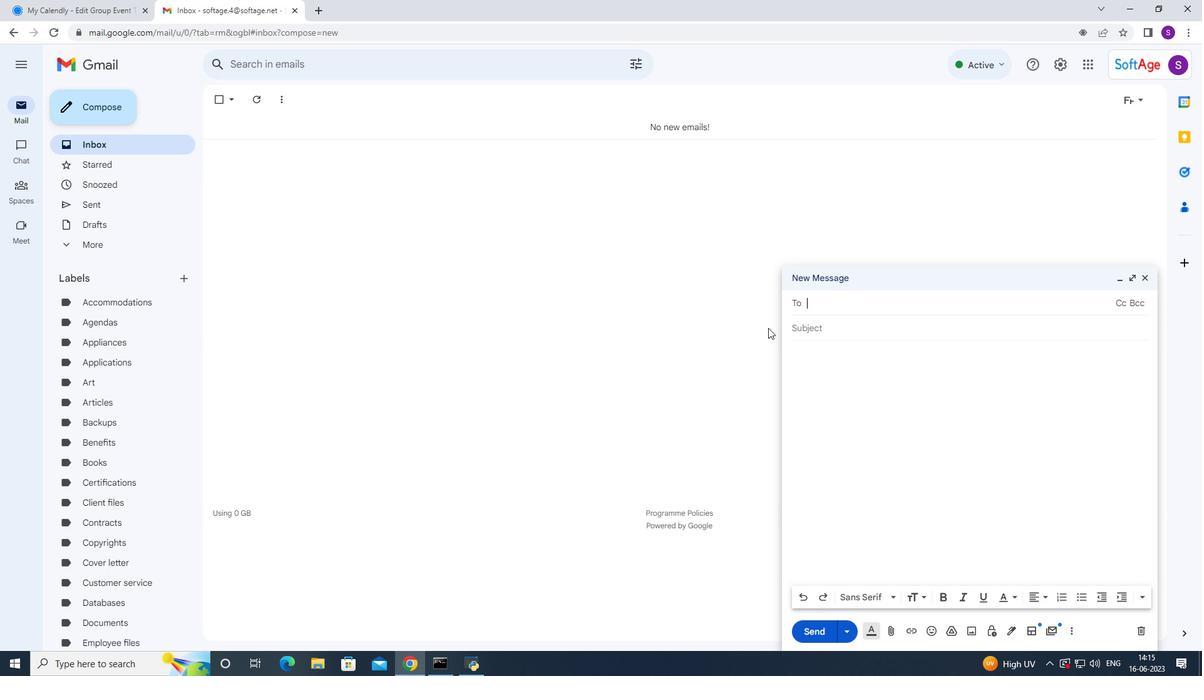 
Action: Mouse pressed right at (898, 385)
Screenshot: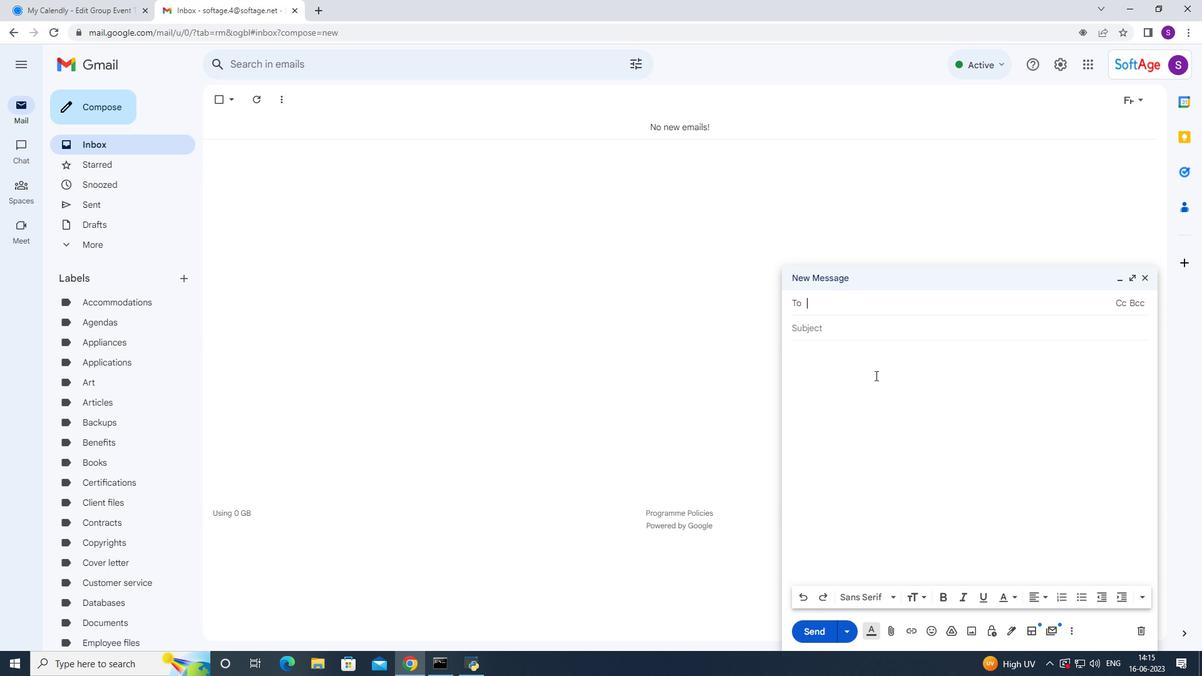 
Action: Mouse moved to (924, 484)
Screenshot: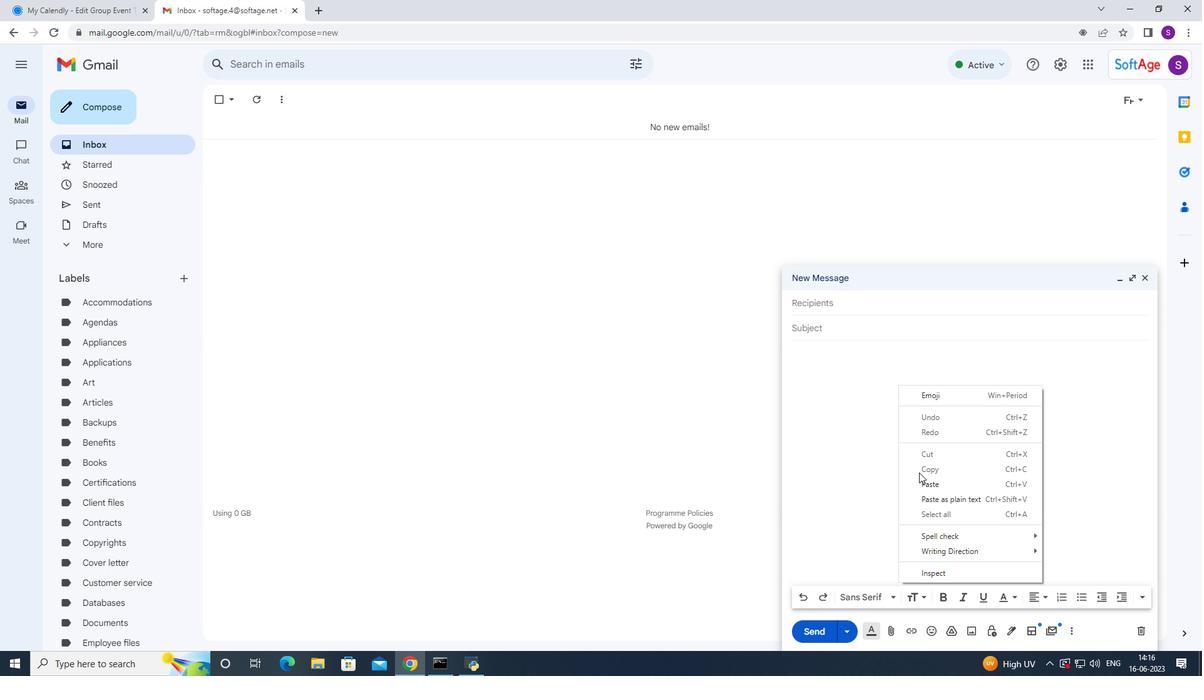 
Action: Mouse pressed left at (924, 484)
Screenshot: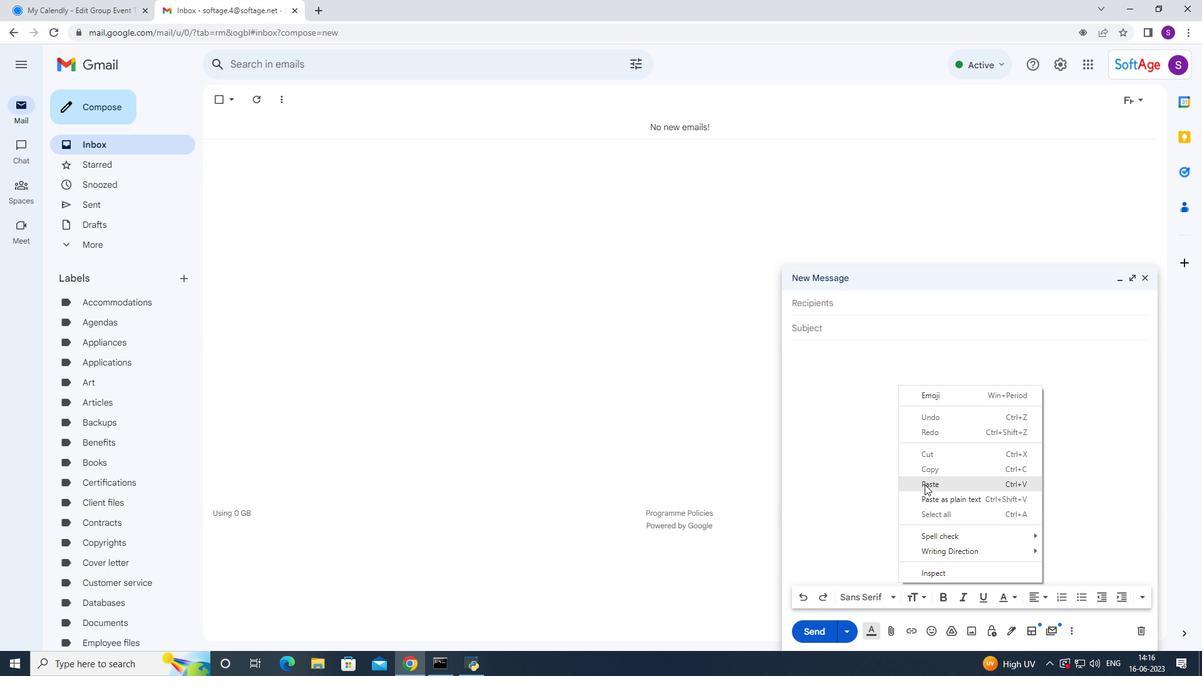 
Action: Mouse moved to (876, 302)
Screenshot: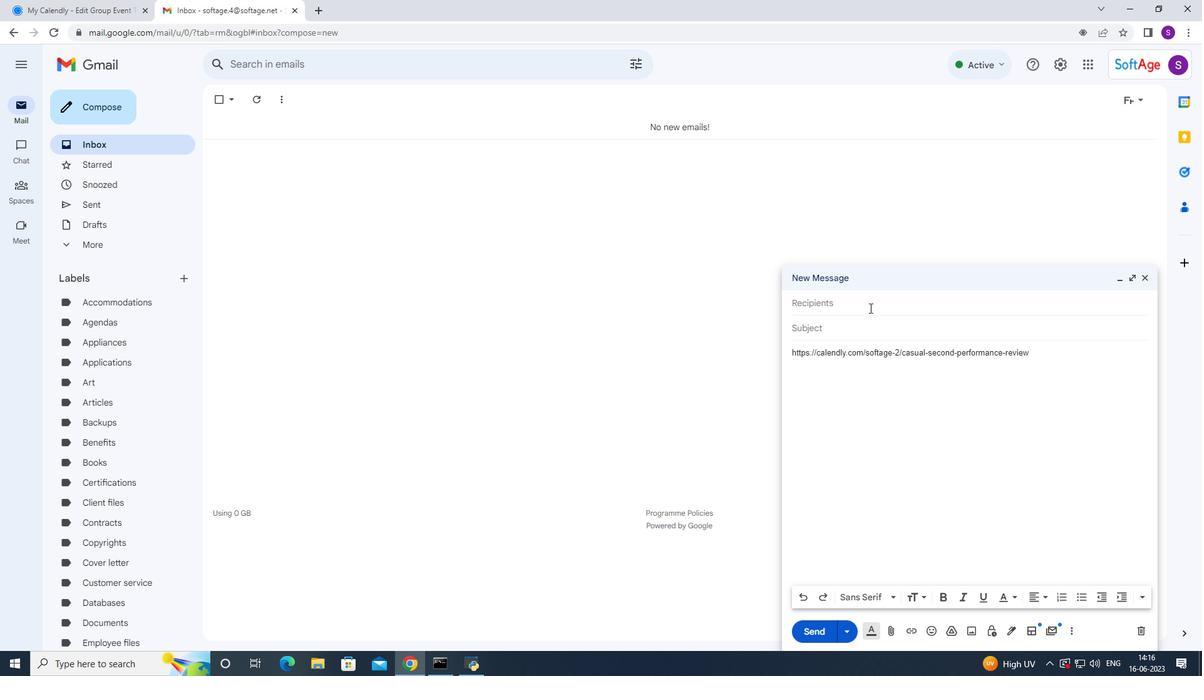 
Action: Mouse pressed left at (876, 302)
Screenshot: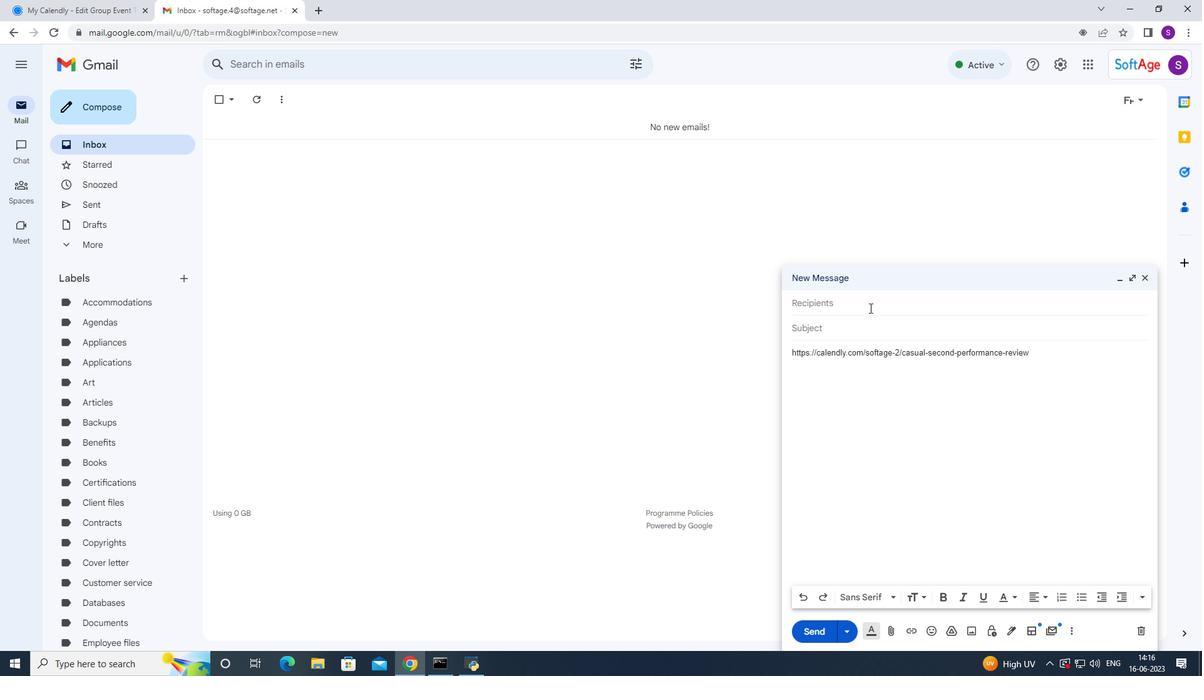 
Action: Key pressed so
Screenshot: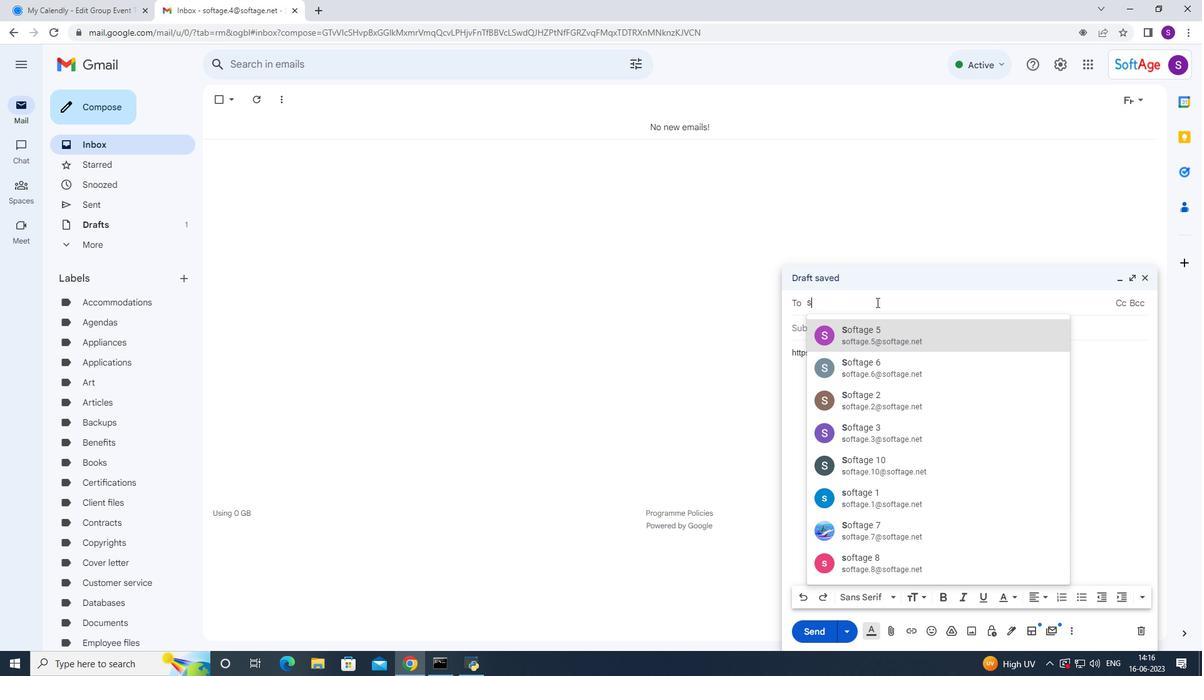 
Action: Mouse moved to (877, 302)
Screenshot: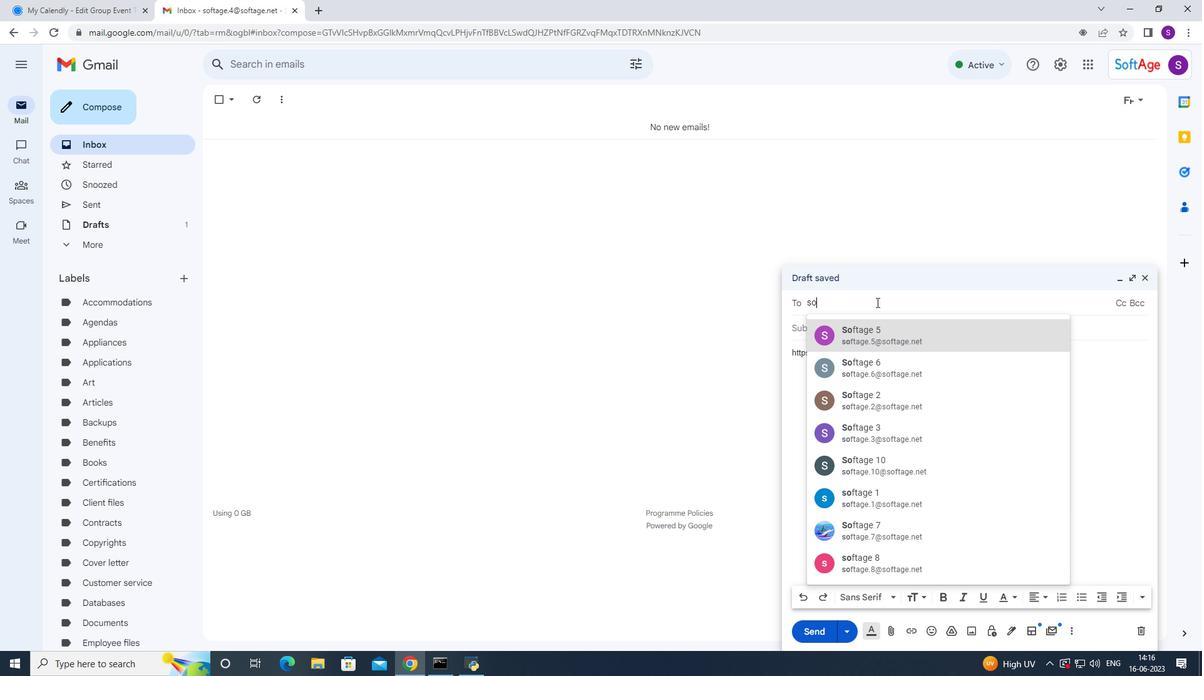 
Action: Key pressed ft
Screenshot: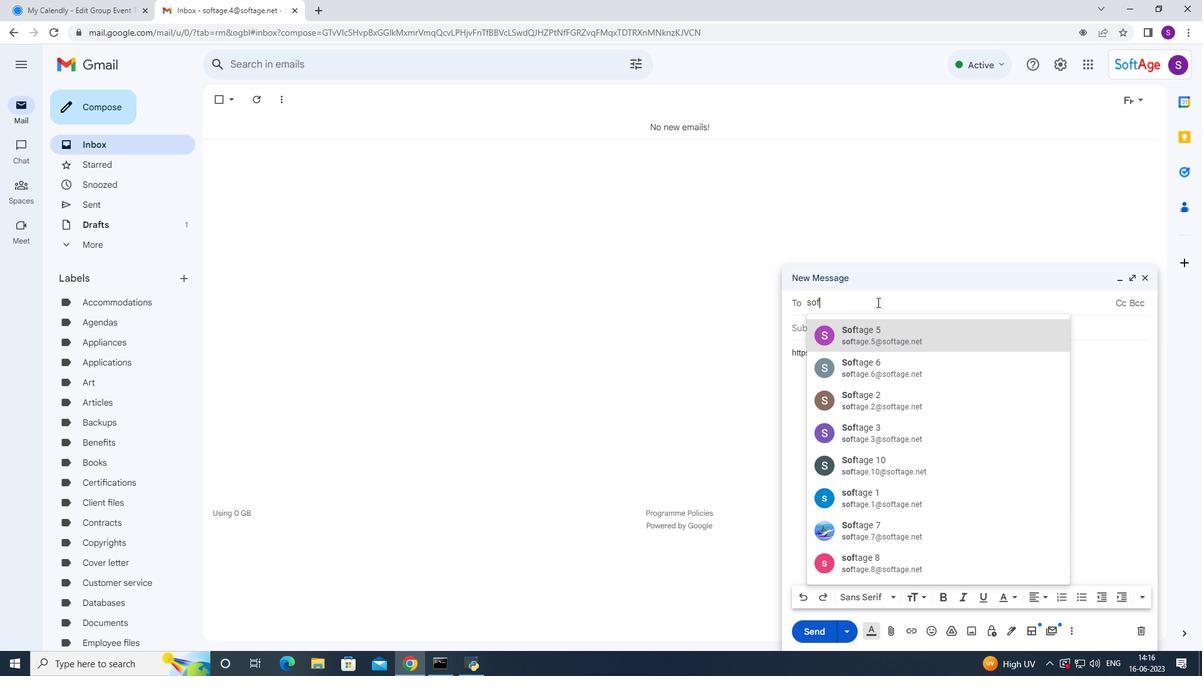 
Action: Mouse moved to (859, 391)
Screenshot: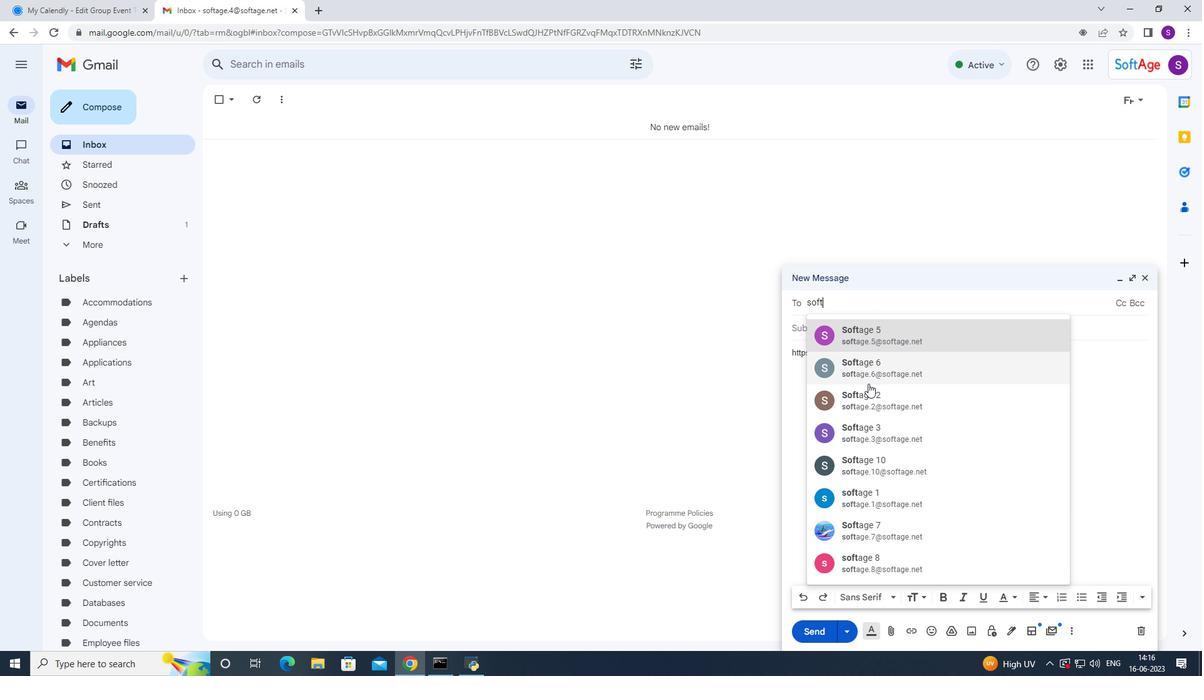 
Action: Mouse pressed left at (859, 391)
Screenshot: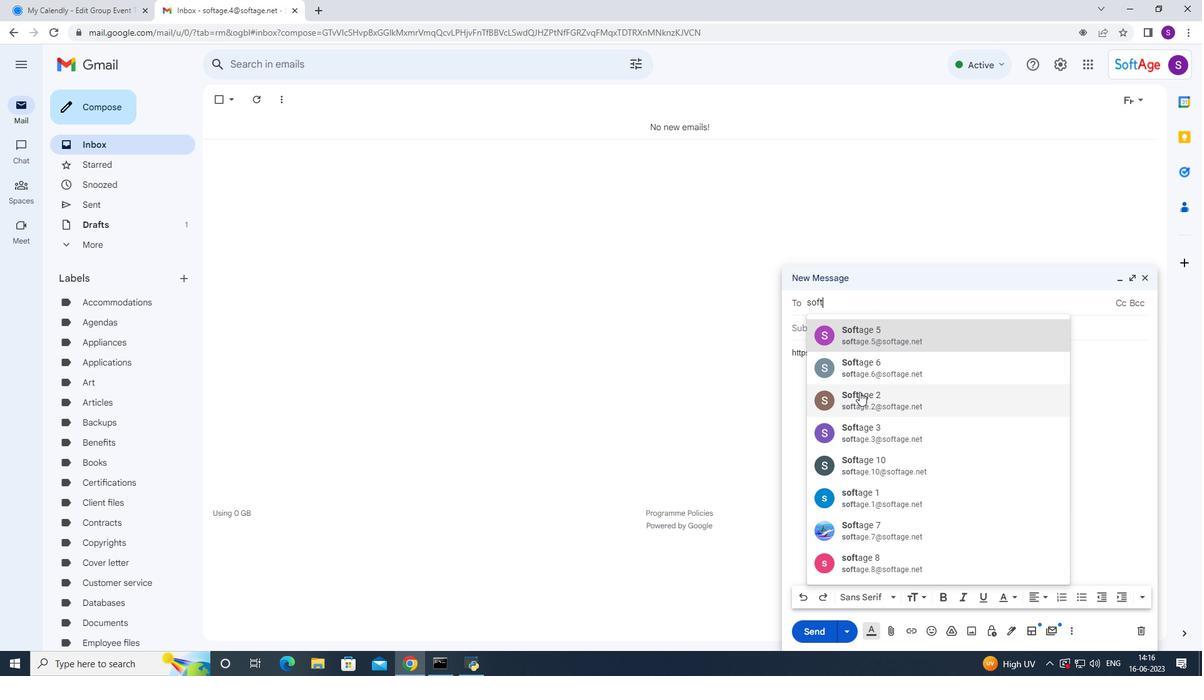 
Action: Key pressed sof
Screenshot: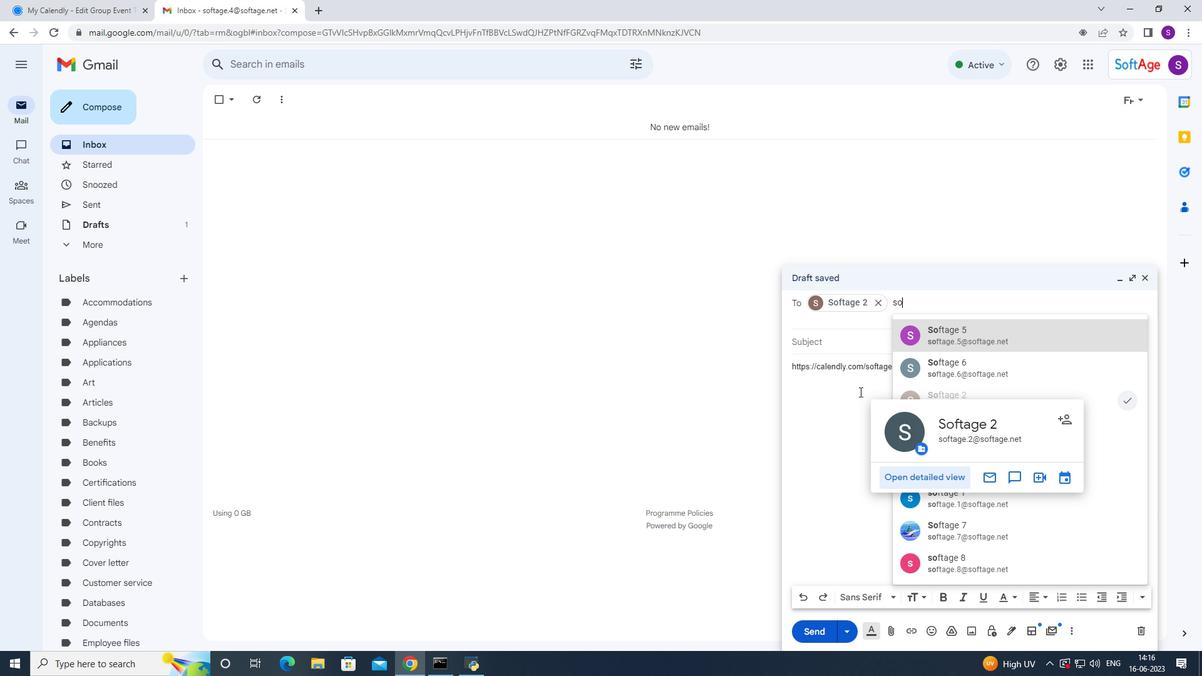 
Action: Mouse moved to (918, 444)
Screenshot: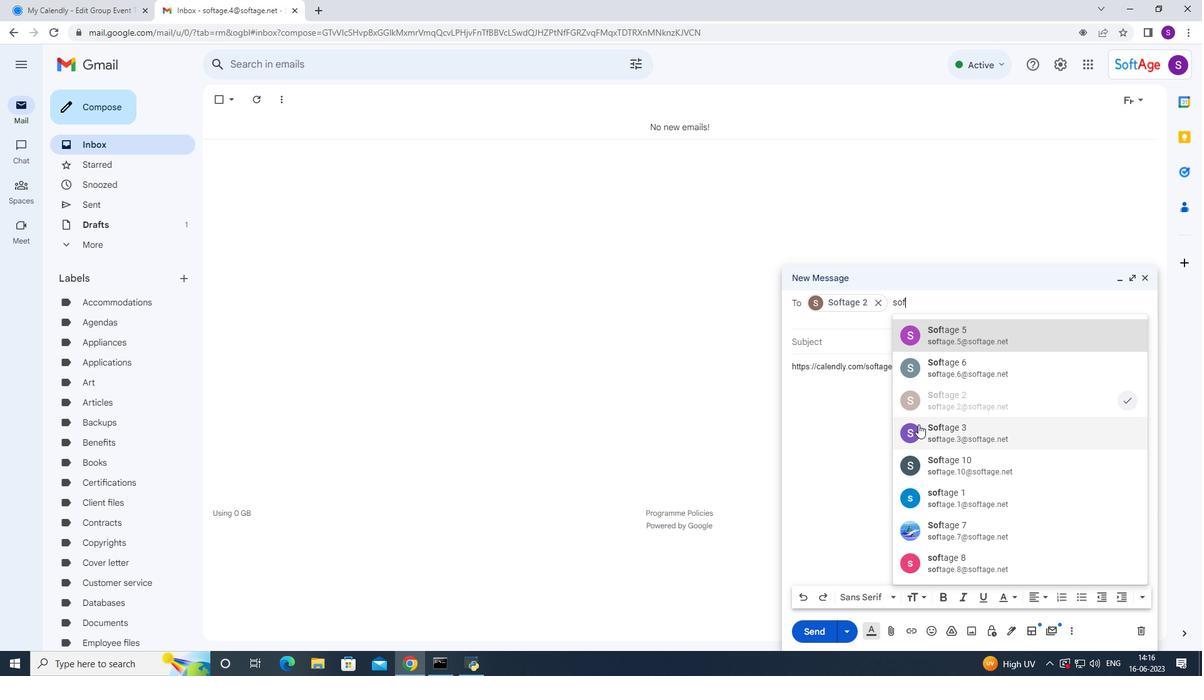 
Action: Mouse pressed left at (918, 444)
Screenshot: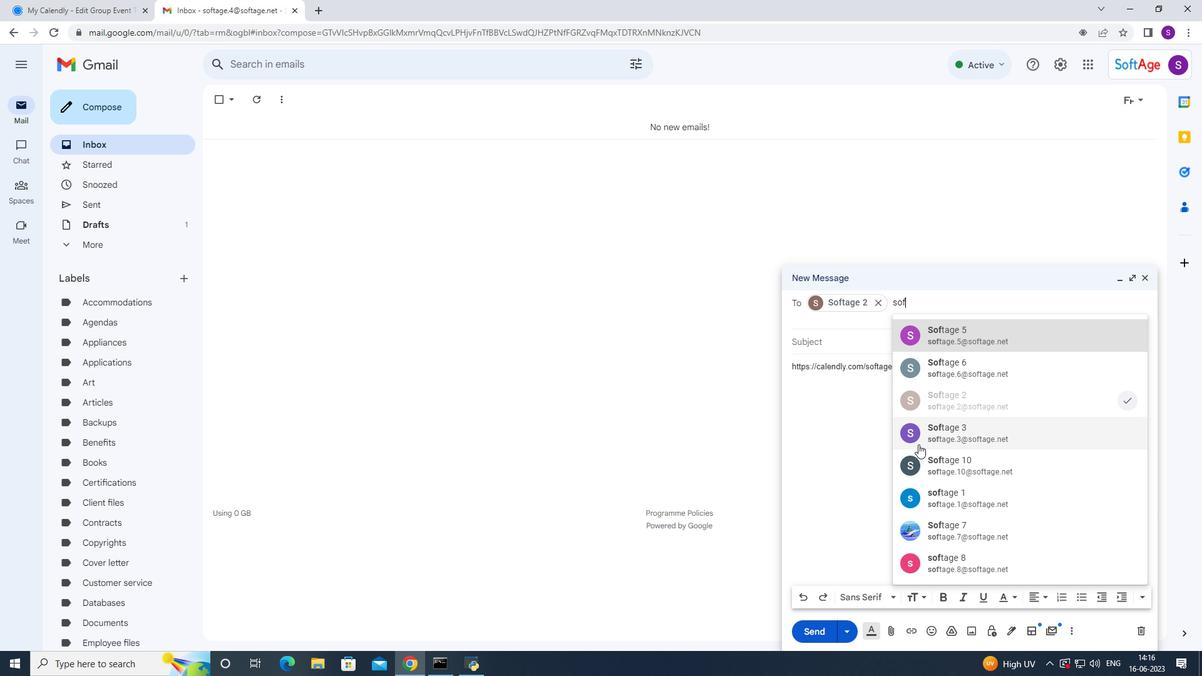 
Action: Mouse moved to (870, 467)
Screenshot: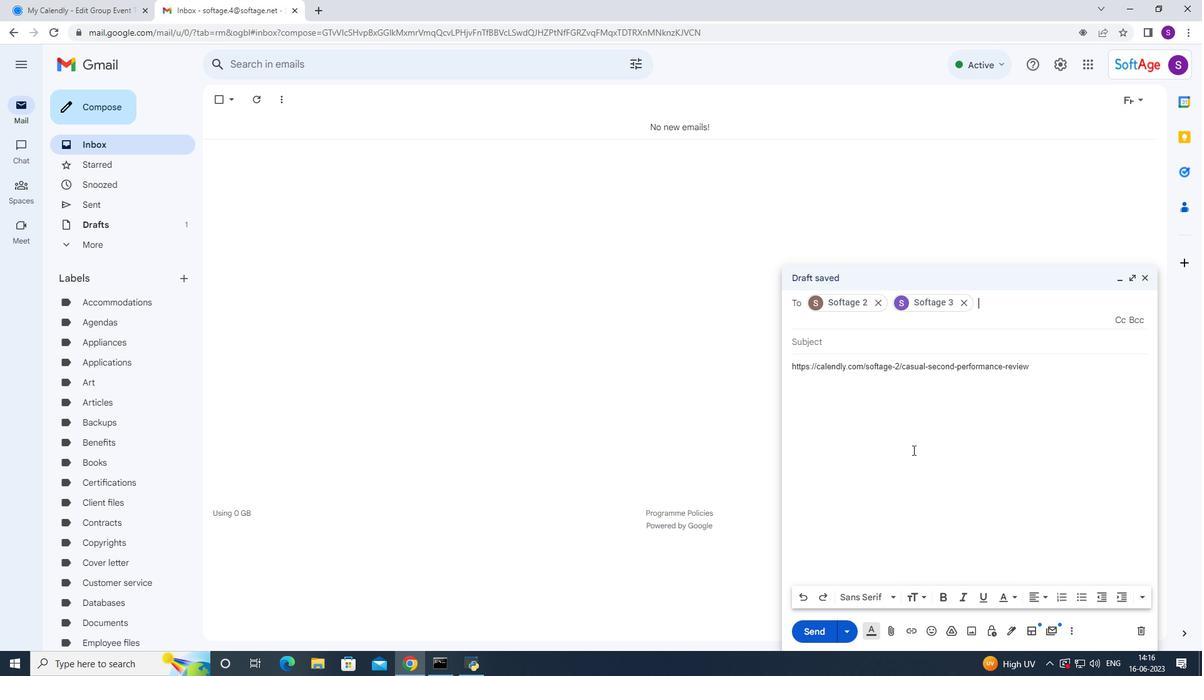 
Action: Mouse pressed left at (870, 467)
Screenshot: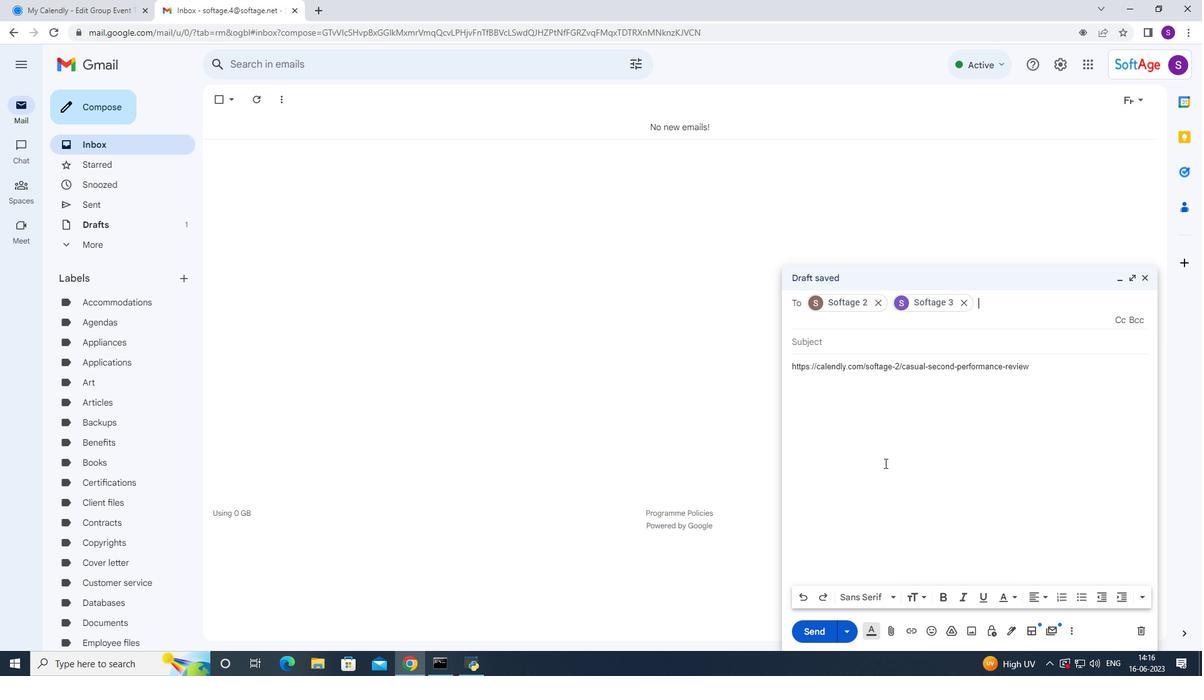 
Action: Mouse moved to (821, 625)
Screenshot: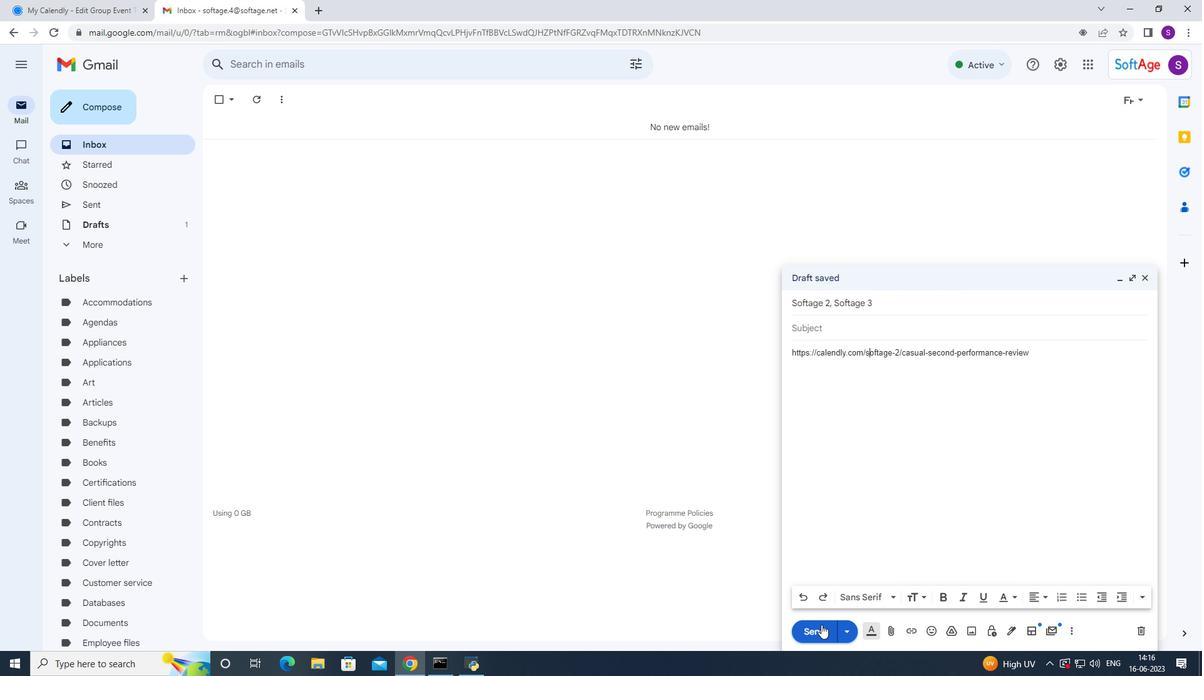 
Action: Mouse pressed left at (821, 625)
Screenshot: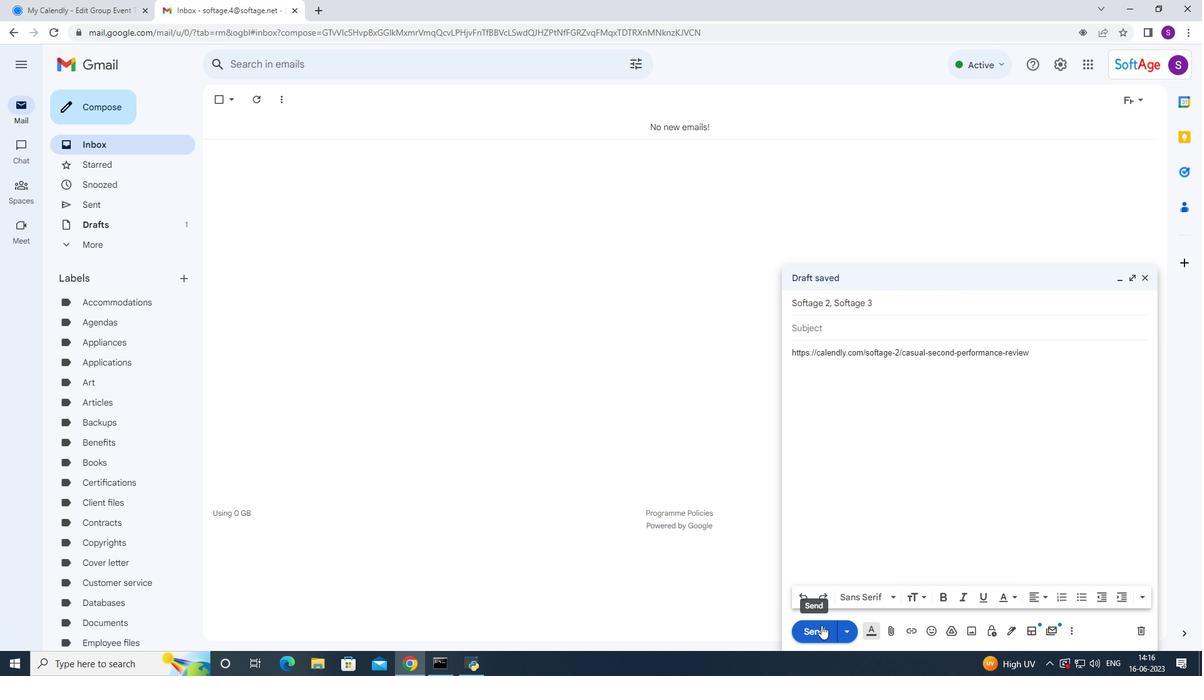 
Action: Mouse moved to (819, 623)
Screenshot: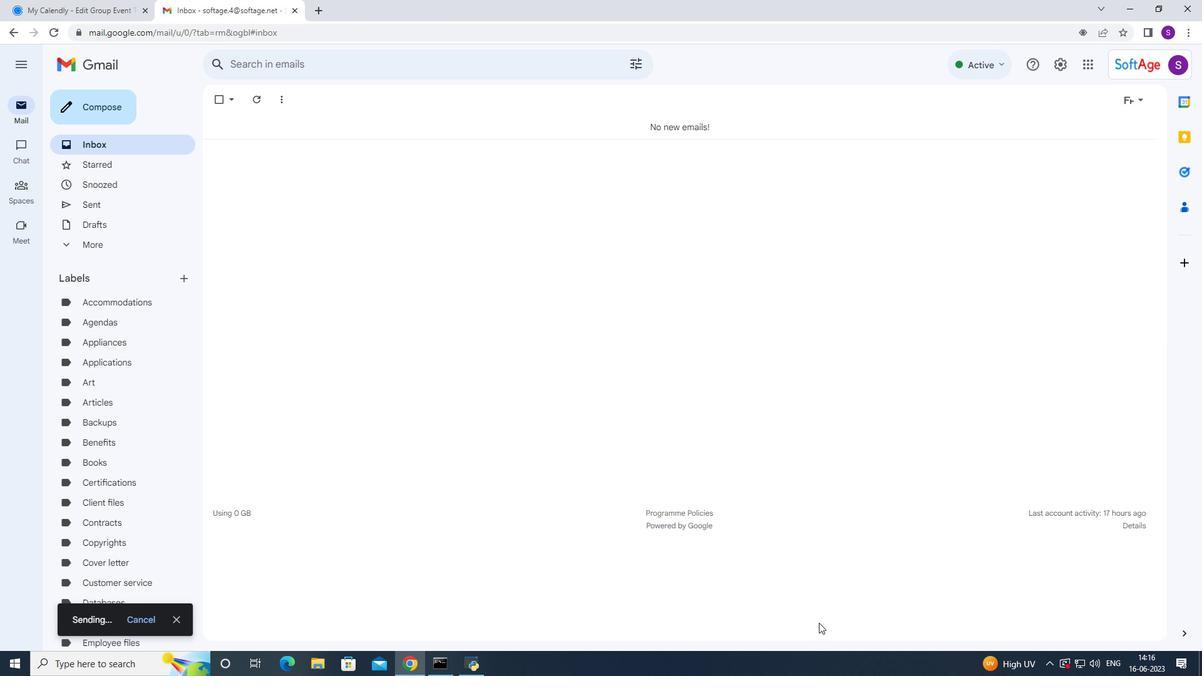
